Task: When was "The Picture of Dorian Gray" by Oscar Wilde published?
Action: Mouse moved to (80, 131)
Screenshot: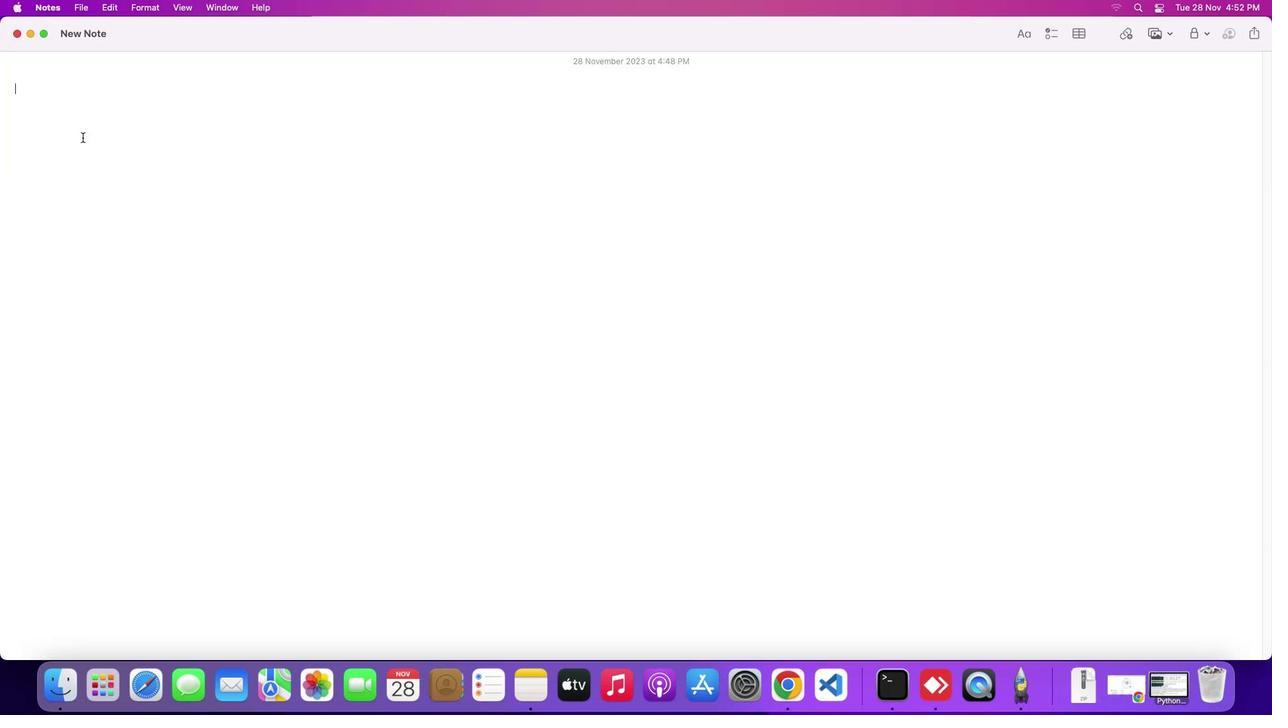 
Action: Mouse pressed left at (80, 131)
Screenshot: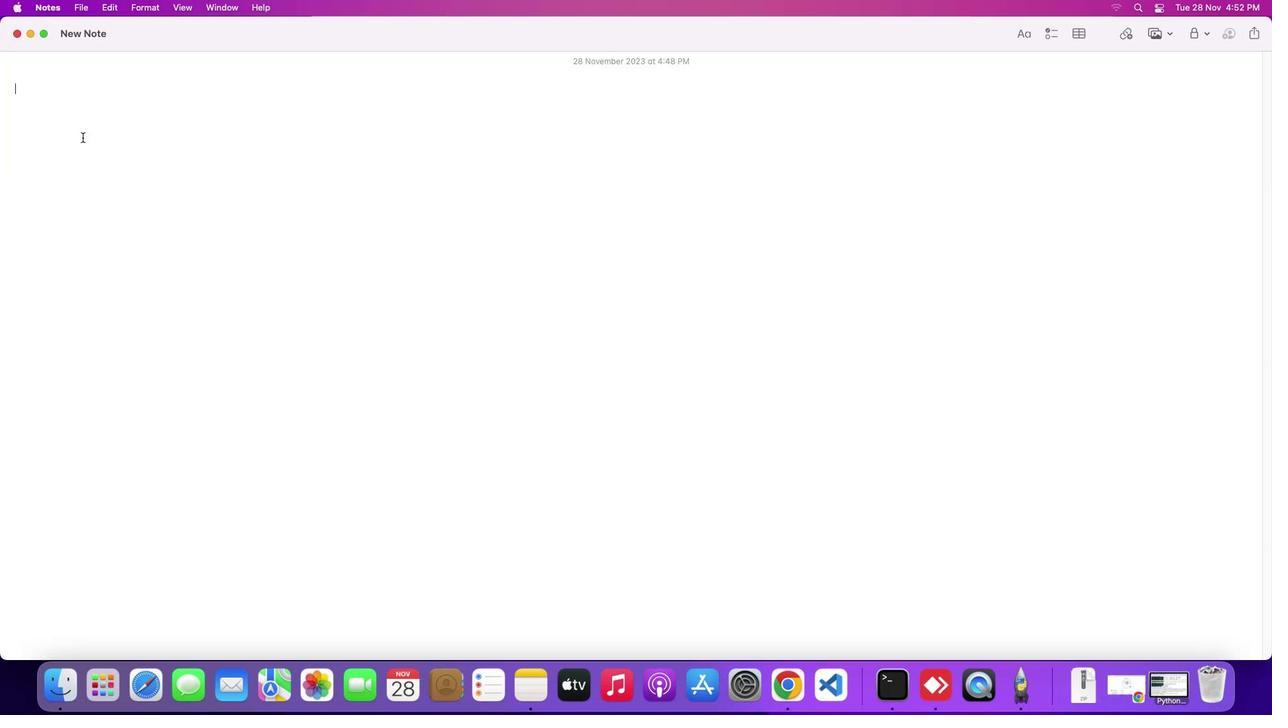 
Action: Mouse moved to (73, 130)
Screenshot: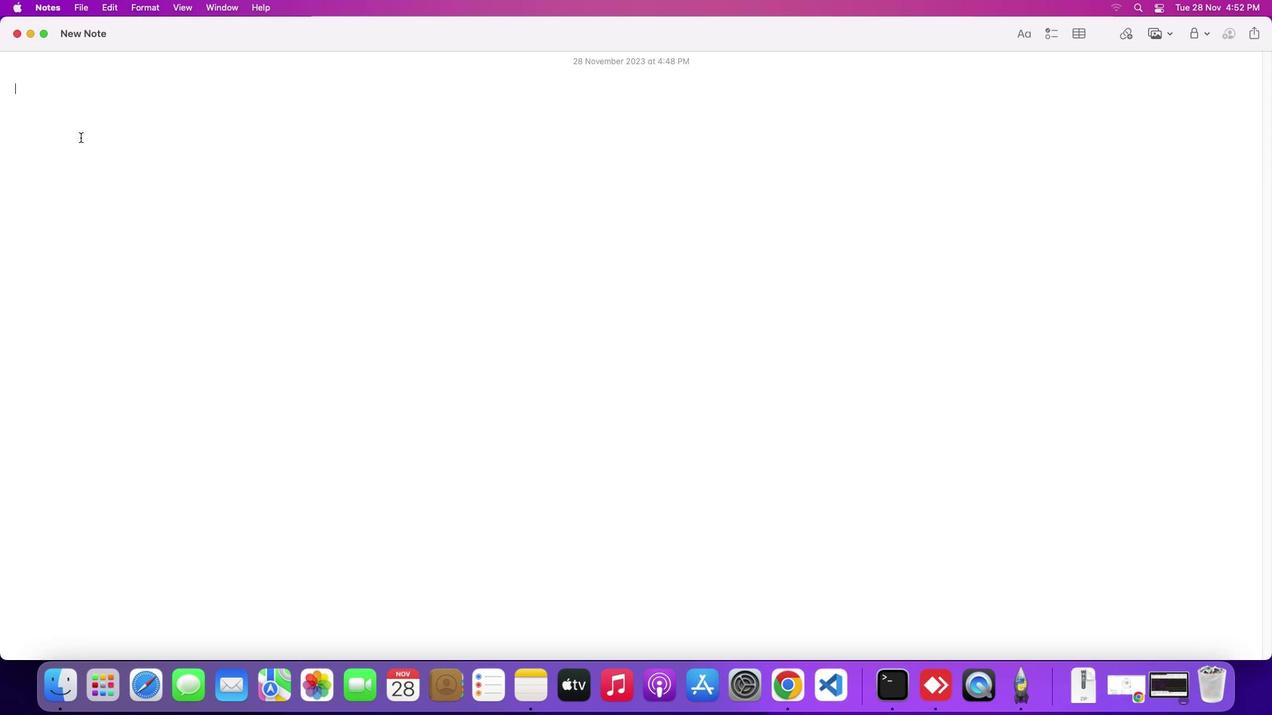 
Action: Key pressed Key.shift'W''h''e''n'Key.space'w''a''s'Key.spaceKey.shift'"'Key.shift'T''h''e'Key.spaceKey.shift'P''i''c''t''u''r''e'Key.space'o''f'Key.spaceKey.shift'D''o''r''i''a''n'Key.spaceKey.shift'G''r''a''y'Key.shift'"'Key.space'b''y'Key.spaceKey.shift'O''s''c''a''r'Key.spaceKey.shift'O'Key.backspaceKey.shift'W''i''l''d''e'Key.space'p''u''b''l''i''s''h''e''d'Key.shift_r'?'Key.enter
Screenshot: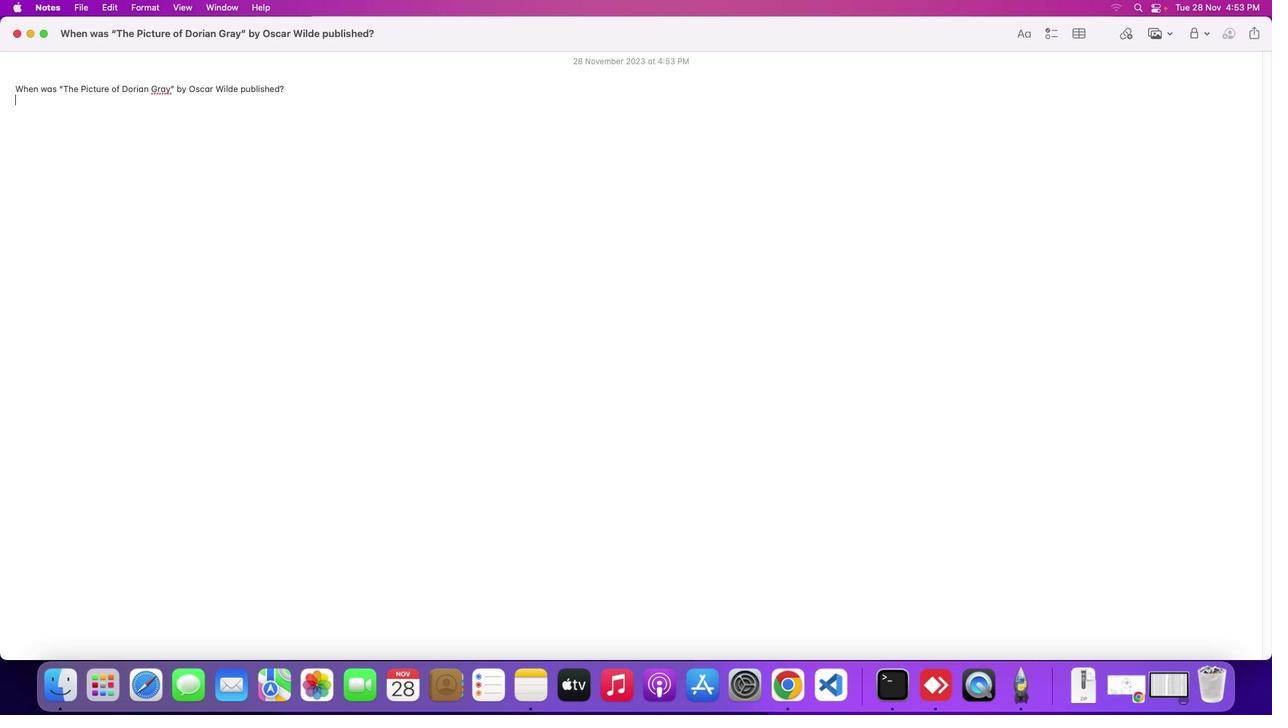 
Action: Mouse moved to (1115, 681)
Screenshot: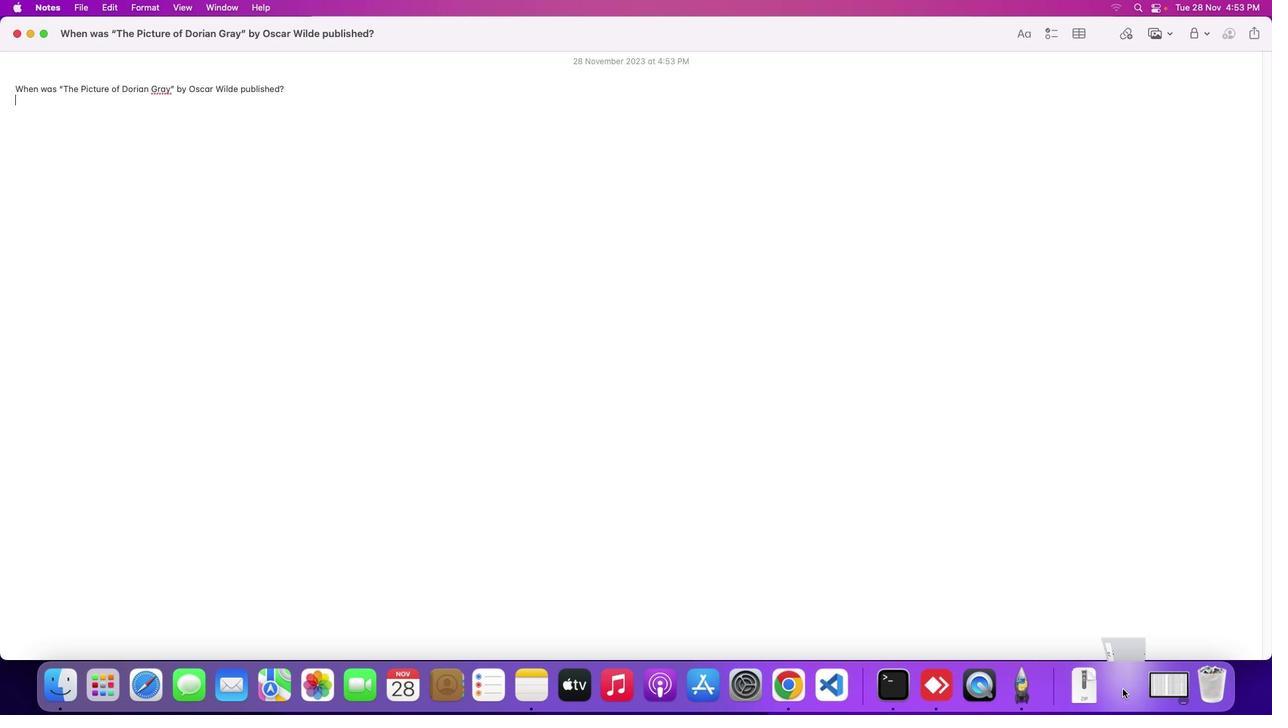 
Action: Mouse pressed left at (1115, 681)
Screenshot: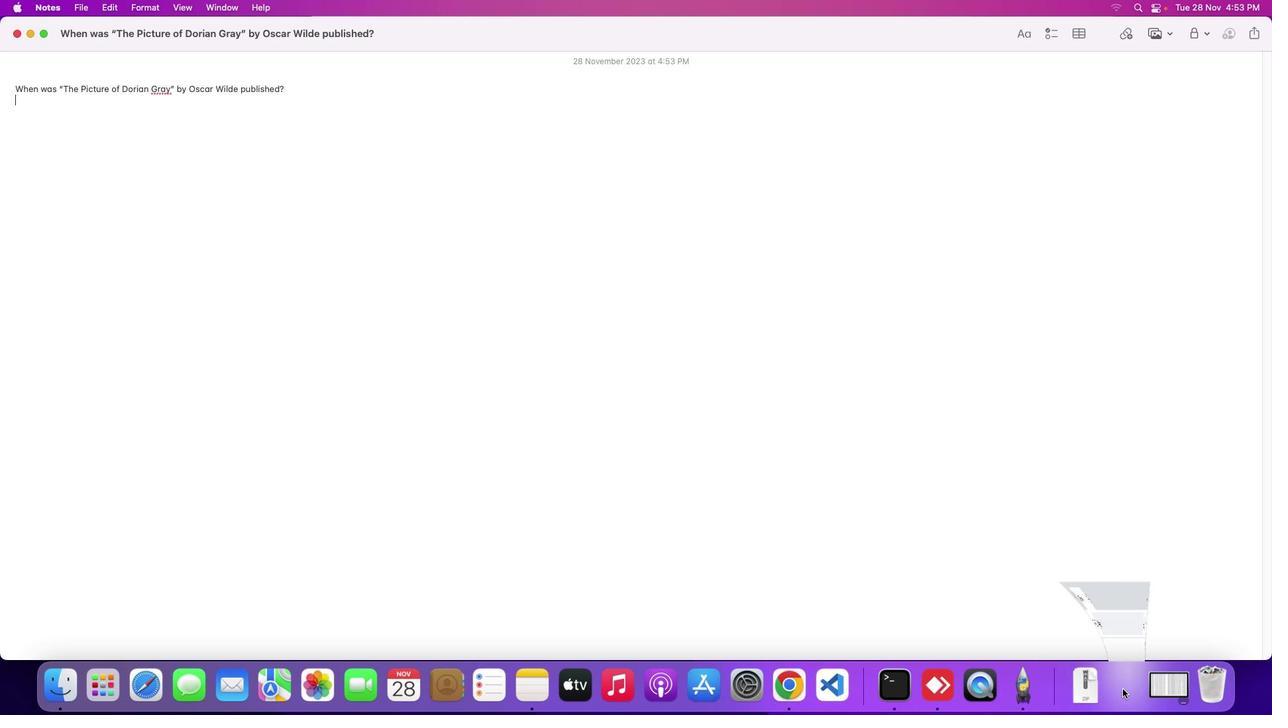 
Action: Mouse moved to (502, 391)
Screenshot: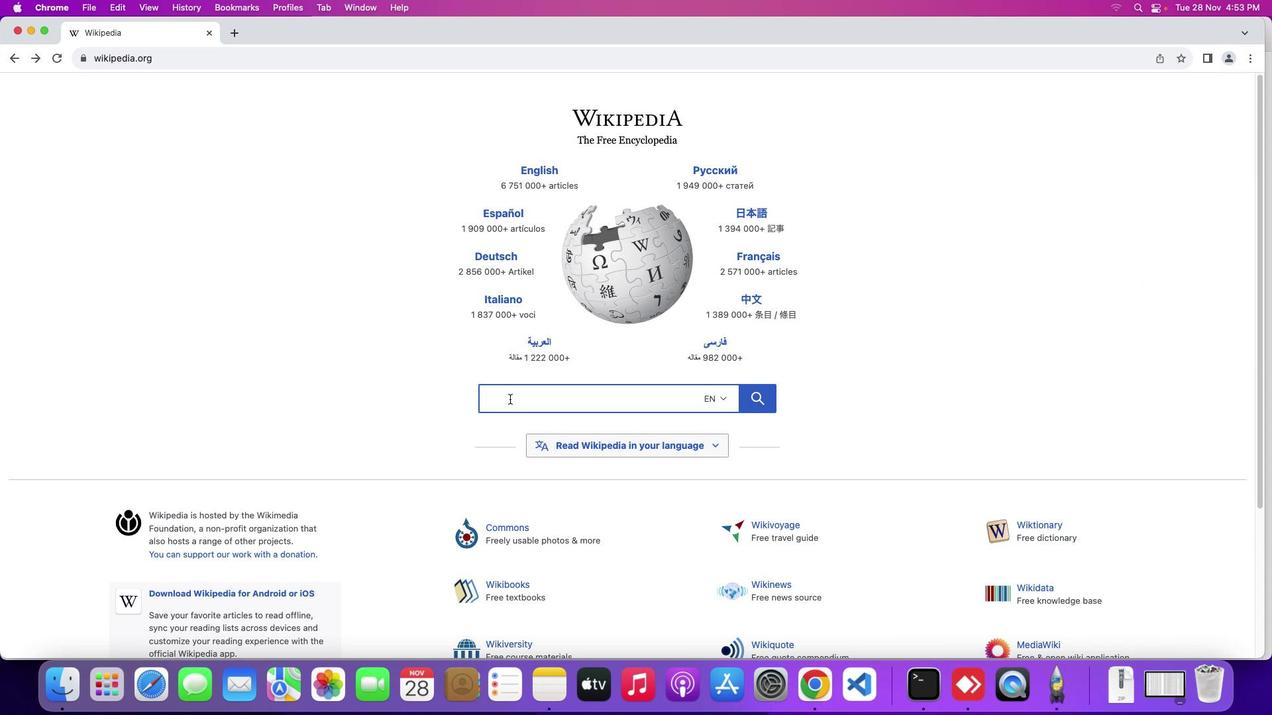 
Action: Mouse pressed left at (502, 391)
Screenshot: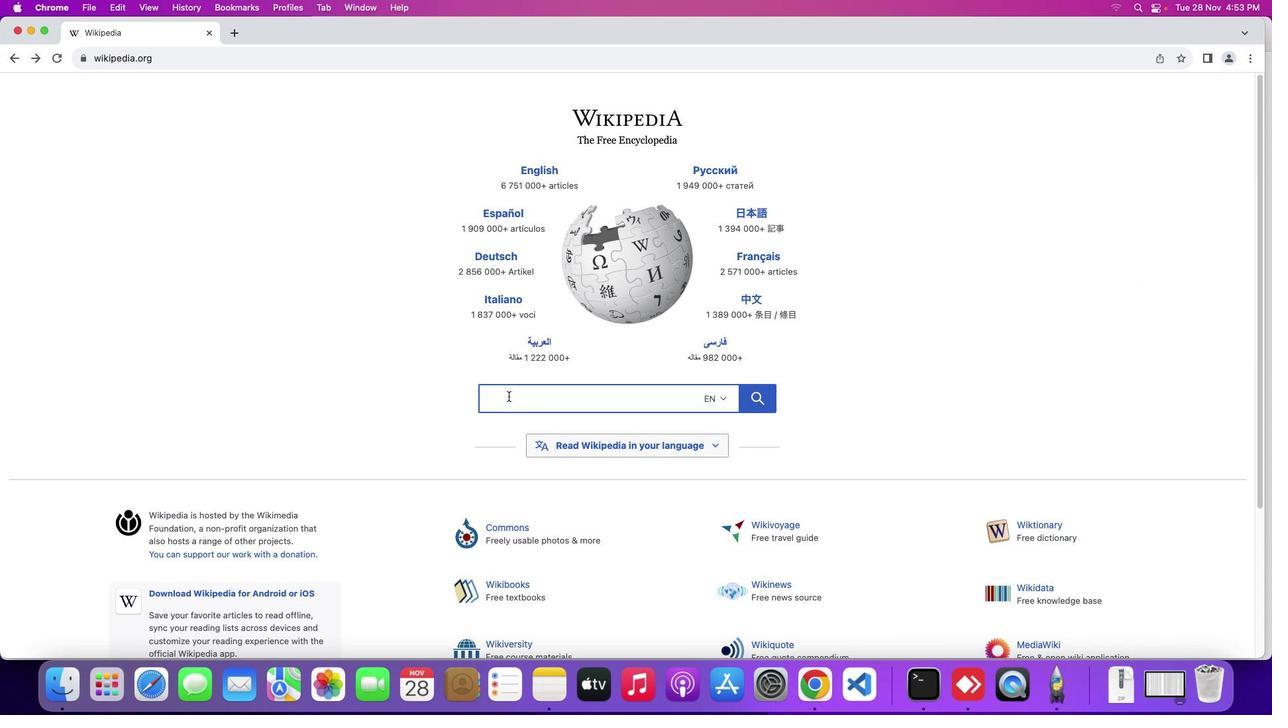 
Action: Mouse moved to (491, 388)
Screenshot: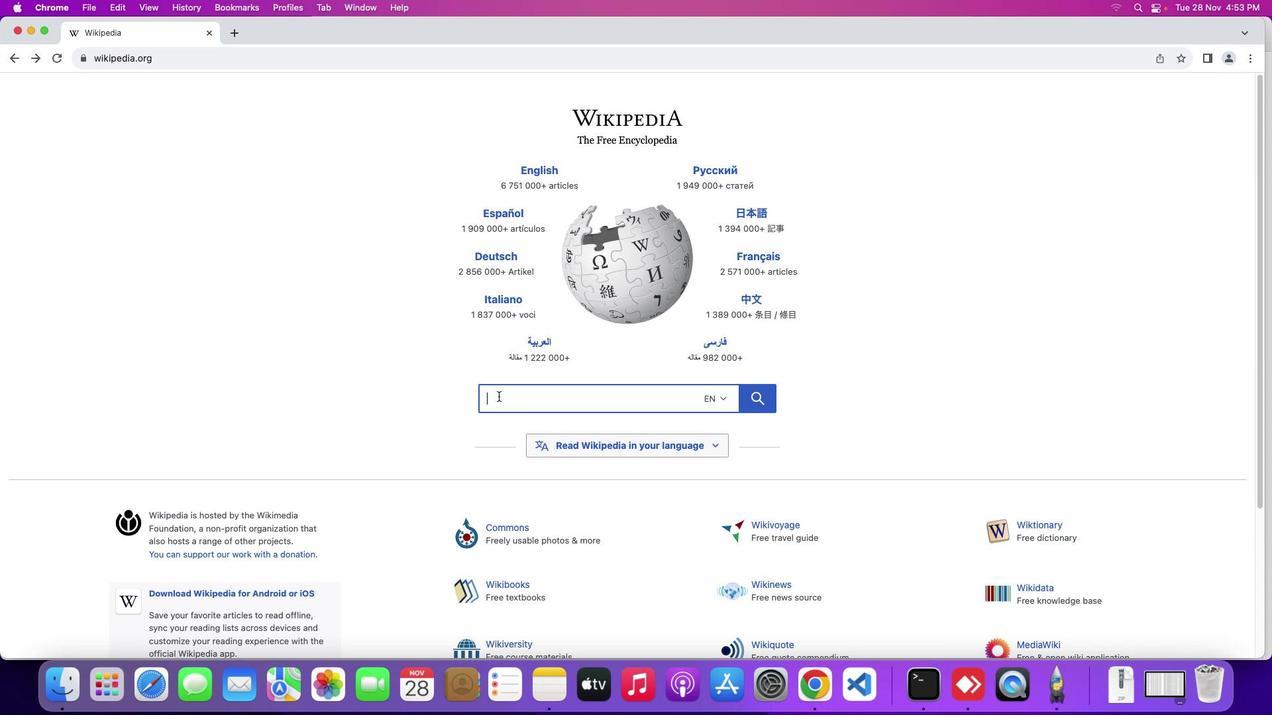 
Action: Key pressed Key.shift'T''h''e'Key.spaceKey.shift'P''i''s''t''u''r''e'Key.space'o''f'Key.spaceKey.shiftKey.leftKey.leftKey.leftKey.leftKey.leftKey.leftKey.leftKey.leftKey.backspace'c'Key.rightKey.rightKey.rightKey.rightKey.rightKey.rightKey.rightKey.rightKey.shift'D''o''r''i''a''n'Key.spaceKey.shift'G''r''a''y'Key.downKey.enter
Screenshot: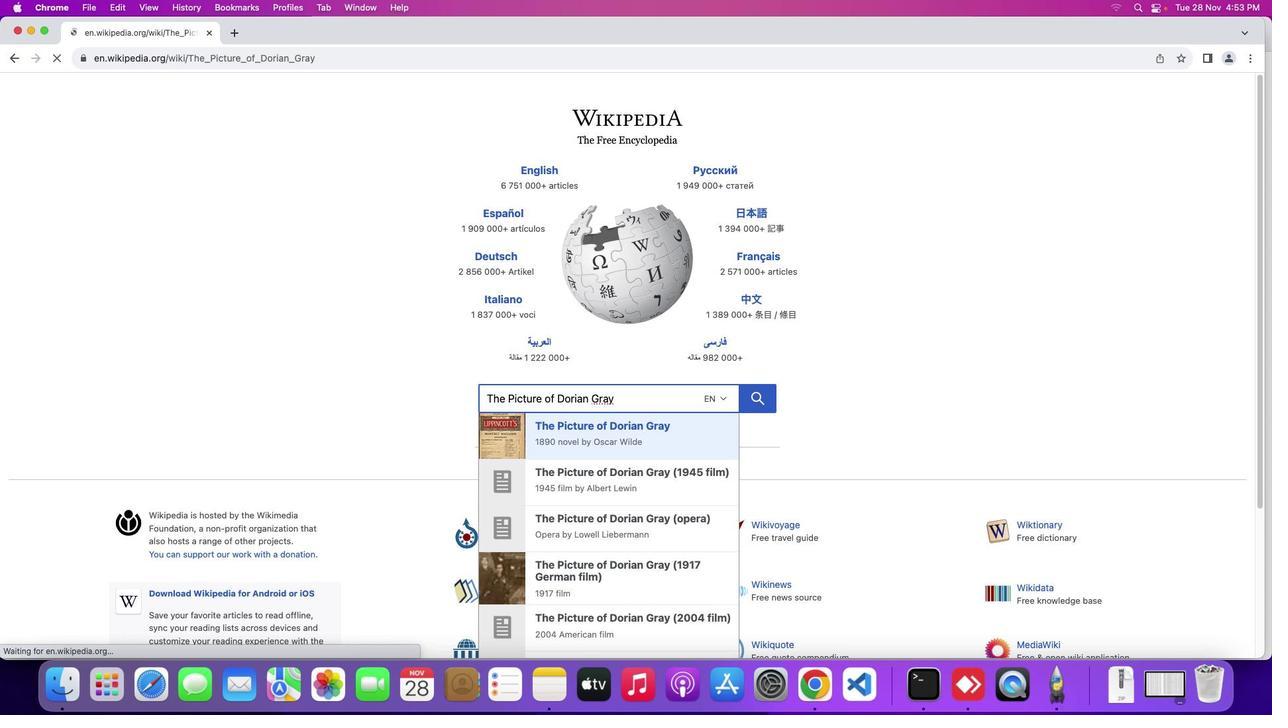 
Action: Mouse moved to (632, 393)
Screenshot: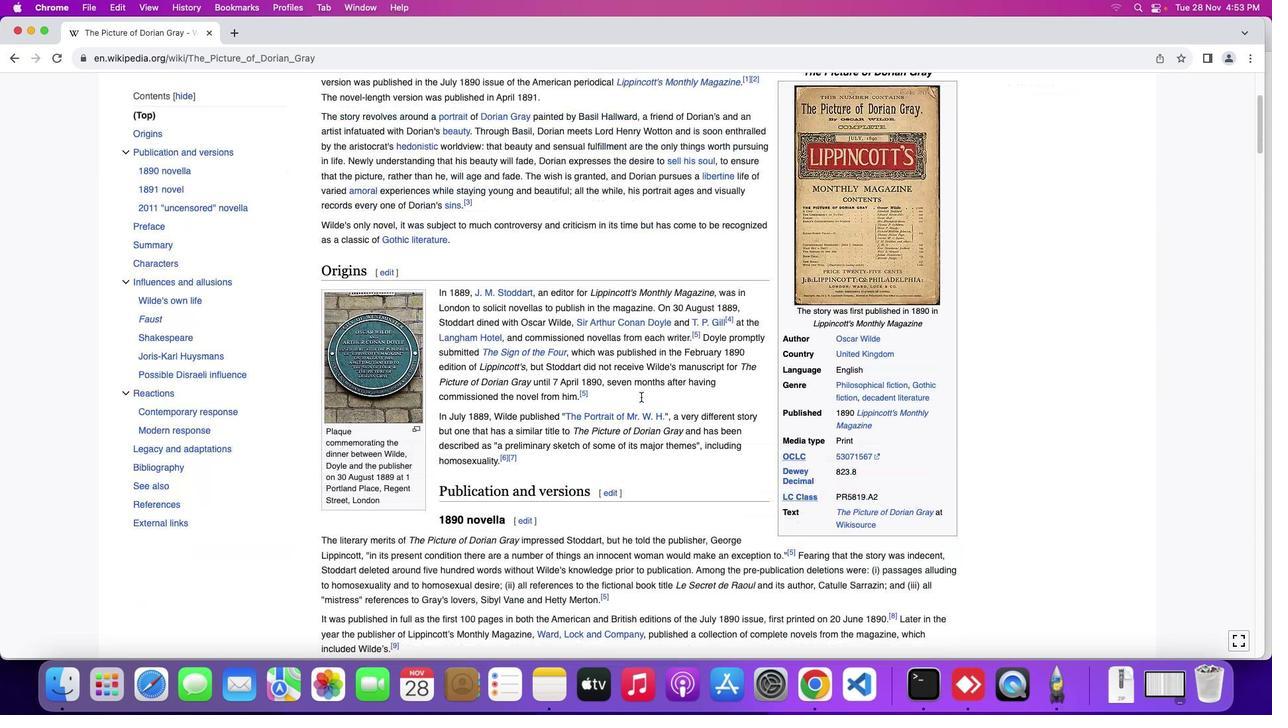 
Action: Mouse scrolled (632, 393) with delta (-6, -7)
Screenshot: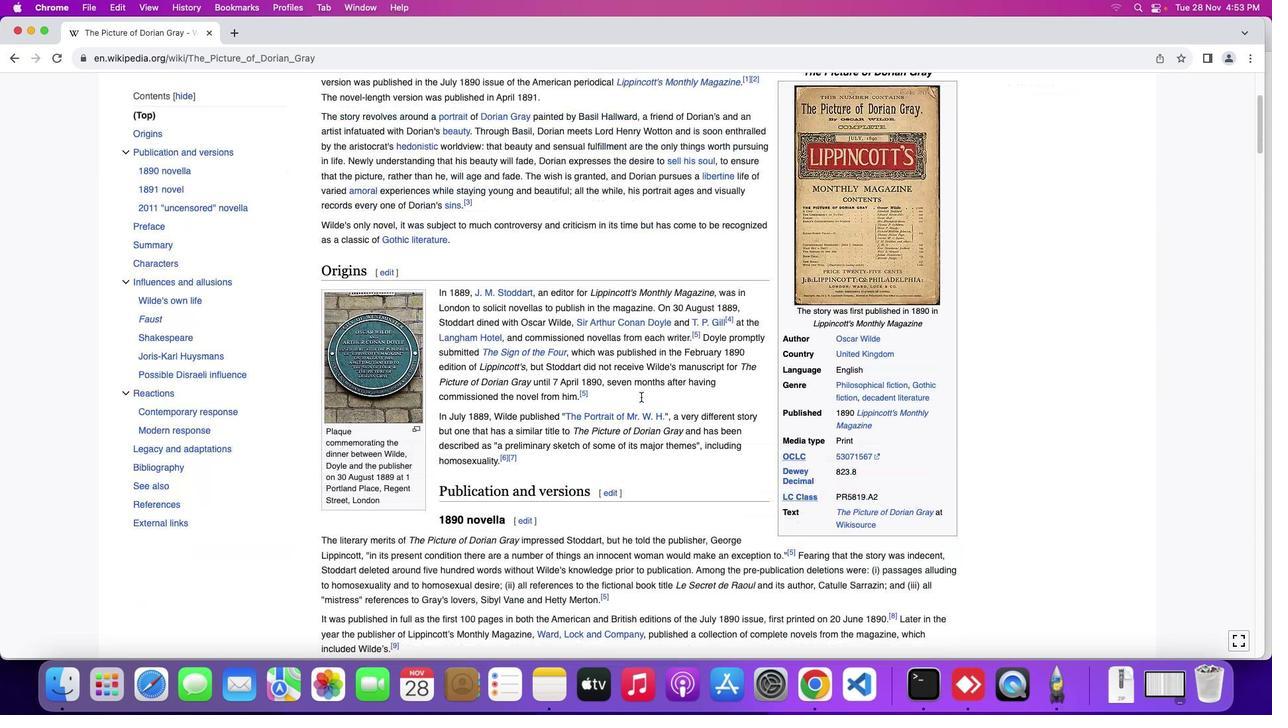 
Action: Mouse moved to (633, 391)
Screenshot: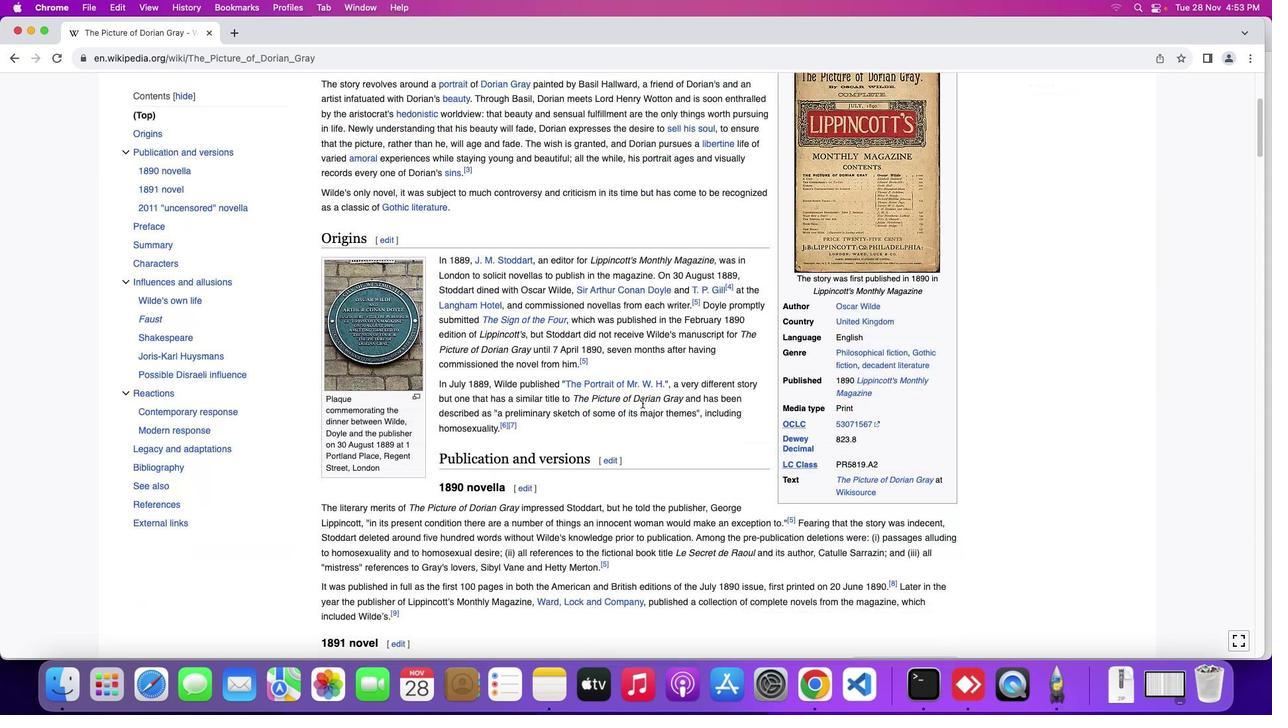 
Action: Mouse scrolled (633, 391) with delta (-6, -7)
Screenshot: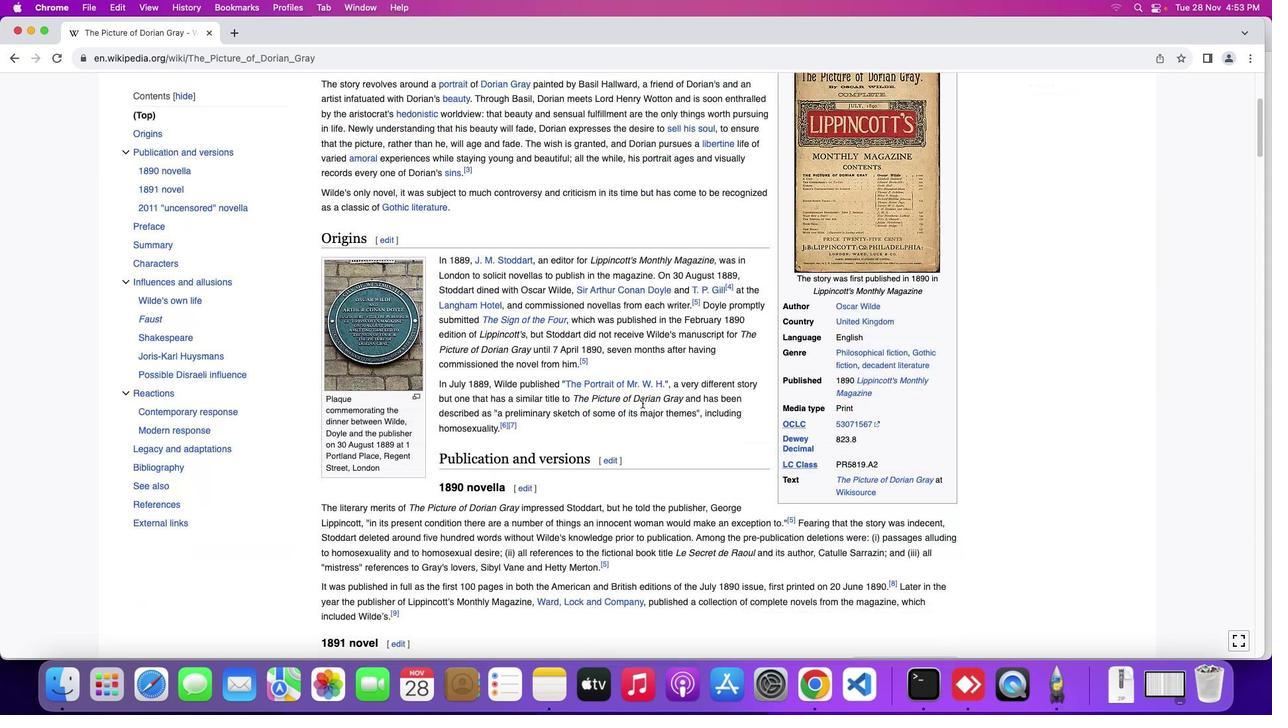 
Action: Mouse moved to (633, 391)
Screenshot: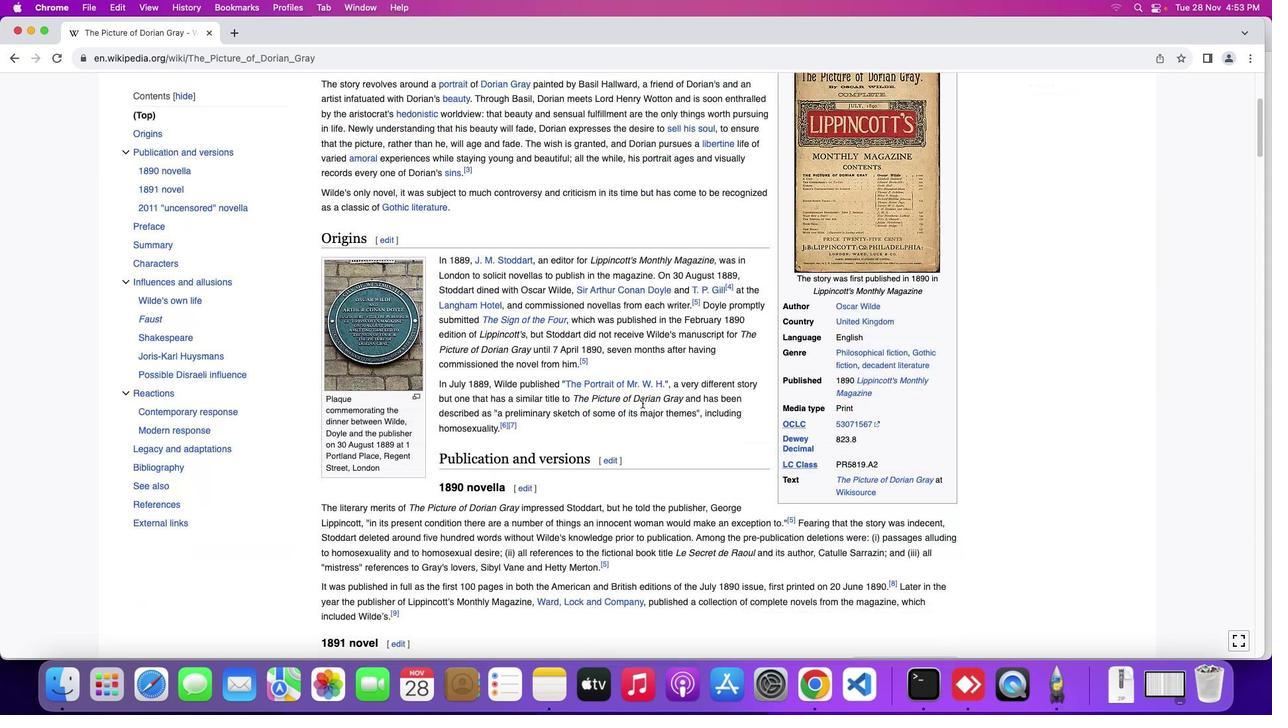 
Action: Mouse scrolled (633, 391) with delta (-6, -8)
Screenshot: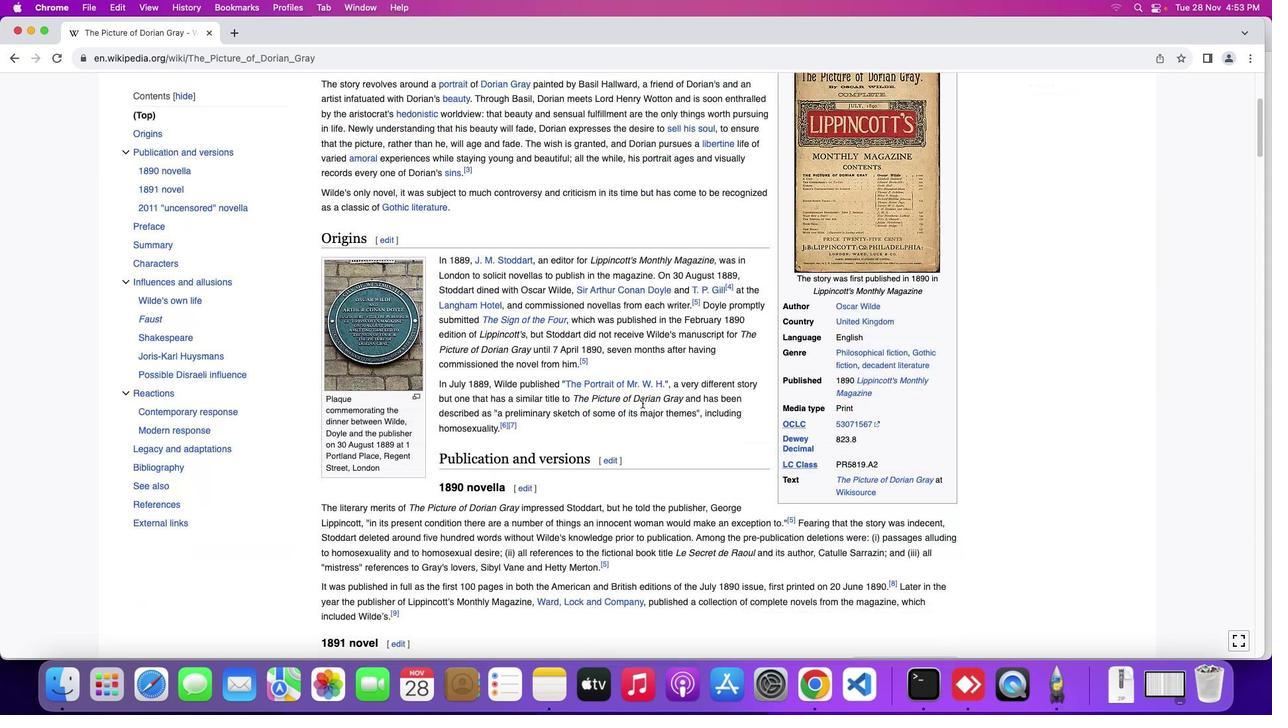 
Action: Mouse moved to (633, 390)
Screenshot: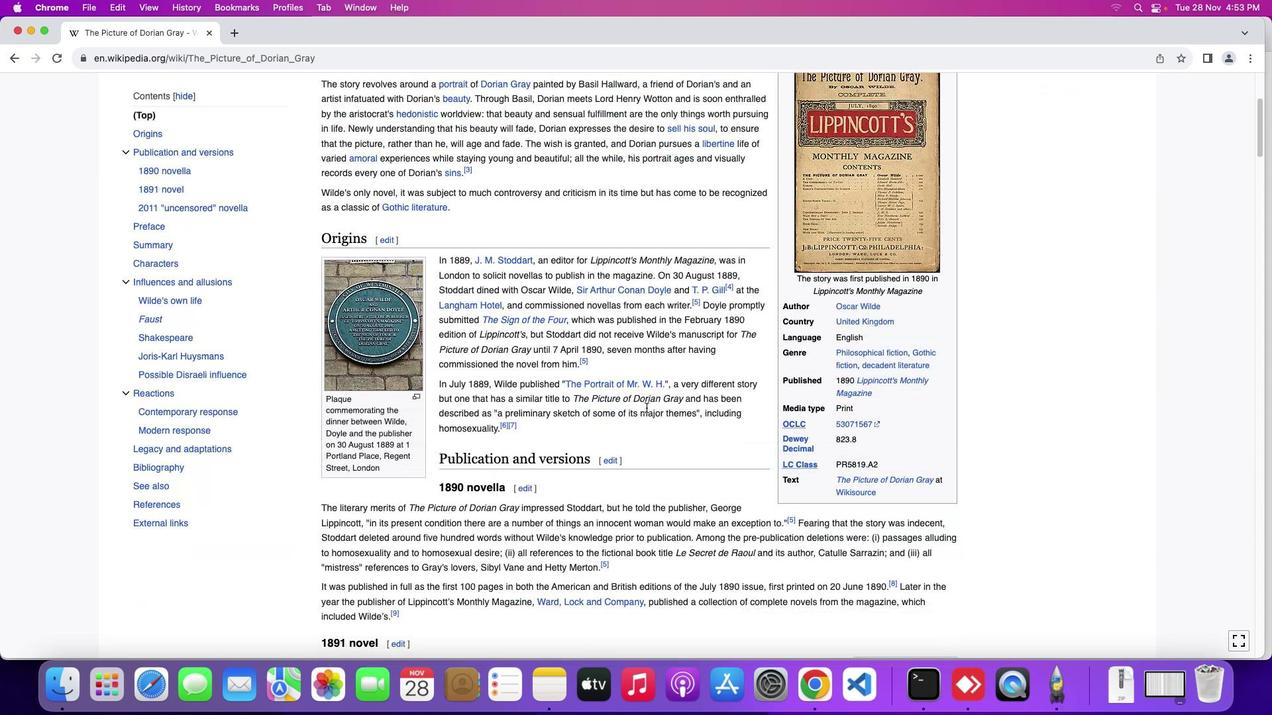 
Action: Mouse scrolled (633, 390) with delta (-6, -9)
Screenshot: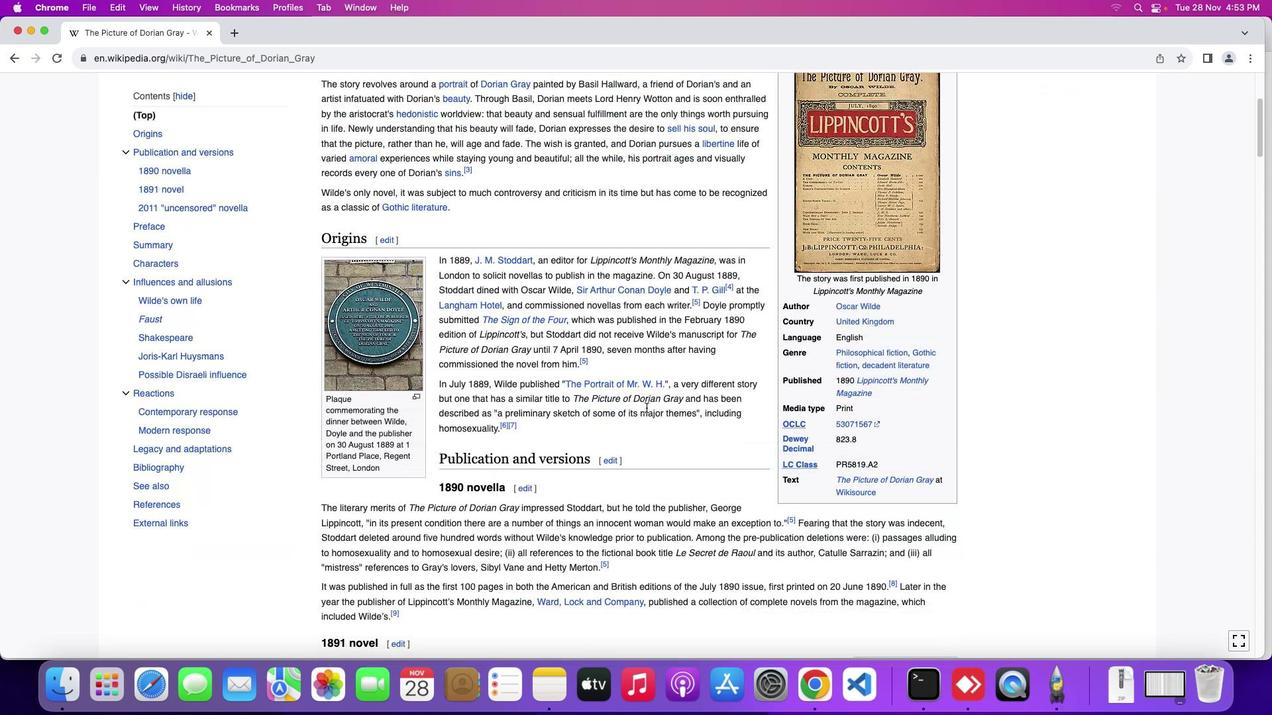 
Action: Mouse moved to (663, 412)
Screenshot: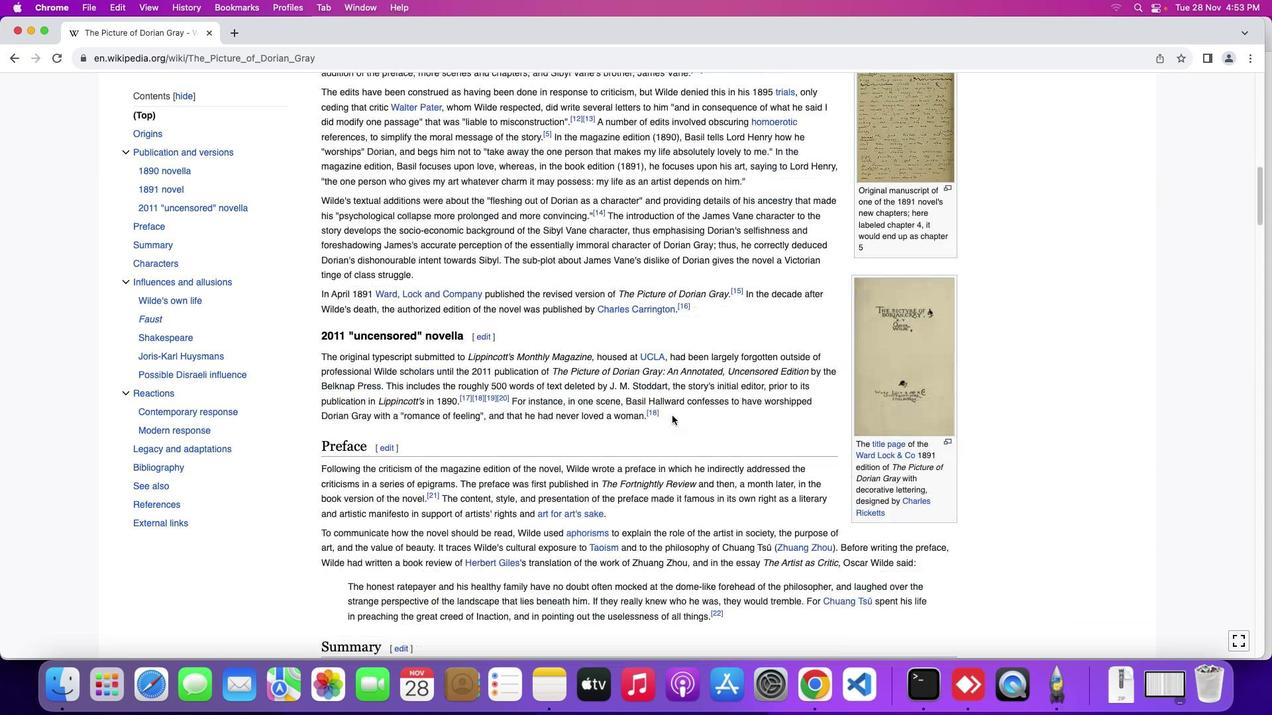 
Action: Mouse scrolled (663, 412) with delta (-6, -7)
Screenshot: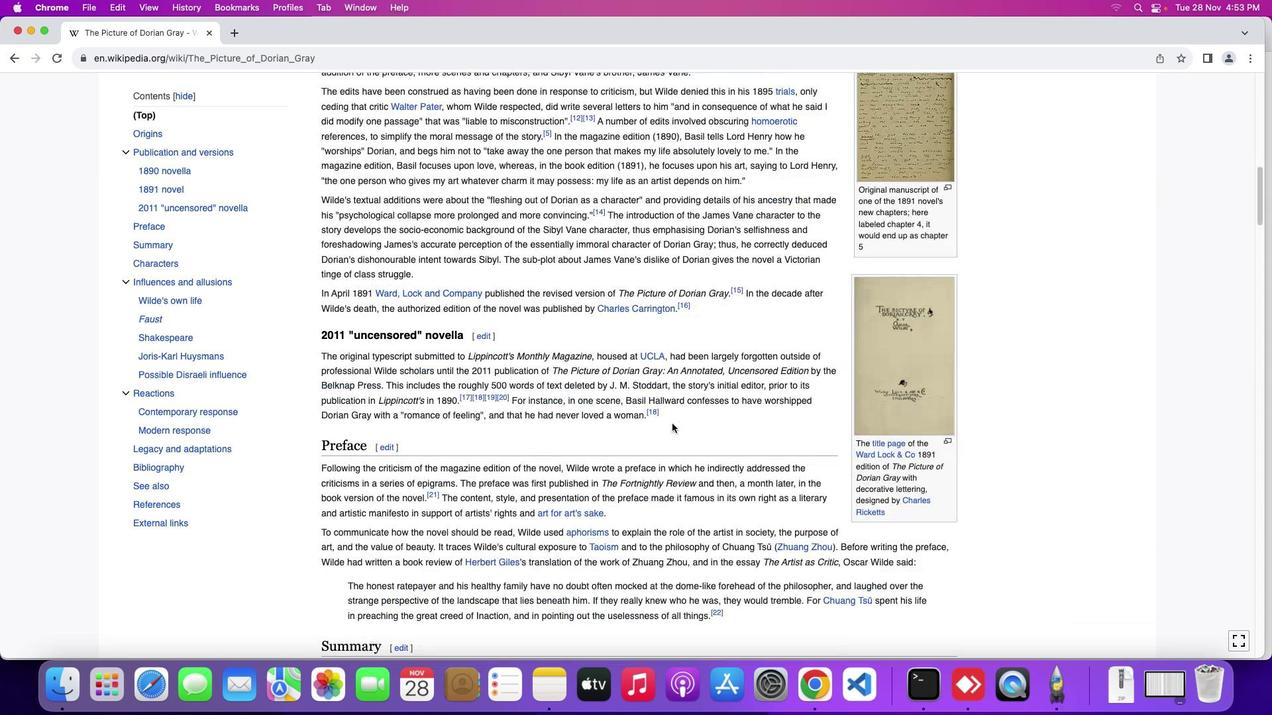 
Action: Mouse moved to (663, 411)
Screenshot: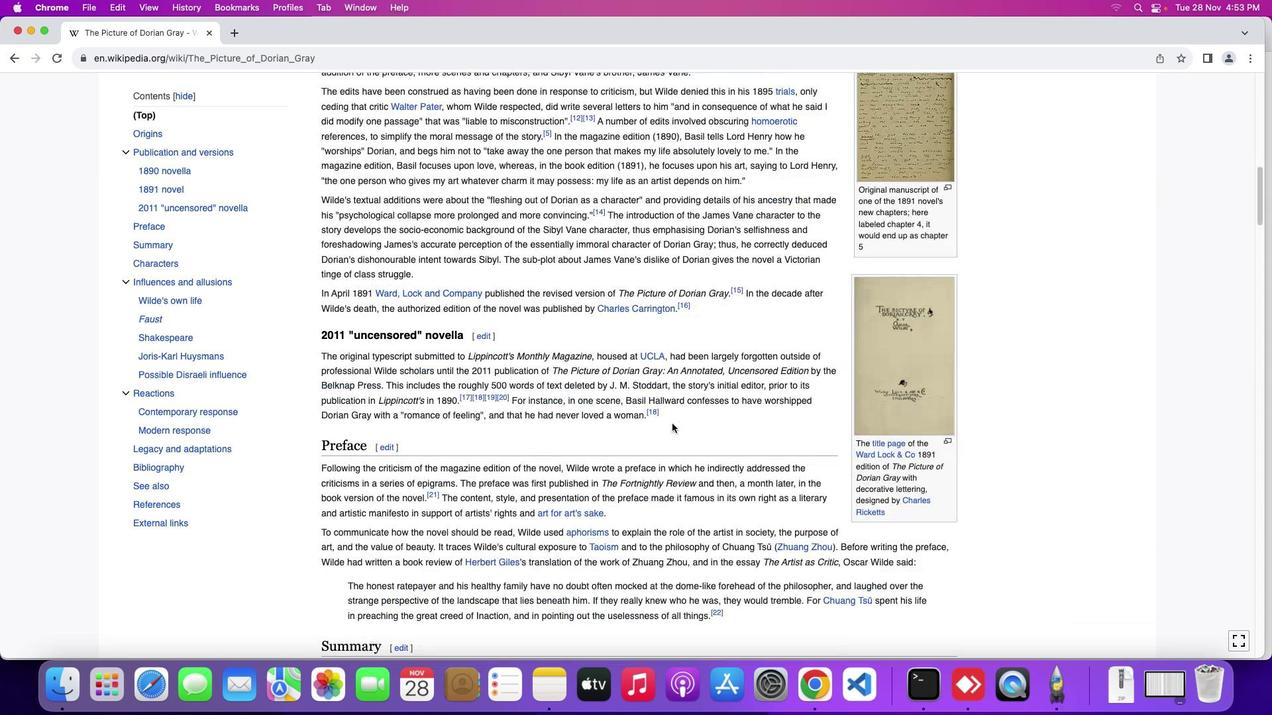 
Action: Mouse scrolled (663, 411) with delta (-6, -7)
Screenshot: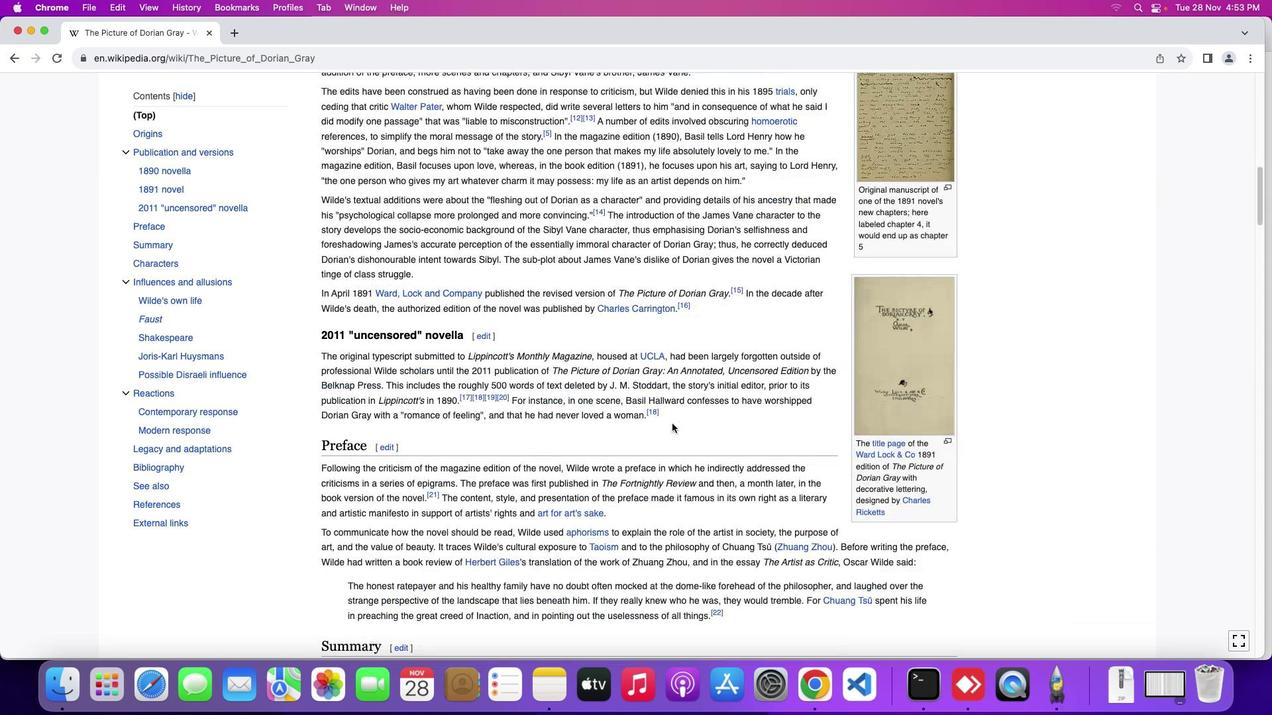 
Action: Mouse moved to (664, 410)
Screenshot: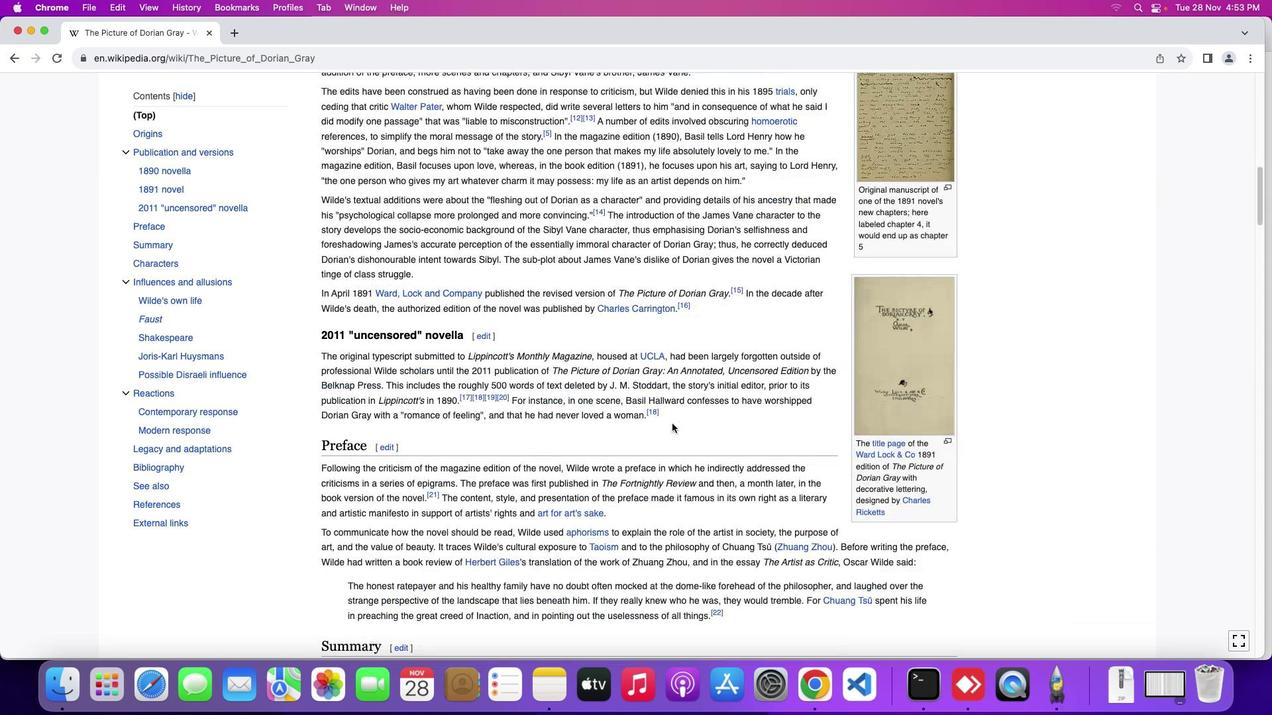 
Action: Mouse scrolled (664, 410) with delta (-6, -8)
Screenshot: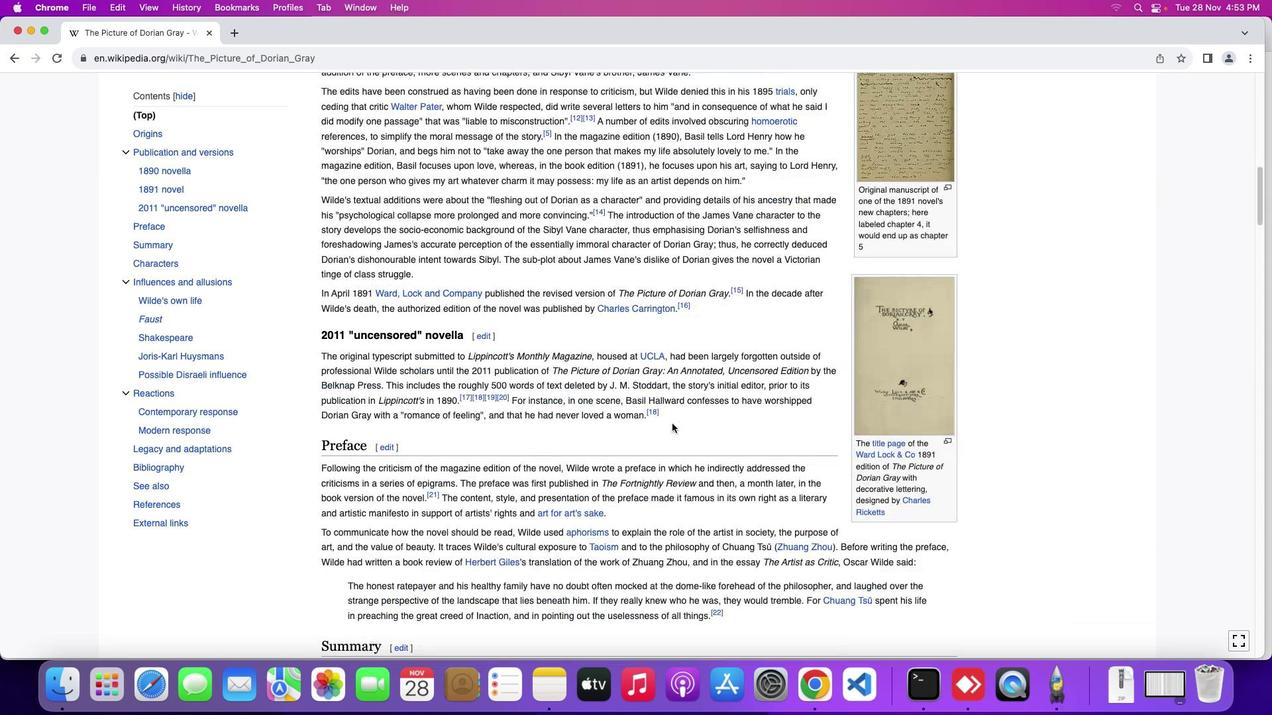 
Action: Mouse moved to (664, 410)
Screenshot: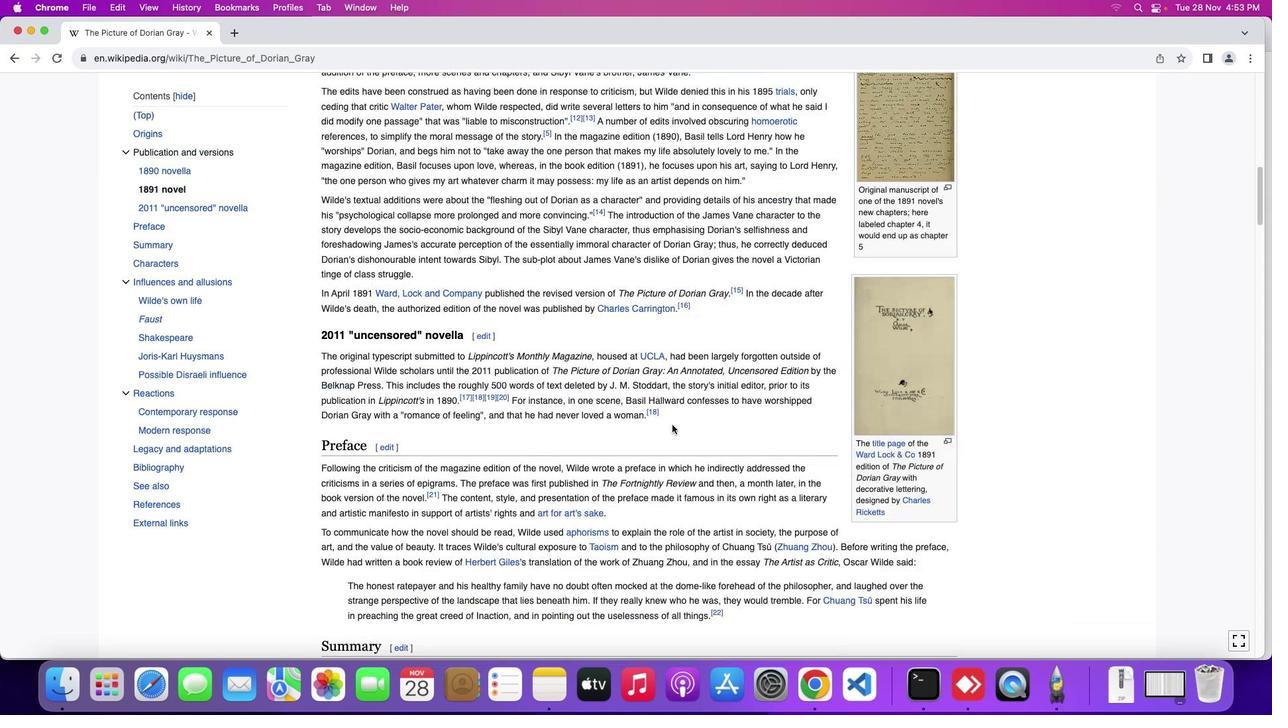 
Action: Mouse scrolled (664, 410) with delta (-6, -9)
Screenshot: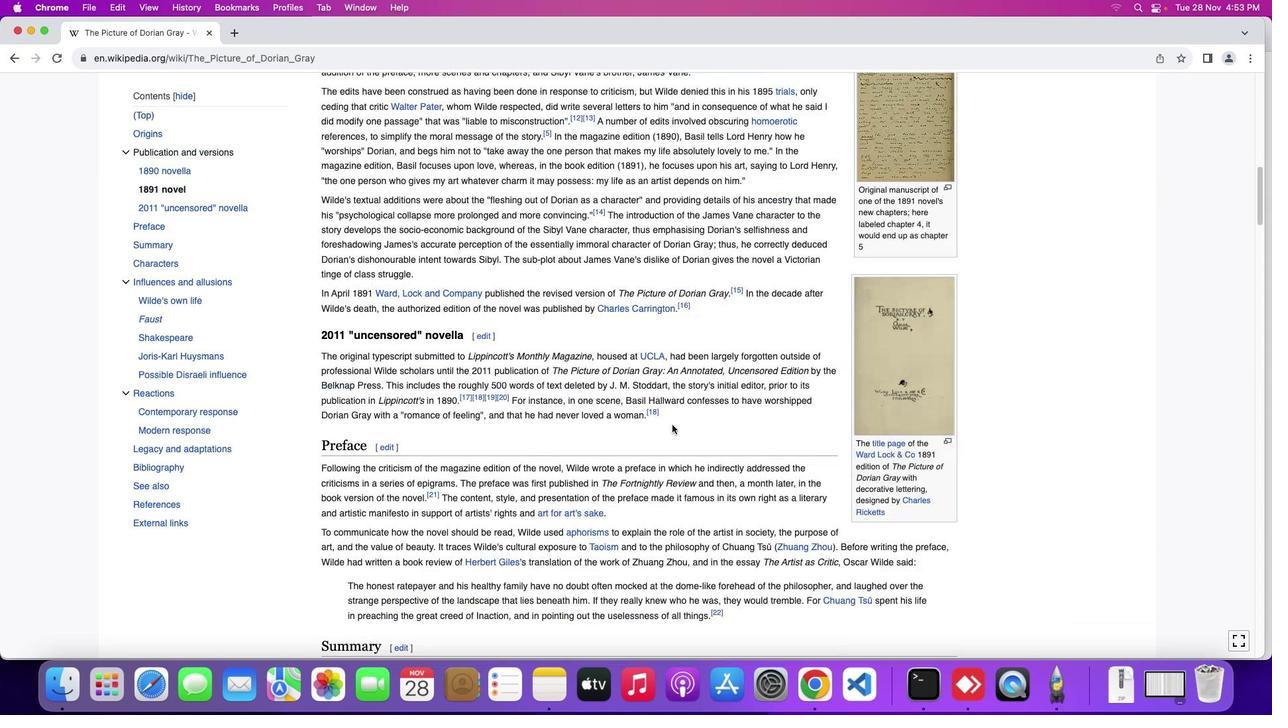 
Action: Mouse moved to (664, 409)
Screenshot: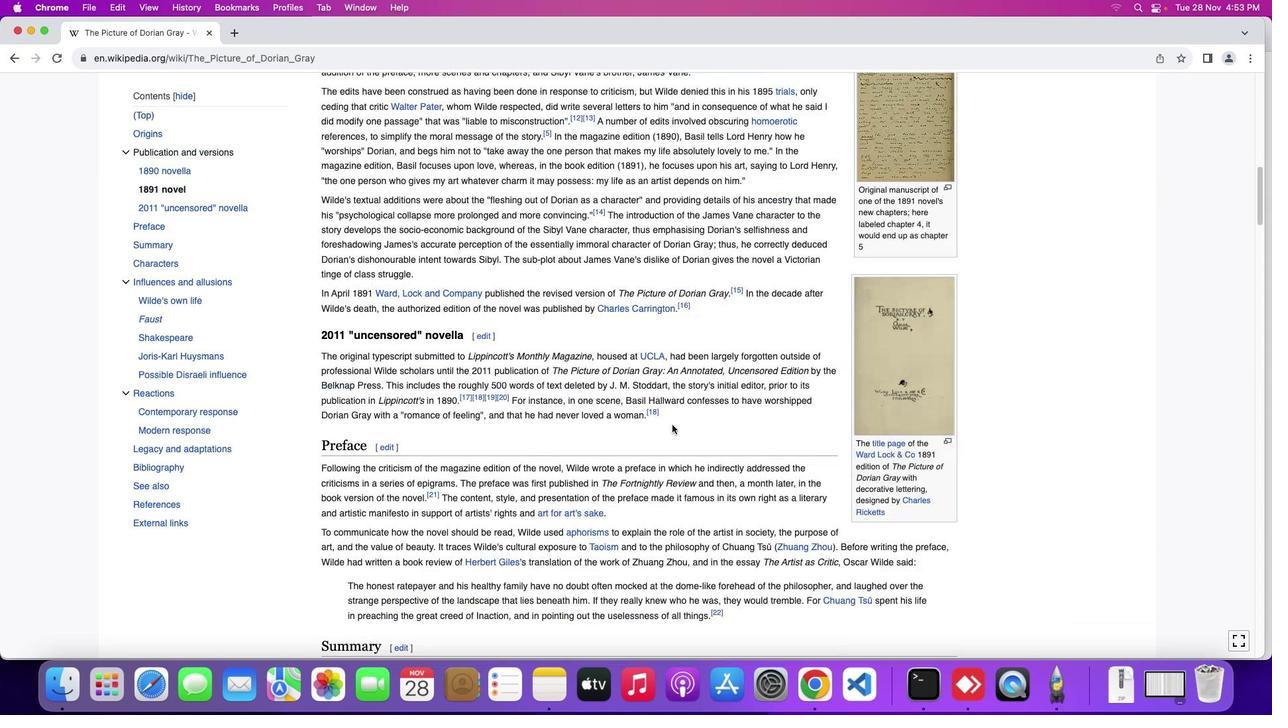 
Action: Mouse scrolled (664, 409) with delta (-6, -10)
Screenshot: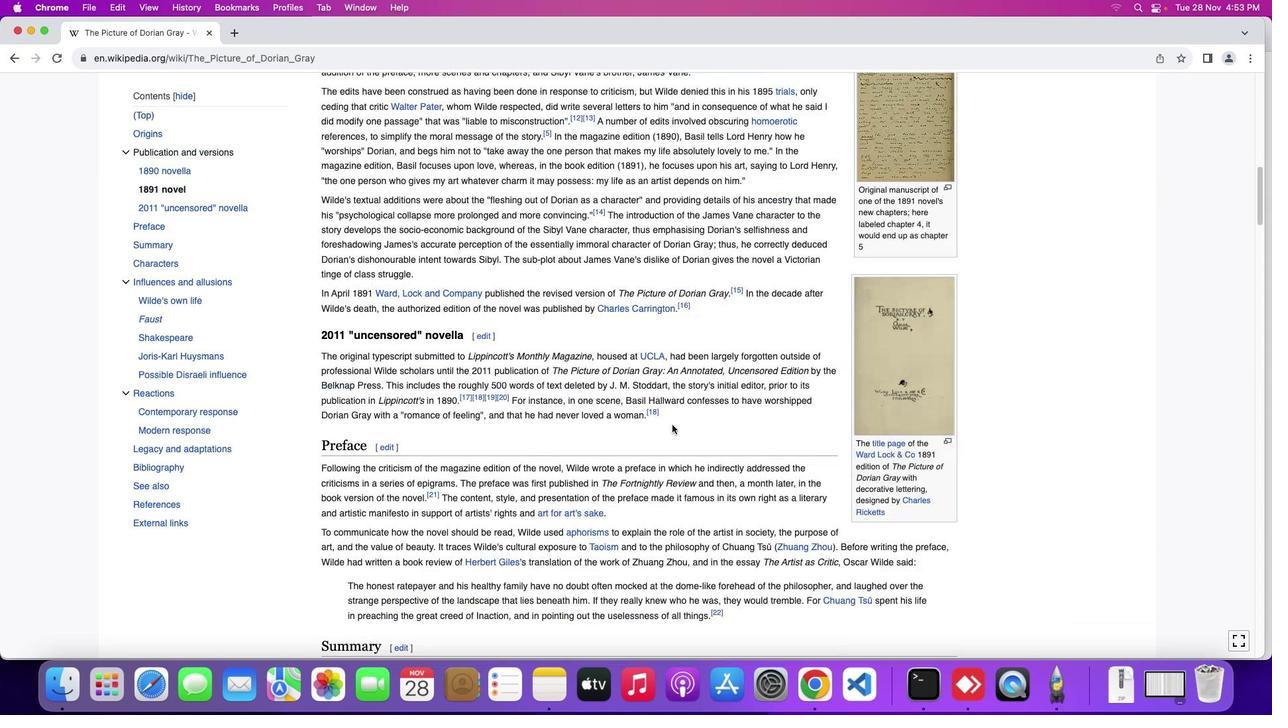 
Action: Mouse moved to (665, 406)
Screenshot: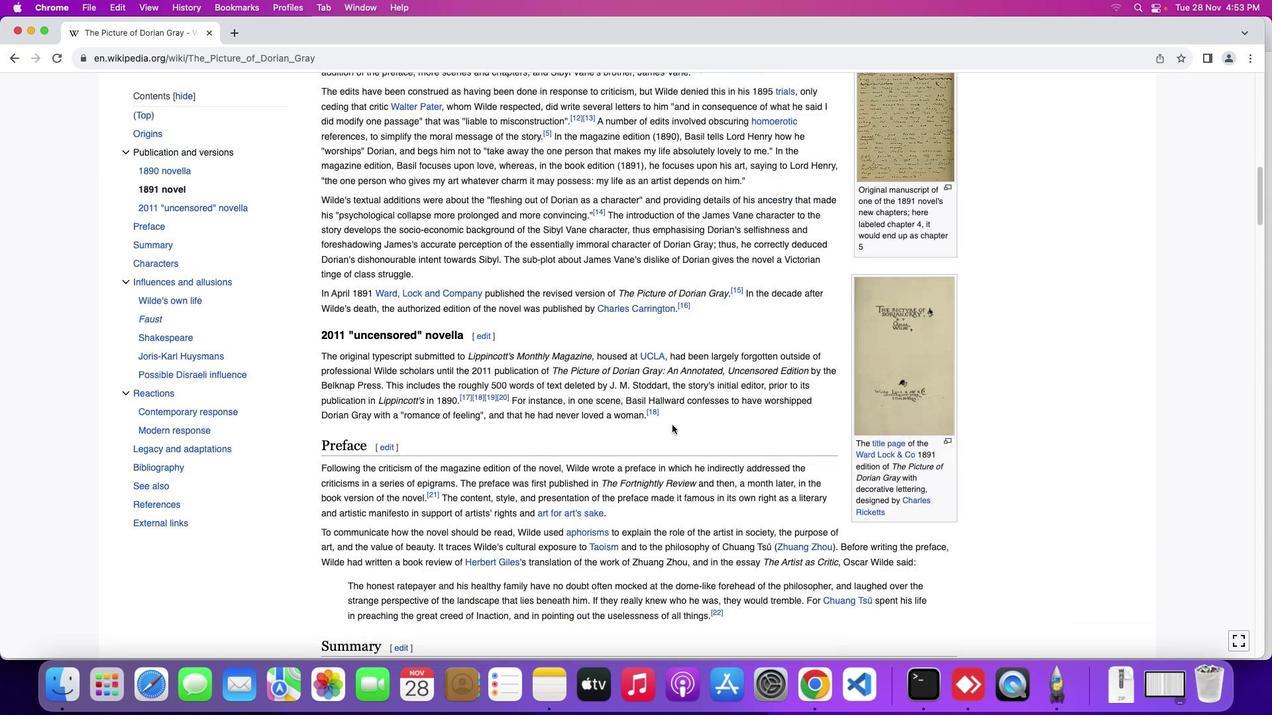 
Action: Mouse scrolled (665, 406) with delta (-6, -10)
Screenshot: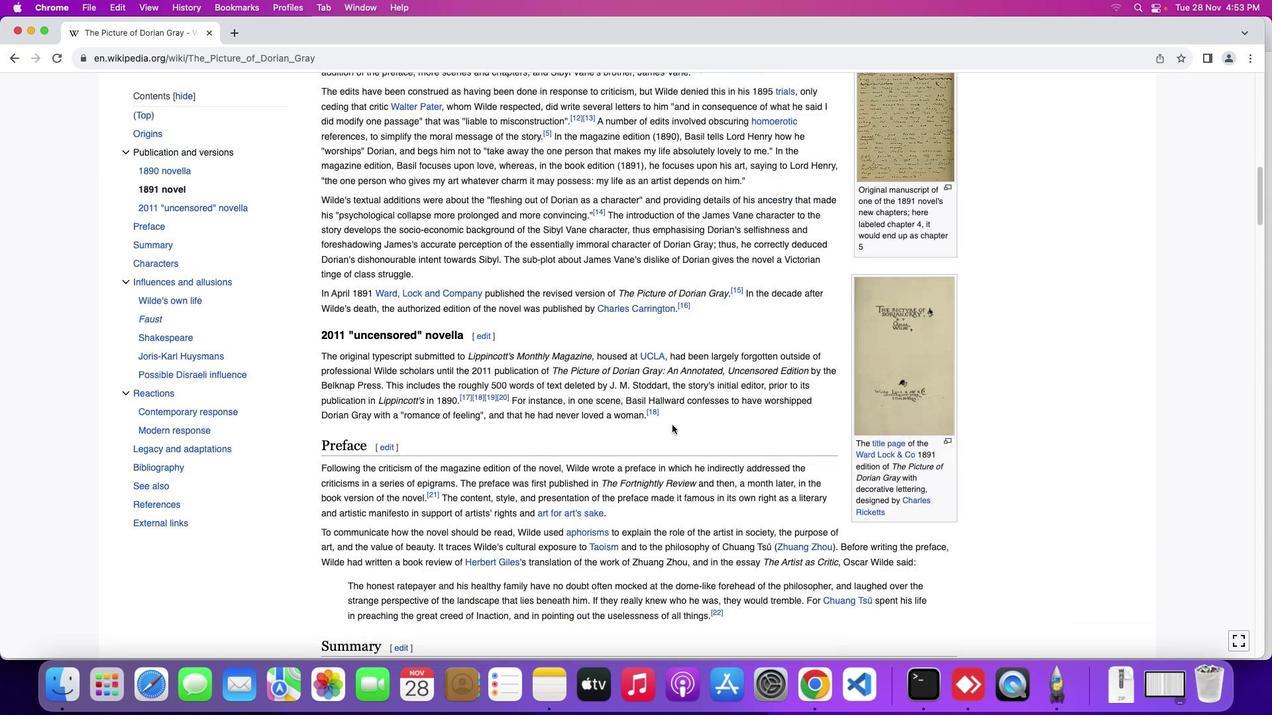
Action: Mouse moved to (665, 418)
Screenshot: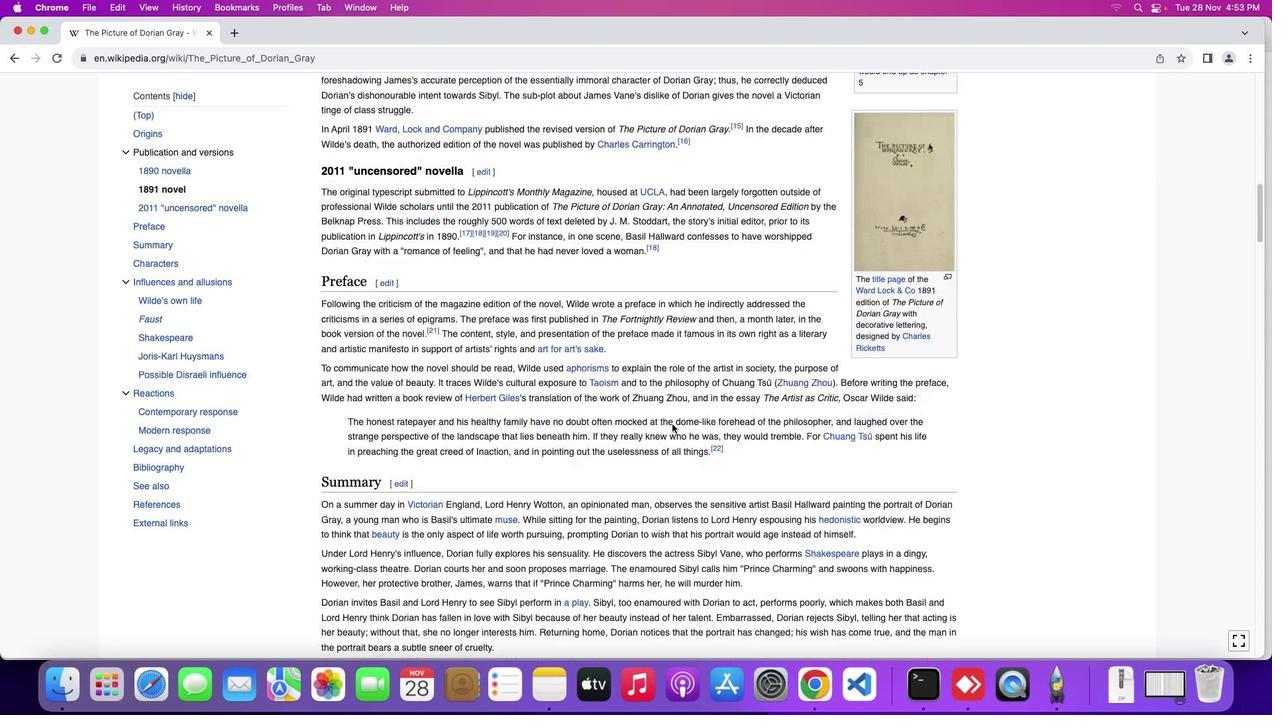 
Action: Mouse scrolled (665, 418) with delta (-6, -7)
Screenshot: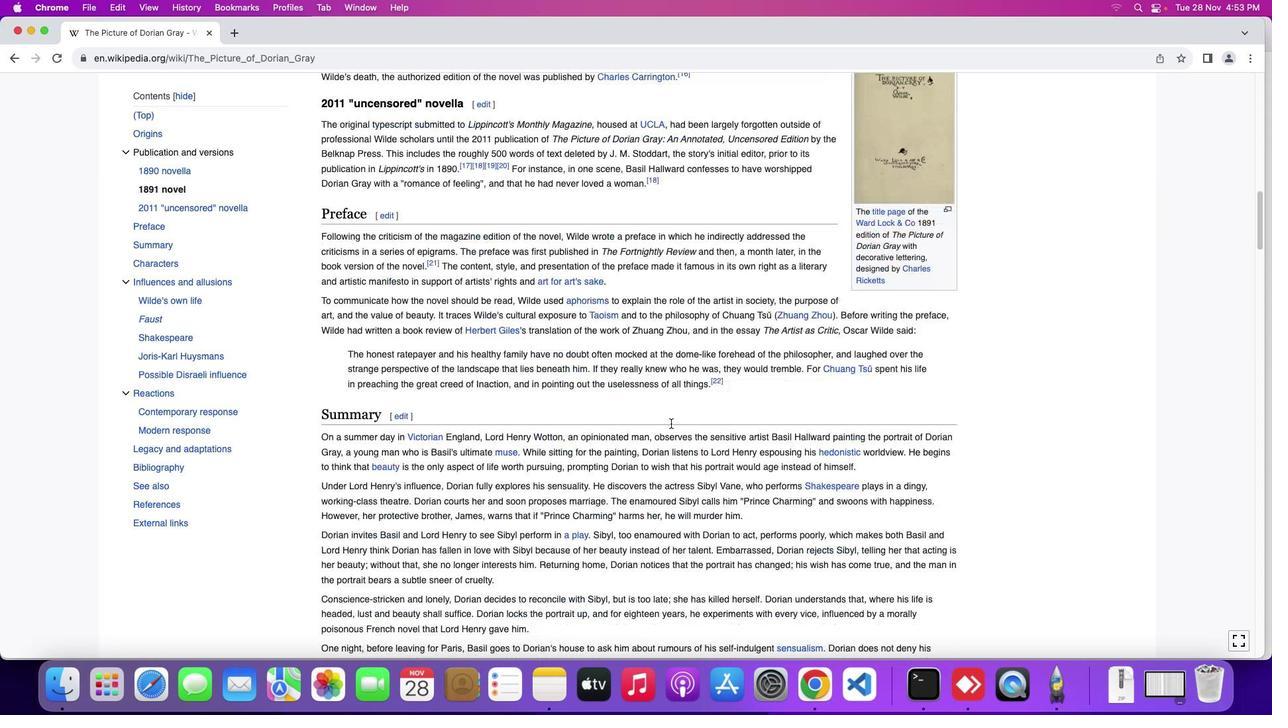
Action: Mouse moved to (665, 417)
Screenshot: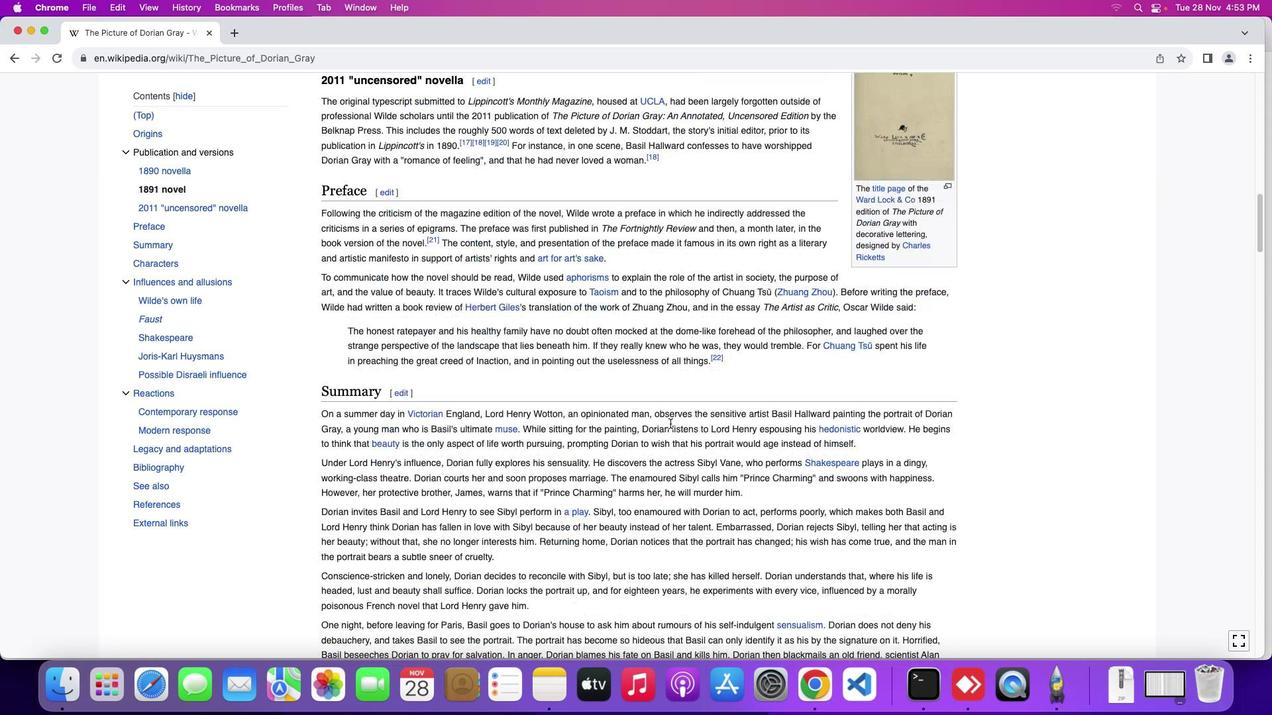 
Action: Mouse scrolled (665, 417) with delta (-6, -7)
Screenshot: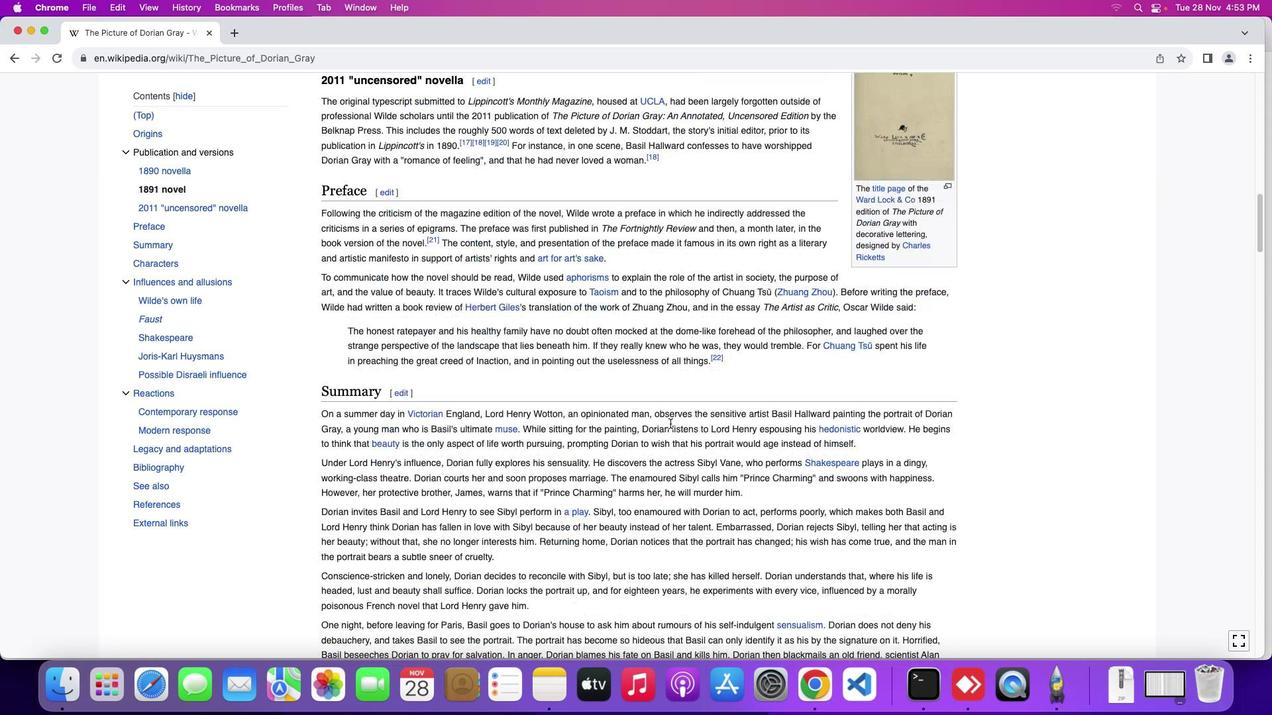 
Action: Mouse moved to (665, 417)
Screenshot: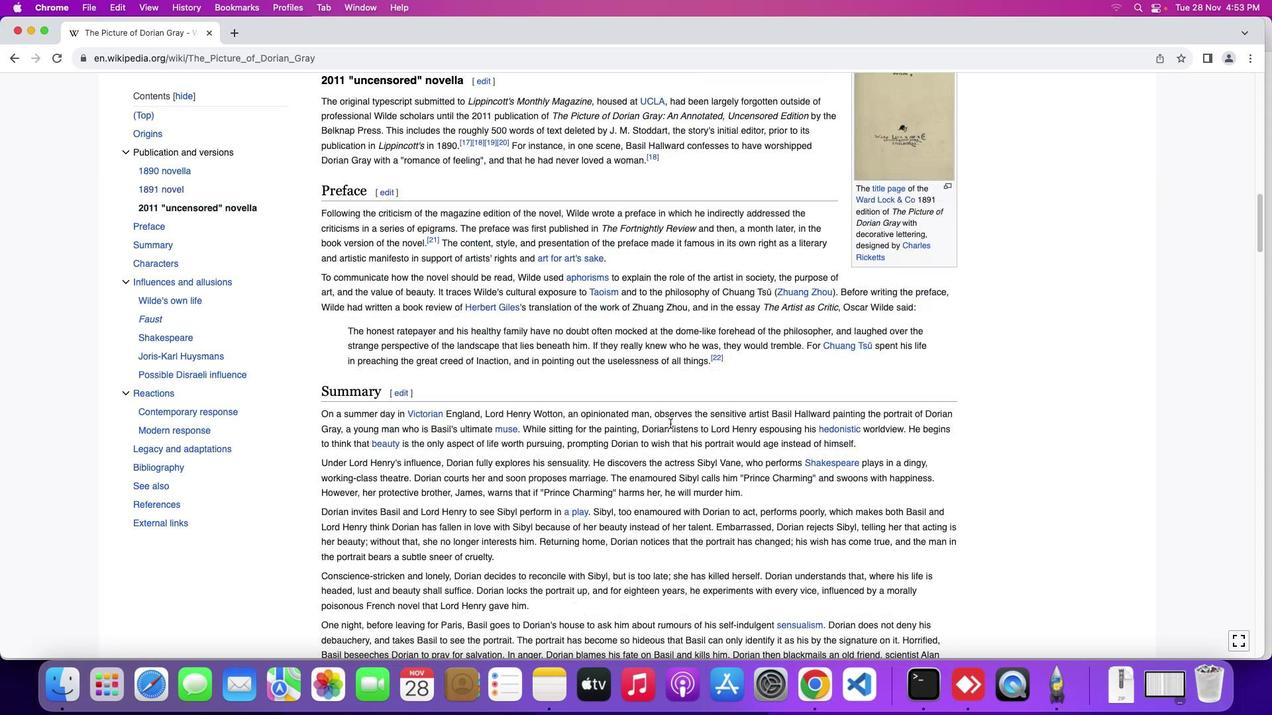 
Action: Mouse scrolled (665, 417) with delta (-6, -8)
Screenshot: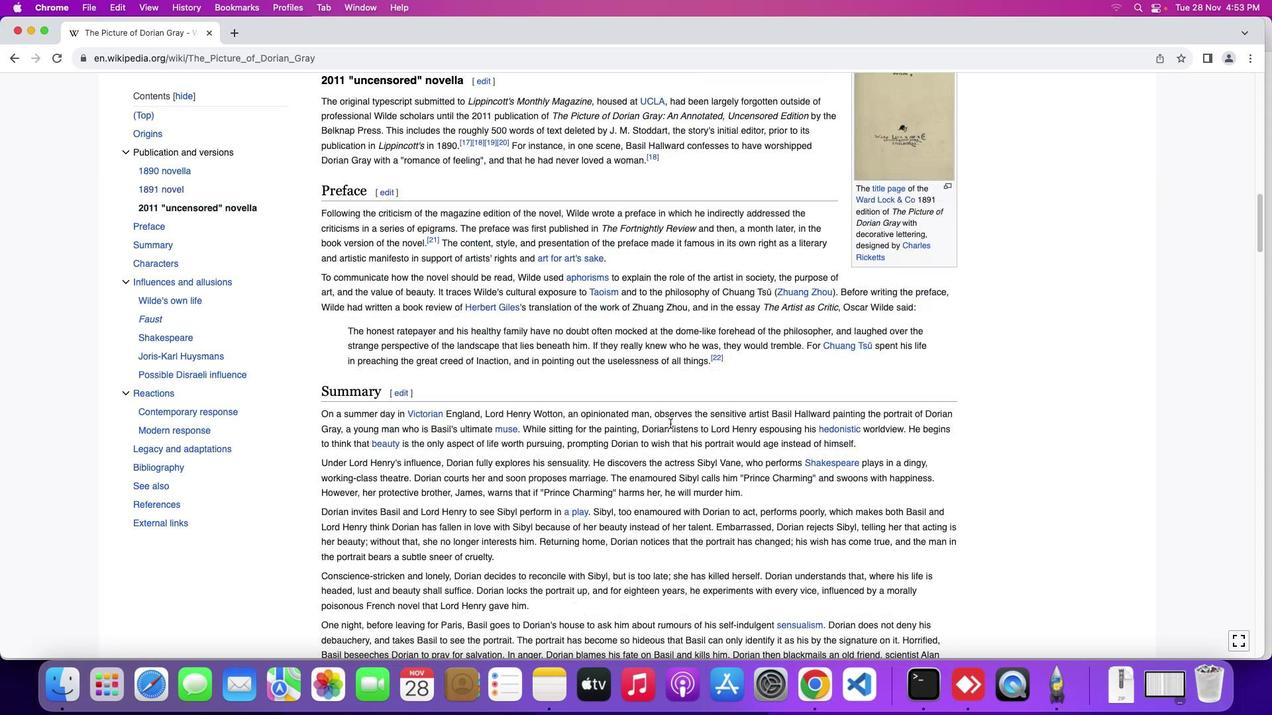 
Action: Mouse moved to (665, 417)
Screenshot: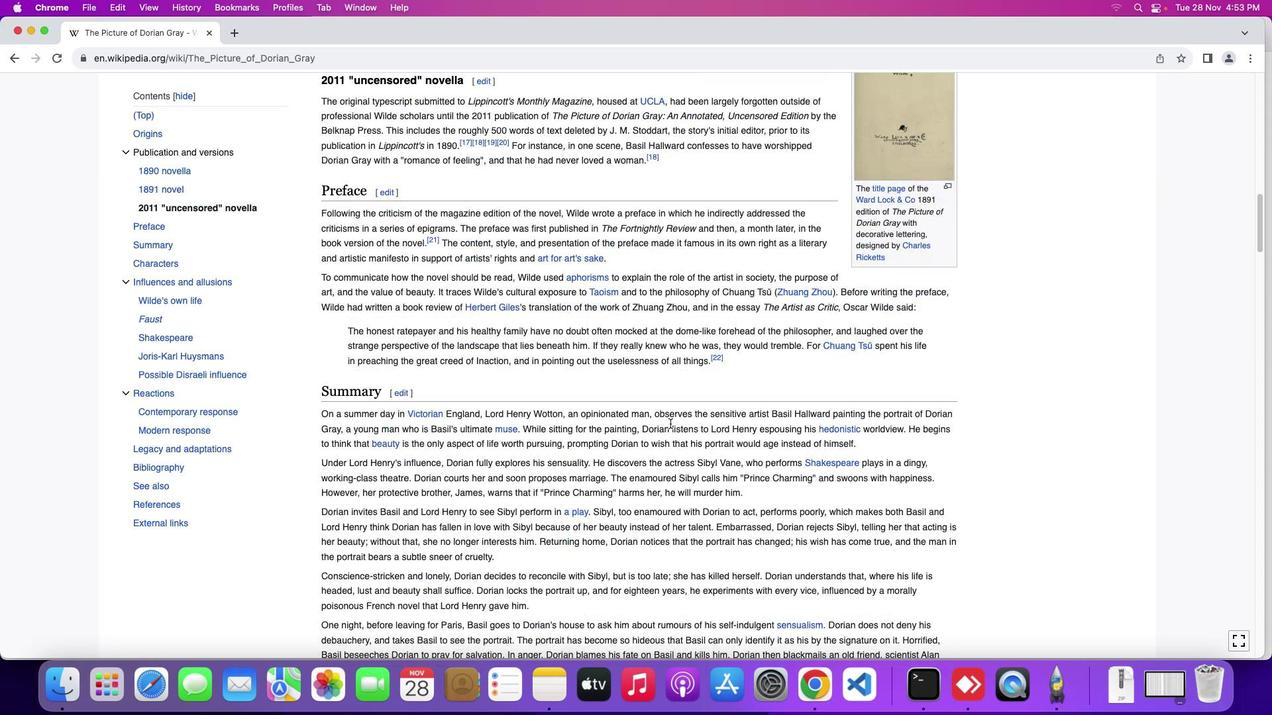 
Action: Mouse scrolled (665, 417) with delta (-6, -9)
Screenshot: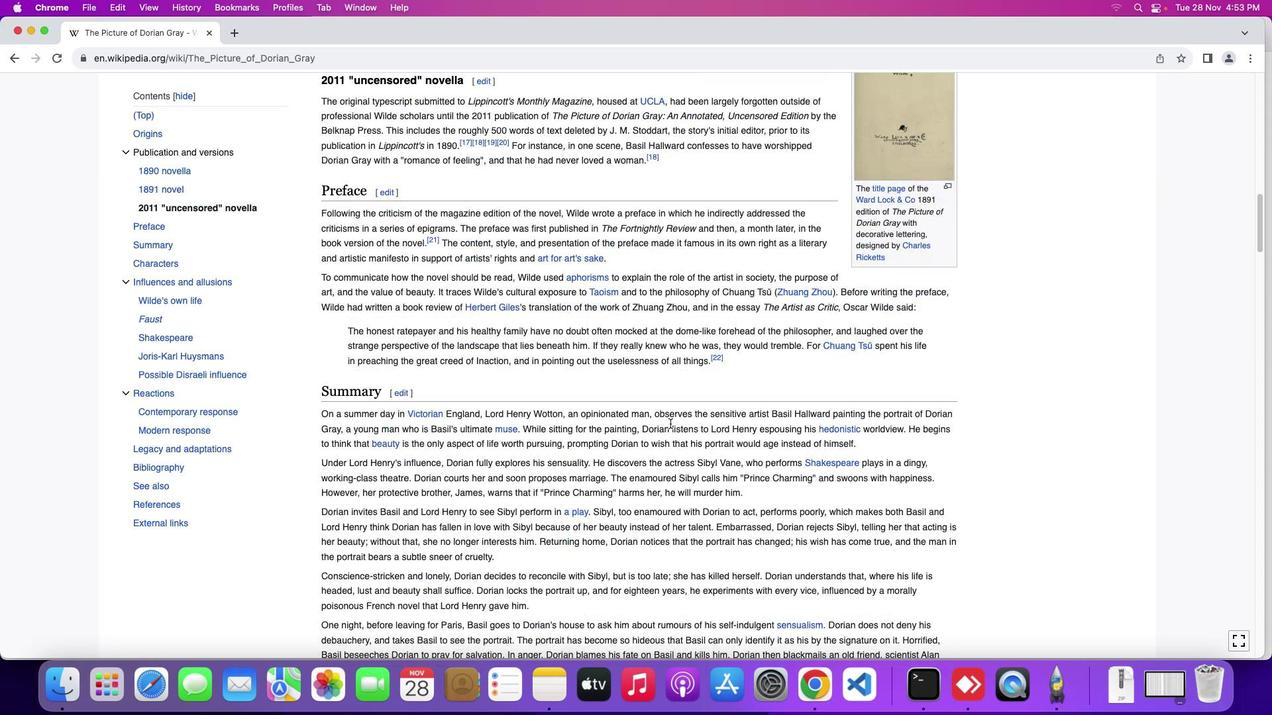 
Action: Mouse moved to (663, 416)
Screenshot: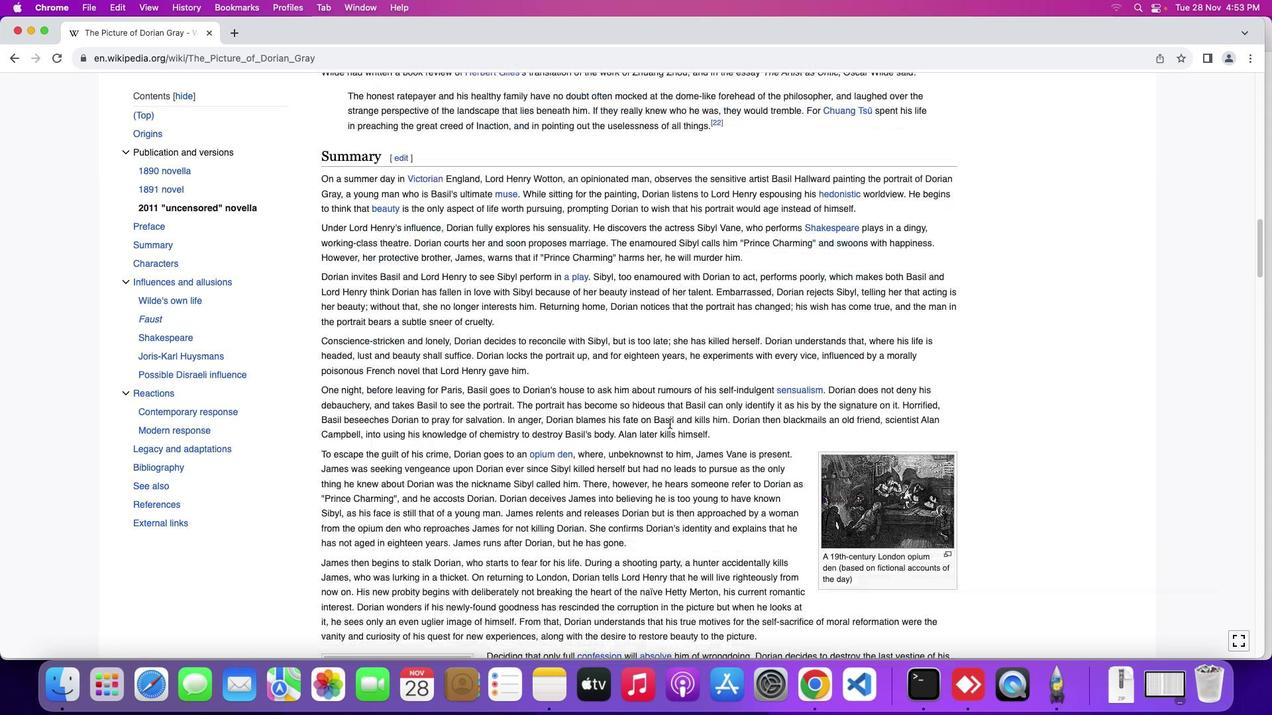 
Action: Mouse scrolled (663, 416) with delta (-6, -7)
Screenshot: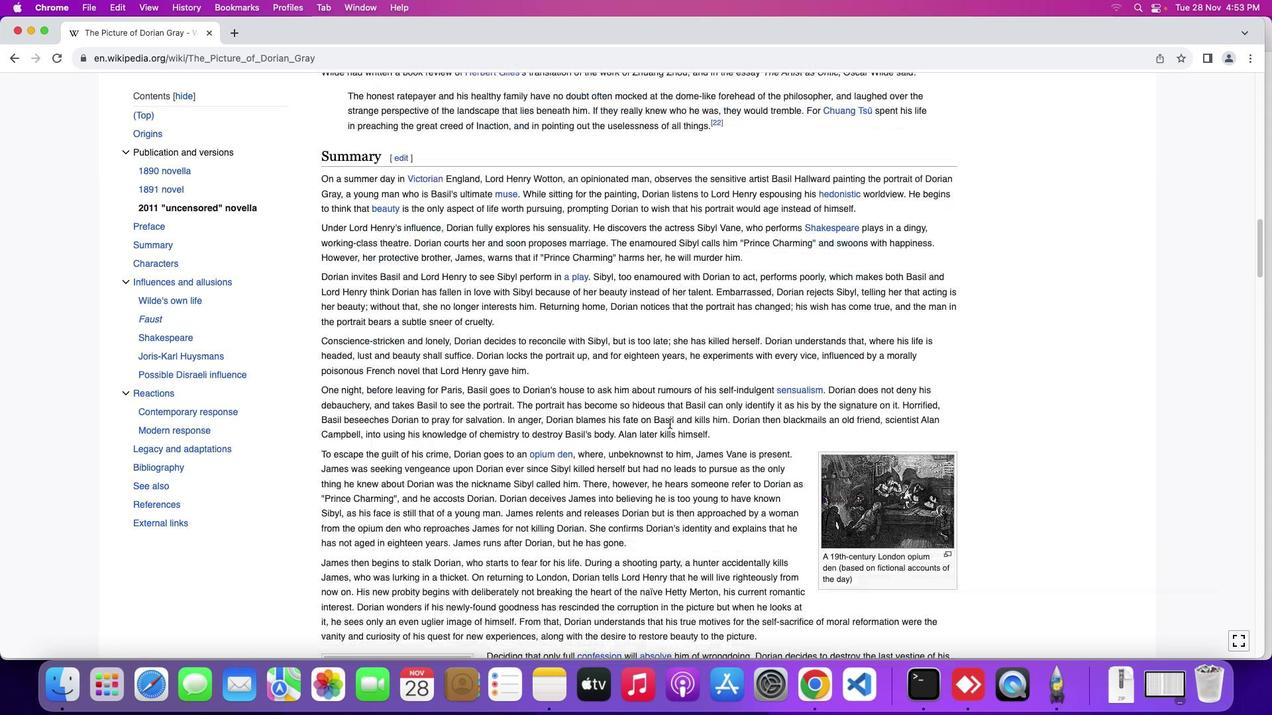 
Action: Mouse moved to (661, 416)
Screenshot: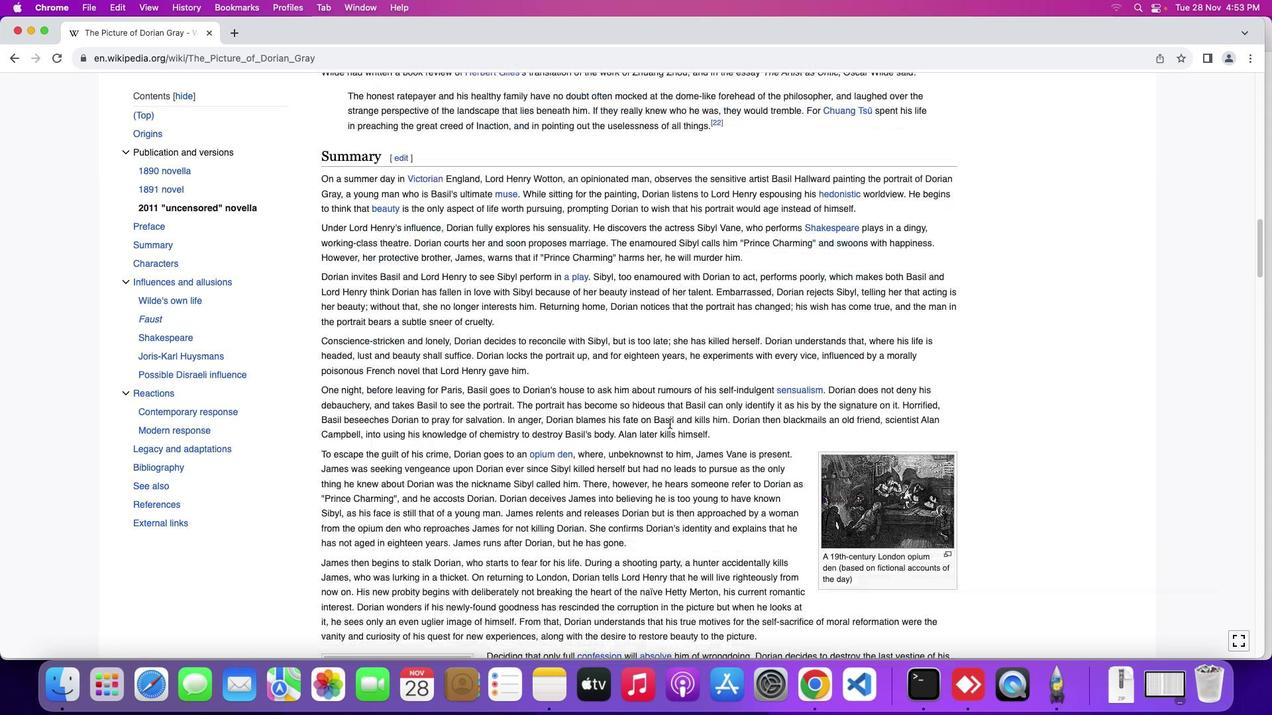 
Action: Mouse scrolled (661, 416) with delta (-6, -7)
Screenshot: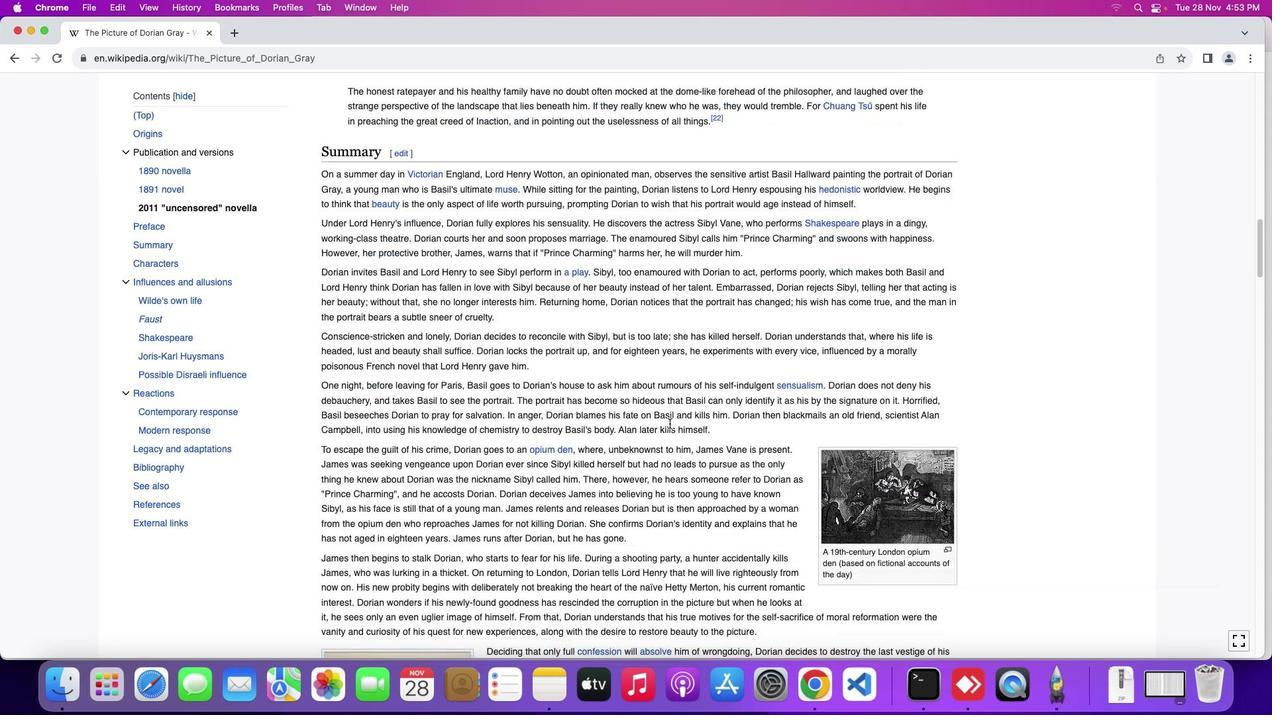
Action: Mouse scrolled (661, 416) with delta (-6, -8)
Screenshot: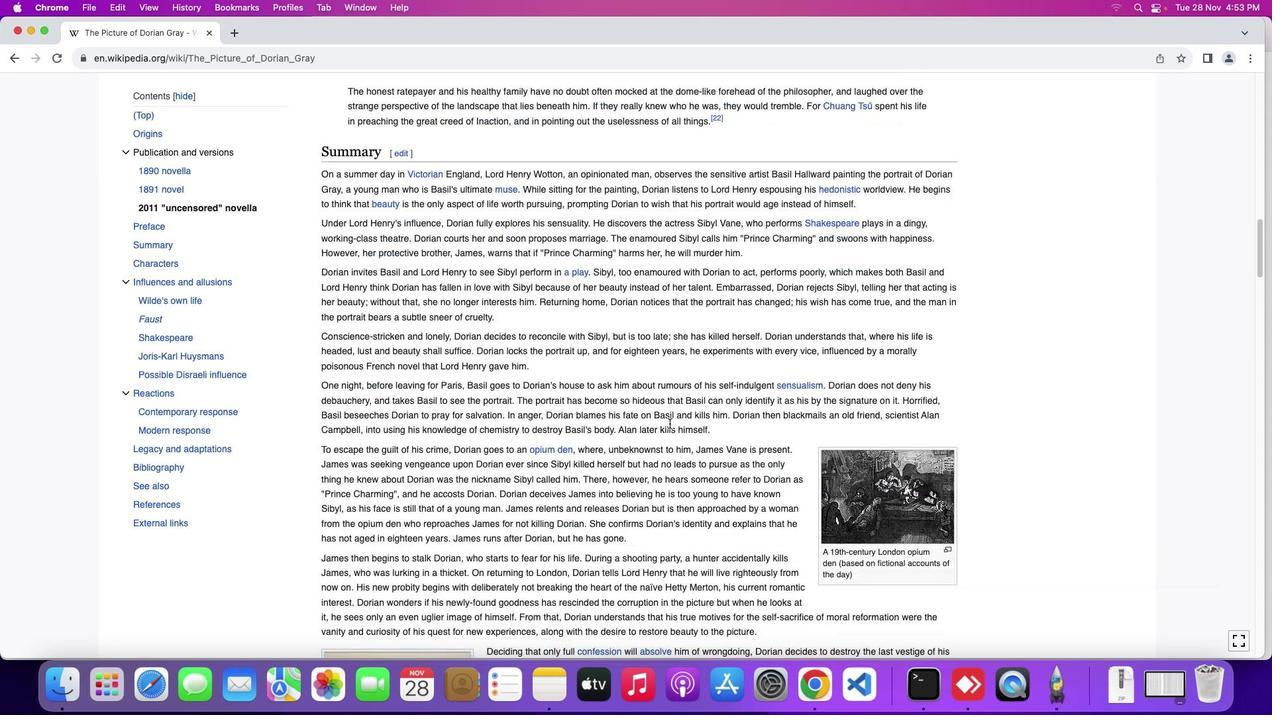 
Action: Mouse scrolled (661, 416) with delta (-6, -9)
Screenshot: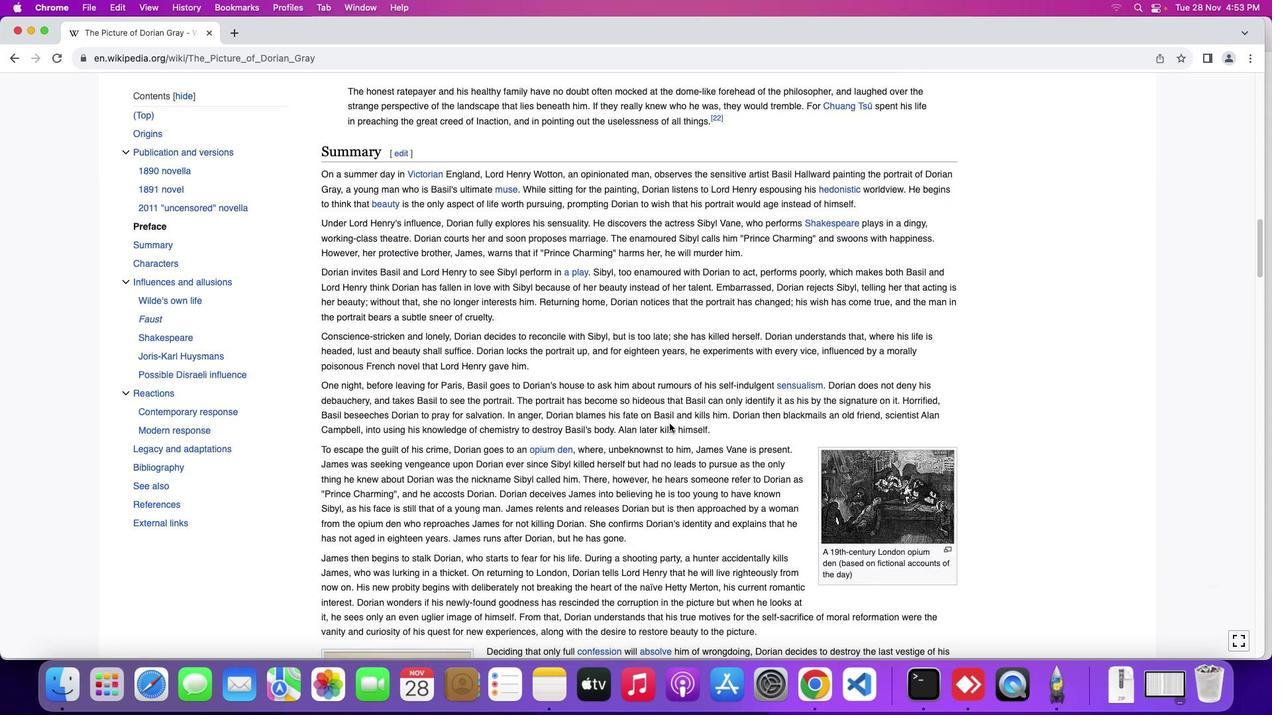 
Action: Mouse moved to (661, 416)
Screenshot: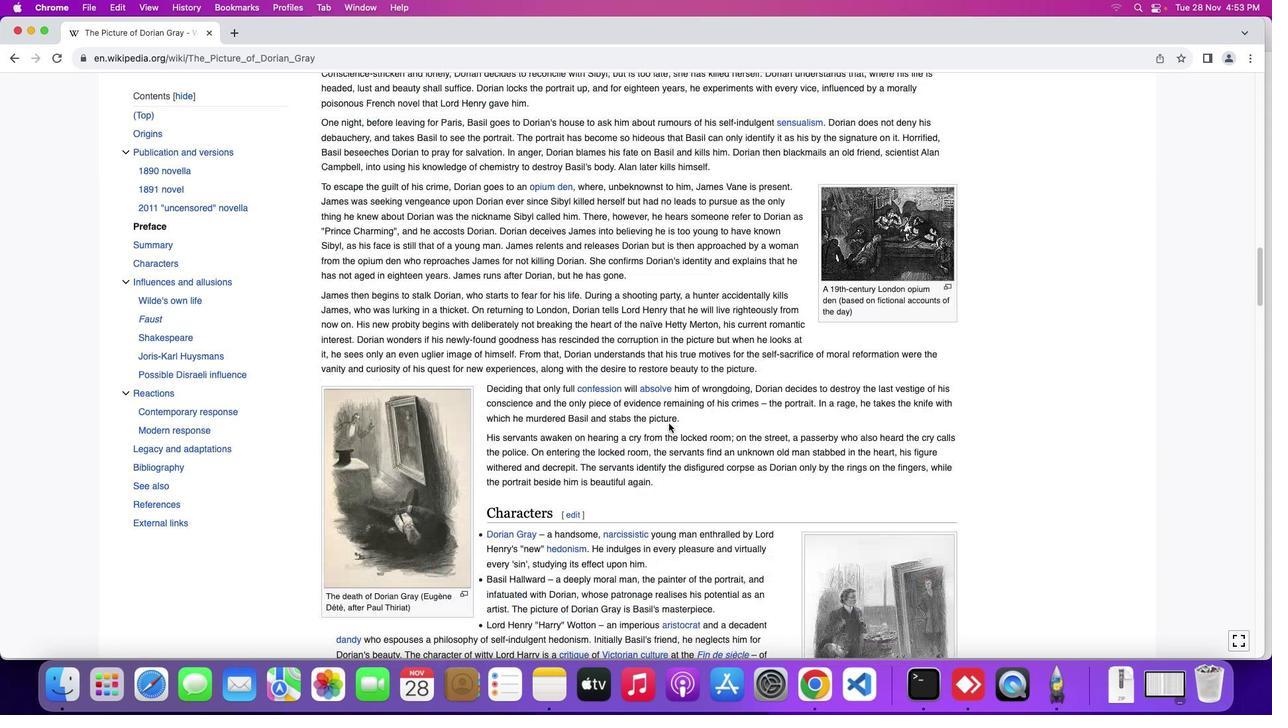 
Action: Mouse scrolled (661, 416) with delta (-6, -7)
Screenshot: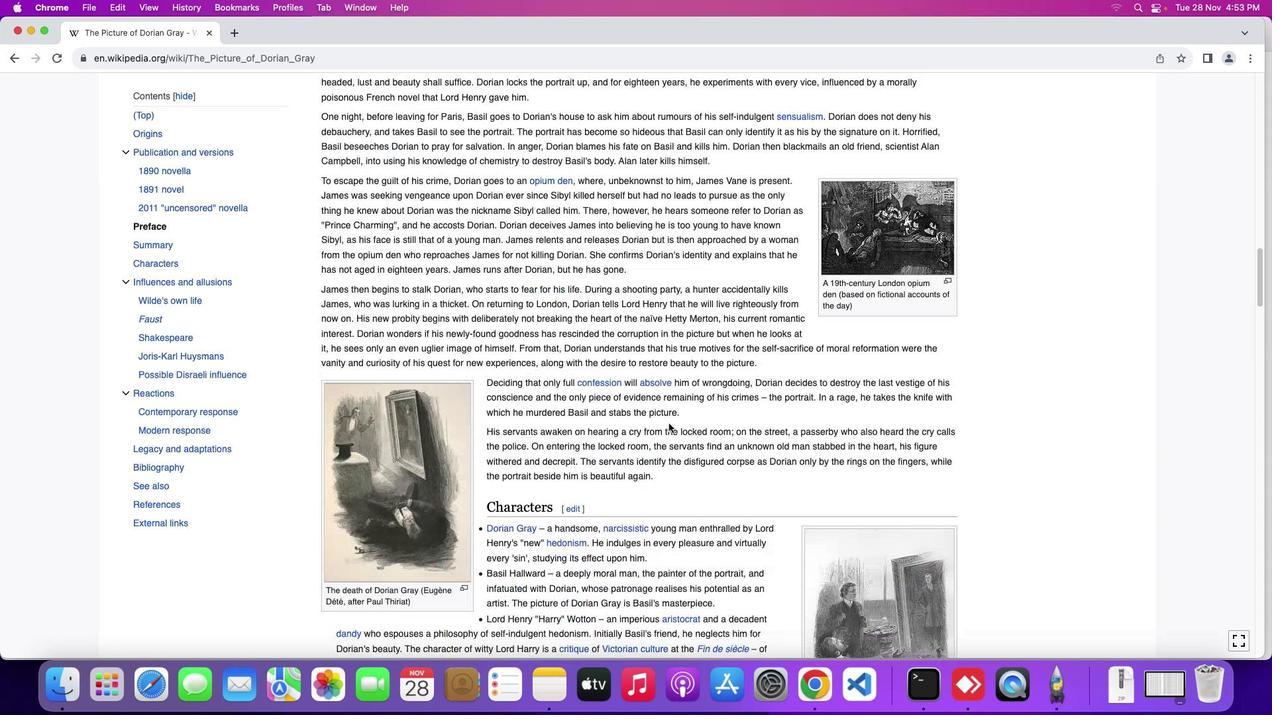 
Action: Mouse scrolled (661, 416) with delta (-6, -7)
Screenshot: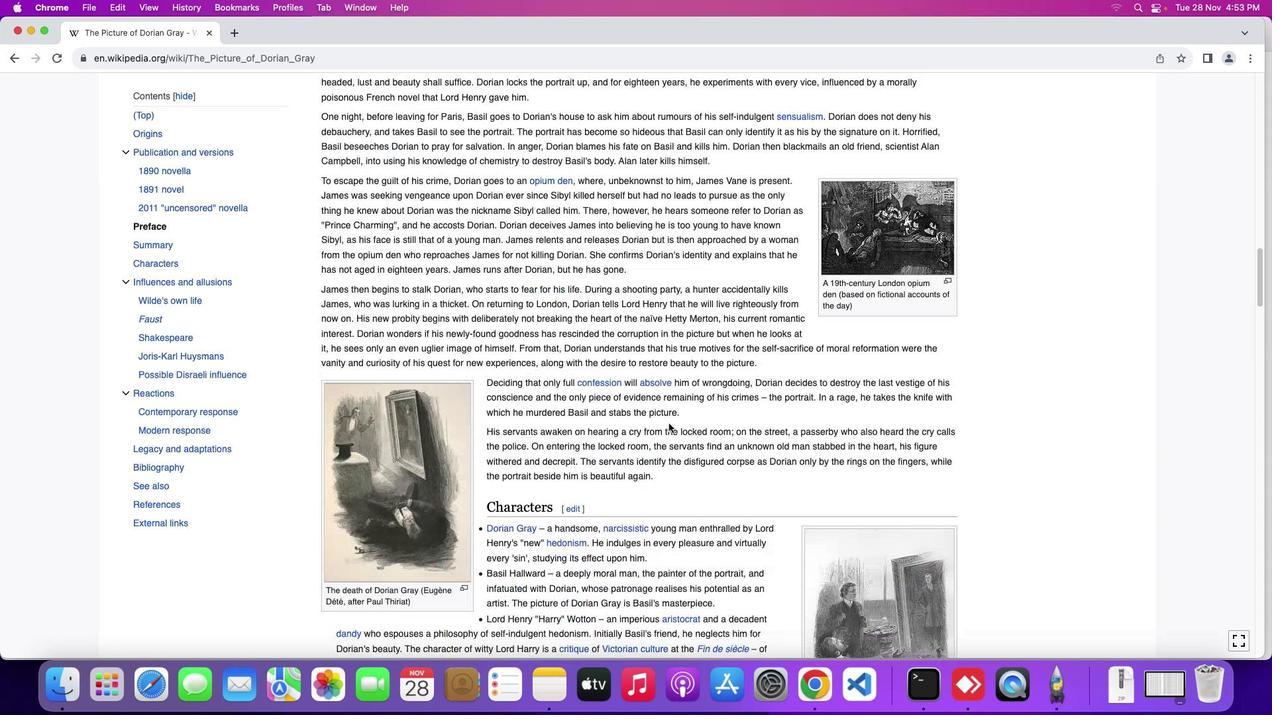 
Action: Mouse scrolled (661, 416) with delta (-6, -8)
Screenshot: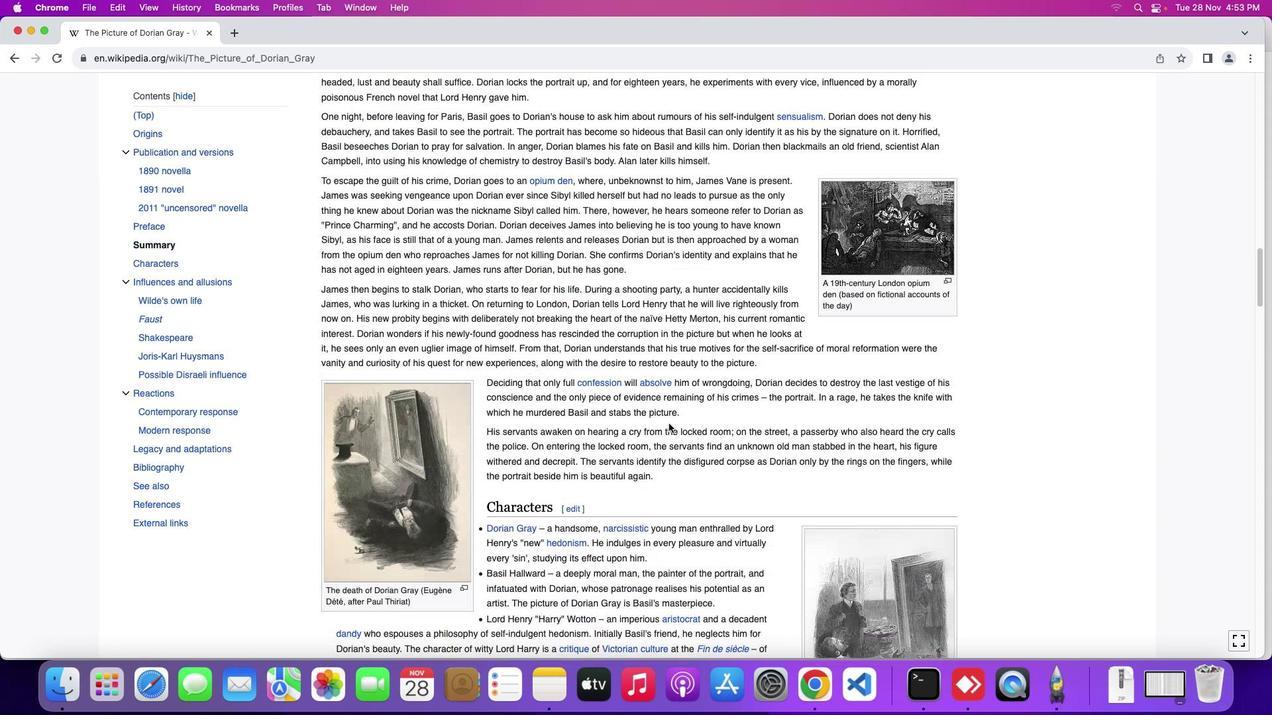 
Action: Mouse scrolled (661, 416) with delta (-6, -9)
Screenshot: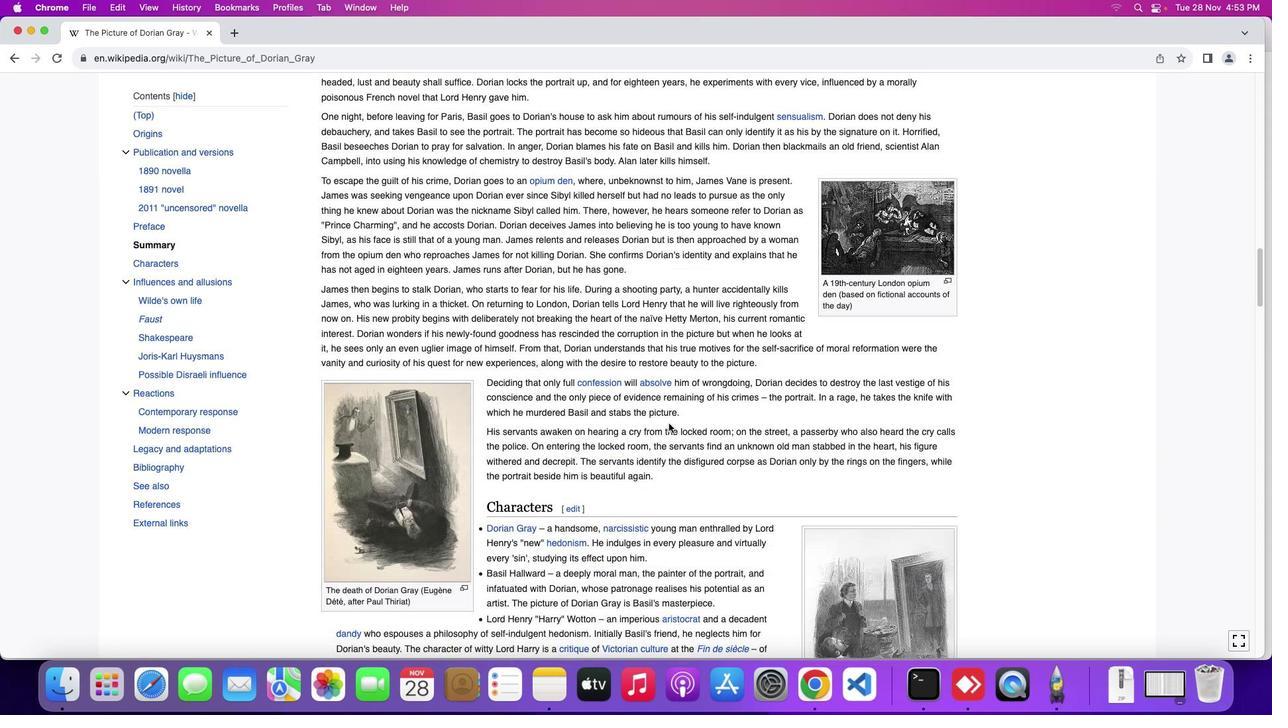
Action: Mouse moved to (661, 416)
Screenshot: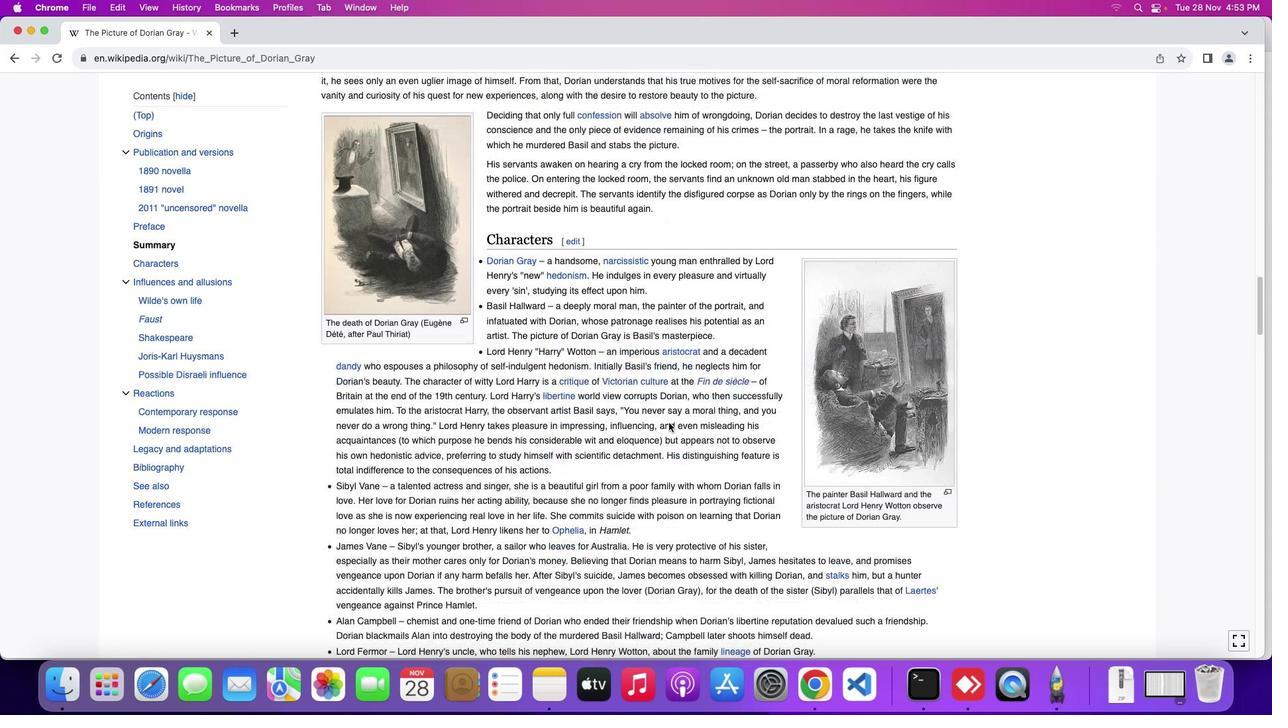 
Action: Mouse scrolled (661, 416) with delta (-6, -7)
Screenshot: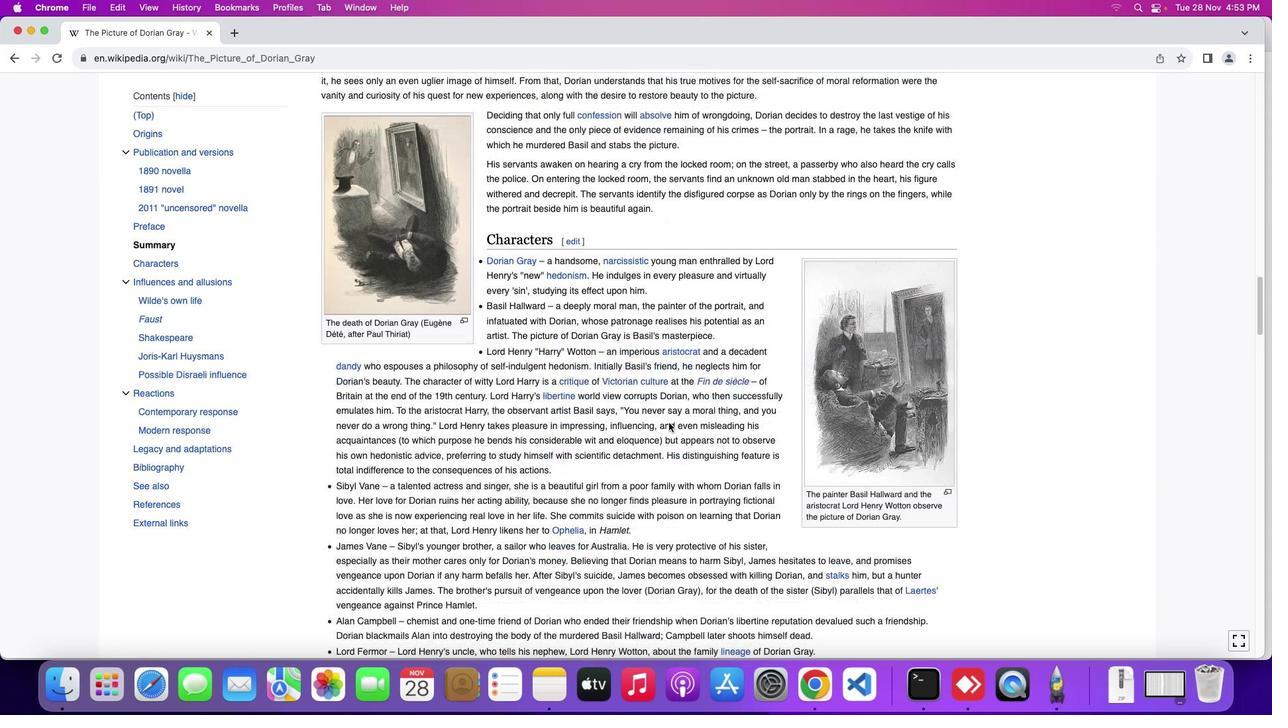 
Action: Mouse scrolled (661, 416) with delta (-6, -7)
Screenshot: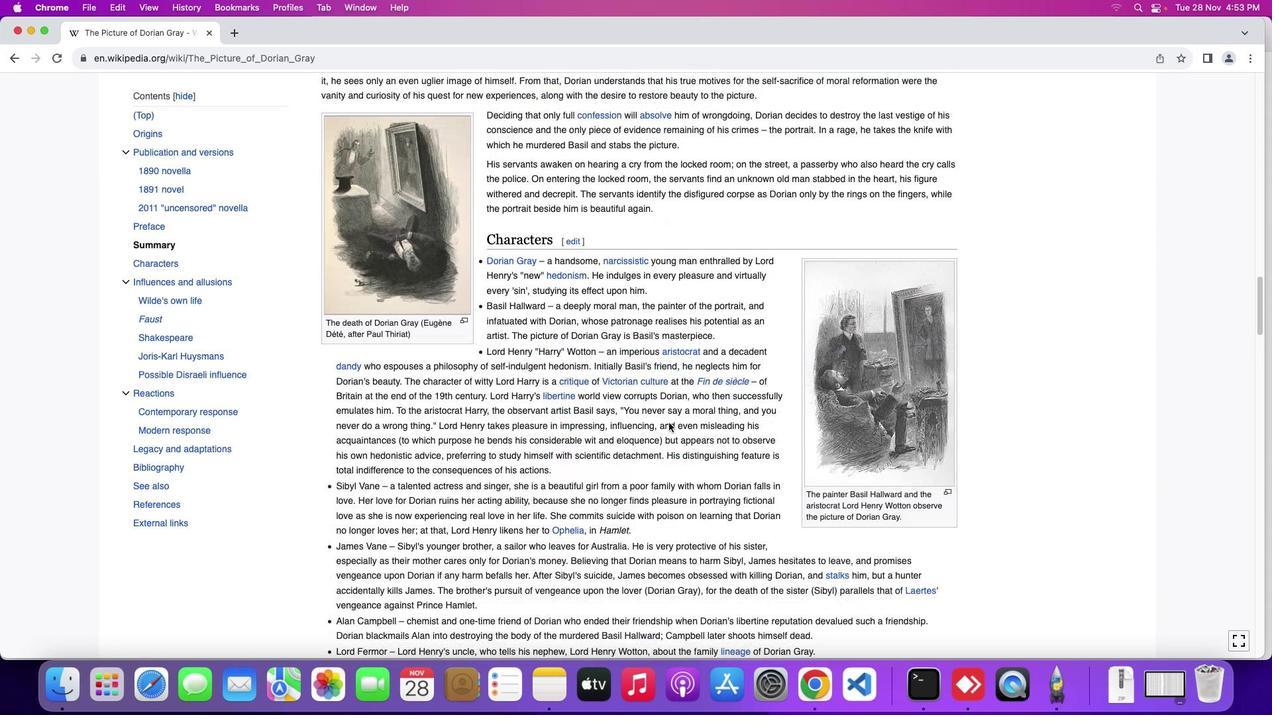 
Action: Mouse scrolled (661, 416) with delta (-6, -8)
Screenshot: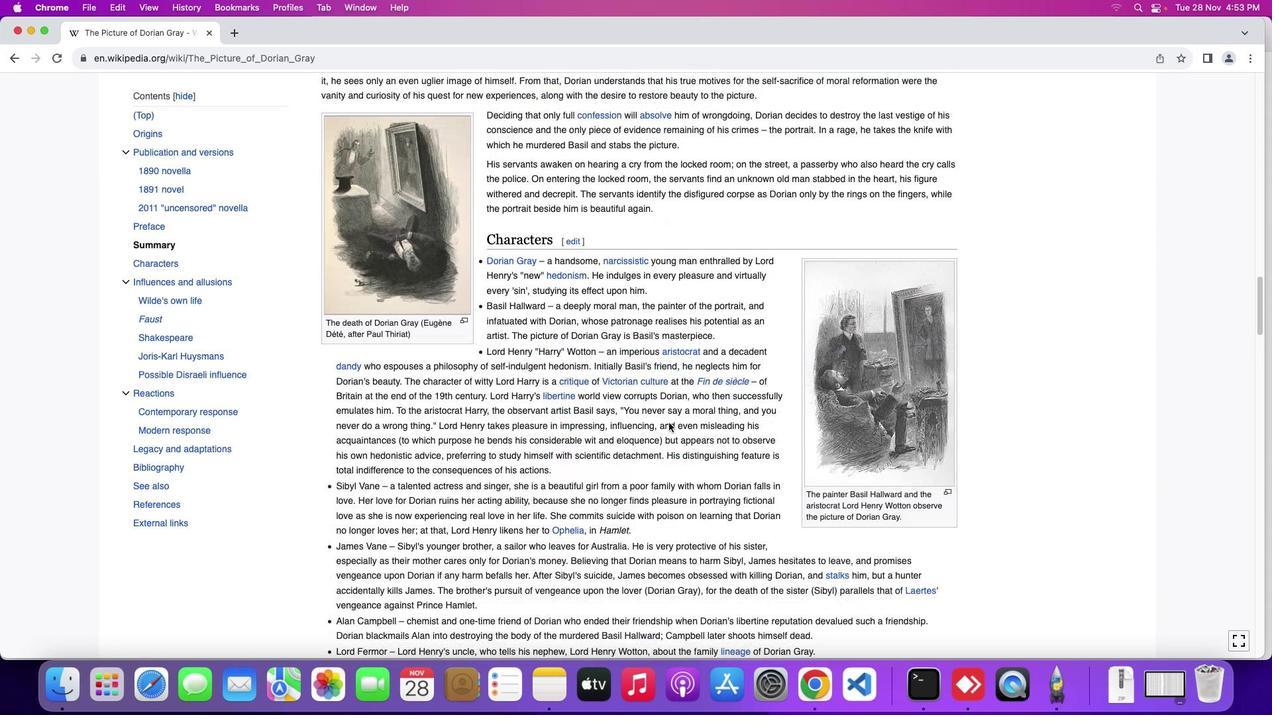 
Action: Mouse scrolled (661, 416) with delta (-6, -9)
Screenshot: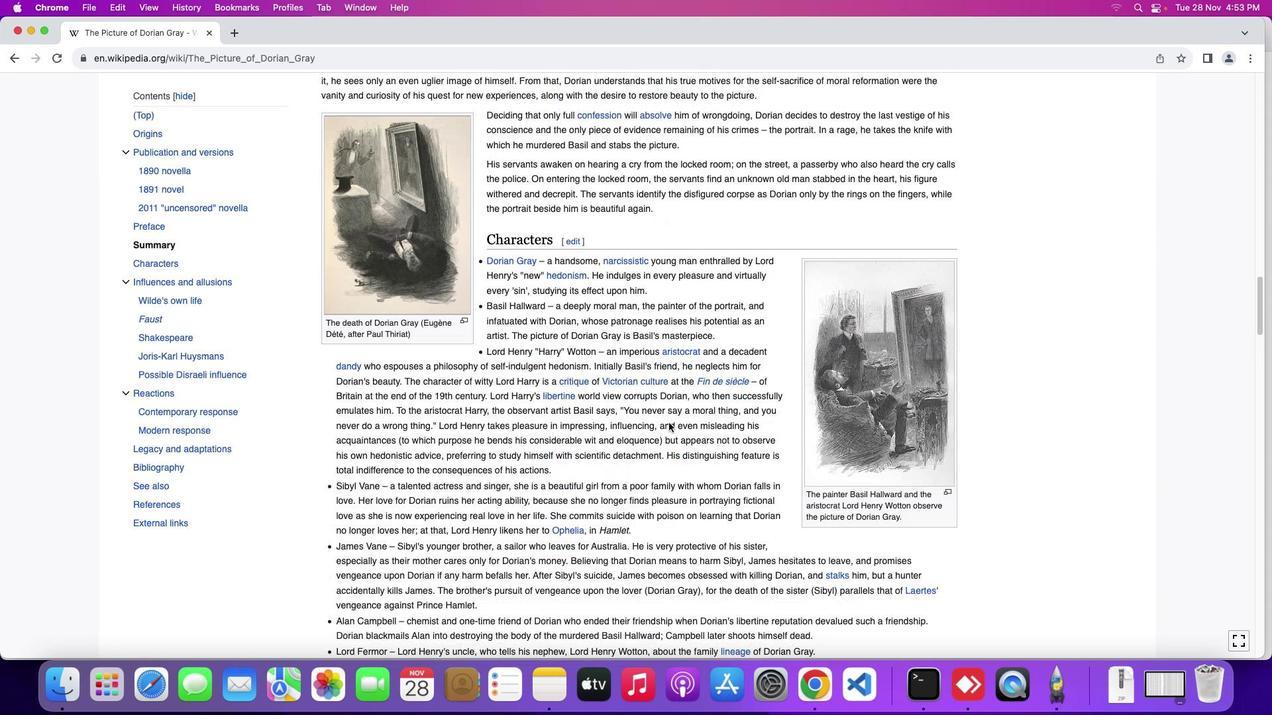 
Action: Mouse moved to (661, 416)
Screenshot: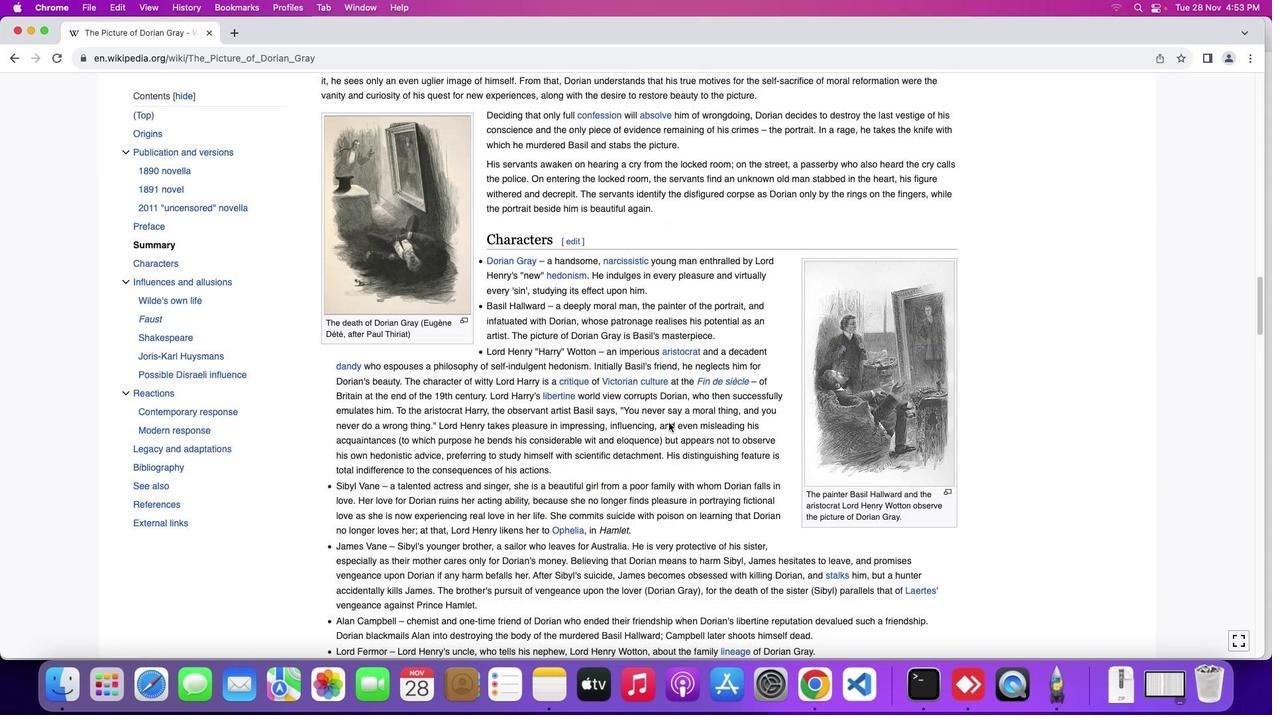 
Action: Mouse scrolled (661, 416) with delta (-6, -7)
Screenshot: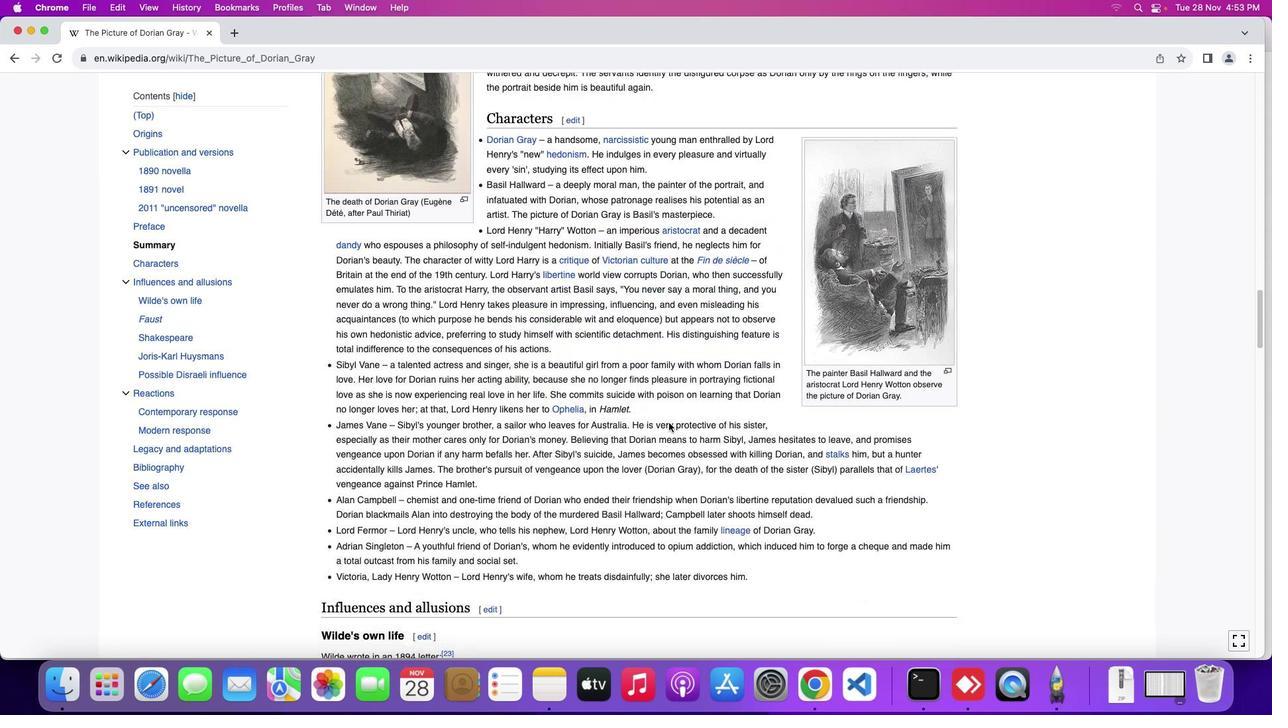 
Action: Mouse scrolled (661, 416) with delta (-6, -7)
Screenshot: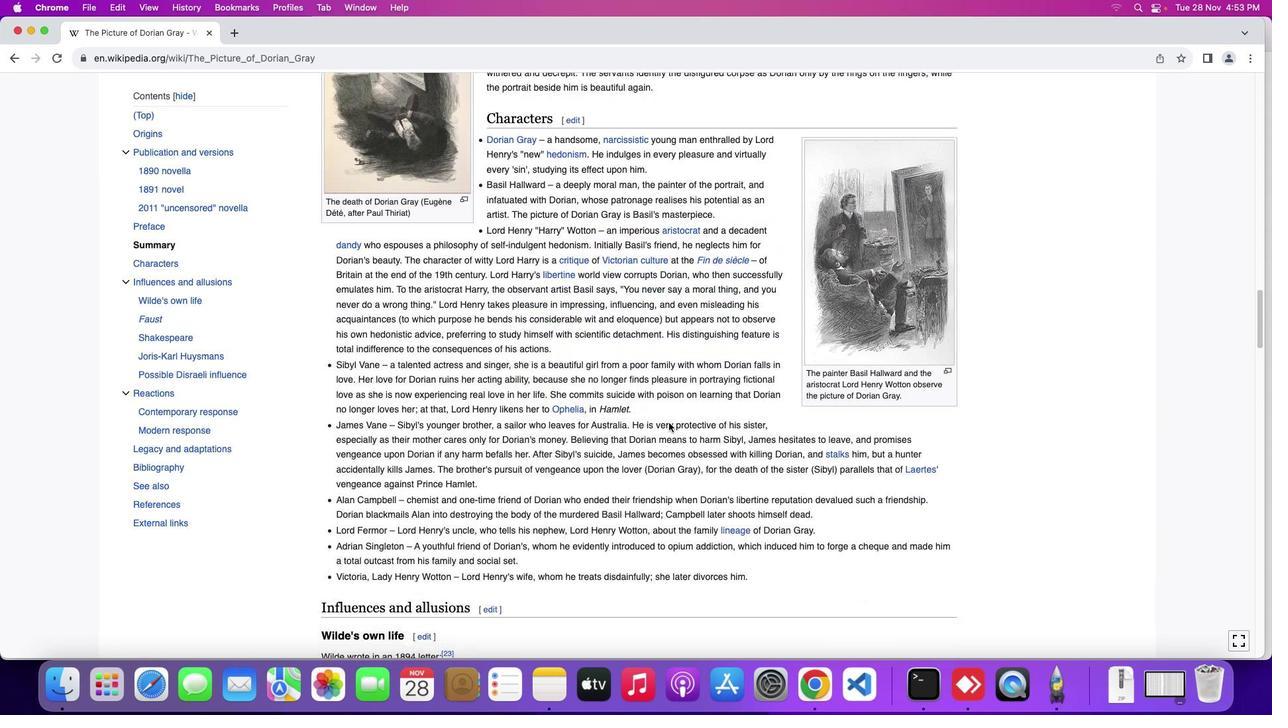 
Action: Mouse scrolled (661, 416) with delta (-6, -8)
Screenshot: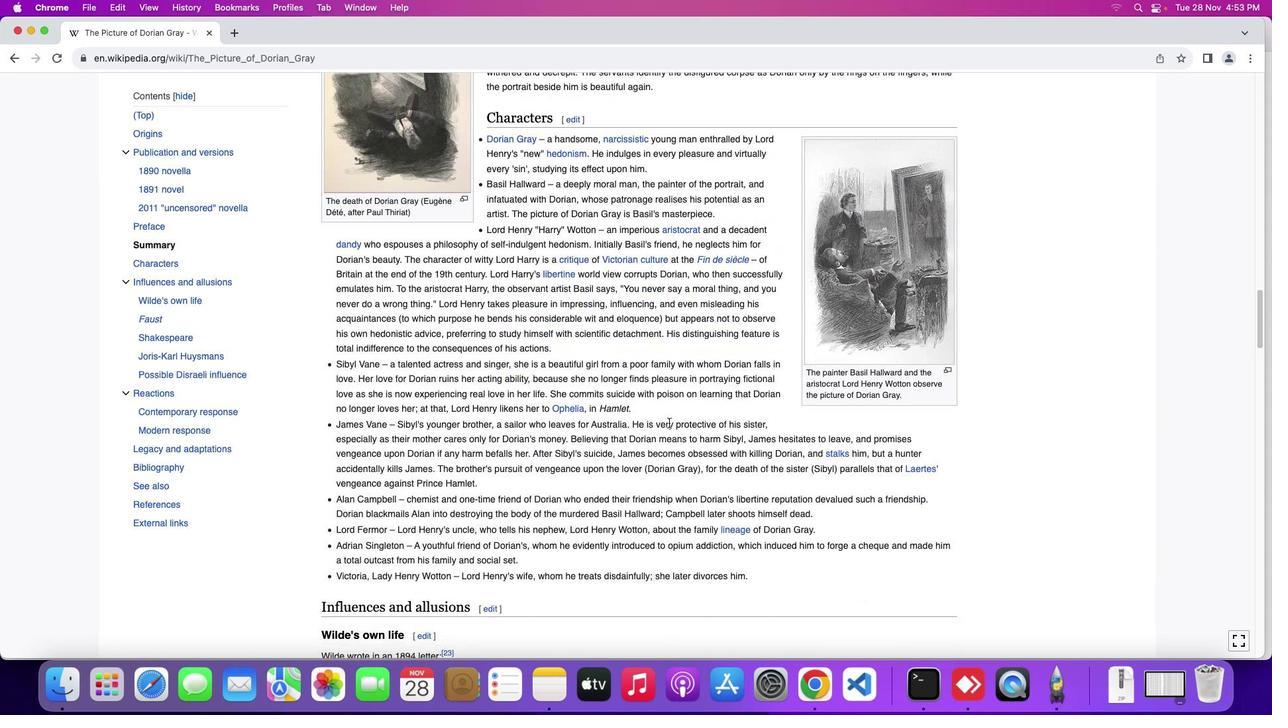 
Action: Mouse moved to (661, 414)
Screenshot: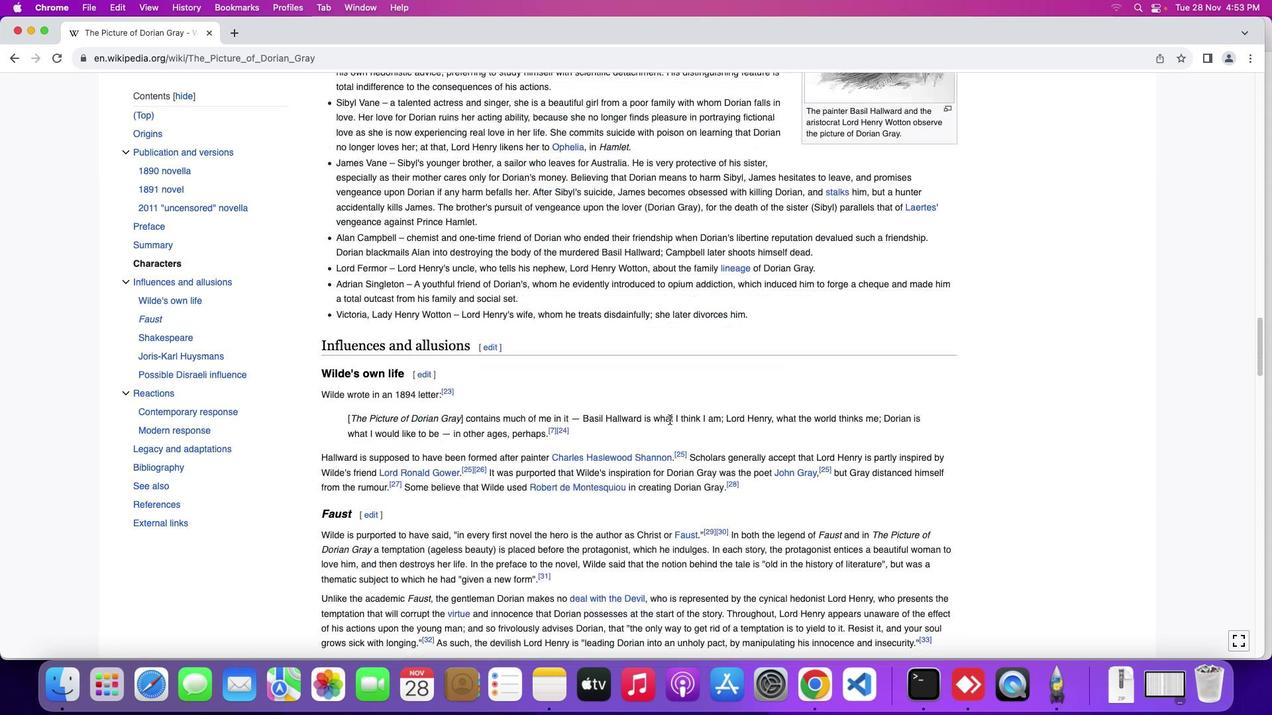 
Action: Mouse scrolled (661, 414) with delta (-6, -7)
Screenshot: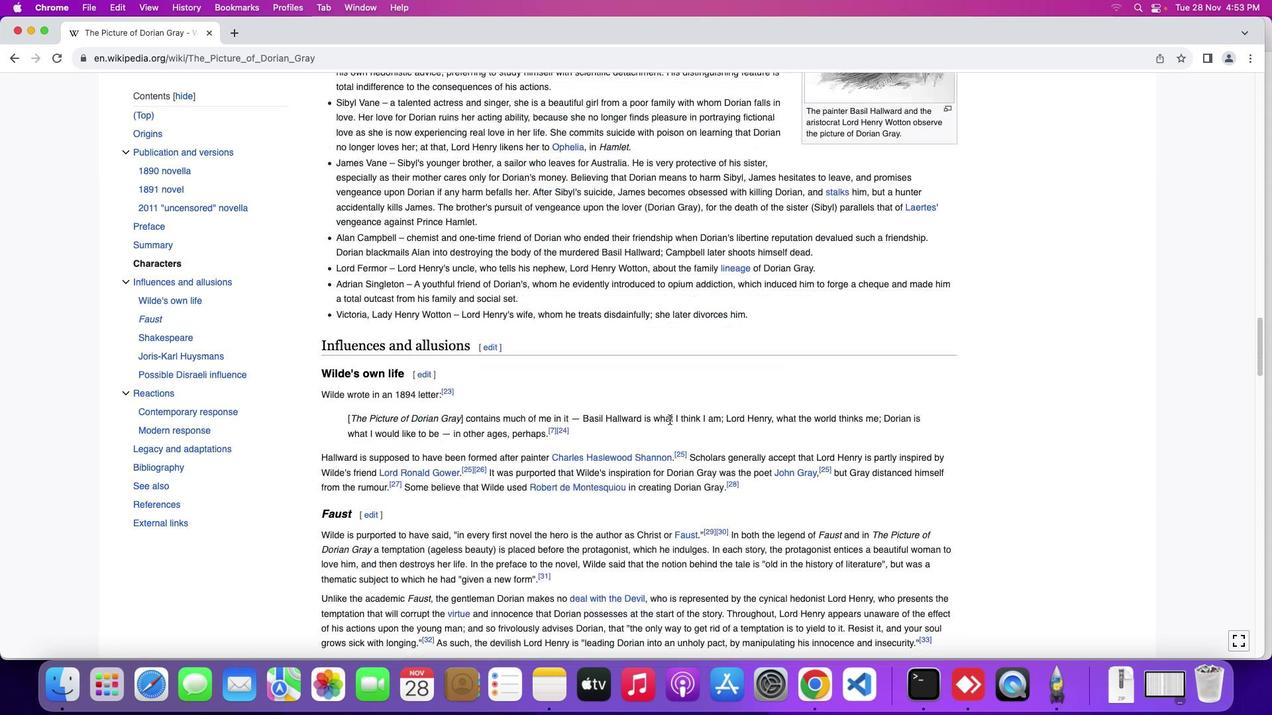 
Action: Mouse moved to (661, 412)
Screenshot: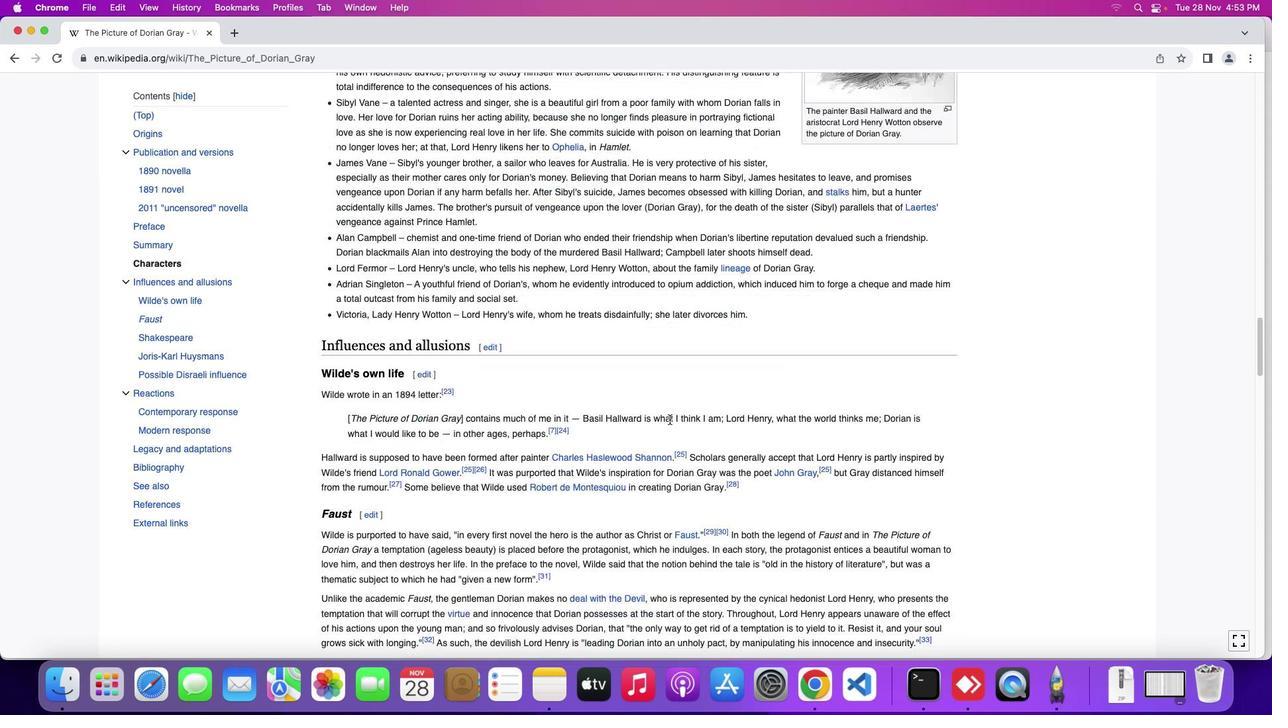 
Action: Mouse scrolled (661, 412) with delta (-6, -7)
Screenshot: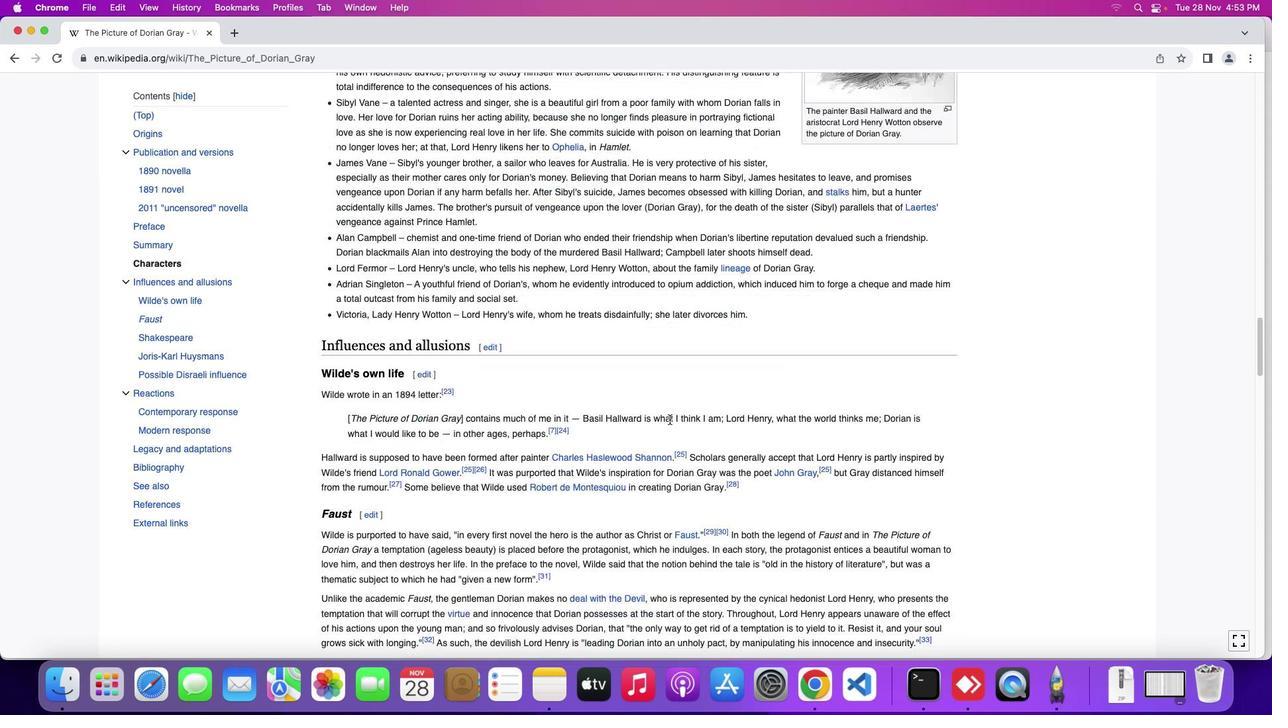 
Action: Mouse scrolled (661, 412) with delta (-6, -8)
Screenshot: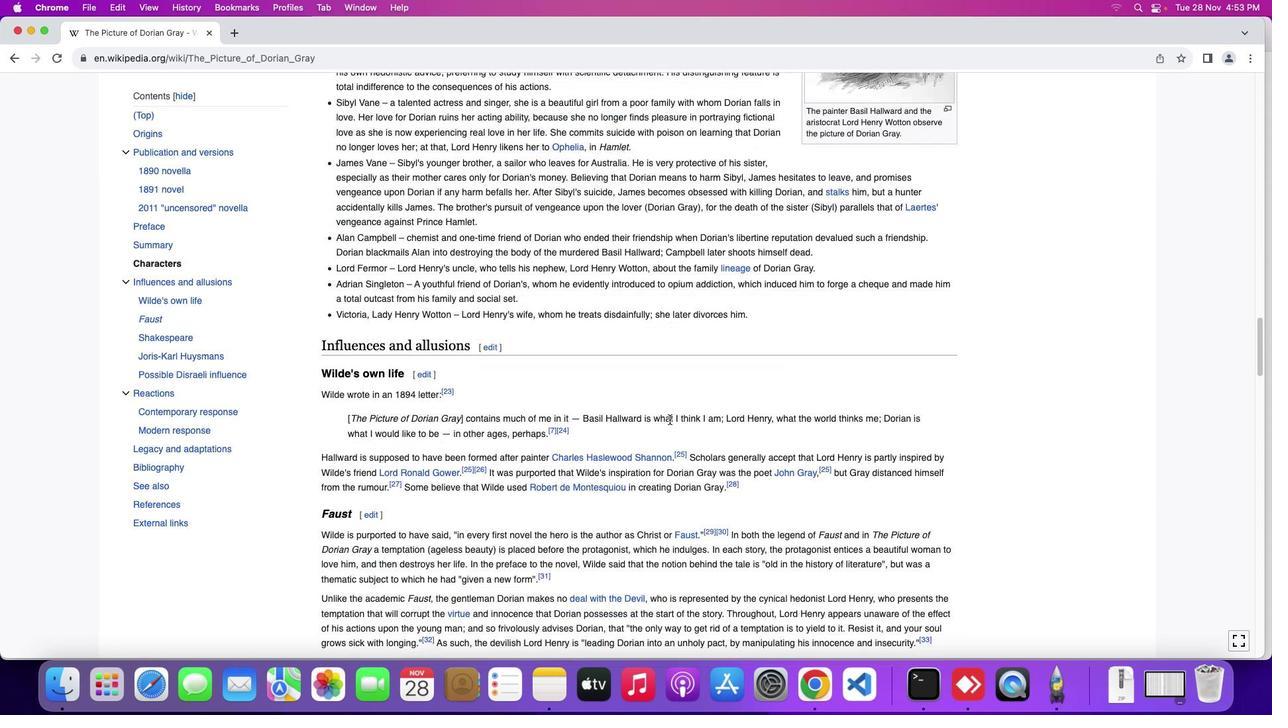 
Action: Mouse scrolled (661, 412) with delta (-6, -9)
Screenshot: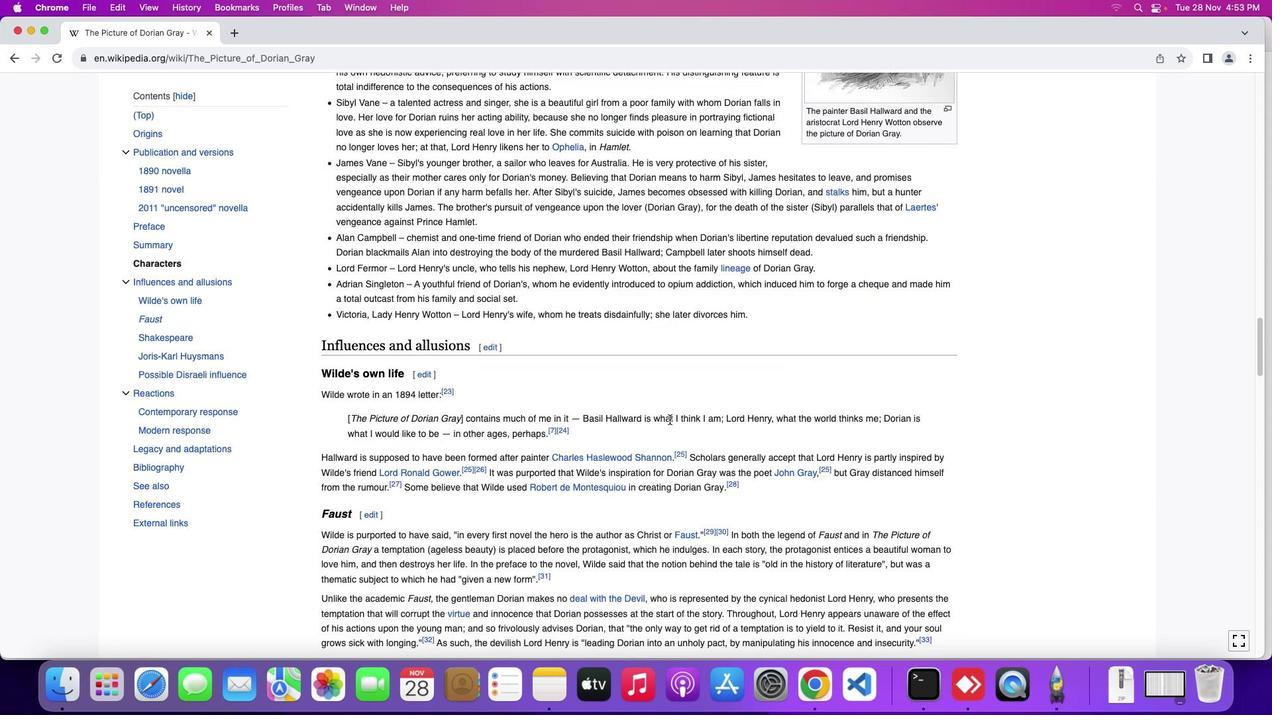 
Action: Mouse moved to (661, 412)
Screenshot: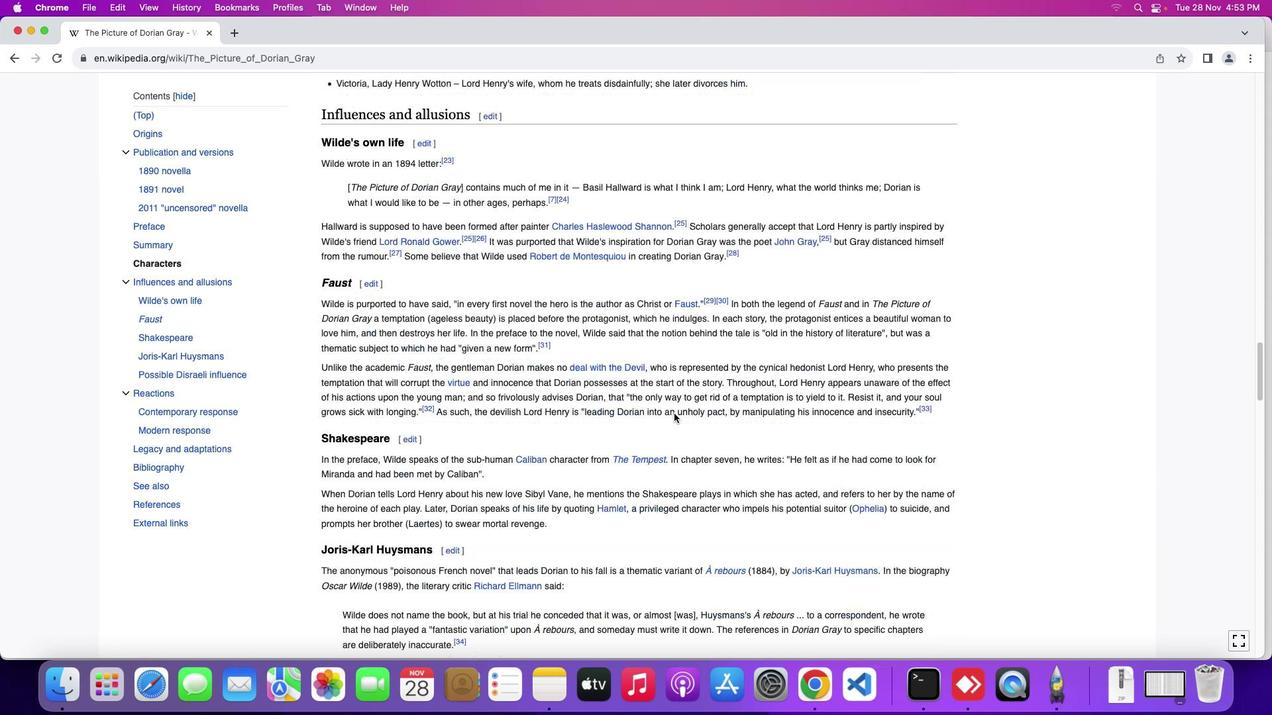 
Action: Mouse scrolled (661, 412) with delta (-6, -7)
Screenshot: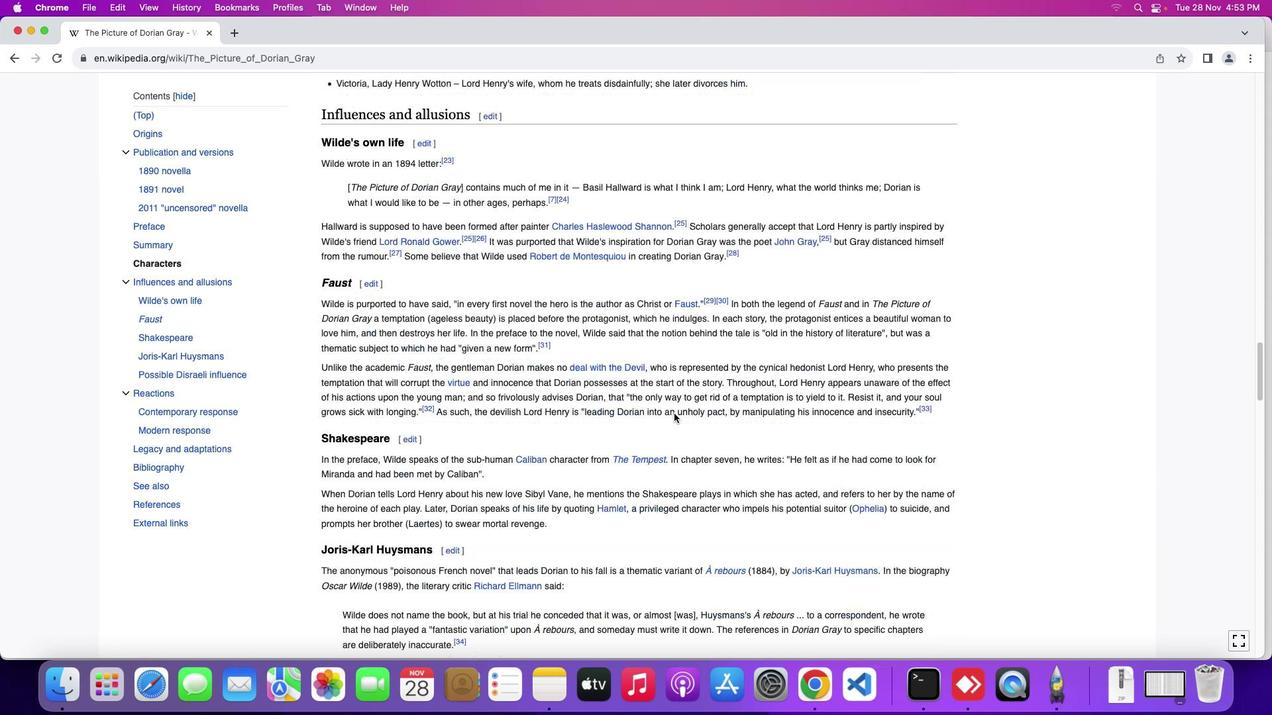 
Action: Mouse moved to (663, 409)
Screenshot: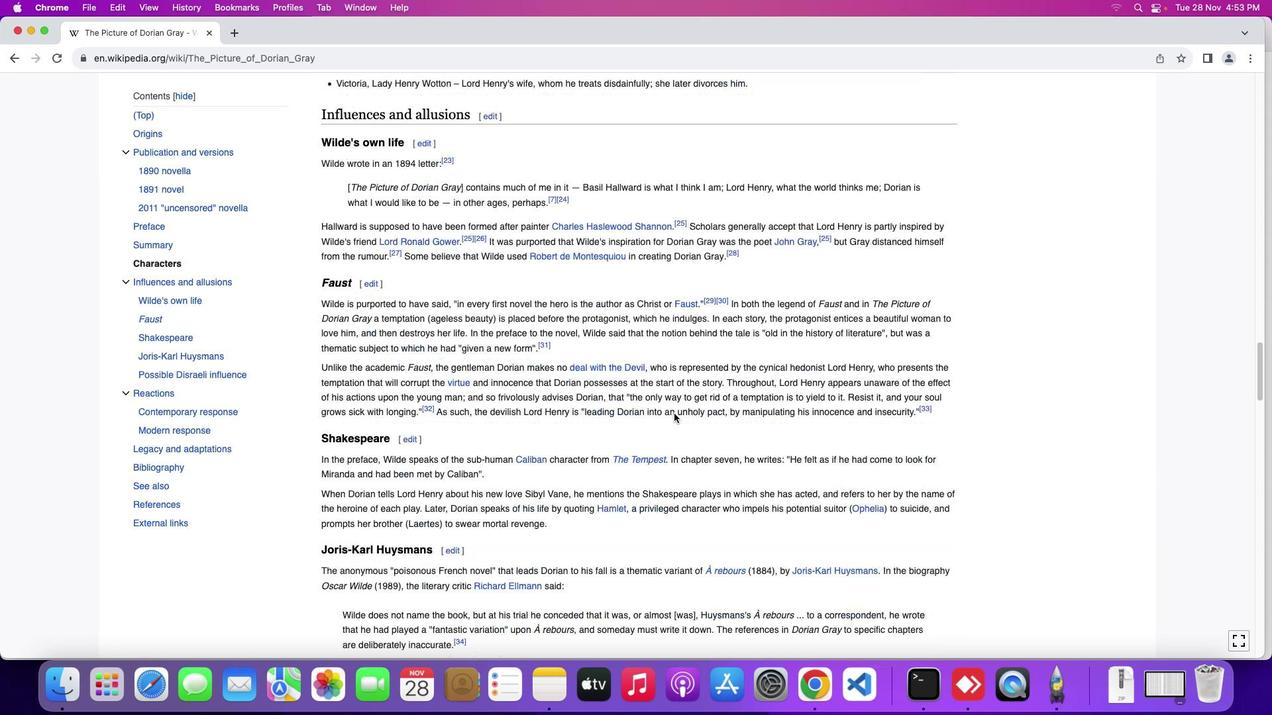 
Action: Mouse scrolled (663, 409) with delta (-6, -7)
Screenshot: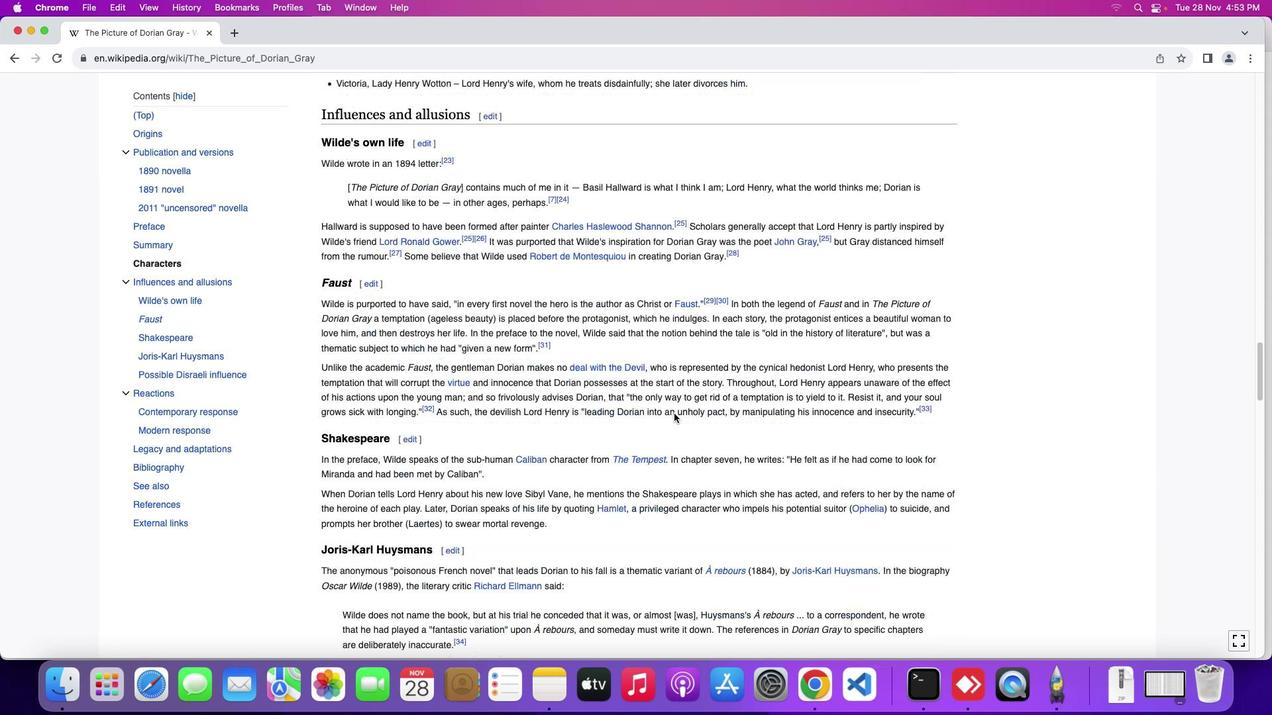 
Action: Mouse moved to (666, 406)
Screenshot: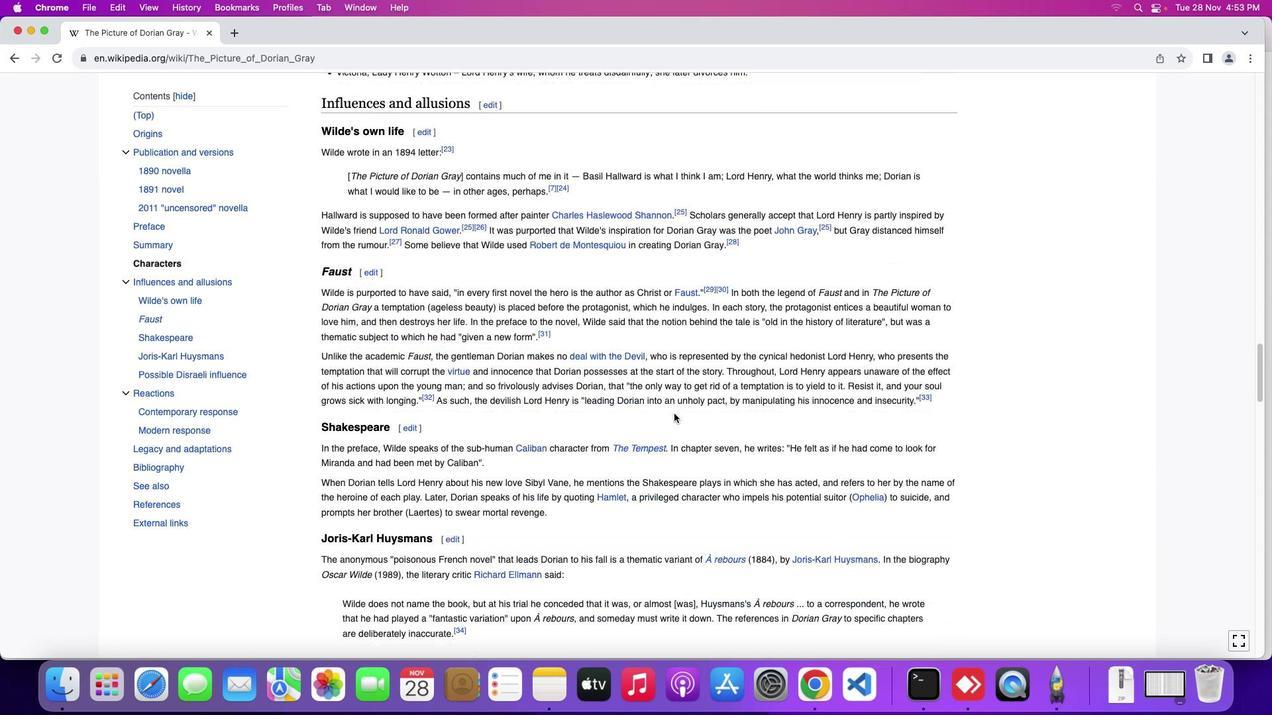 
Action: Mouse scrolled (666, 406) with delta (-6, -8)
Screenshot: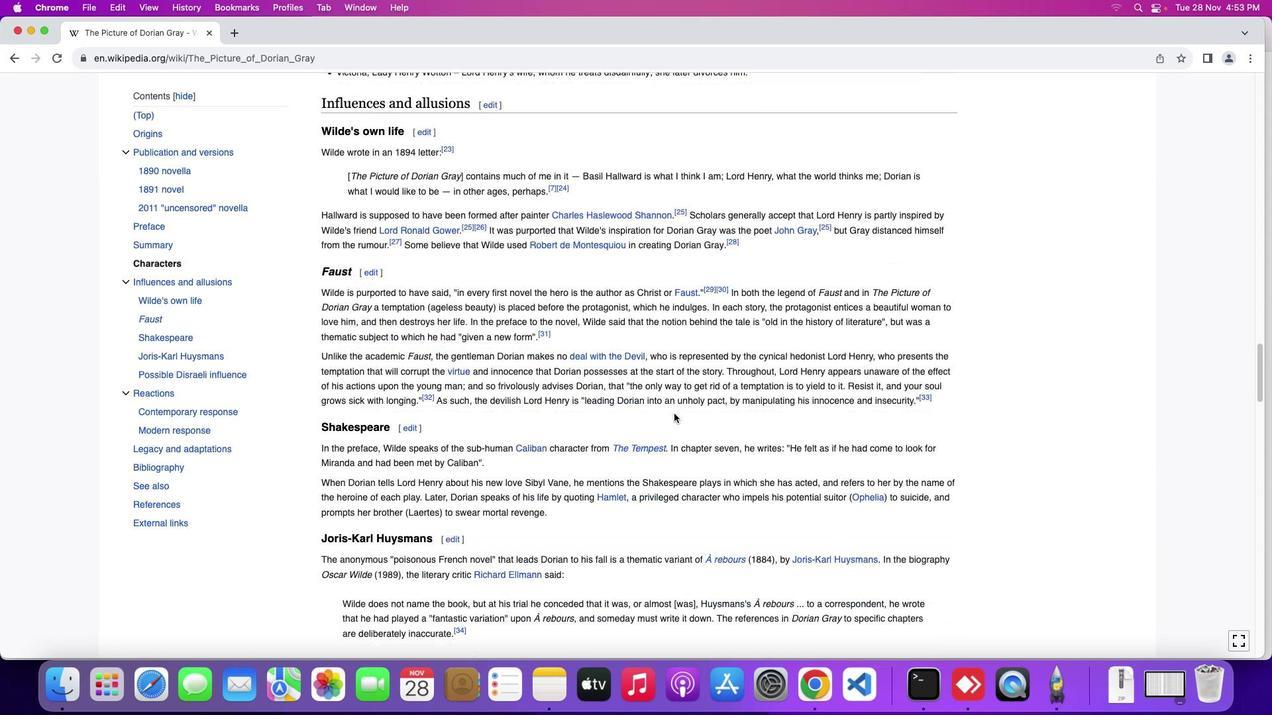 
Action: Mouse moved to (667, 406)
Screenshot: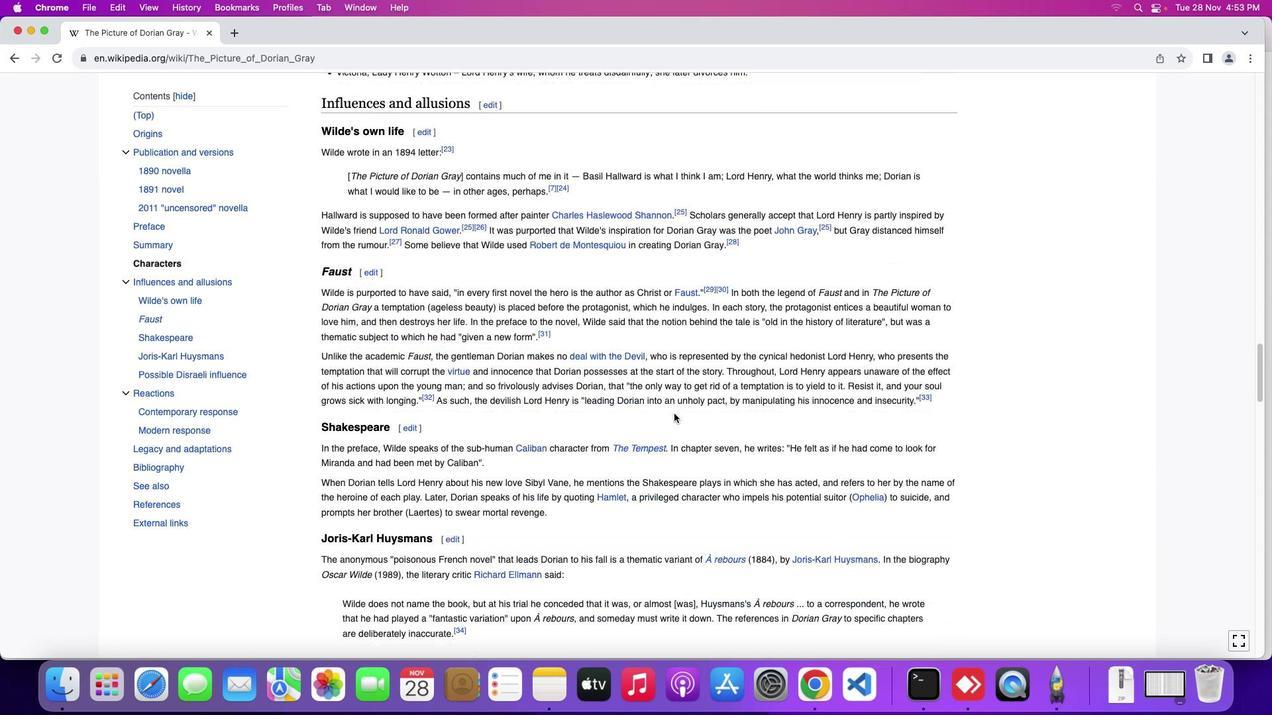 
Action: Mouse scrolled (667, 406) with delta (-6, -9)
Screenshot: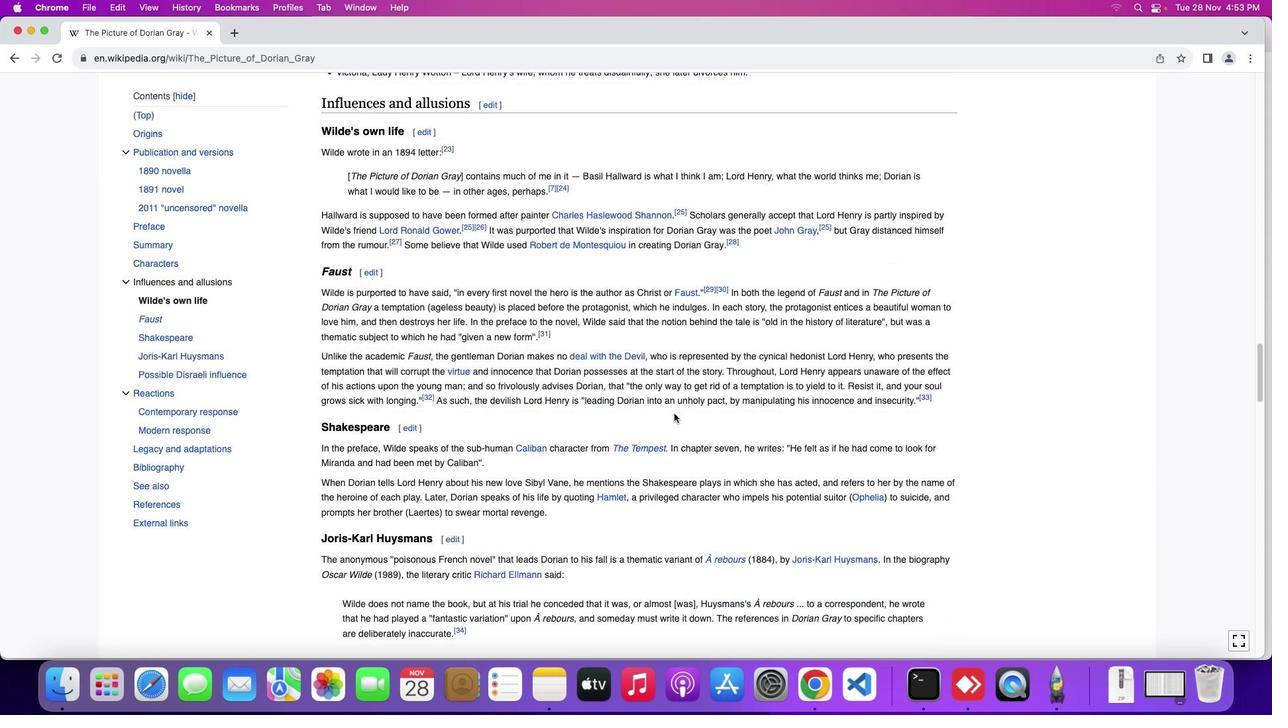 
Action: Mouse scrolled (667, 406) with delta (-6, -7)
Screenshot: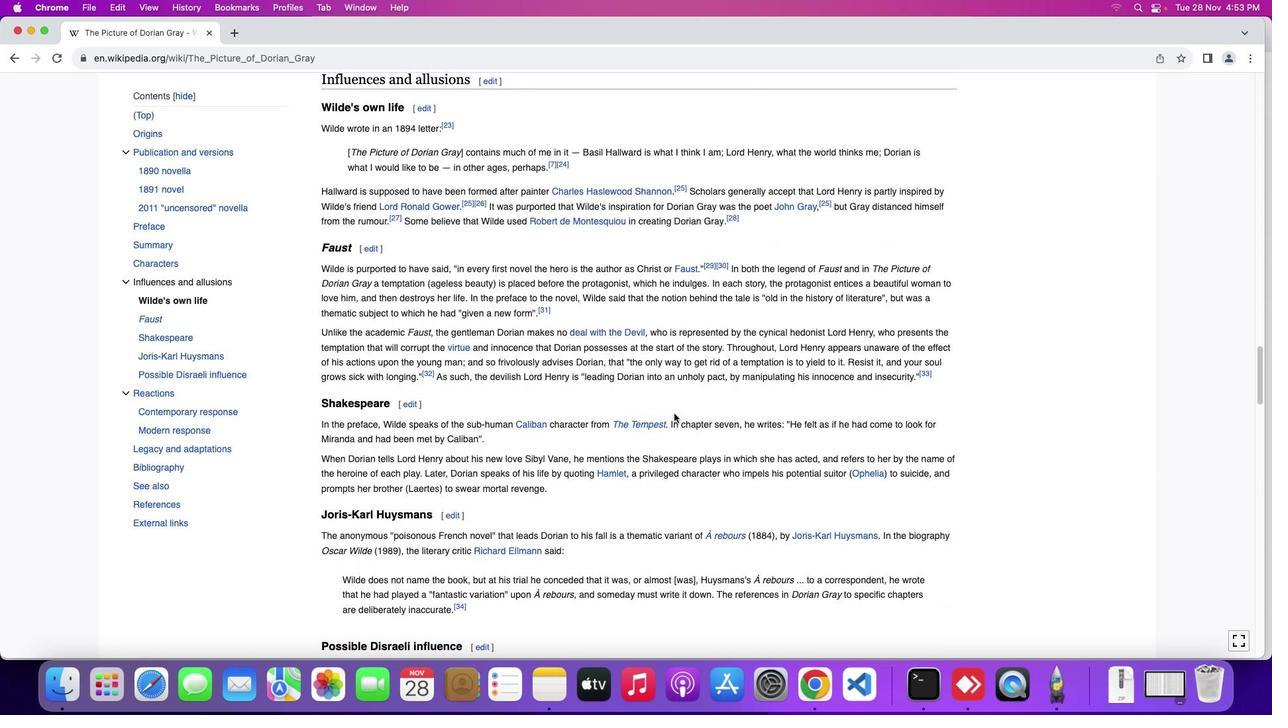 
Action: Mouse scrolled (667, 406) with delta (-6, -7)
Screenshot: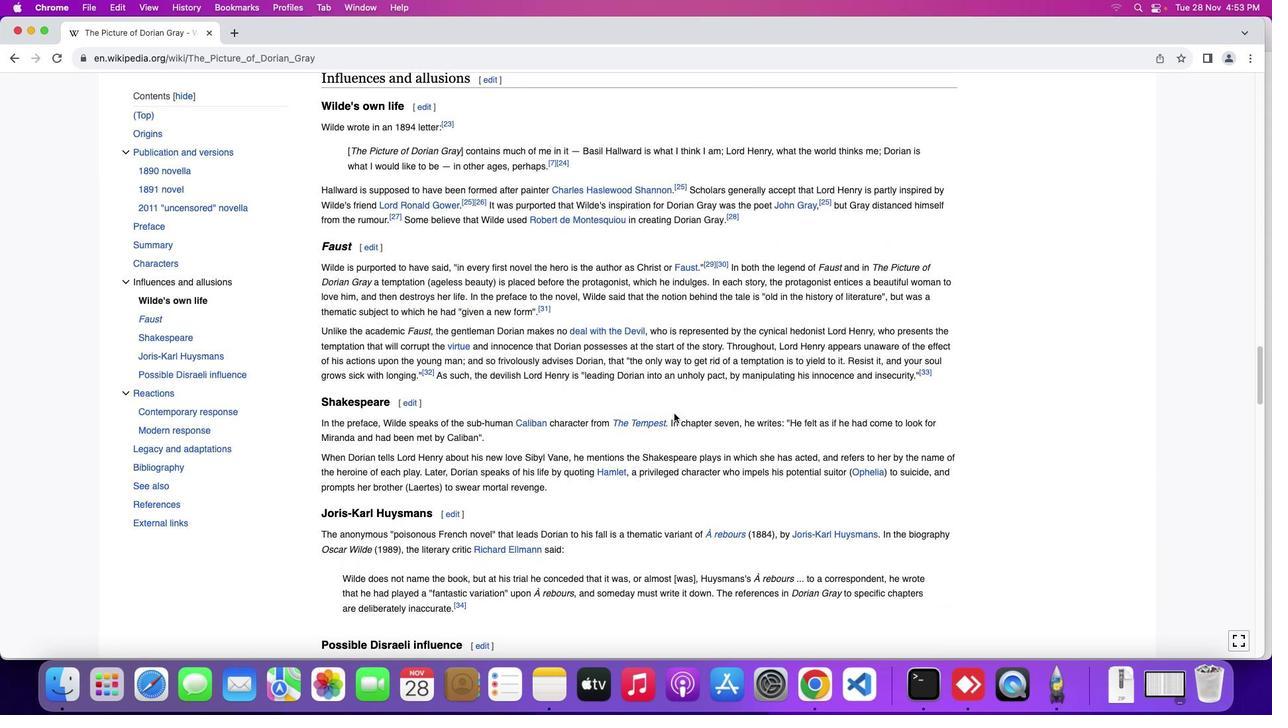 
Action: Mouse scrolled (667, 406) with delta (-6, -7)
Screenshot: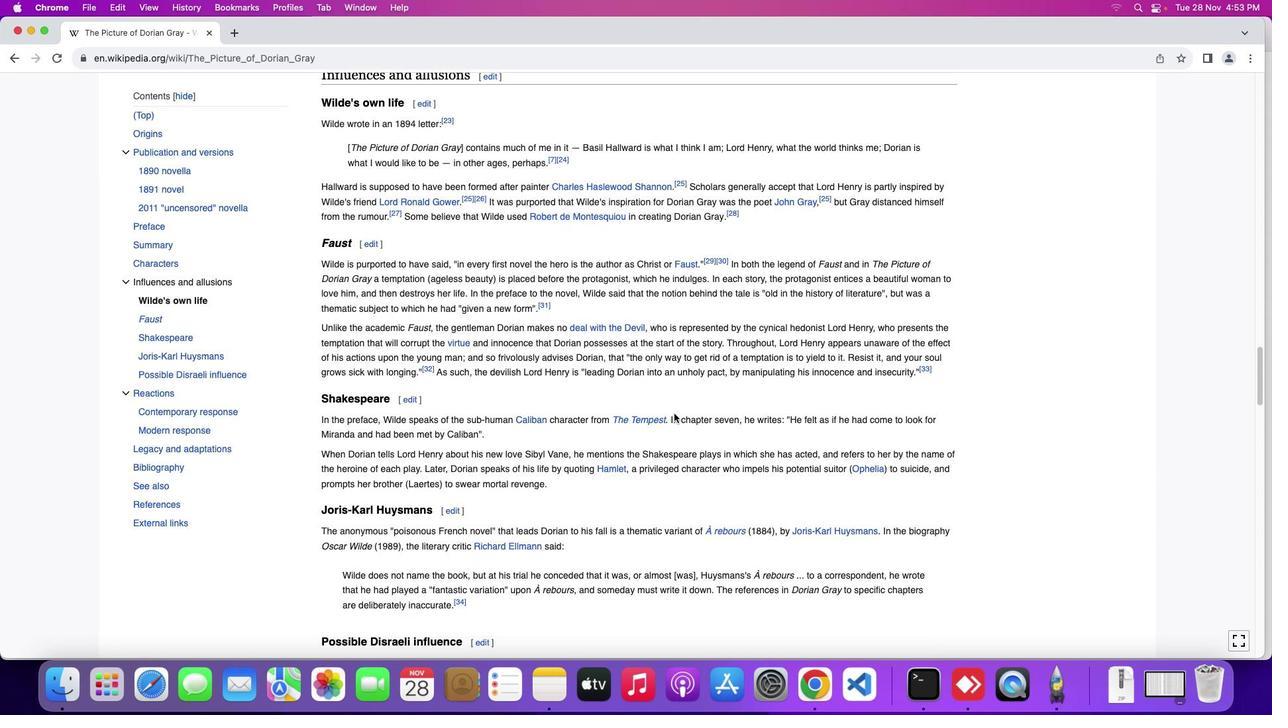 
Action: Mouse scrolled (667, 406) with delta (-6, -7)
Screenshot: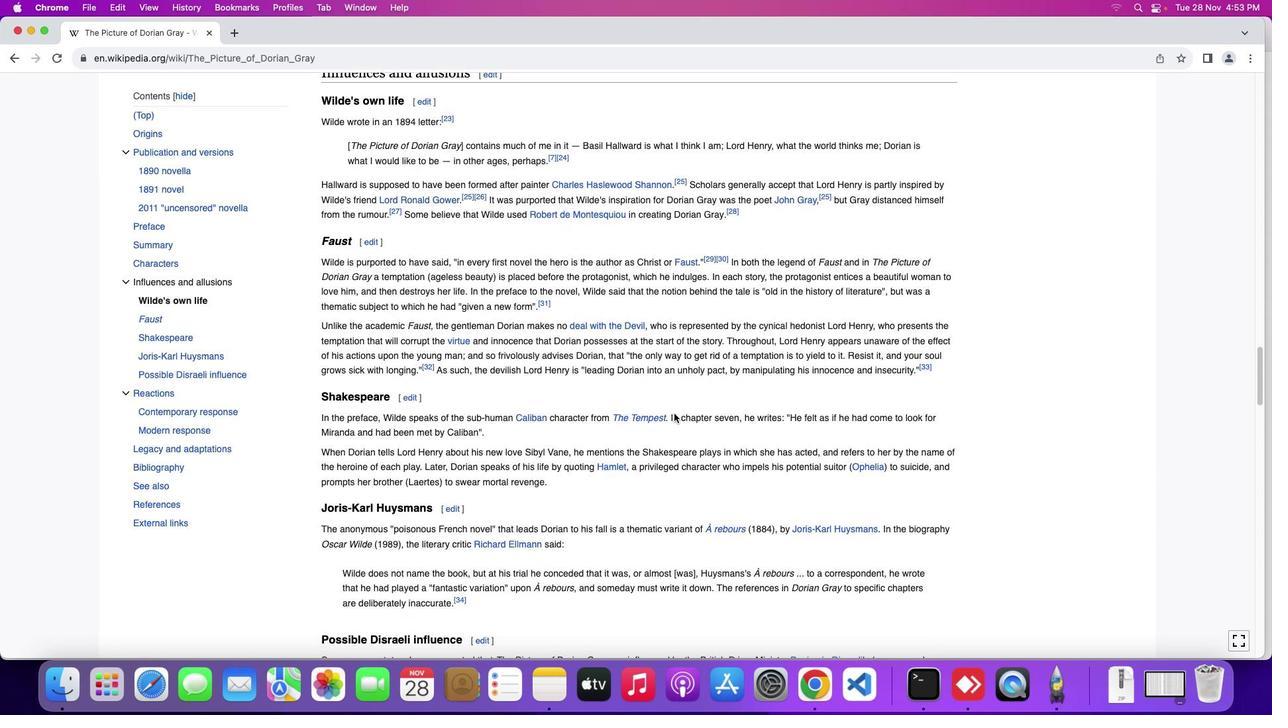 
Action: Mouse scrolled (667, 406) with delta (-6, -7)
Screenshot: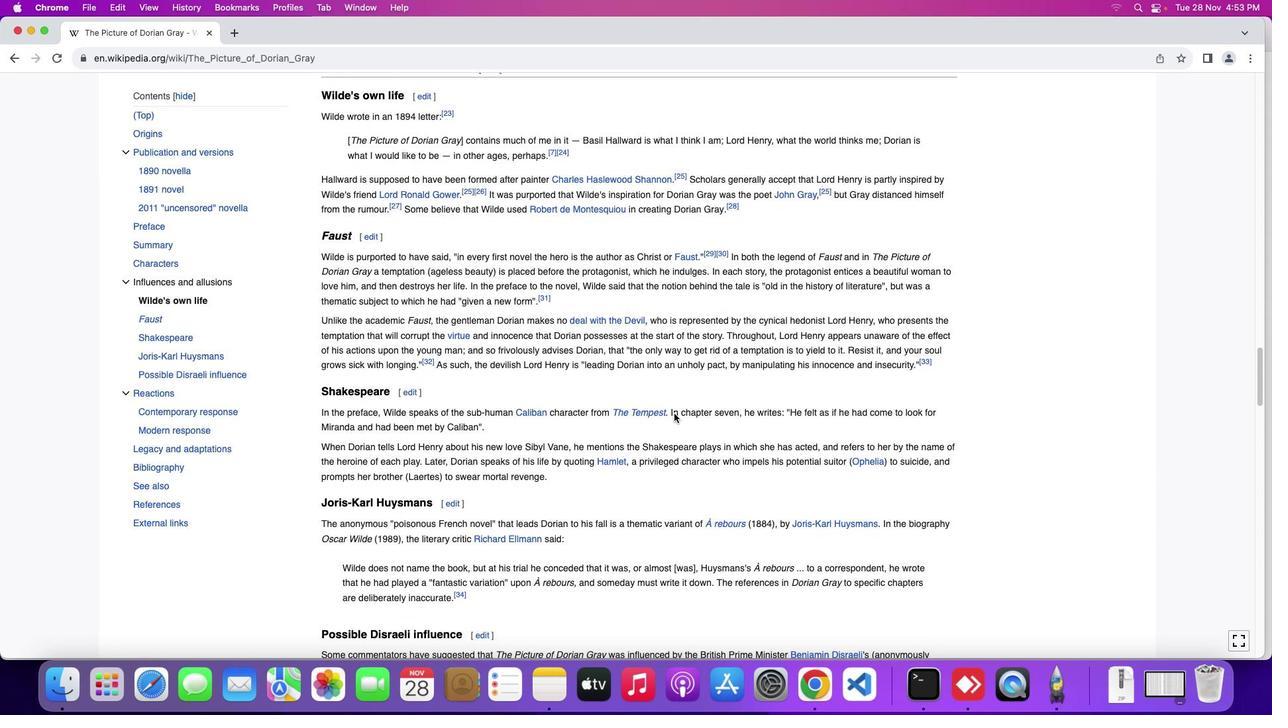
Action: Mouse scrolled (667, 406) with delta (-6, -7)
Screenshot: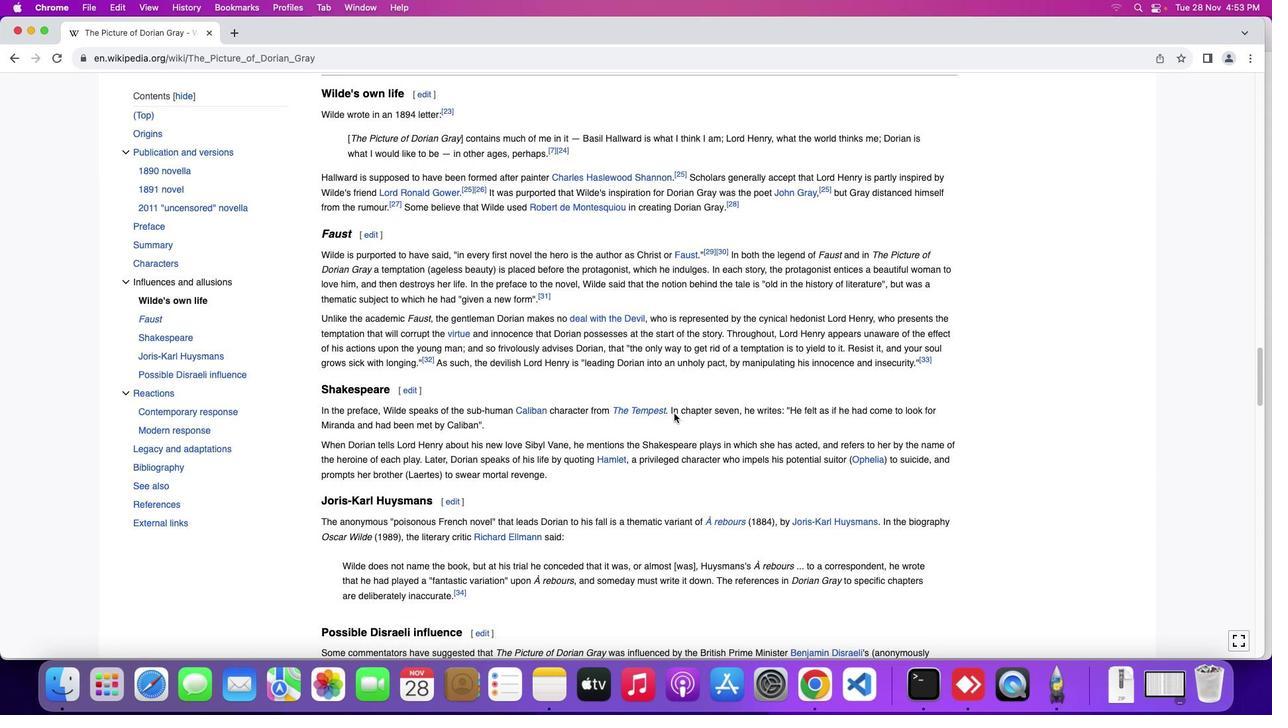
Action: Mouse scrolled (667, 406) with delta (-6, -7)
Screenshot: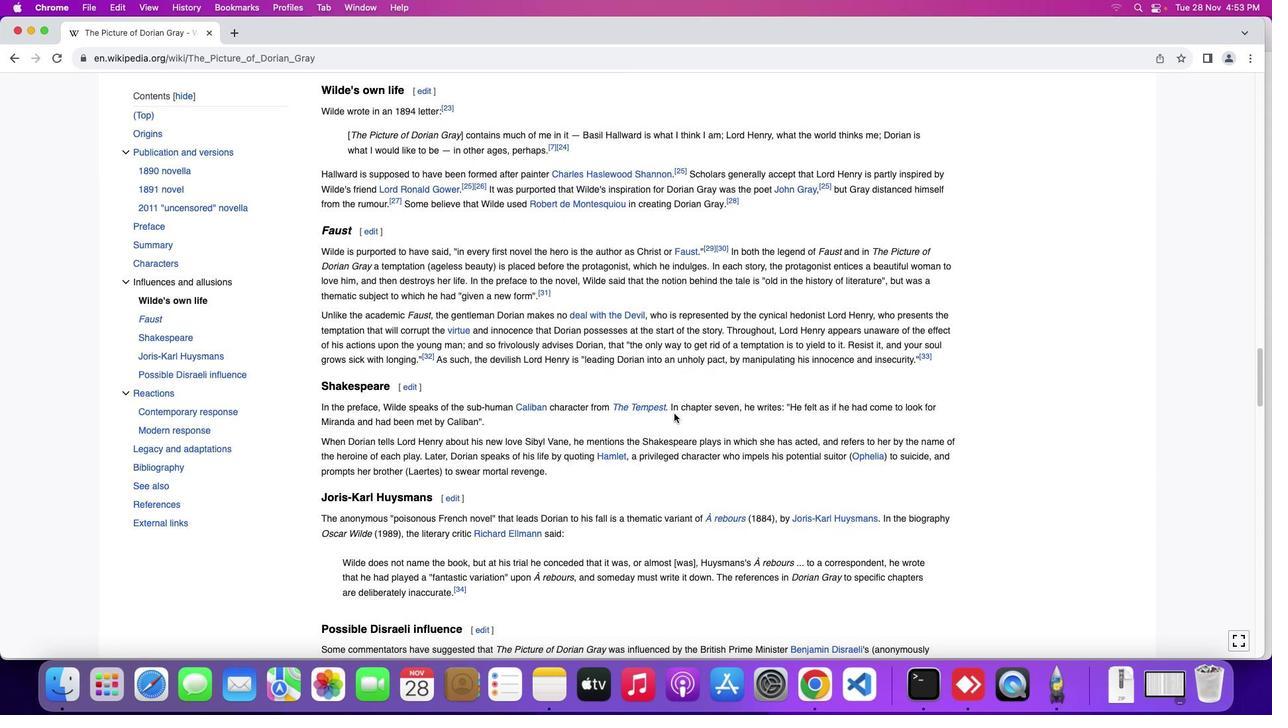 
Action: Mouse scrolled (667, 406) with delta (-6, -7)
Screenshot: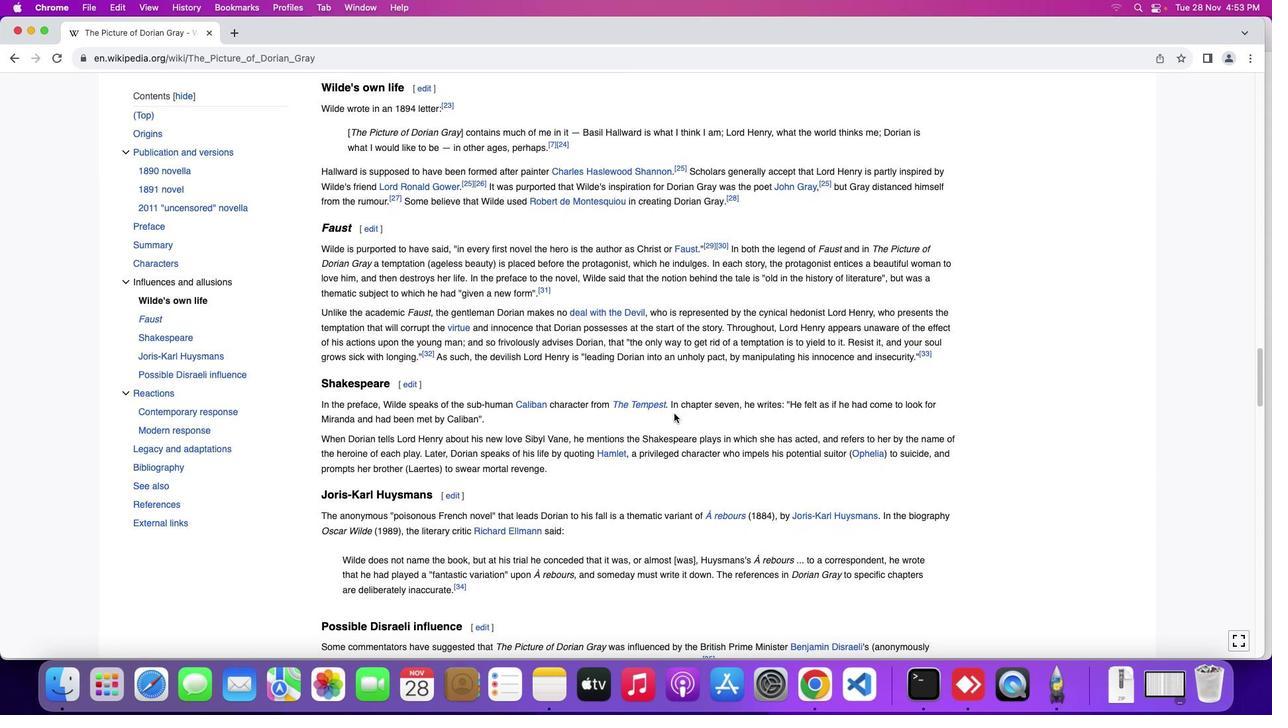 
Action: Mouse scrolled (667, 406) with delta (-6, -7)
Screenshot: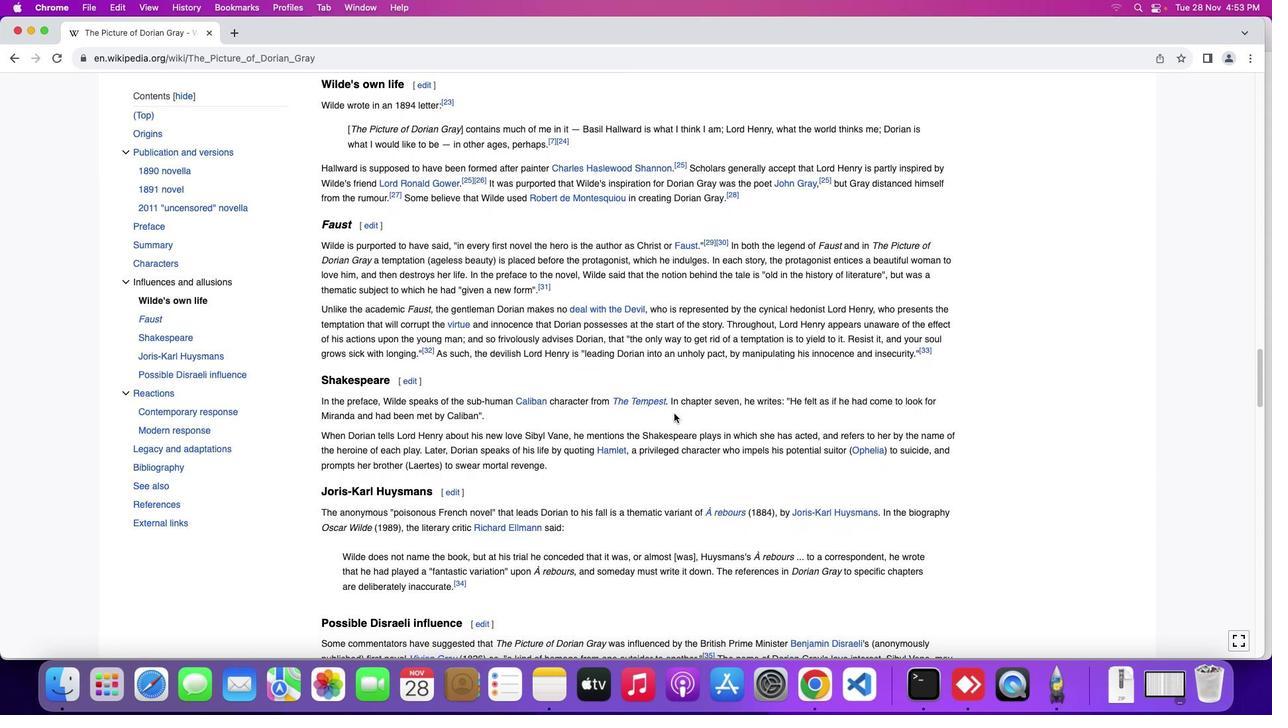 
Action: Mouse scrolled (667, 406) with delta (-6, -7)
Screenshot: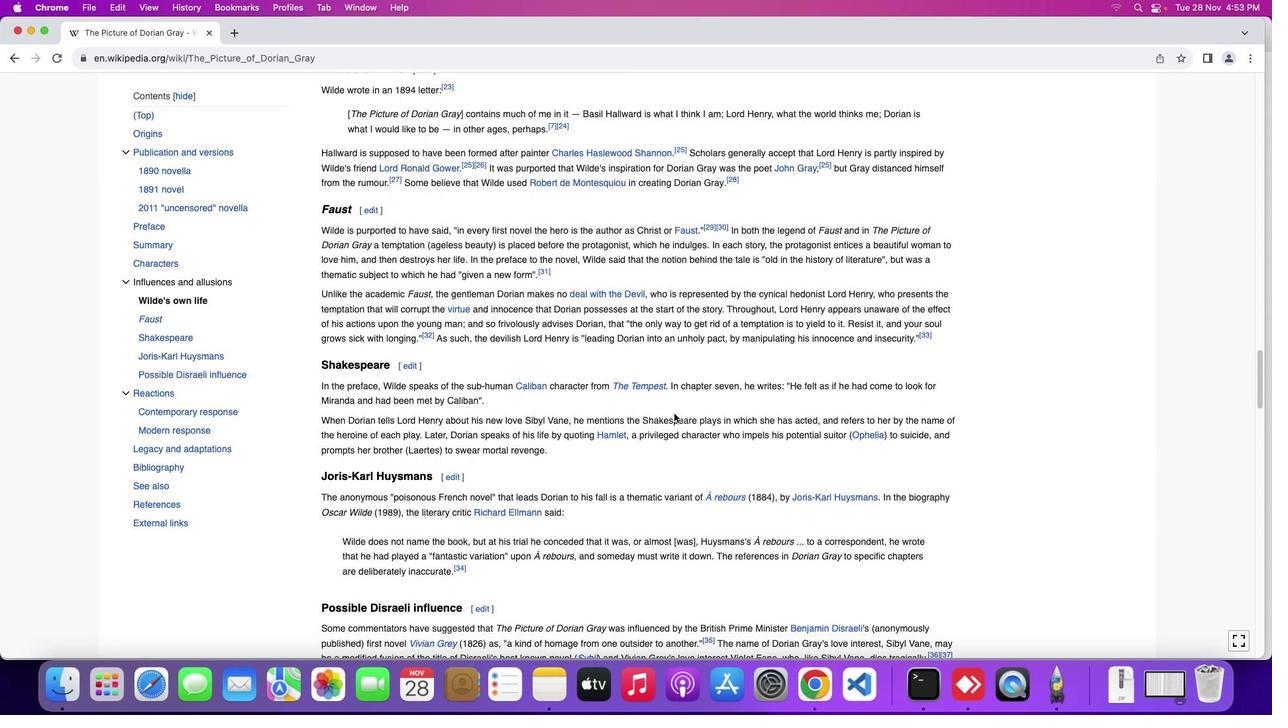 
Action: Mouse scrolled (667, 406) with delta (-6, -7)
Screenshot: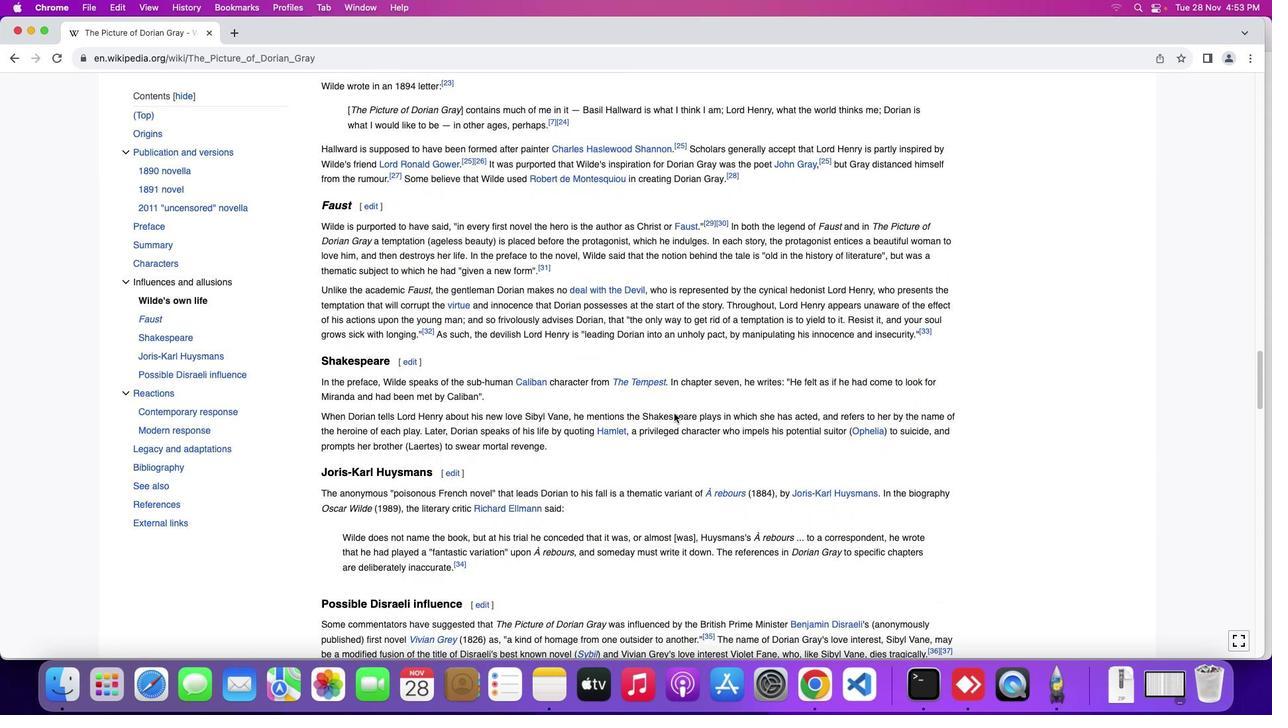 
Action: Mouse moved to (605, 419)
Screenshot: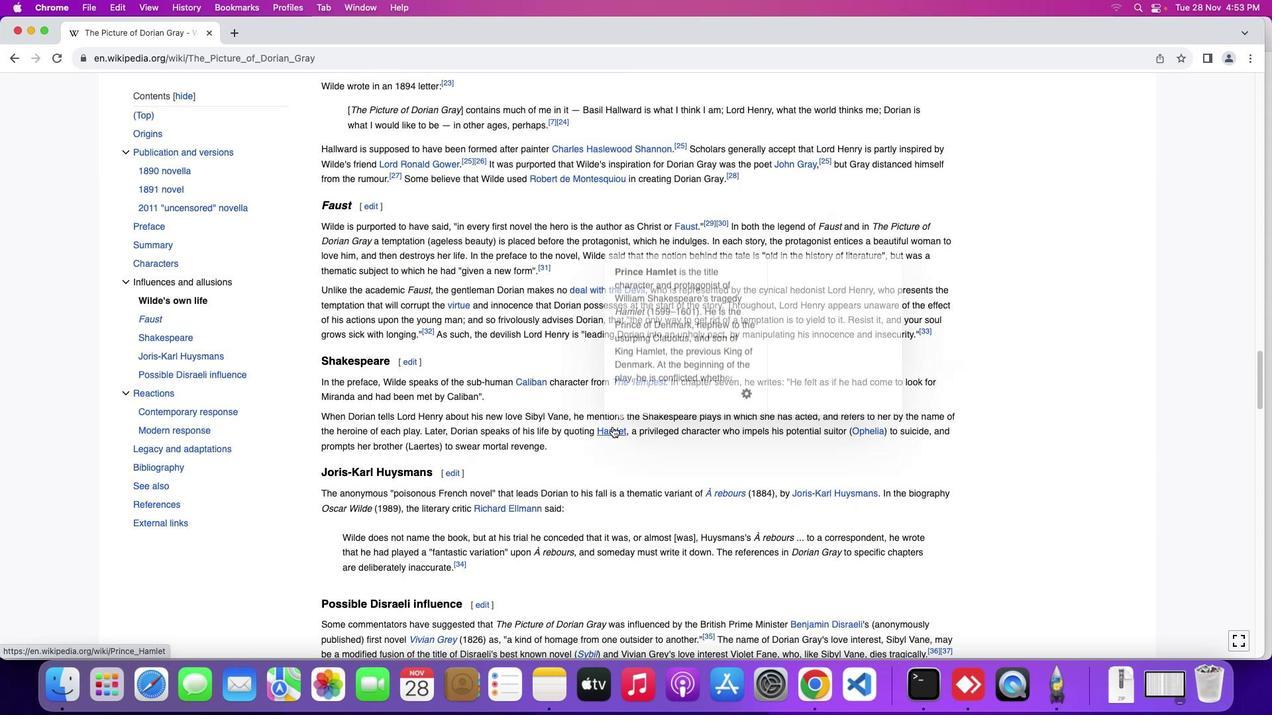 
Action: Mouse scrolled (605, 419) with delta (-6, -7)
Screenshot: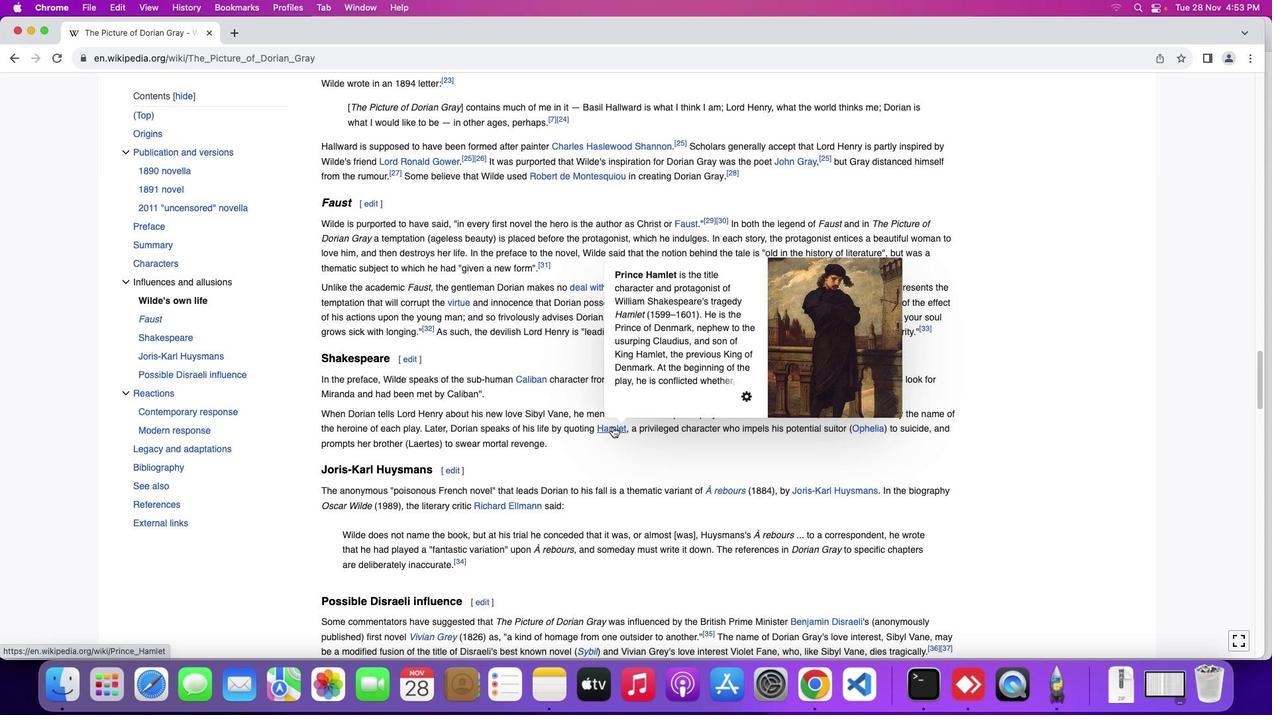 
Action: Mouse scrolled (605, 419) with delta (-6, -7)
Screenshot: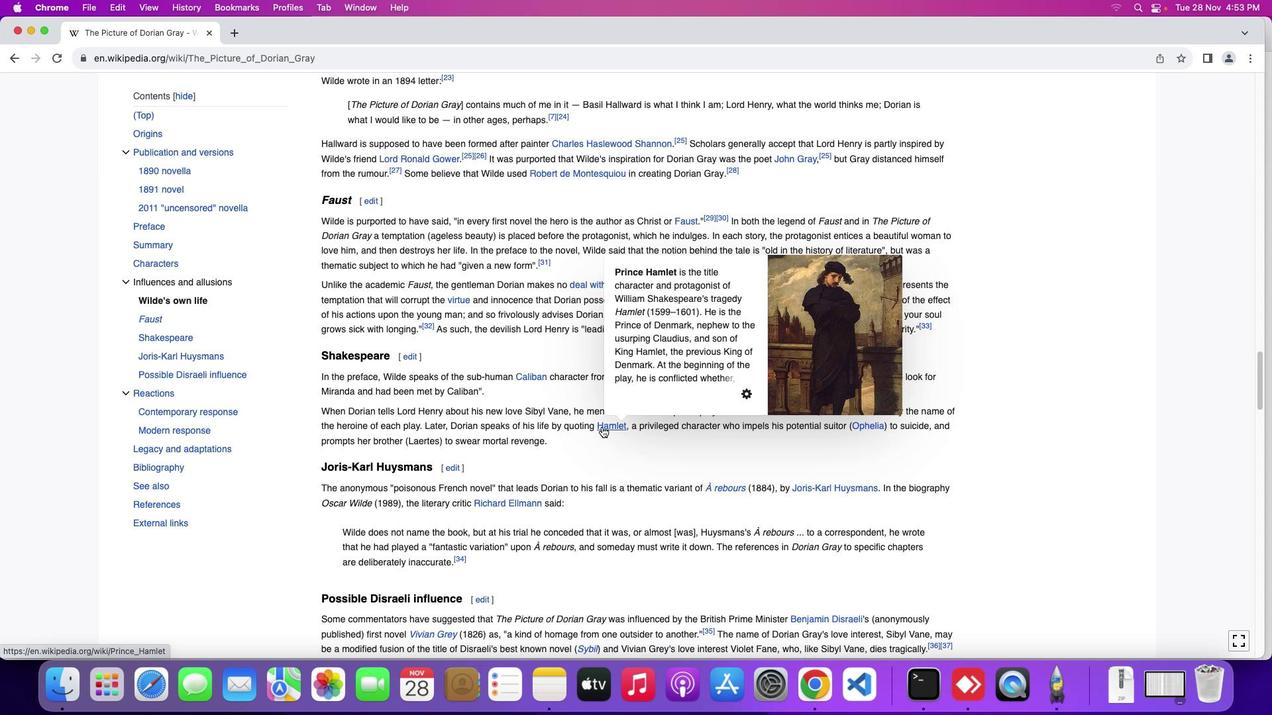
Action: Mouse moved to (487, 405)
Screenshot: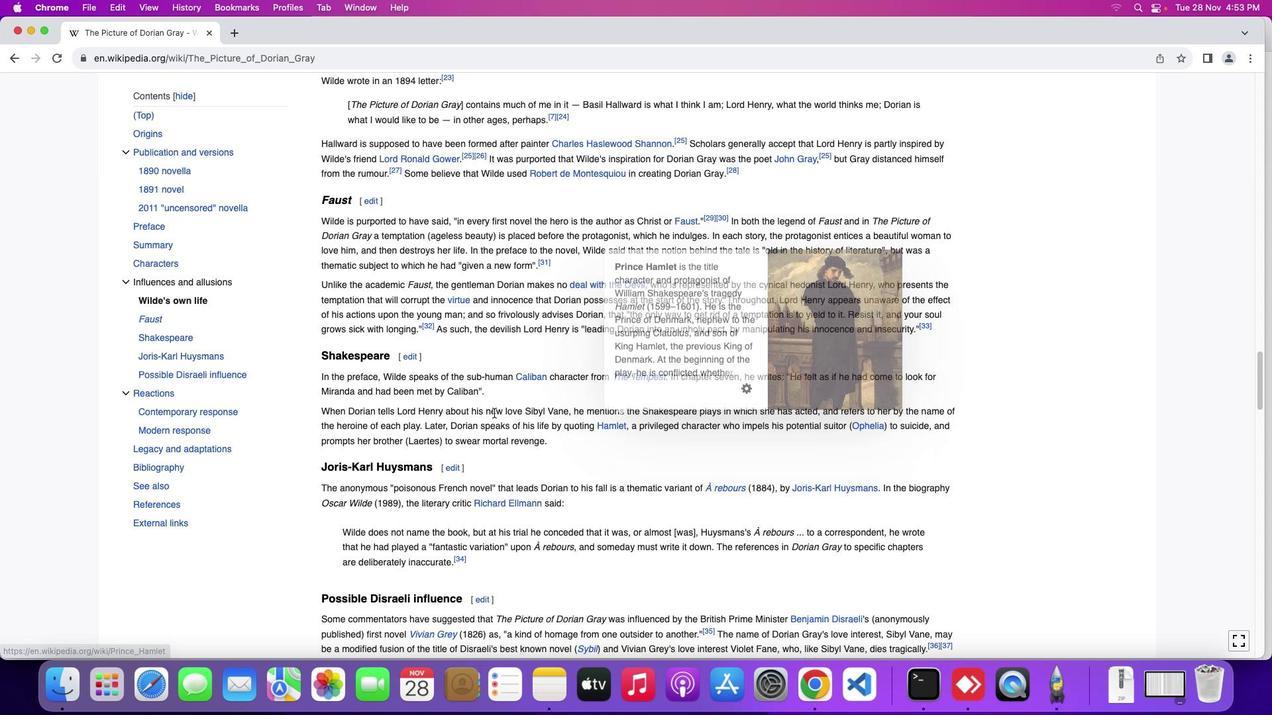 
Action: Mouse scrolled (487, 405) with delta (-6, -7)
Screenshot: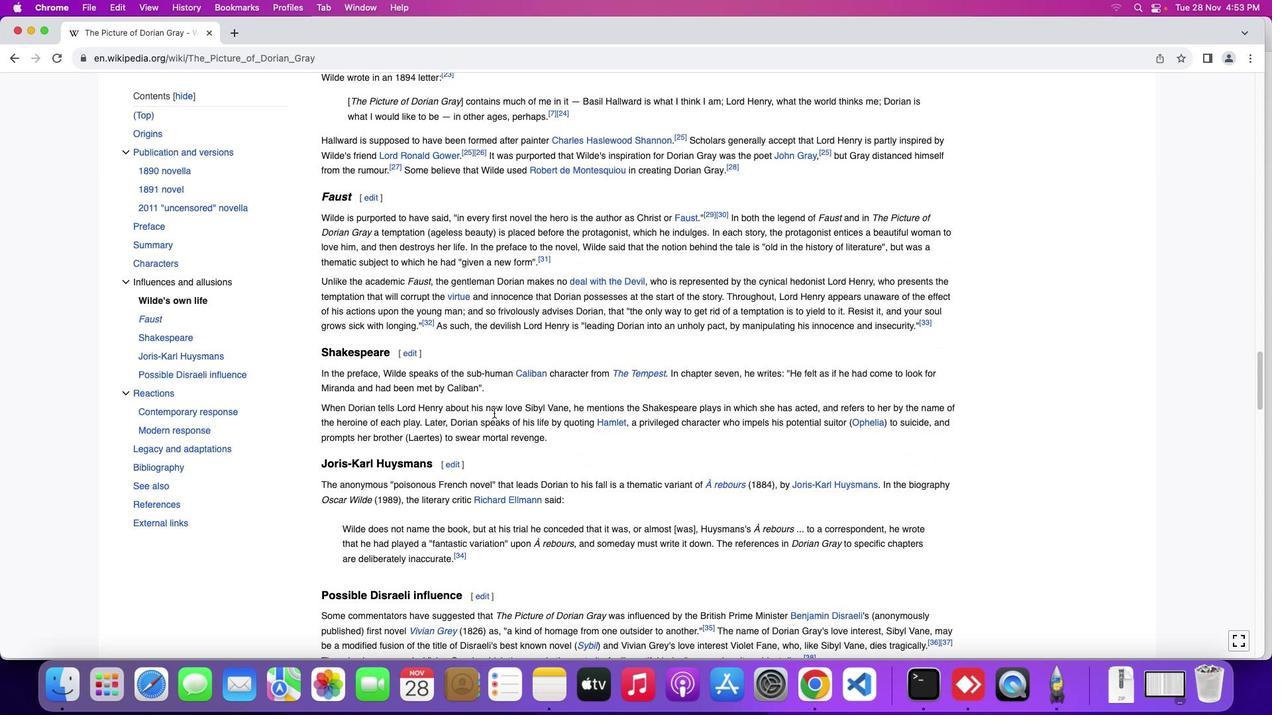 
Action: Mouse moved to (487, 405)
Screenshot: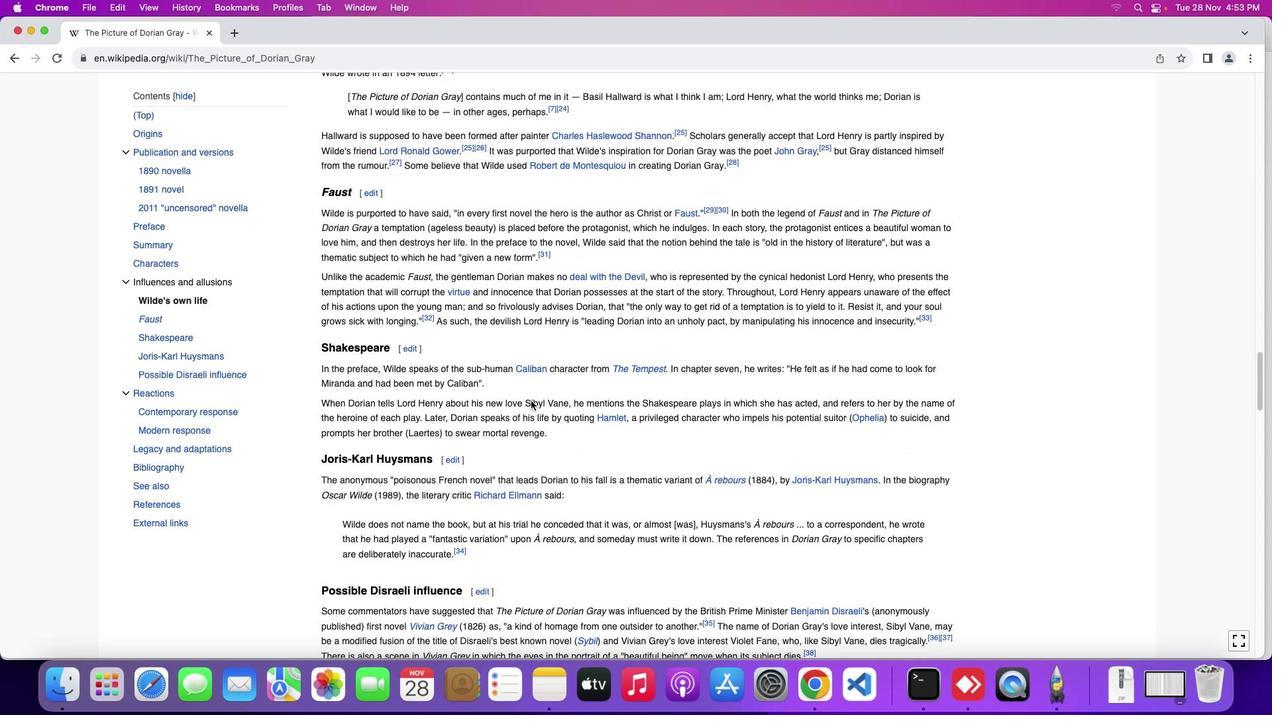 
Action: Mouse scrolled (487, 405) with delta (-6, -7)
Screenshot: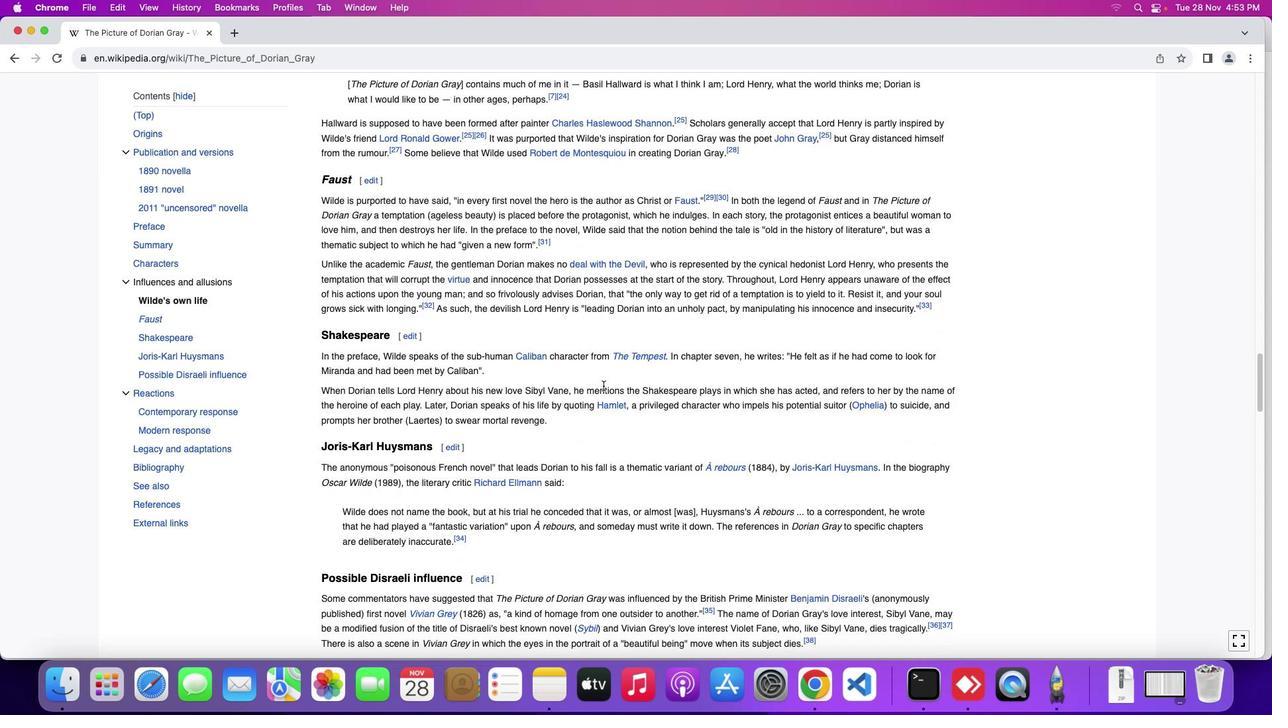 
Action: Mouse scrolled (487, 405) with delta (-6, -7)
Screenshot: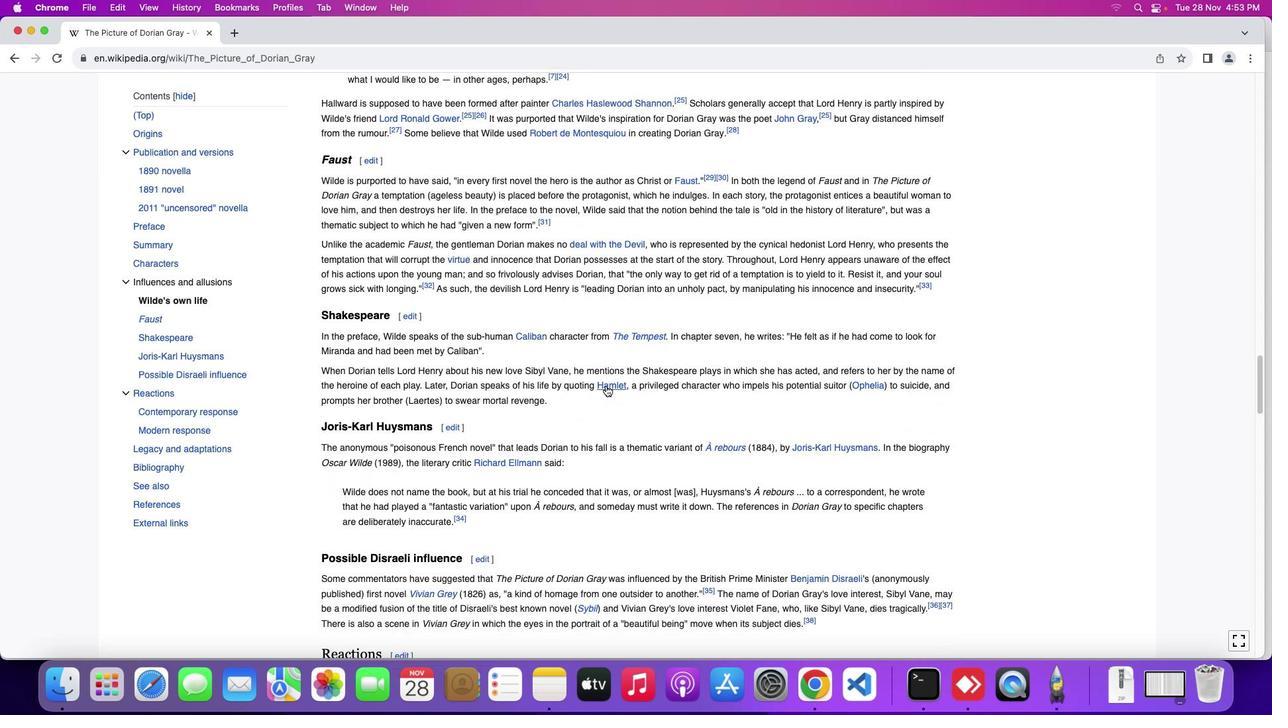 
Action: Mouse moved to (493, 401)
Screenshot: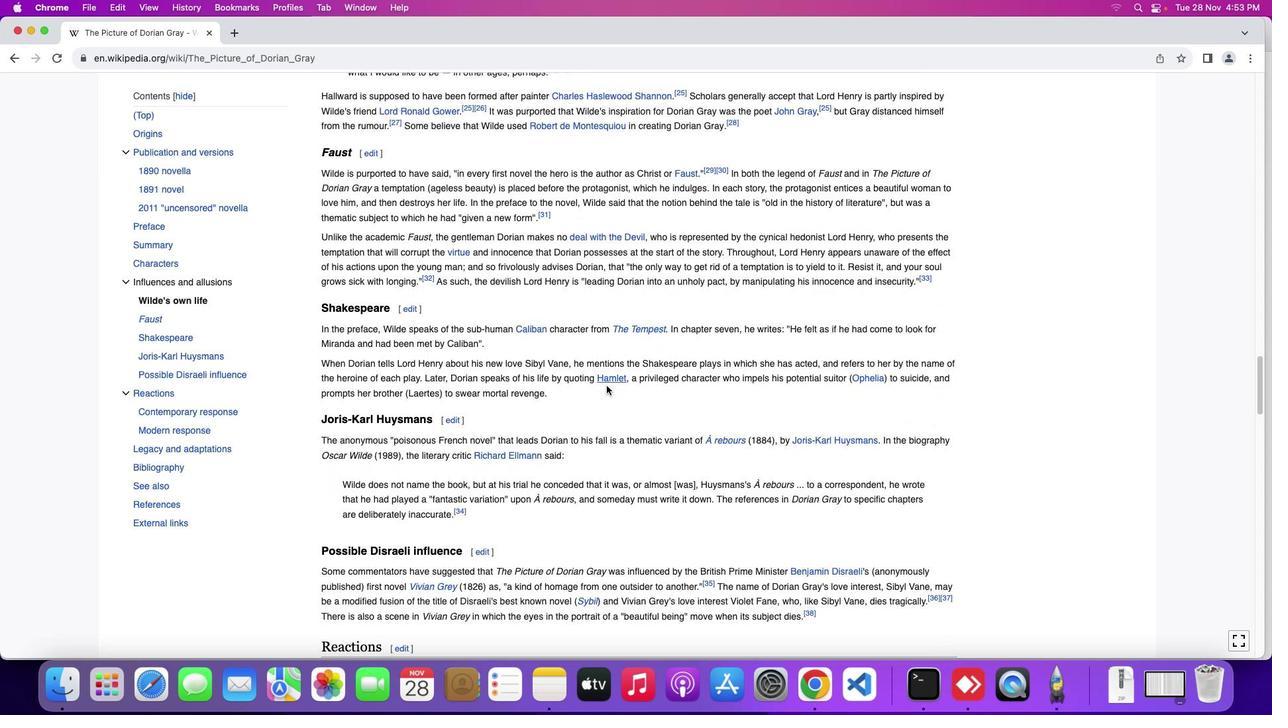
Action: Mouse scrolled (493, 401) with delta (-6, -7)
Screenshot: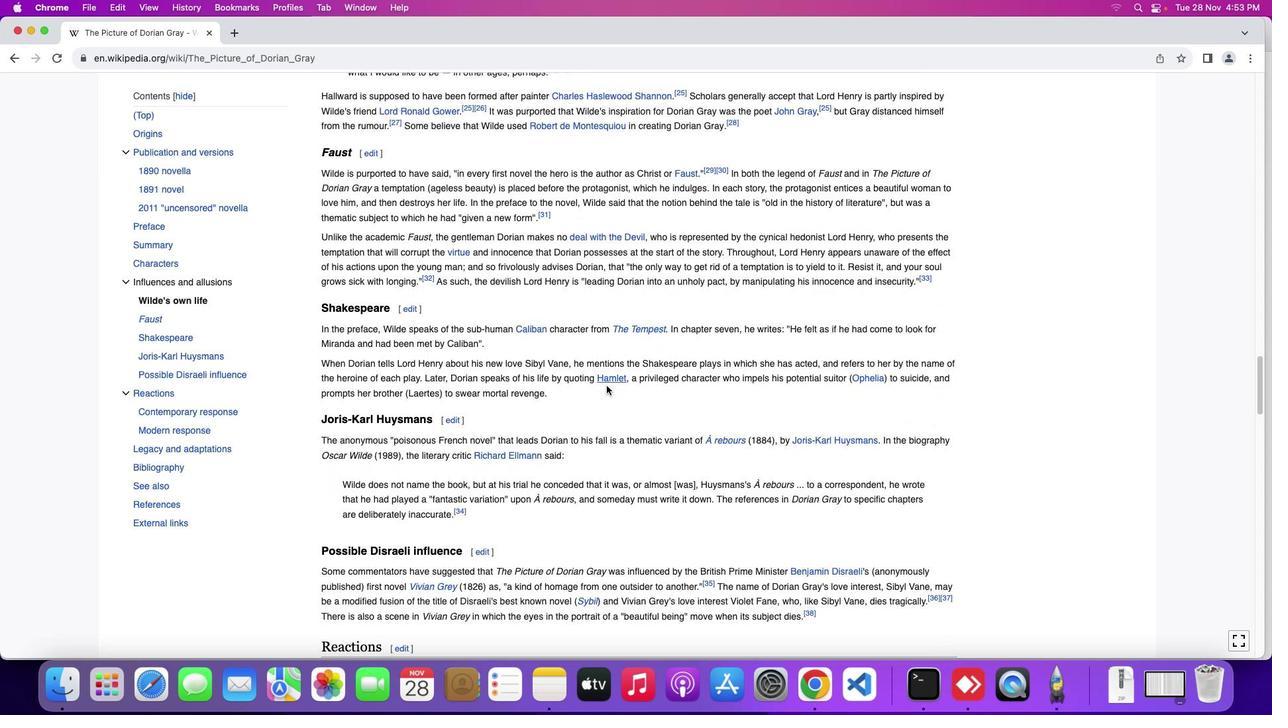 
Action: Mouse moved to (616, 386)
Screenshot: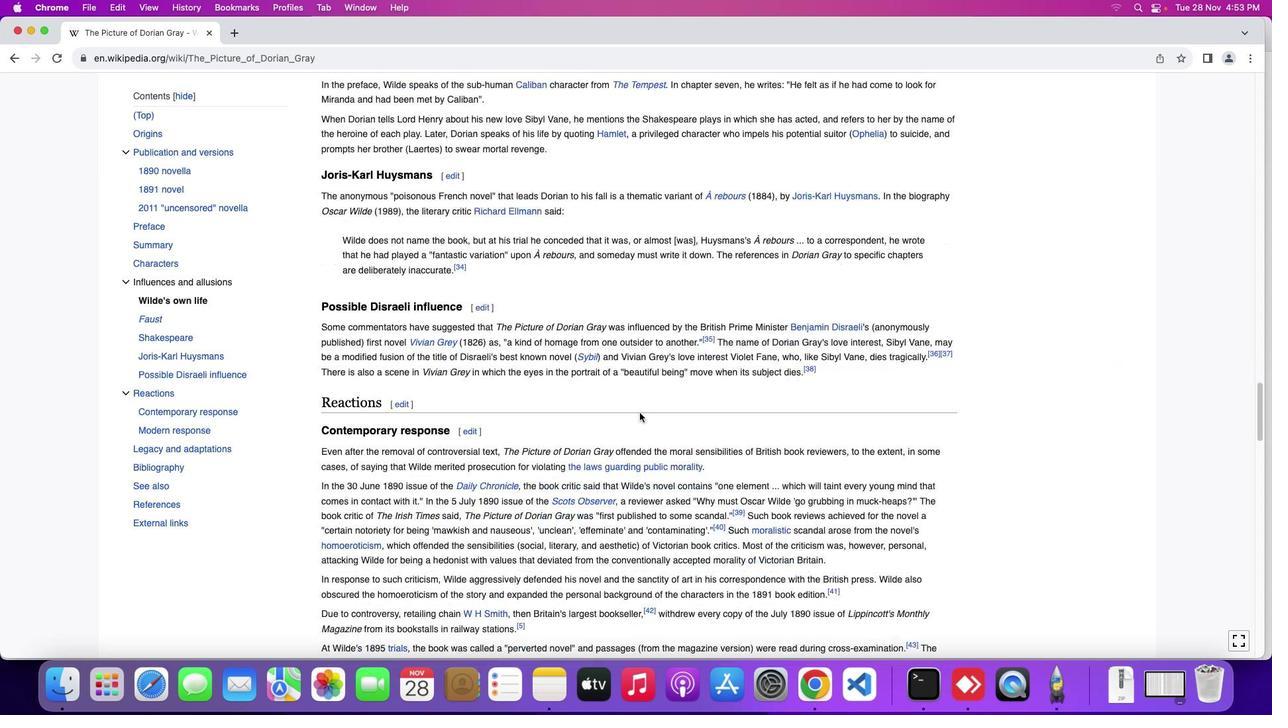 
Action: Mouse scrolled (616, 386) with delta (-6, -7)
Screenshot: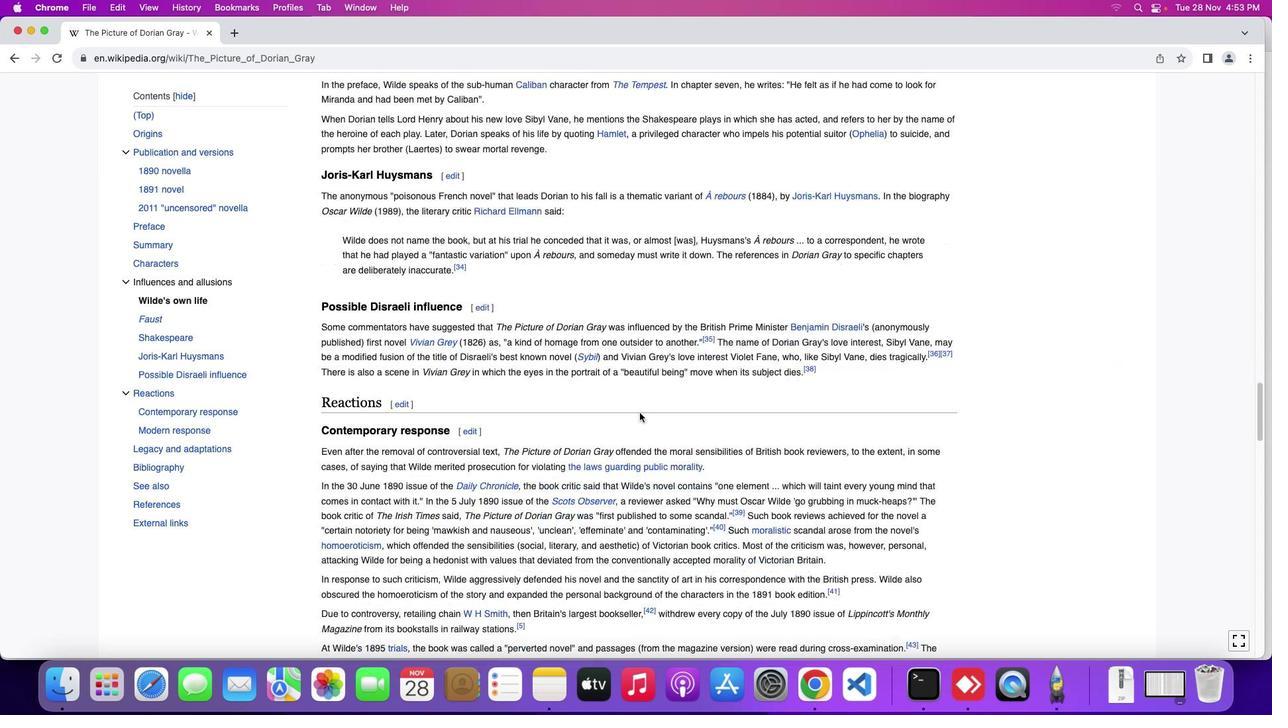
Action: Mouse moved to (617, 386)
Screenshot: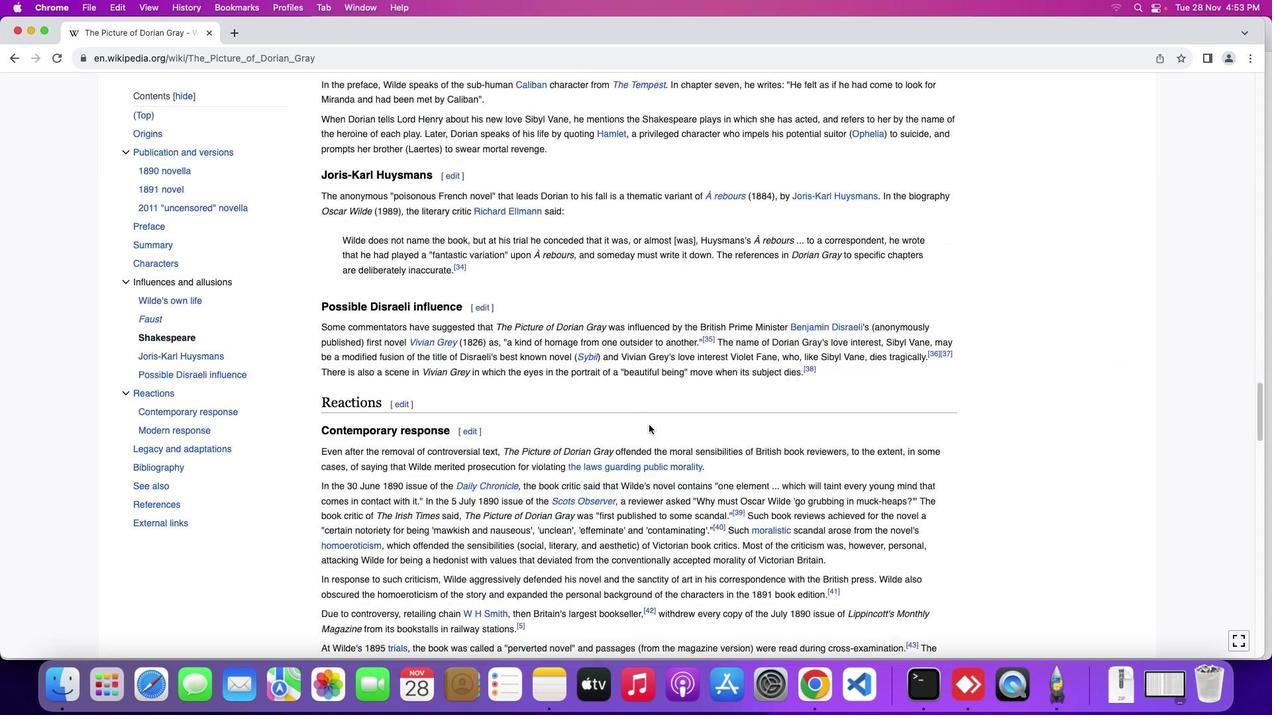 
Action: Mouse scrolled (617, 386) with delta (-6, -7)
Screenshot: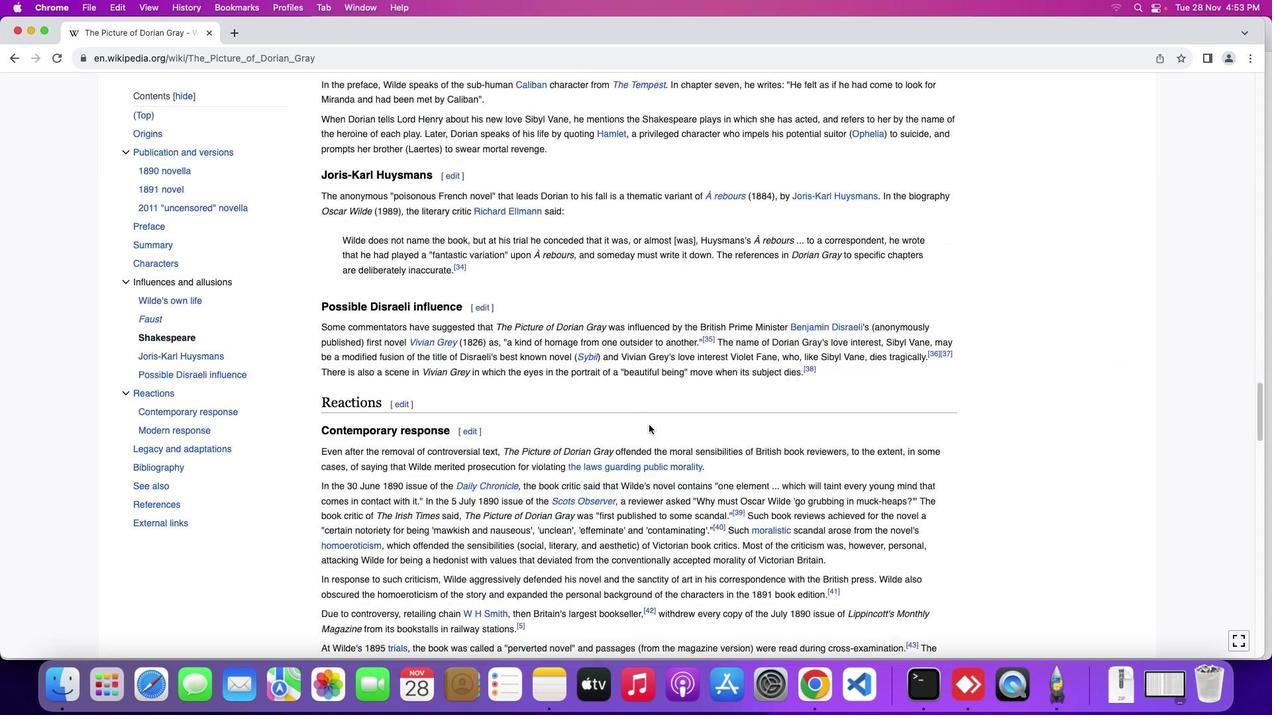 
Action: Mouse moved to (618, 386)
Screenshot: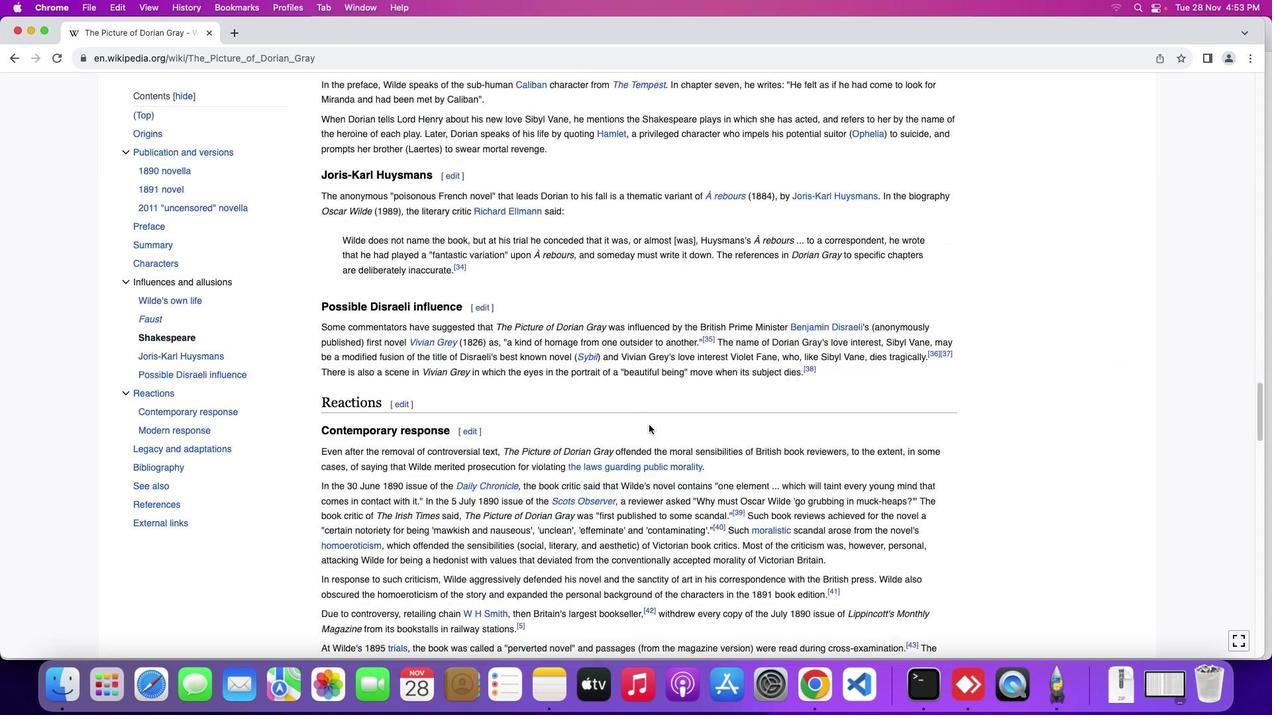 
Action: Mouse scrolled (618, 386) with delta (-6, -8)
Screenshot: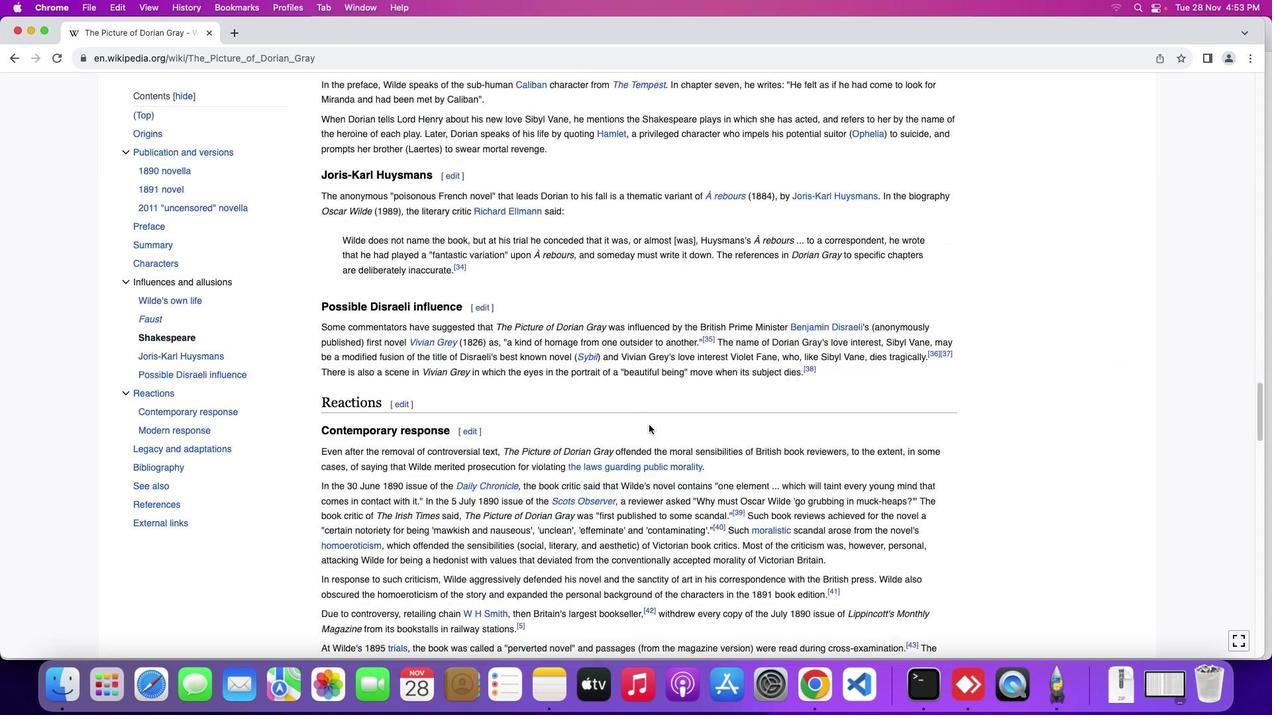 
Action: Mouse moved to (618, 386)
Screenshot: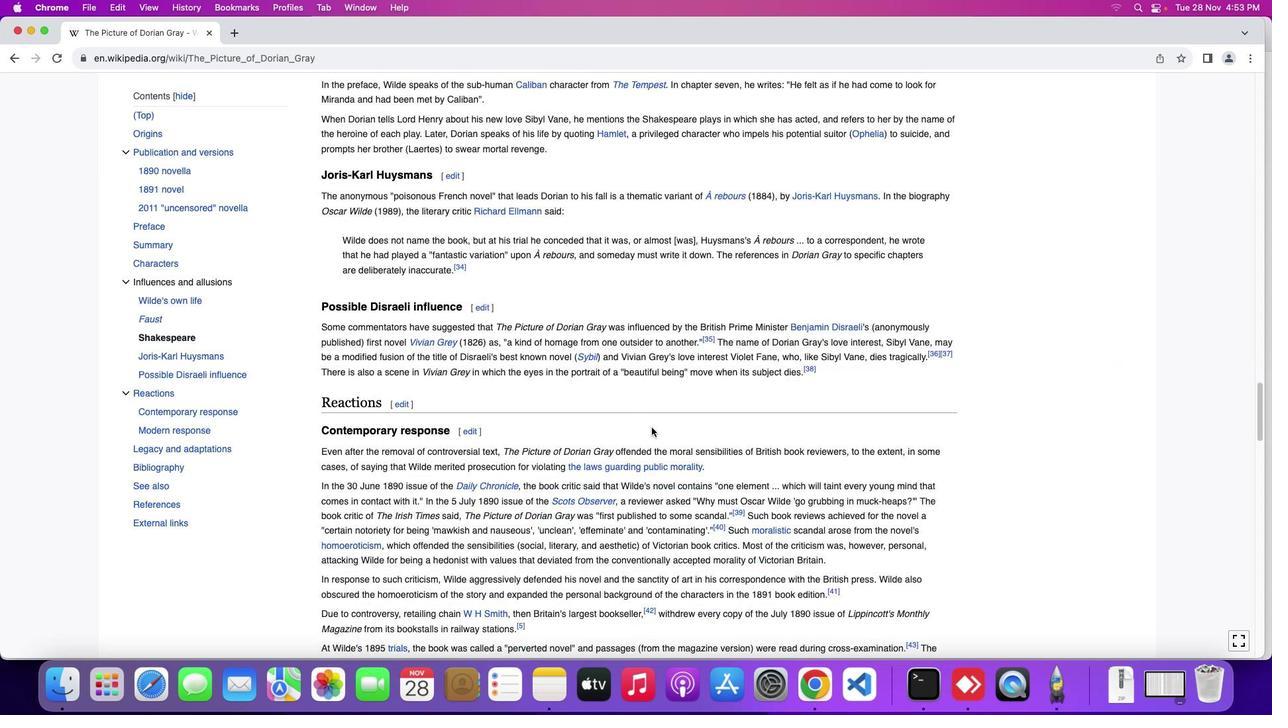 
Action: Mouse scrolled (618, 386) with delta (-6, -9)
Screenshot: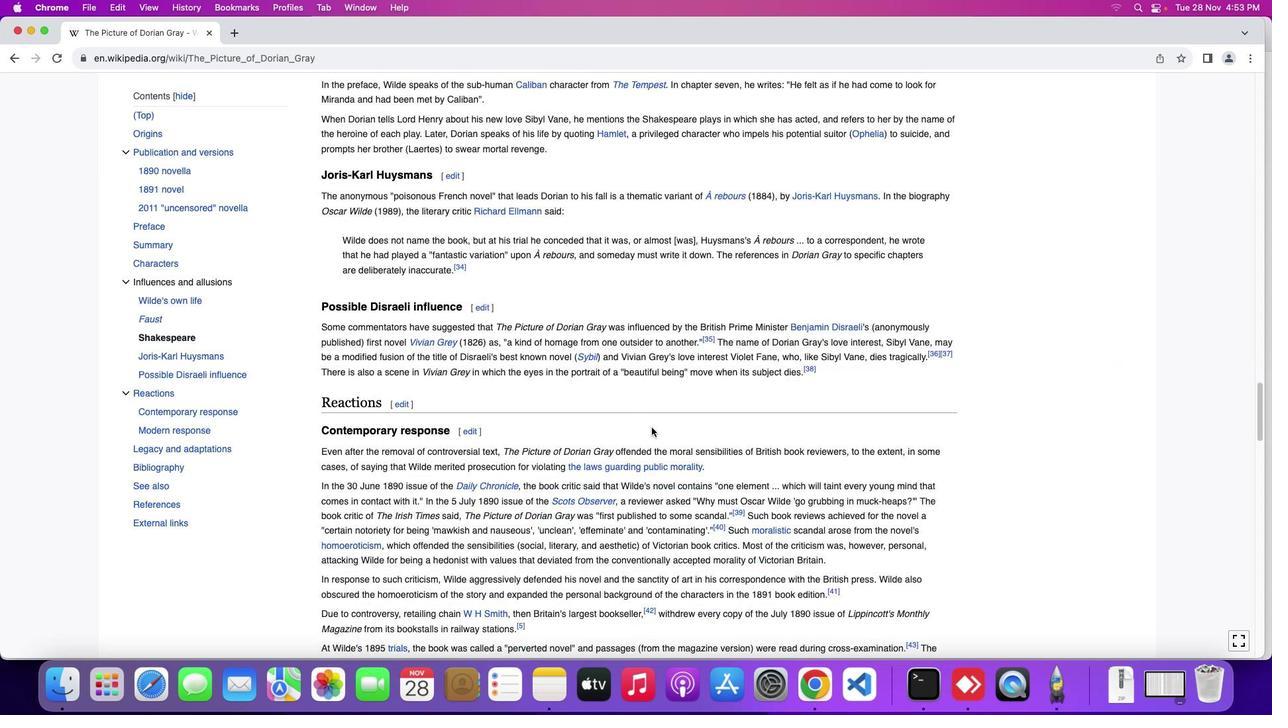 
Action: Mouse moved to (644, 420)
Screenshot: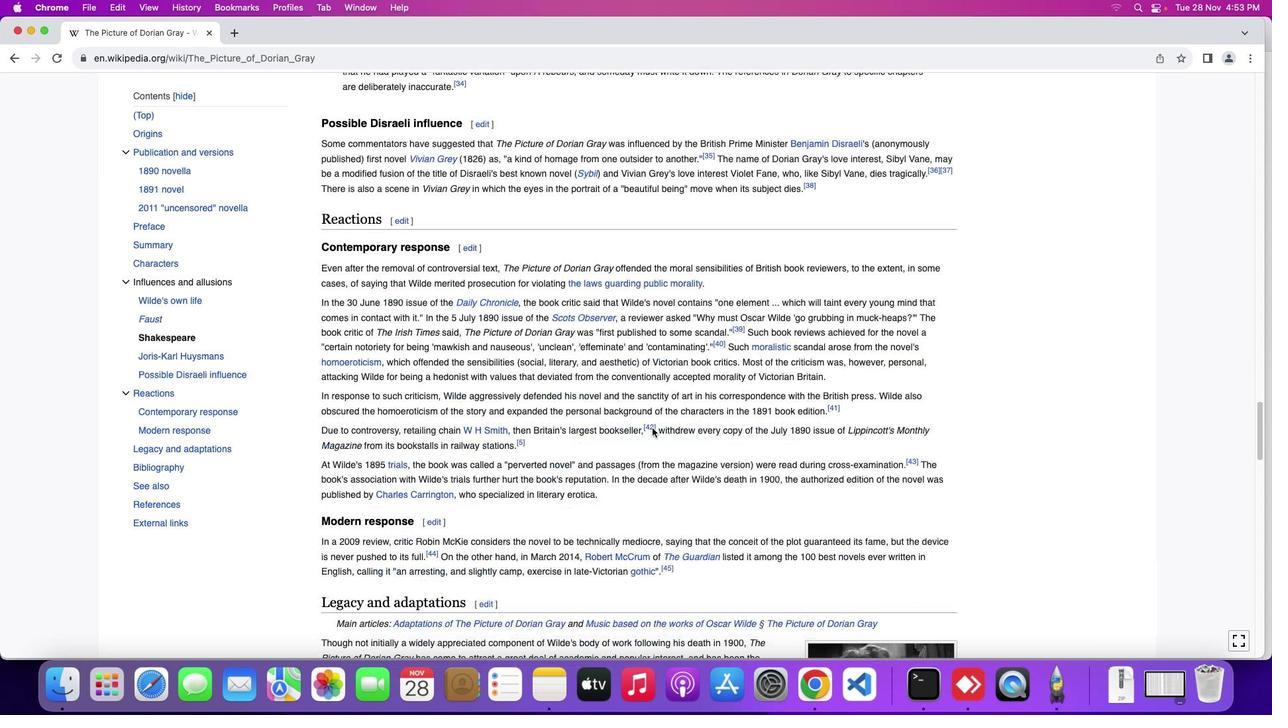 
Action: Mouse scrolled (644, 420) with delta (-6, -7)
Screenshot: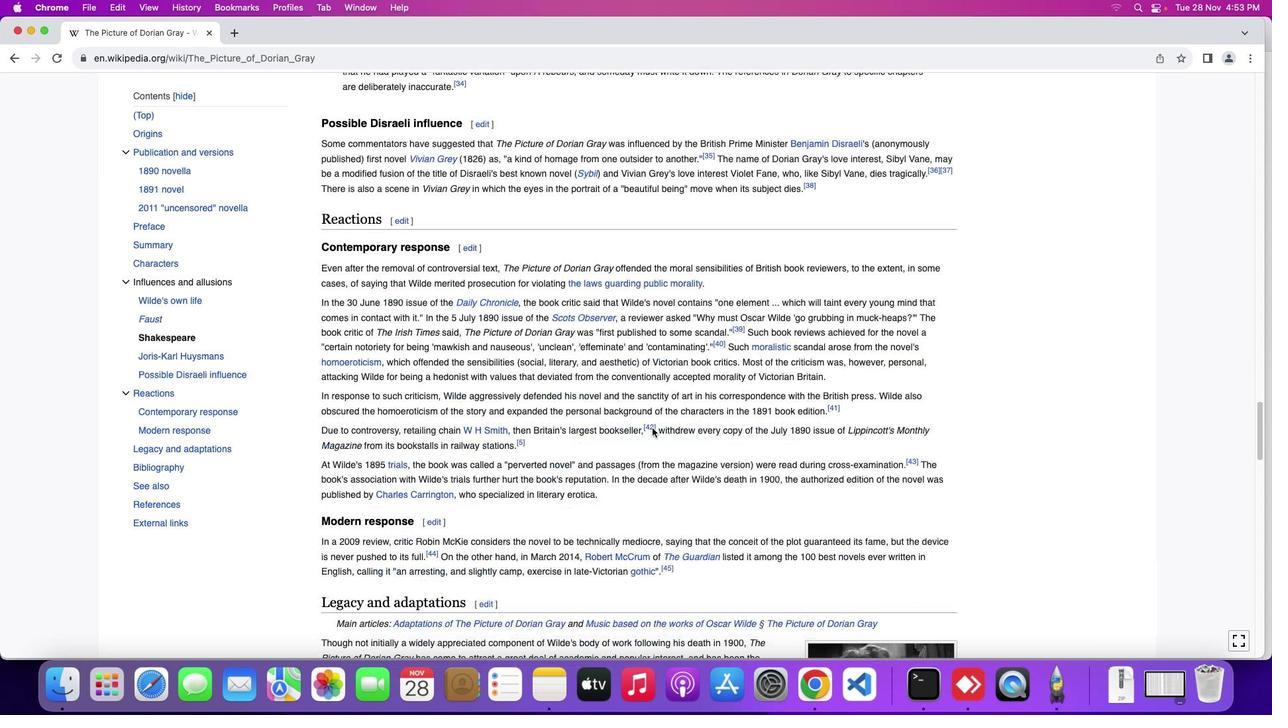 
Action: Mouse moved to (645, 420)
Screenshot: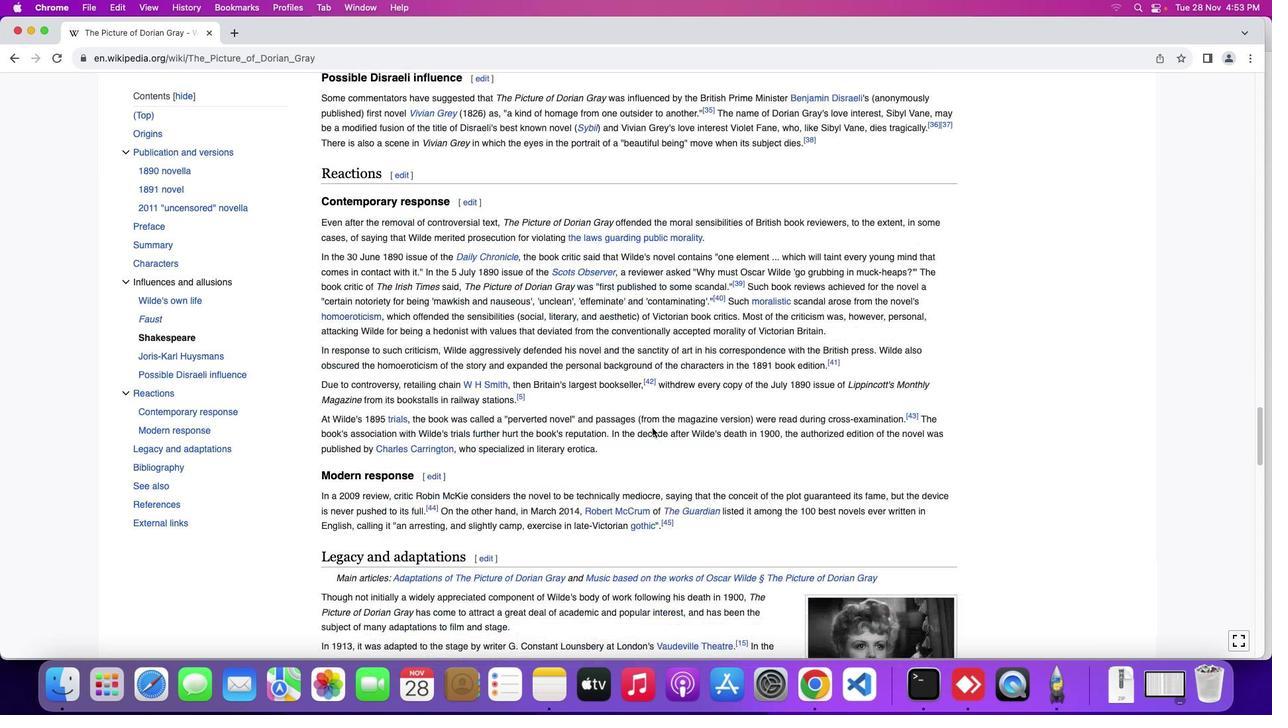 
Action: Mouse scrolled (645, 420) with delta (-6, -7)
Screenshot: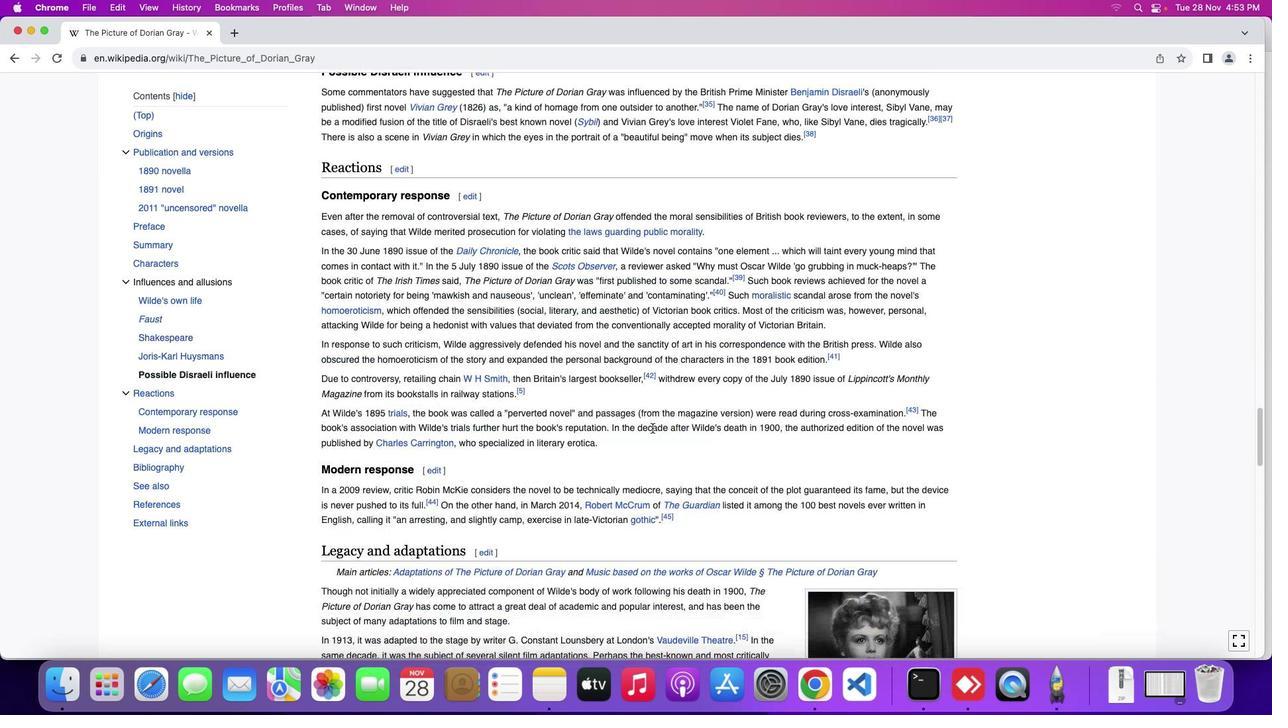 
Action: Mouse scrolled (645, 420) with delta (-6, -8)
Screenshot: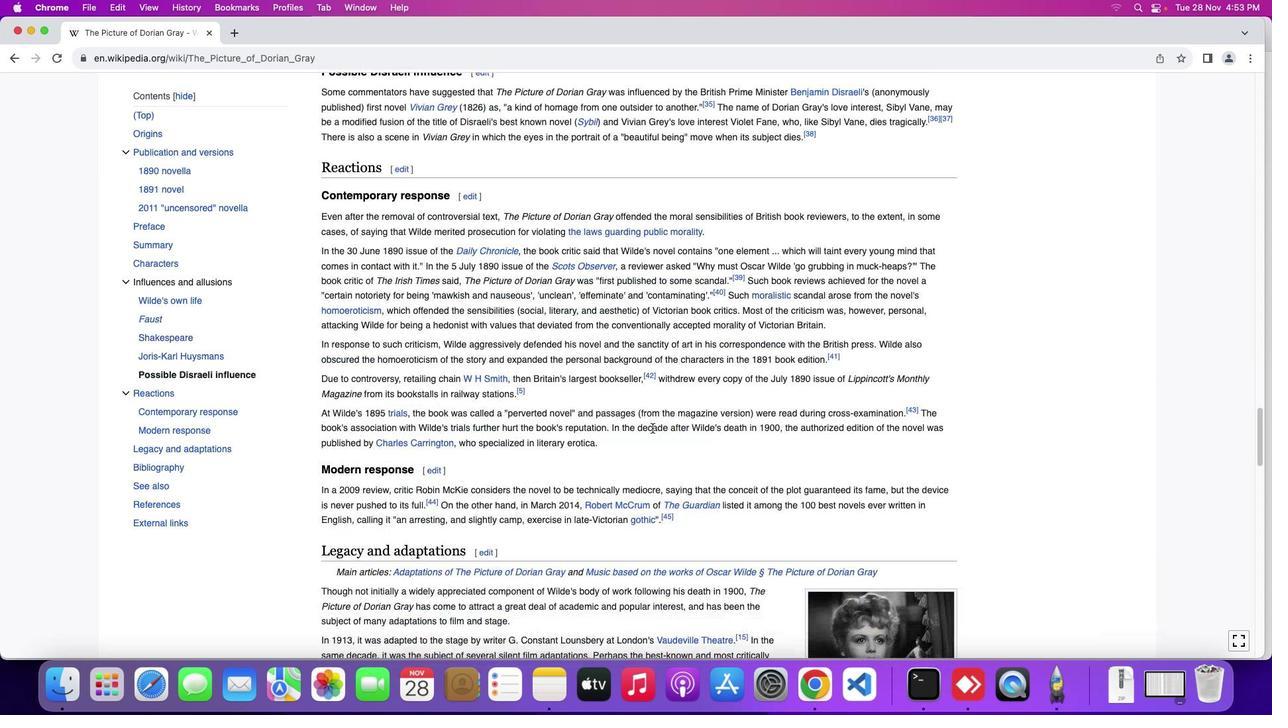 
Action: Mouse scrolled (645, 420) with delta (-6, -9)
Screenshot: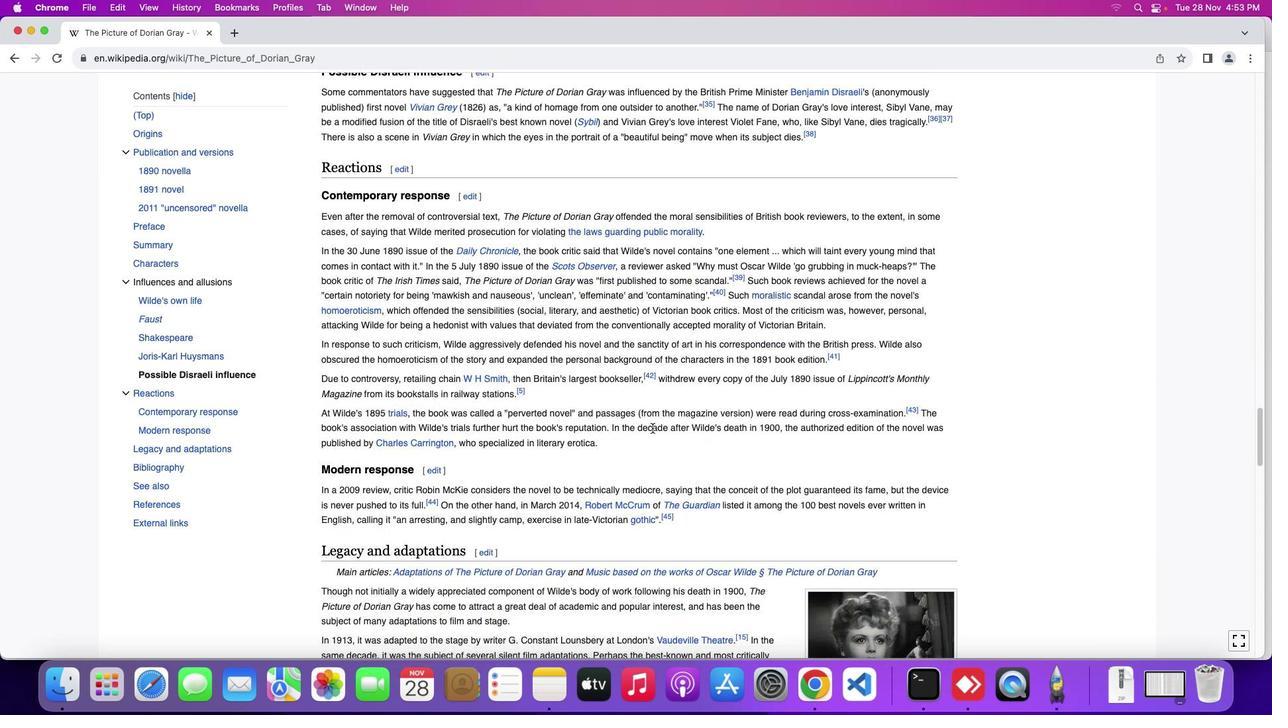 
Action: Mouse scrolled (645, 420) with delta (-6, -7)
Screenshot: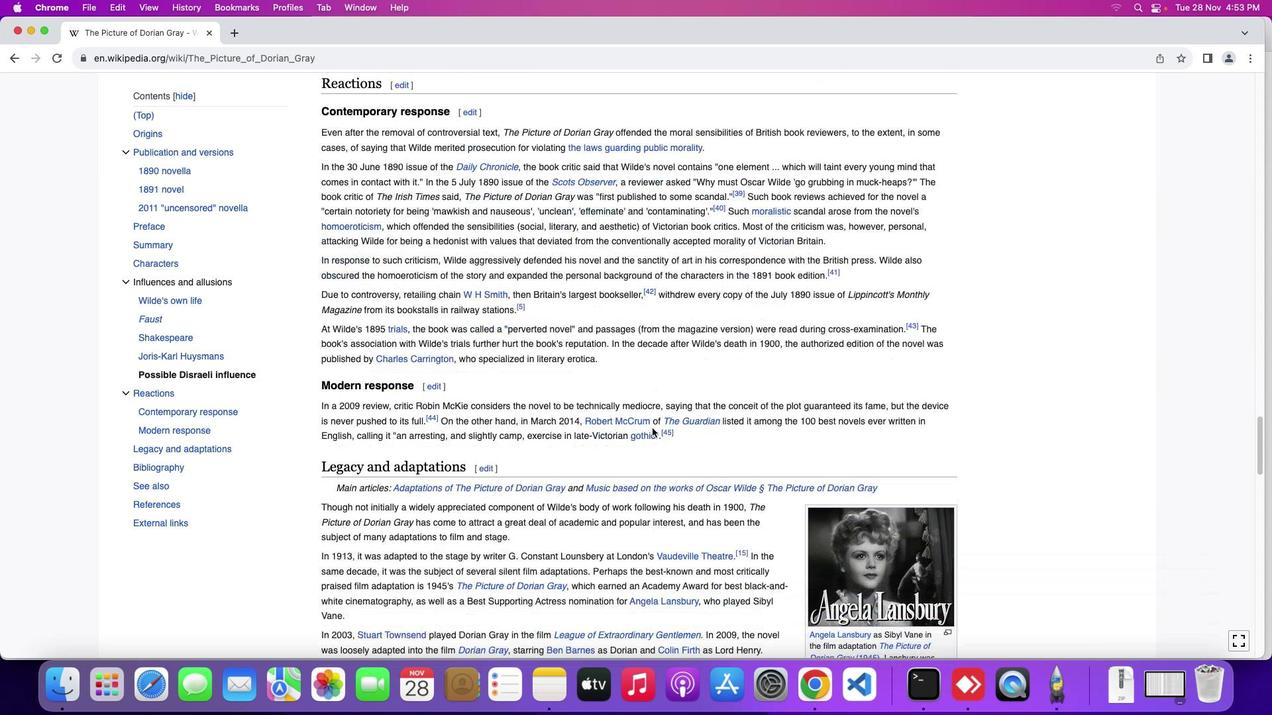 
Action: Mouse scrolled (645, 420) with delta (-6, -7)
Screenshot: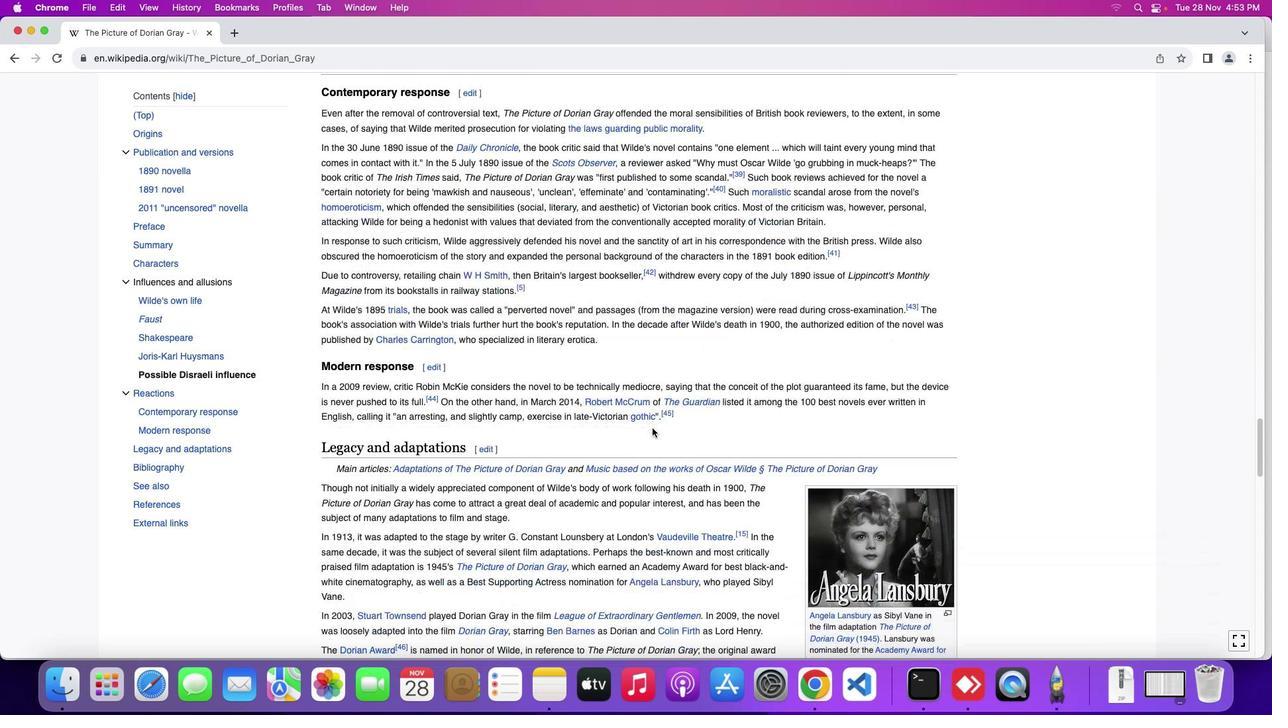 
Action: Mouse scrolled (645, 420) with delta (-6, -8)
Screenshot: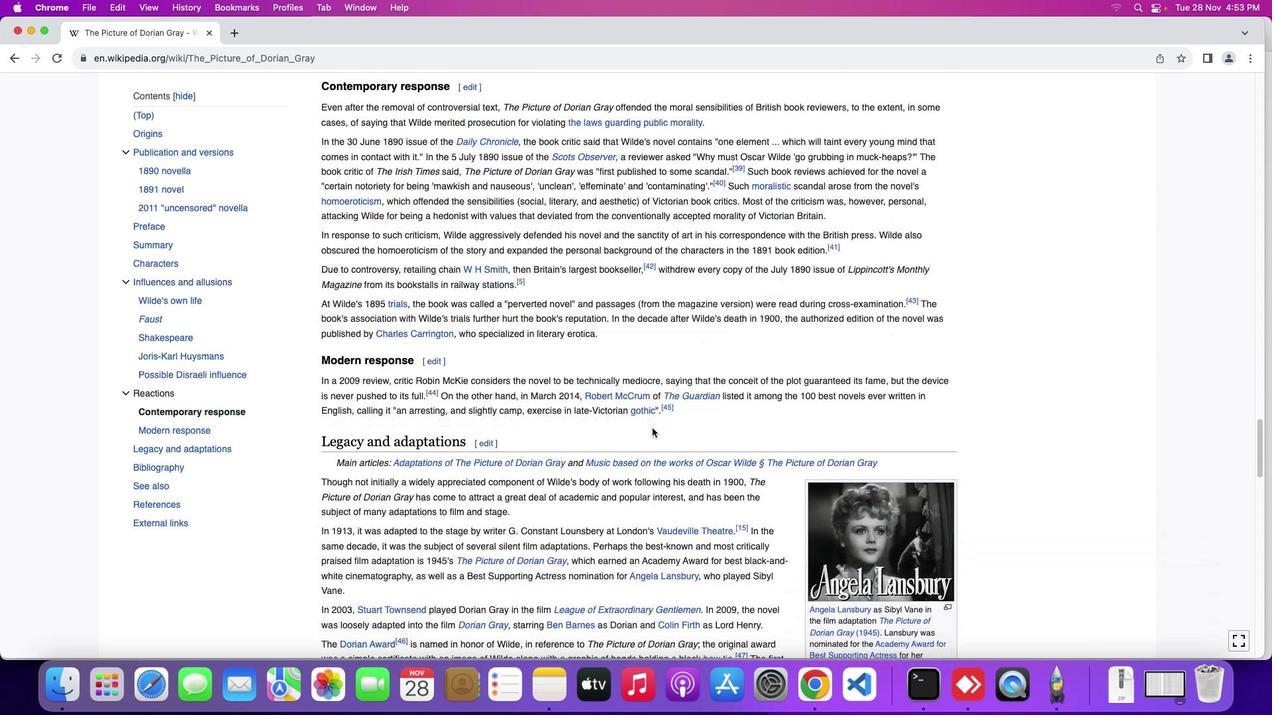 
Action: Mouse moved to (644, 420)
Screenshot: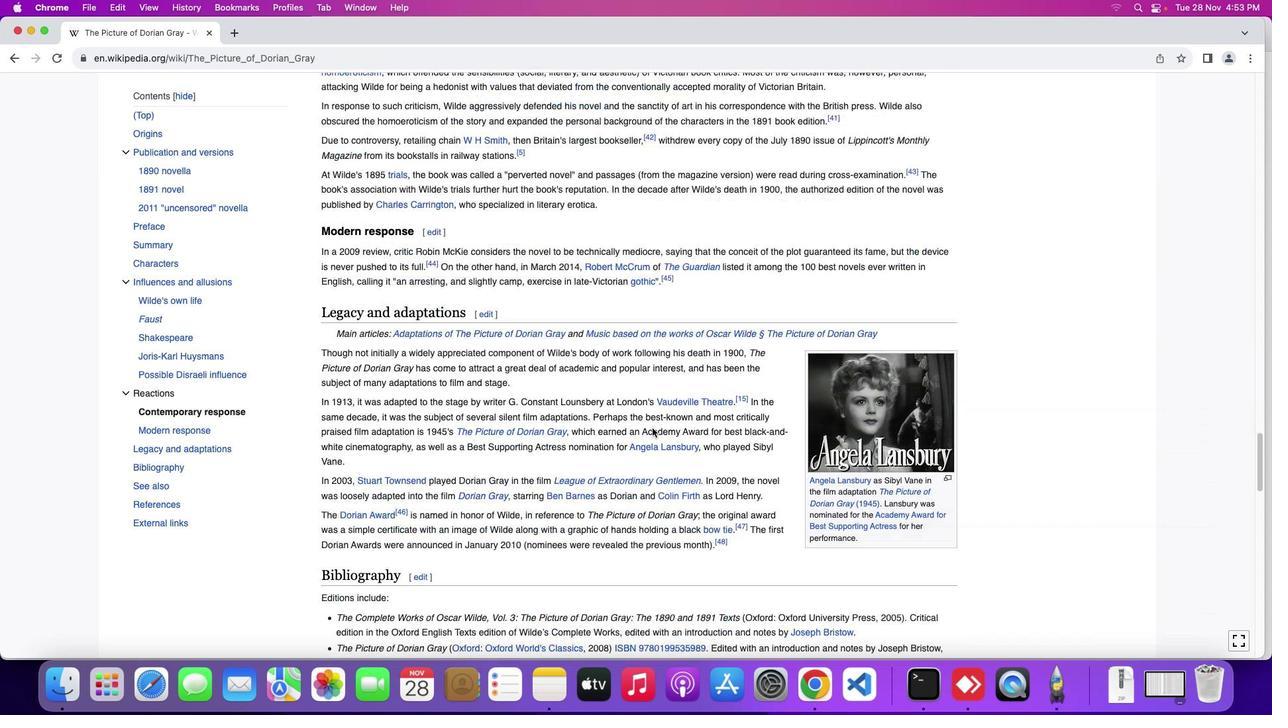 
Action: Mouse scrolled (644, 420) with delta (-6, -7)
Screenshot: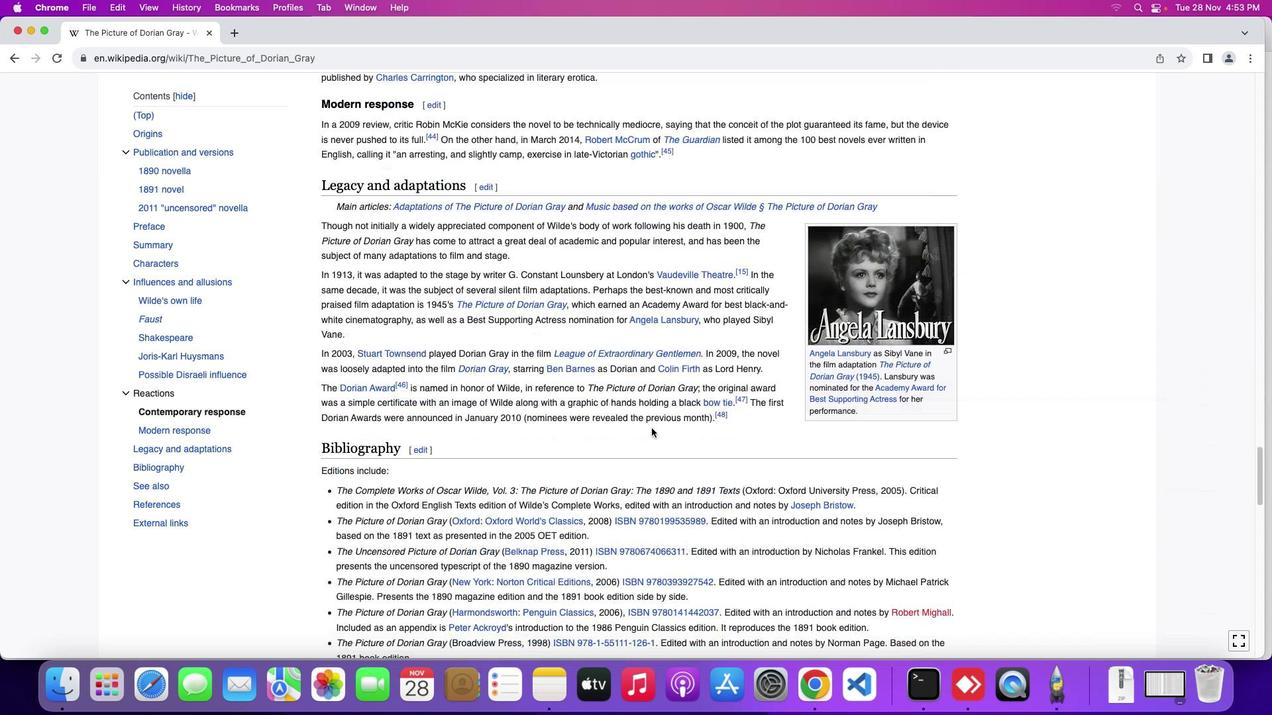 
Action: Mouse scrolled (644, 420) with delta (-6, -7)
Screenshot: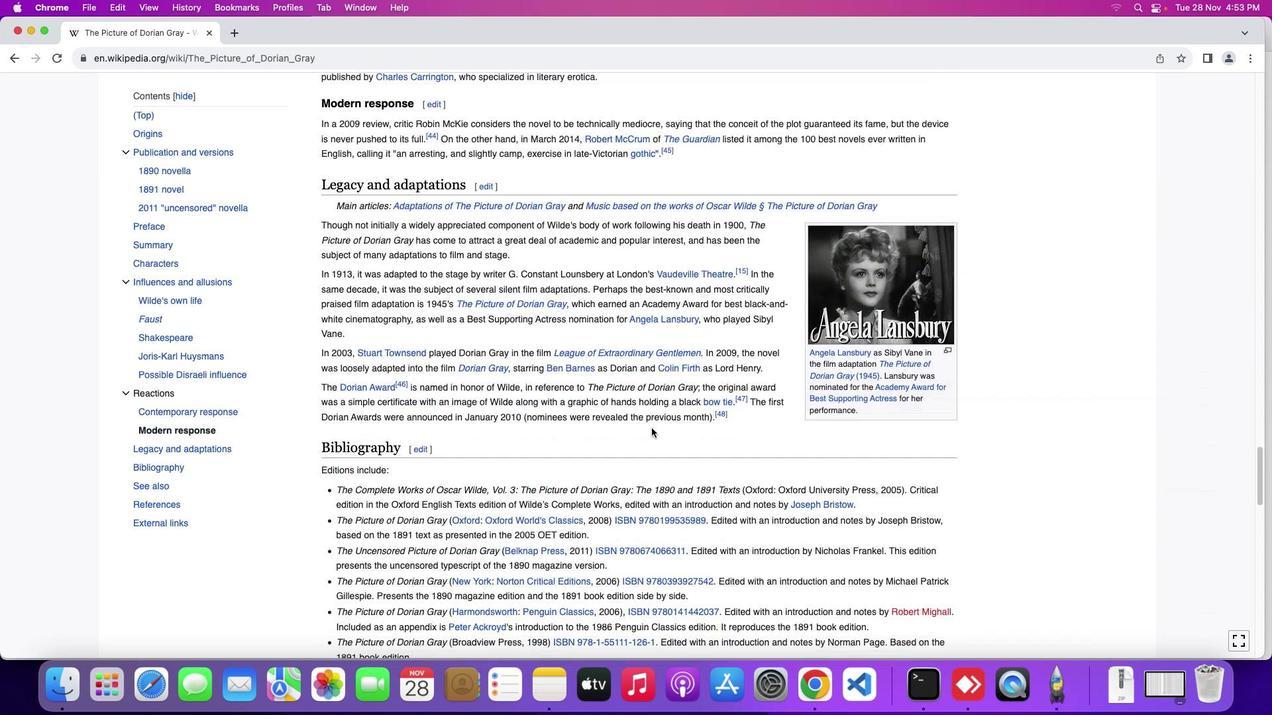 
Action: Mouse scrolled (644, 420) with delta (-6, -8)
Screenshot: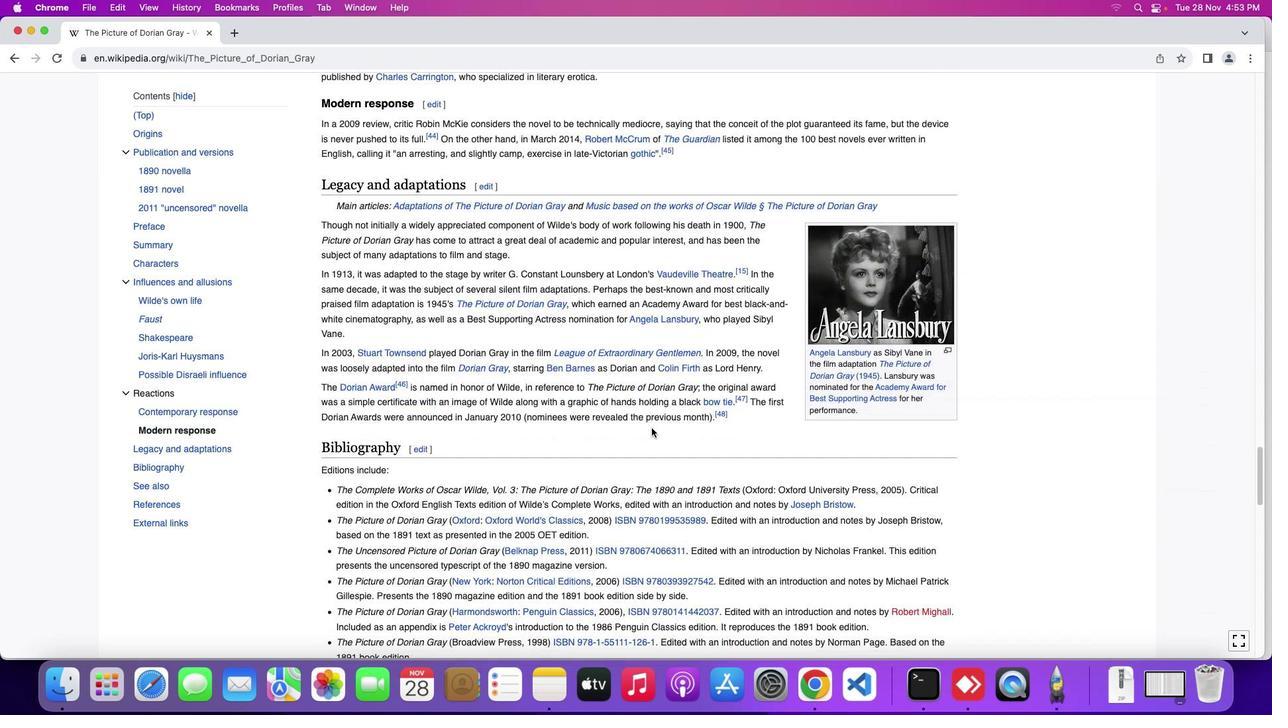 
Action: Mouse scrolled (644, 420) with delta (-6, -9)
Screenshot: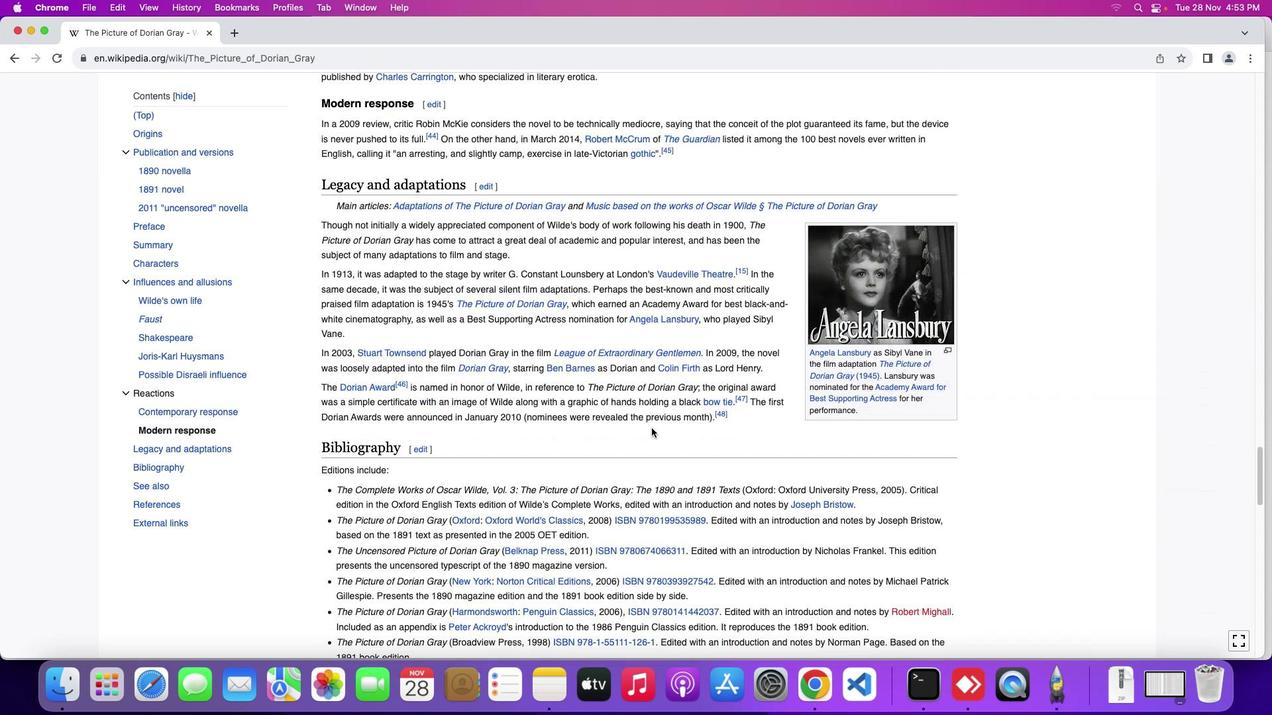 
Action: Mouse moved to (644, 420)
Screenshot: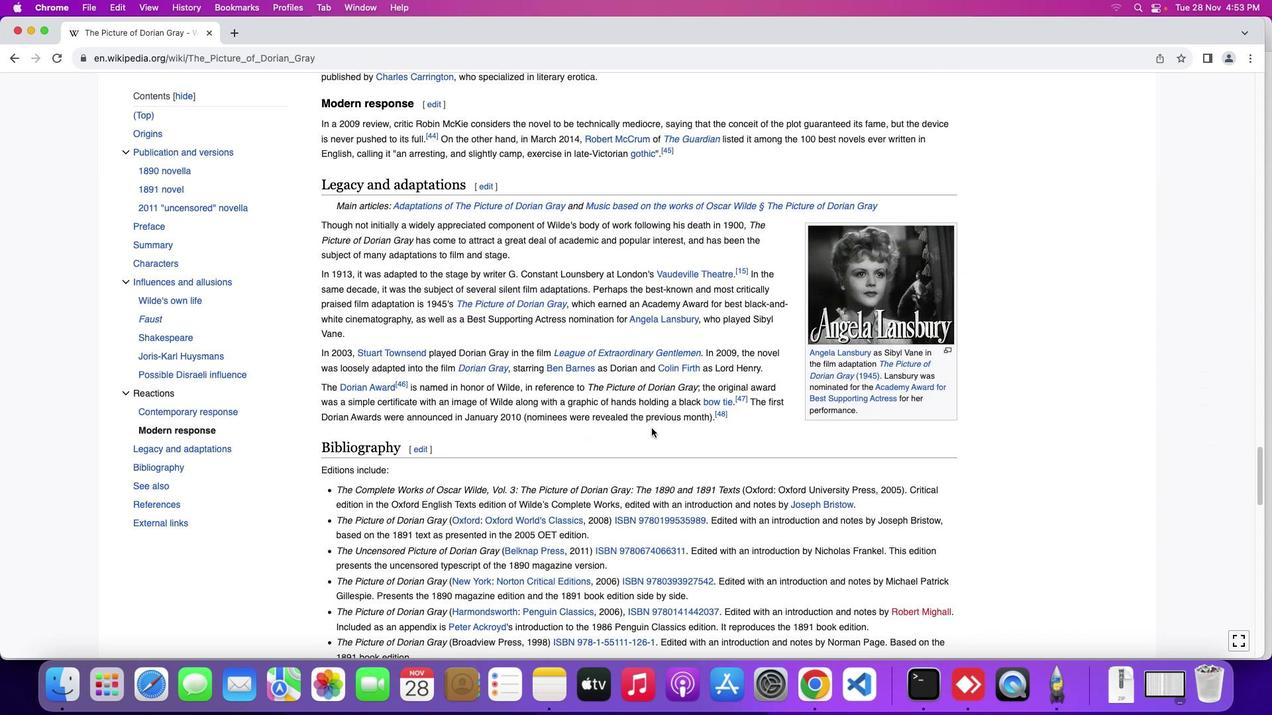 
Action: Mouse scrolled (644, 420) with delta (-6, -7)
Screenshot: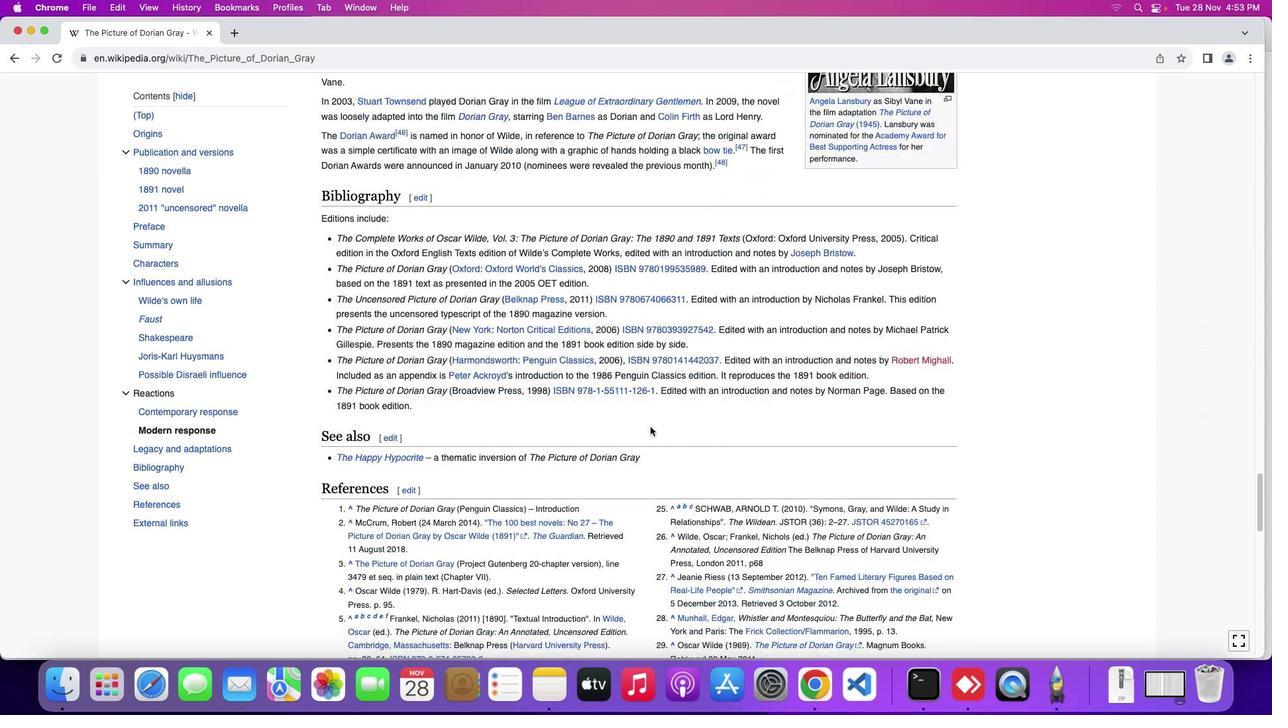 
Action: Mouse scrolled (644, 420) with delta (-6, -7)
Screenshot: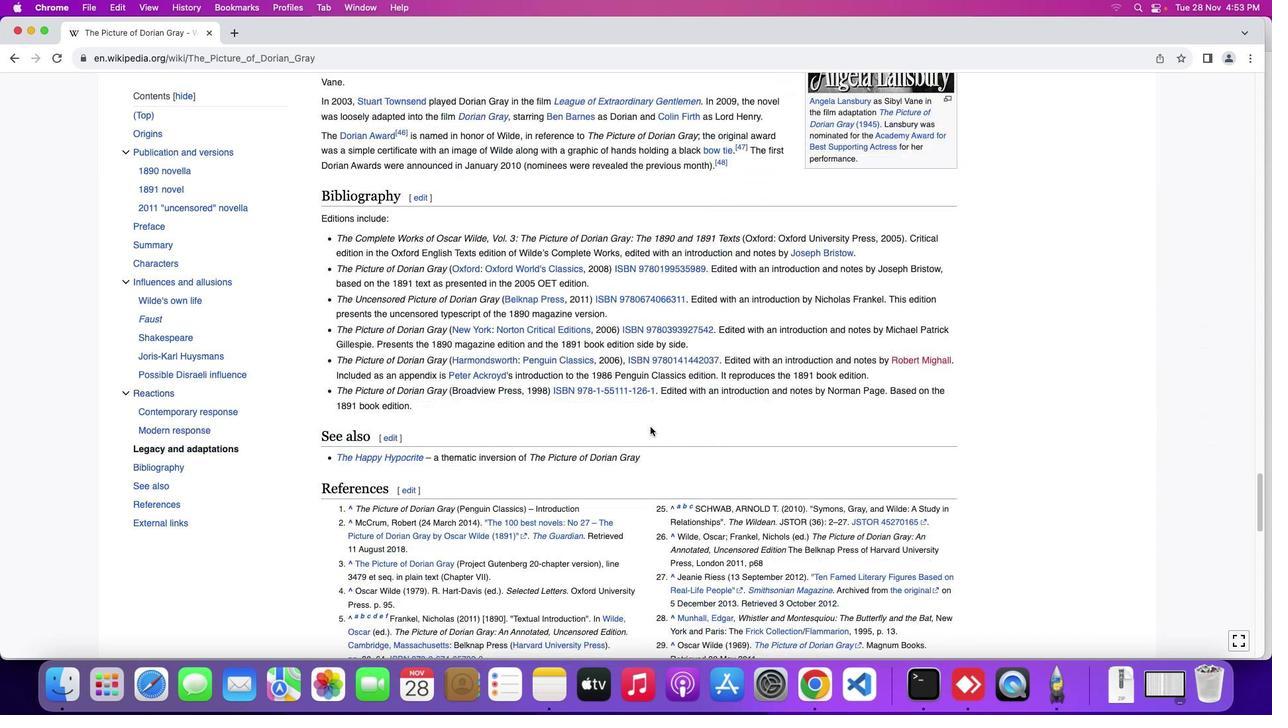 
Action: Mouse scrolled (644, 420) with delta (-6, -8)
Screenshot: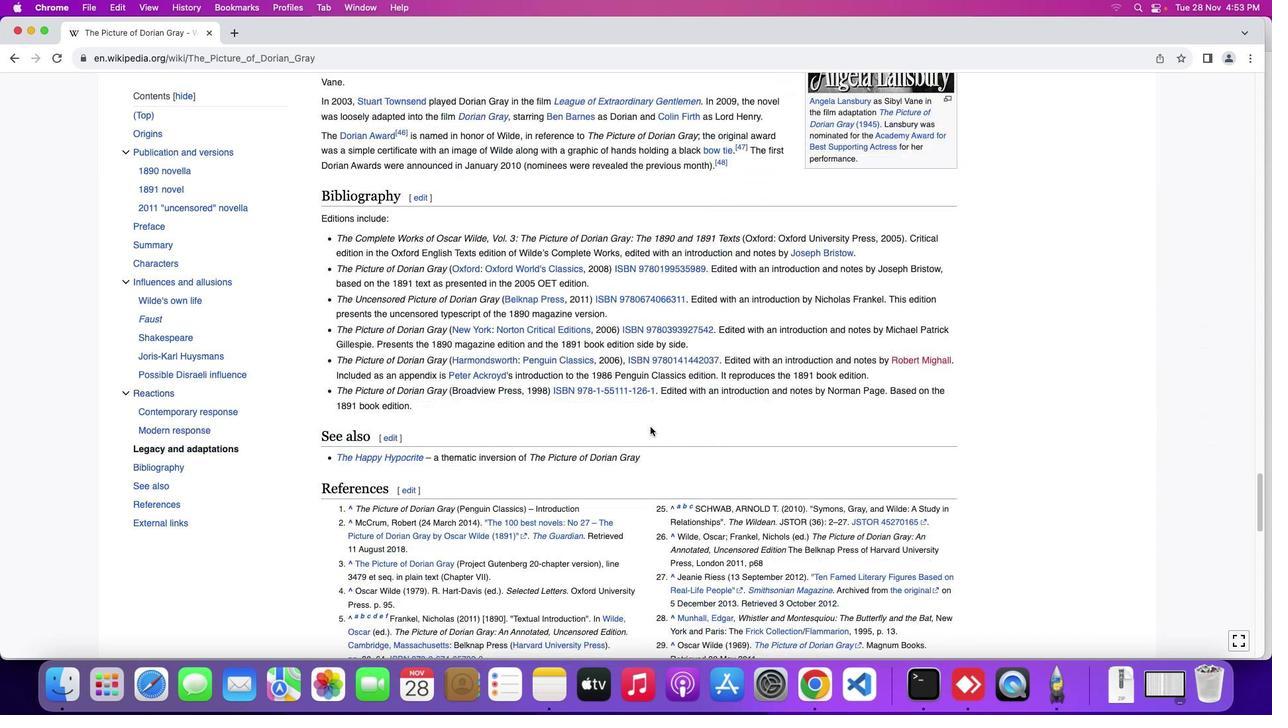 
Action: Mouse scrolled (644, 420) with delta (-6, -9)
Screenshot: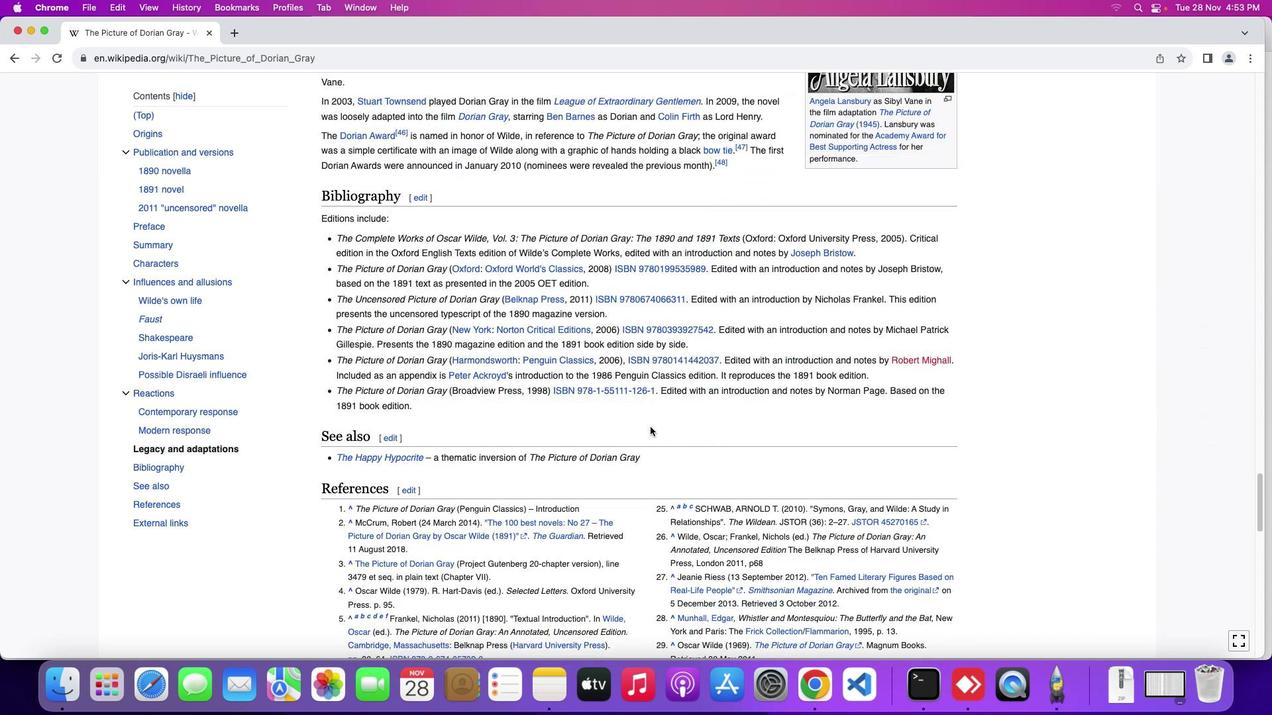 
Action: Mouse moved to (640, 416)
Screenshot: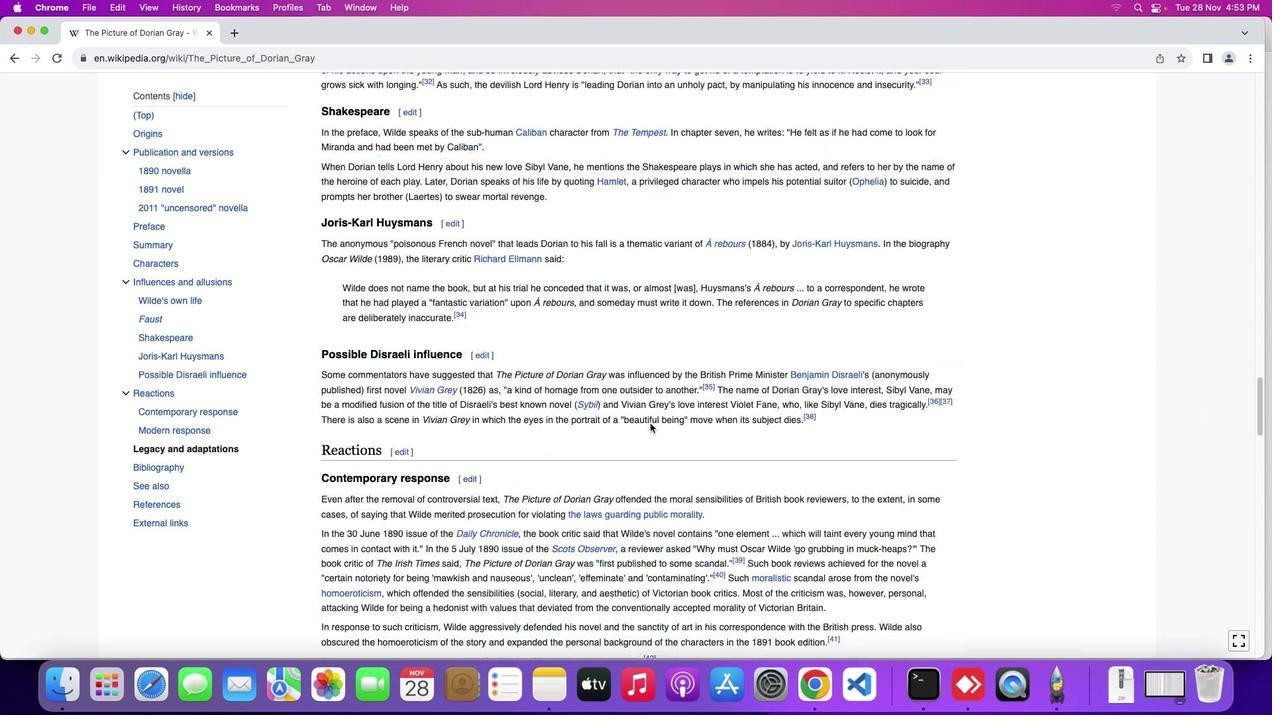 
Action: Mouse scrolled (640, 416) with delta (-6, -5)
Screenshot: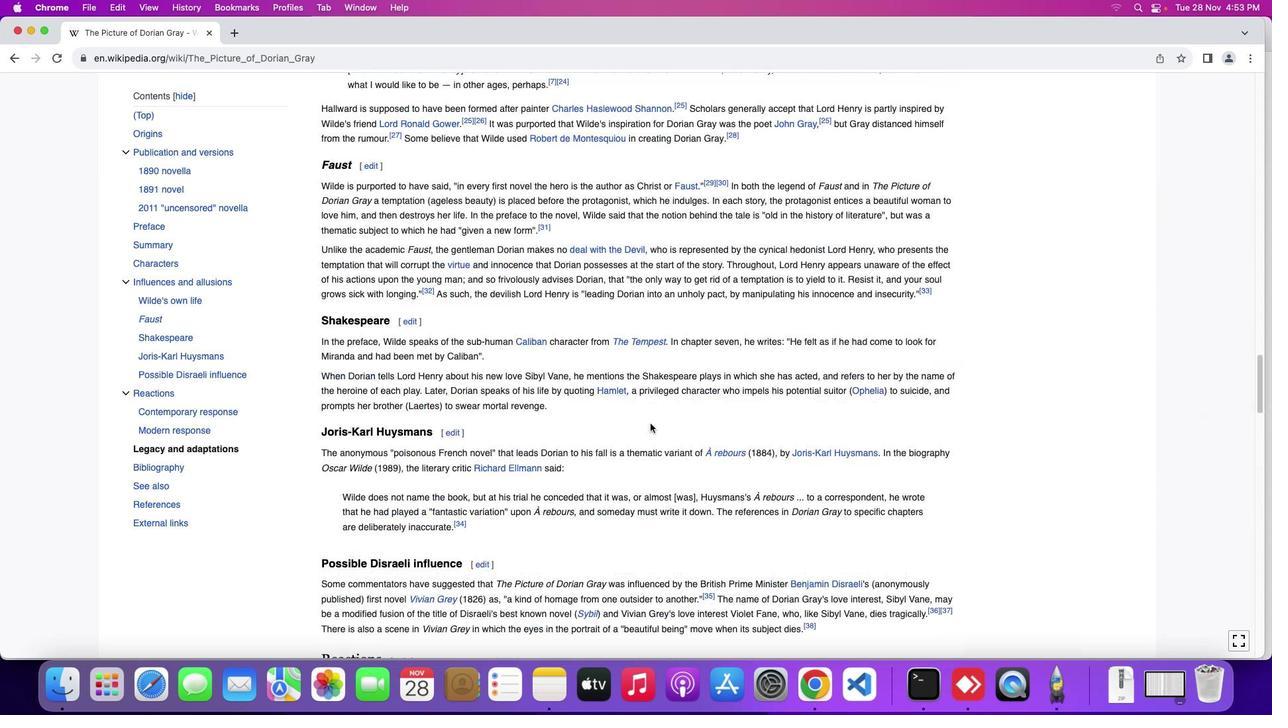 
Action: Mouse scrolled (640, 416) with delta (-6, -5)
Screenshot: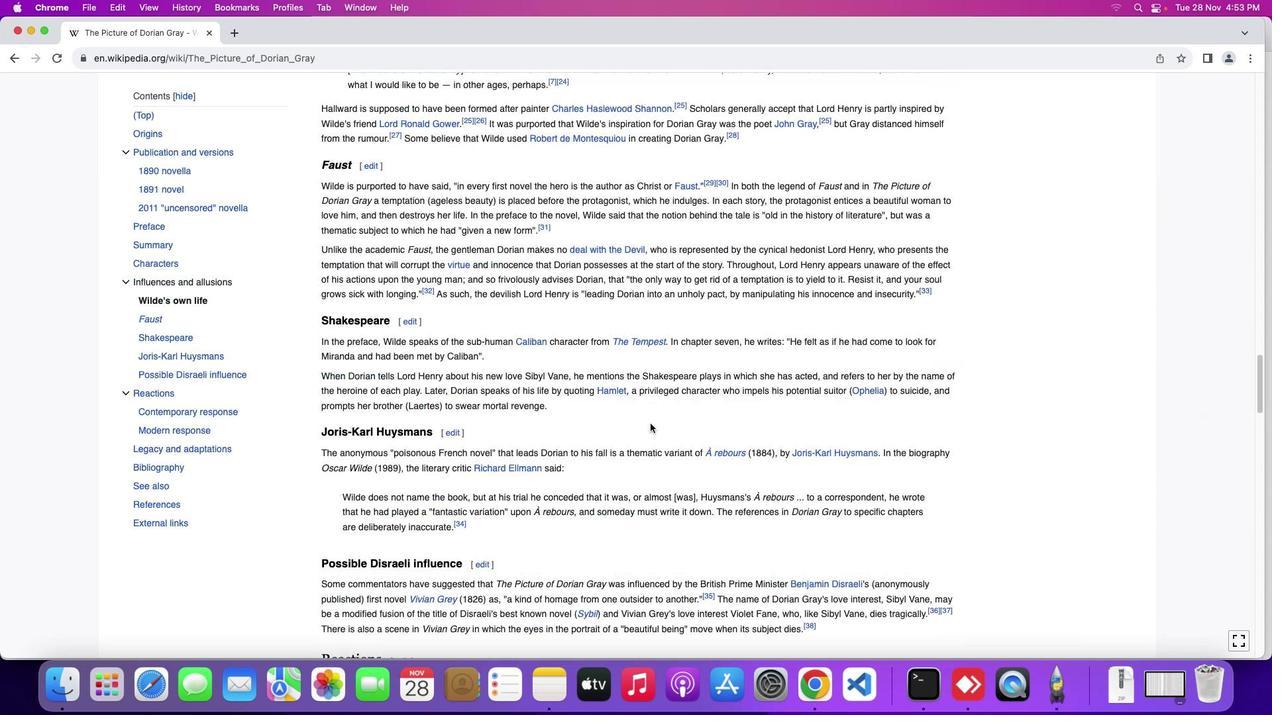 
Action: Mouse scrolled (640, 416) with delta (-6, -3)
Screenshot: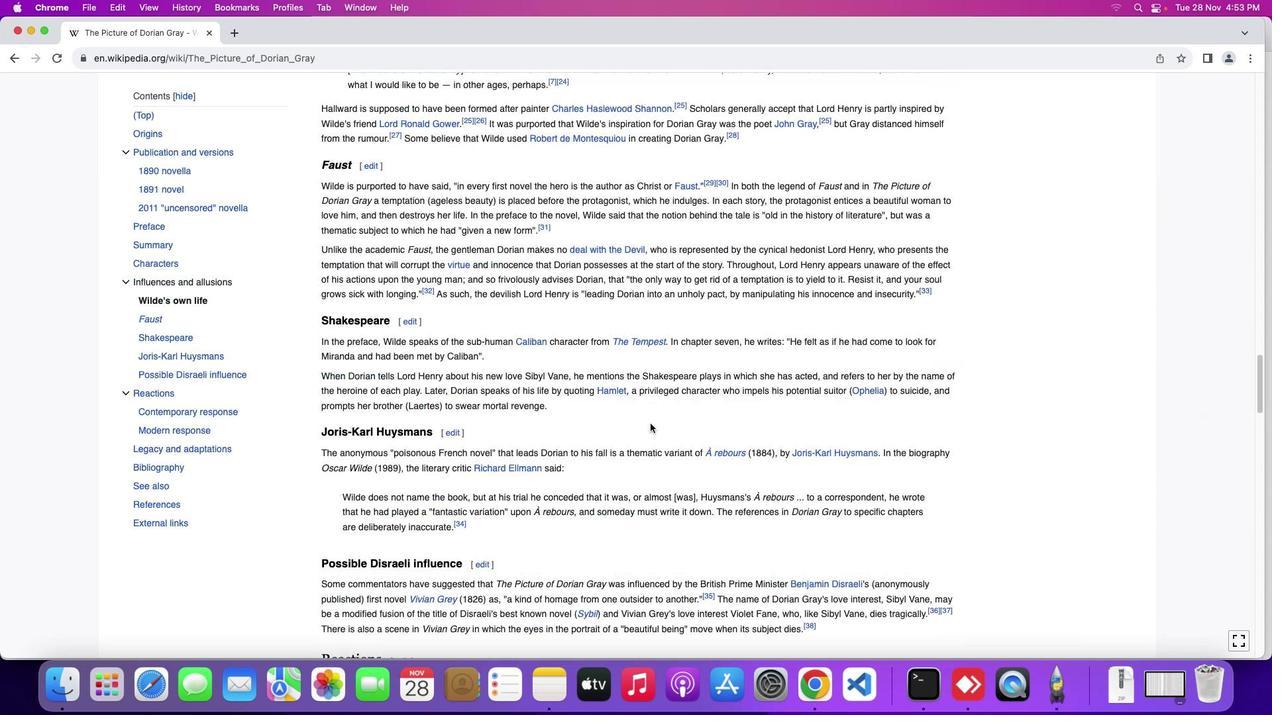
Action: Mouse scrolled (640, 416) with delta (-6, -3)
Screenshot: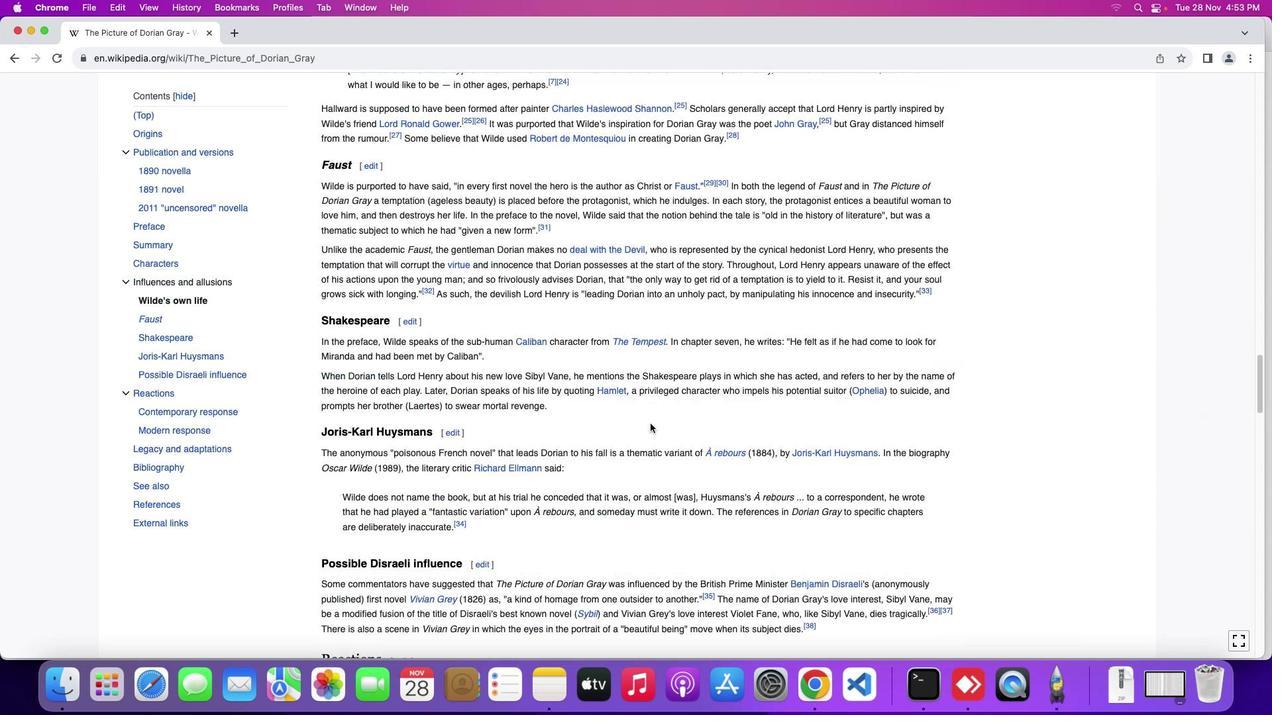
Action: Mouse scrolled (640, 416) with delta (-6, -2)
Screenshot: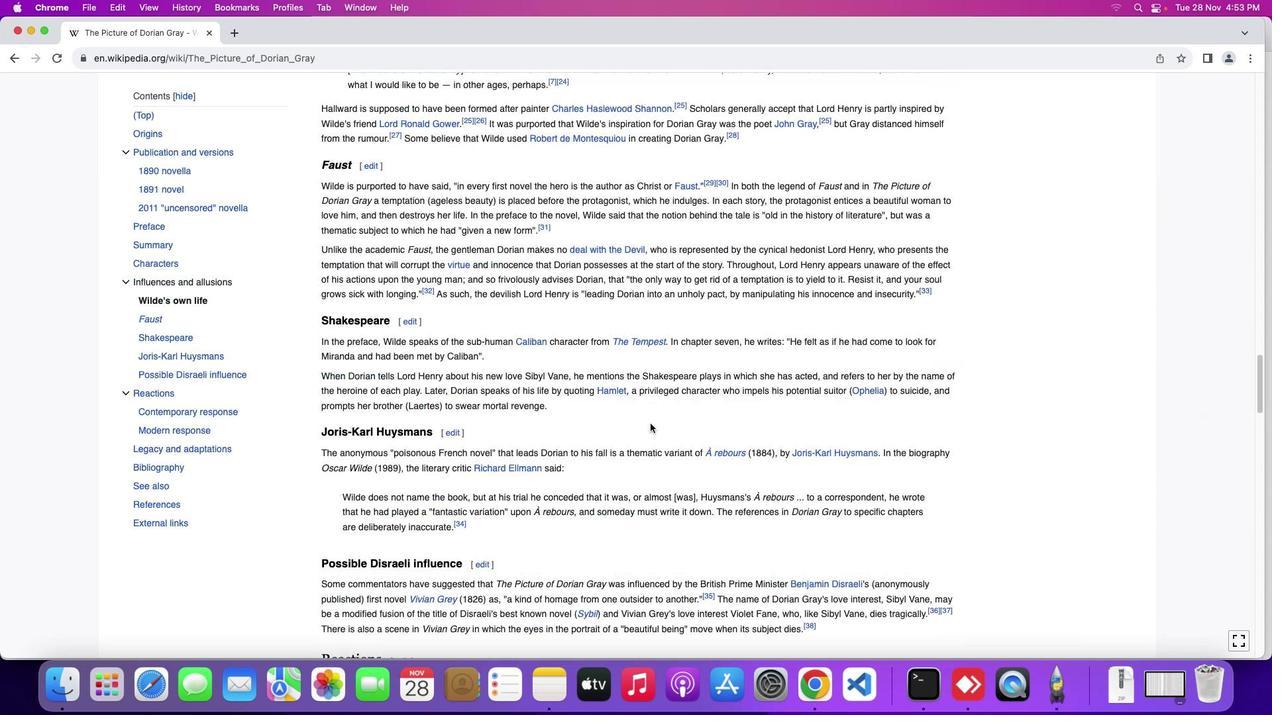
Action: Mouse scrolled (640, 416) with delta (-6, -1)
Screenshot: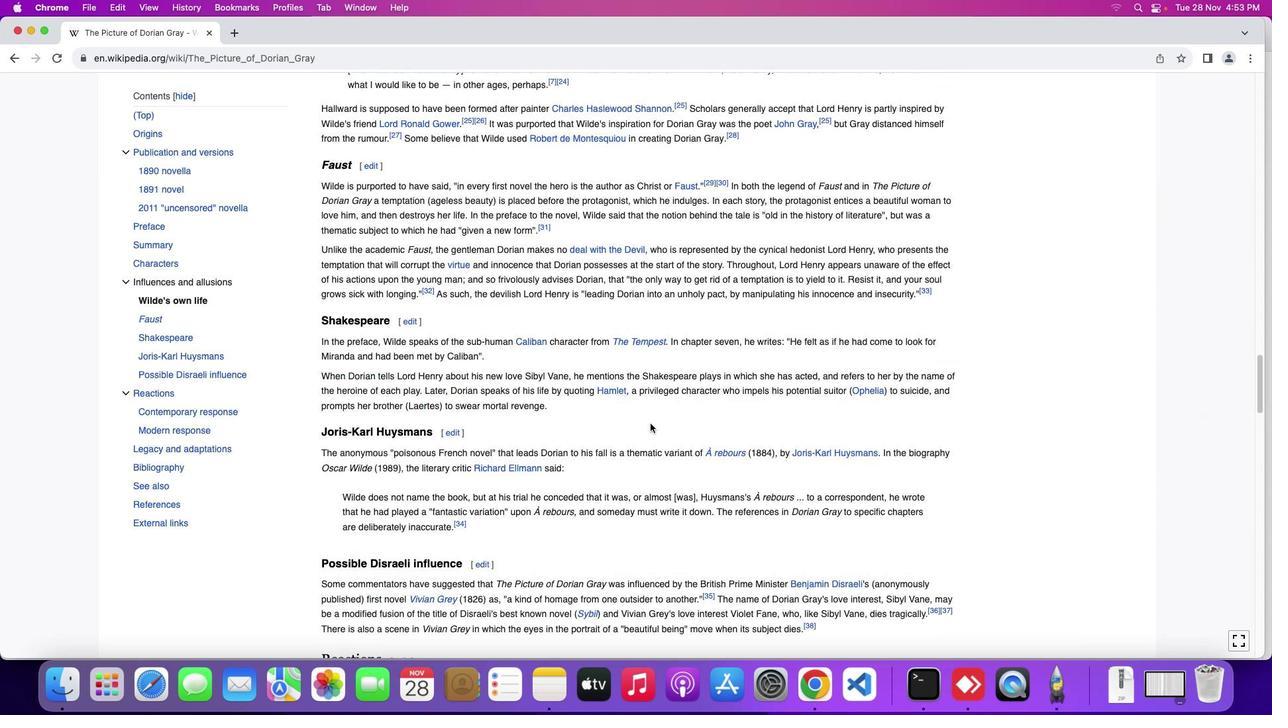 
Action: Mouse scrolled (640, 416) with delta (-6, -1)
Screenshot: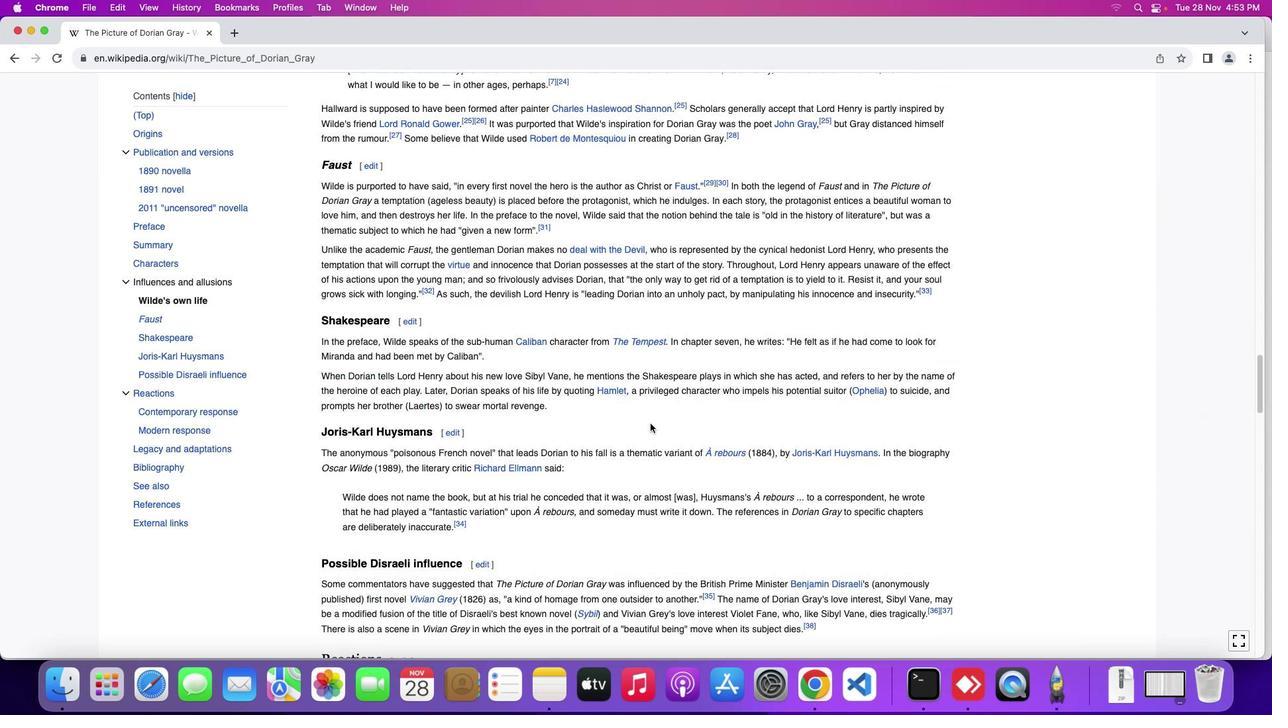 
Action: Mouse scrolled (640, 416) with delta (-6, -1)
Screenshot: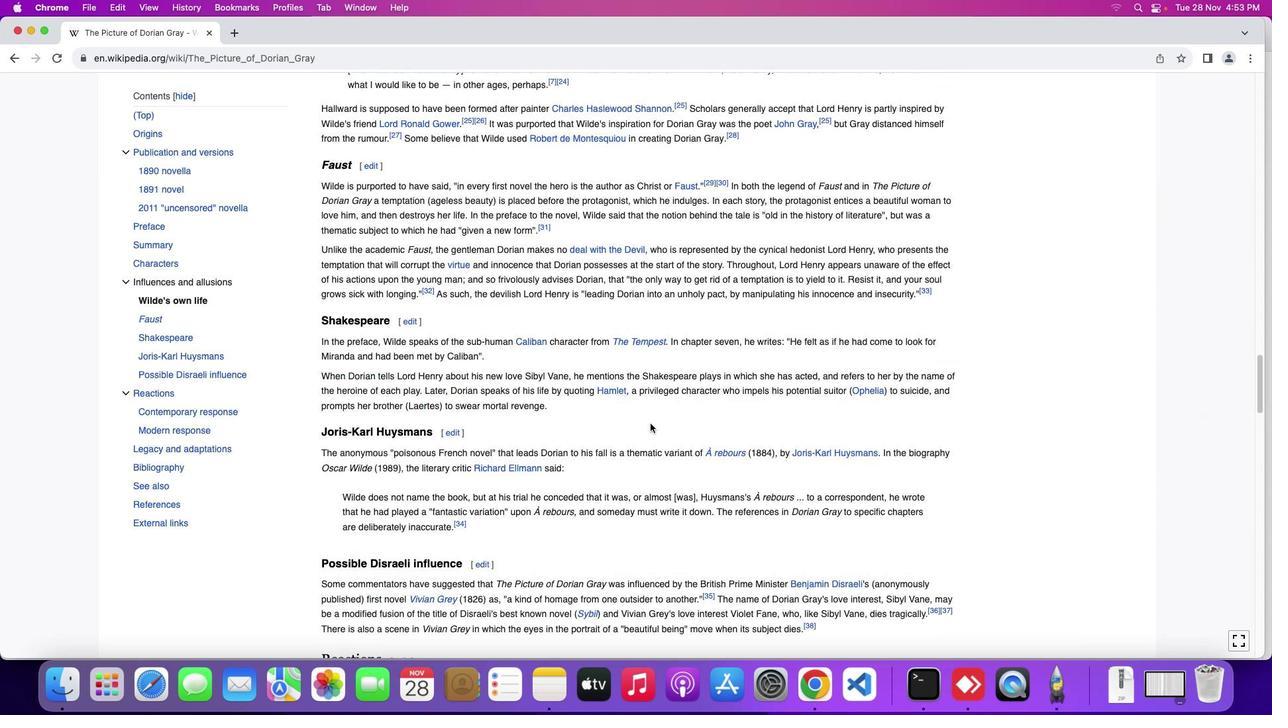 
Action: Mouse moved to (643, 416)
Screenshot: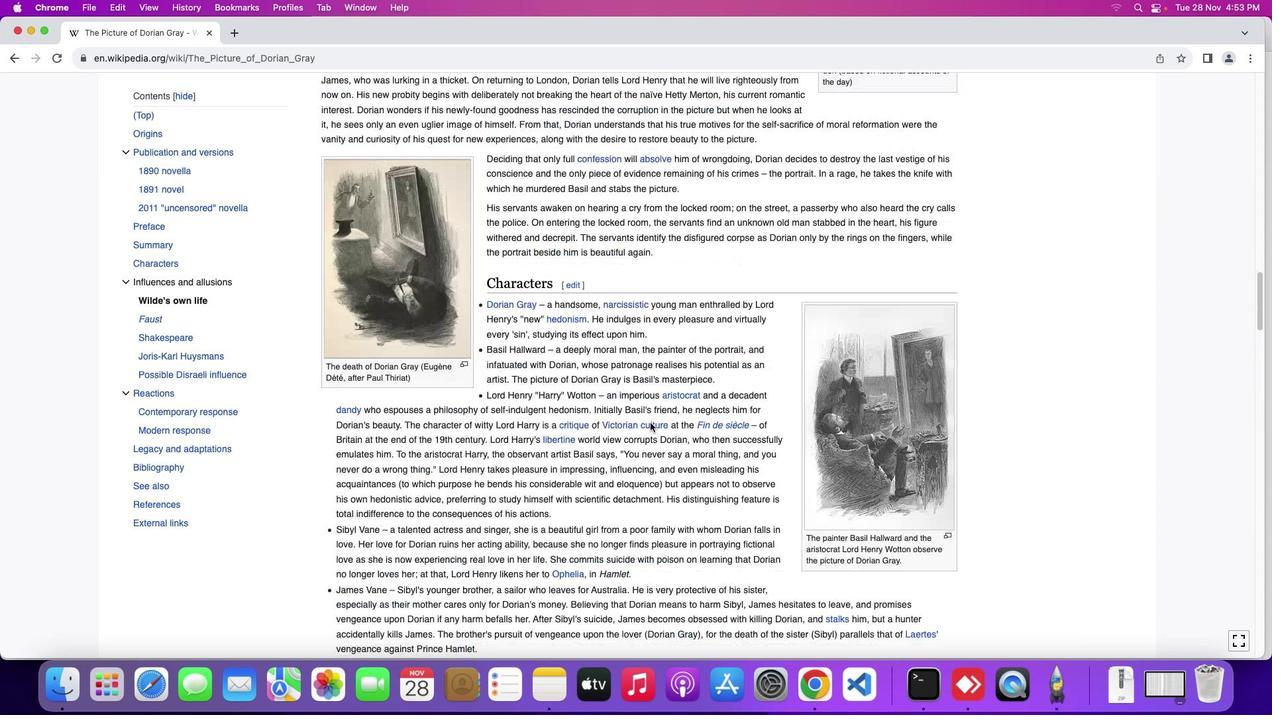 
Action: Mouse scrolled (643, 416) with delta (-6, -5)
Screenshot: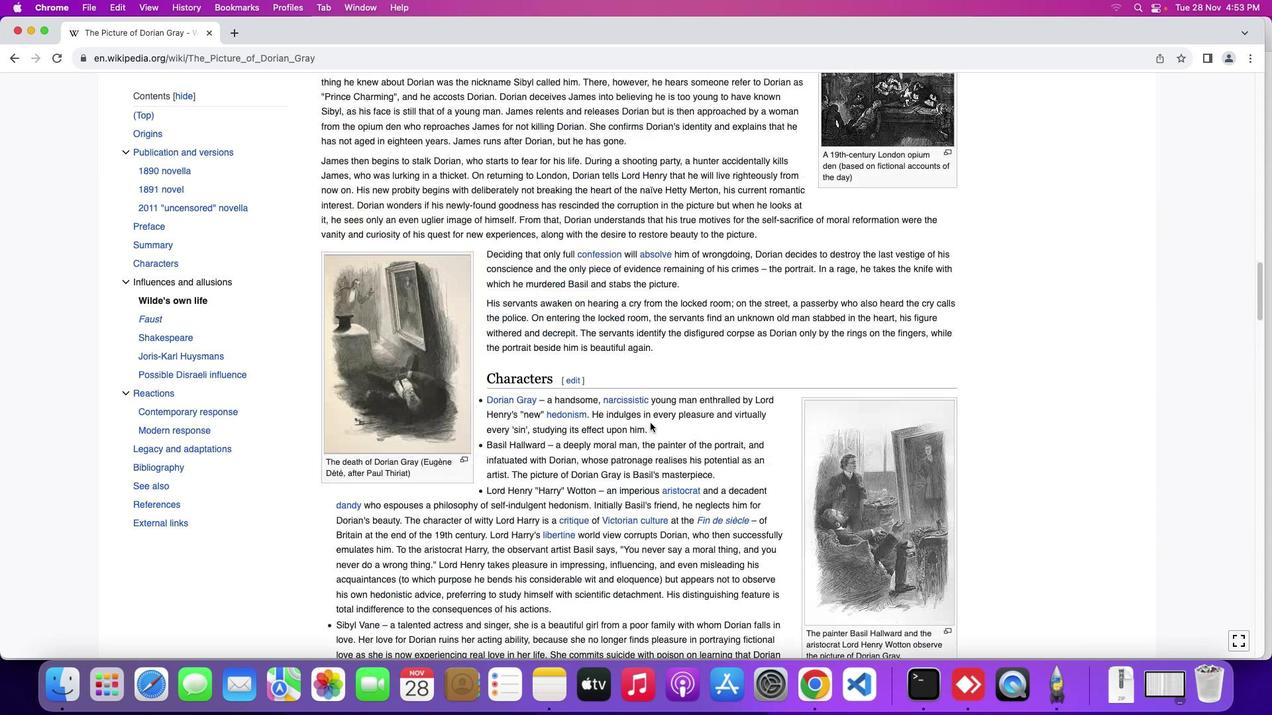
Action: Mouse scrolled (643, 416) with delta (-6, -5)
Screenshot: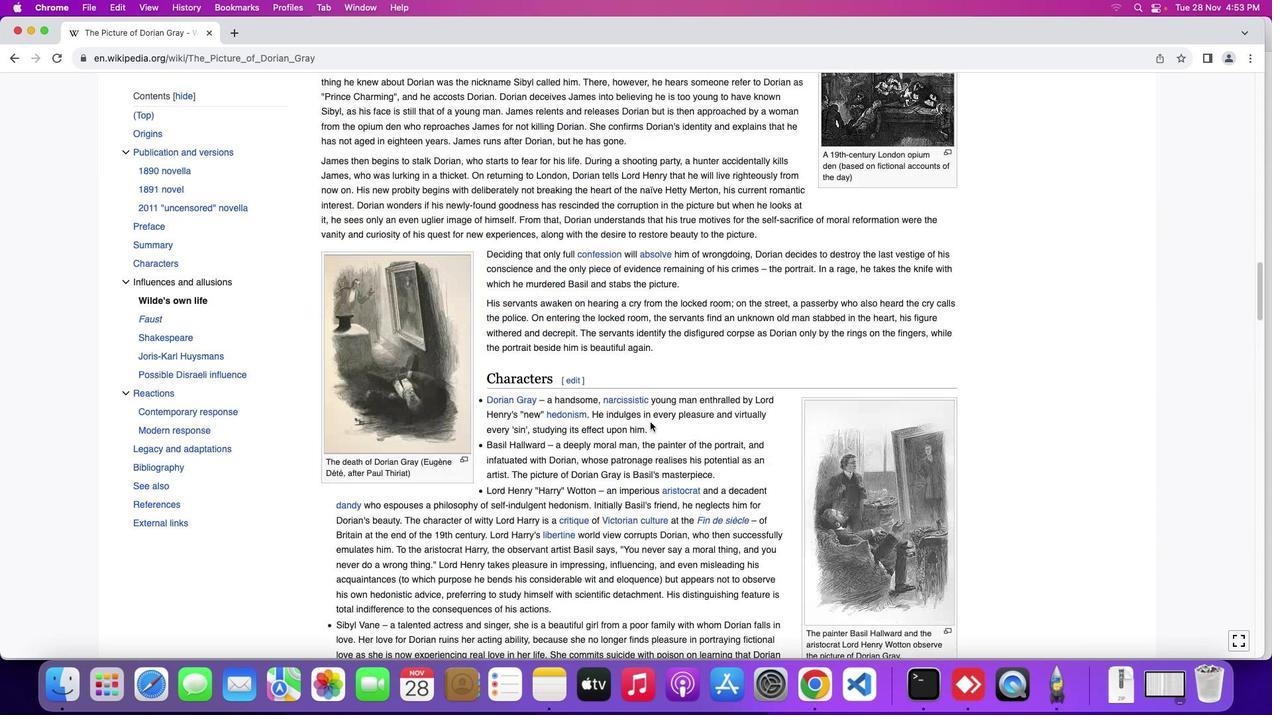 
Action: Mouse scrolled (643, 416) with delta (-6, -3)
Screenshot: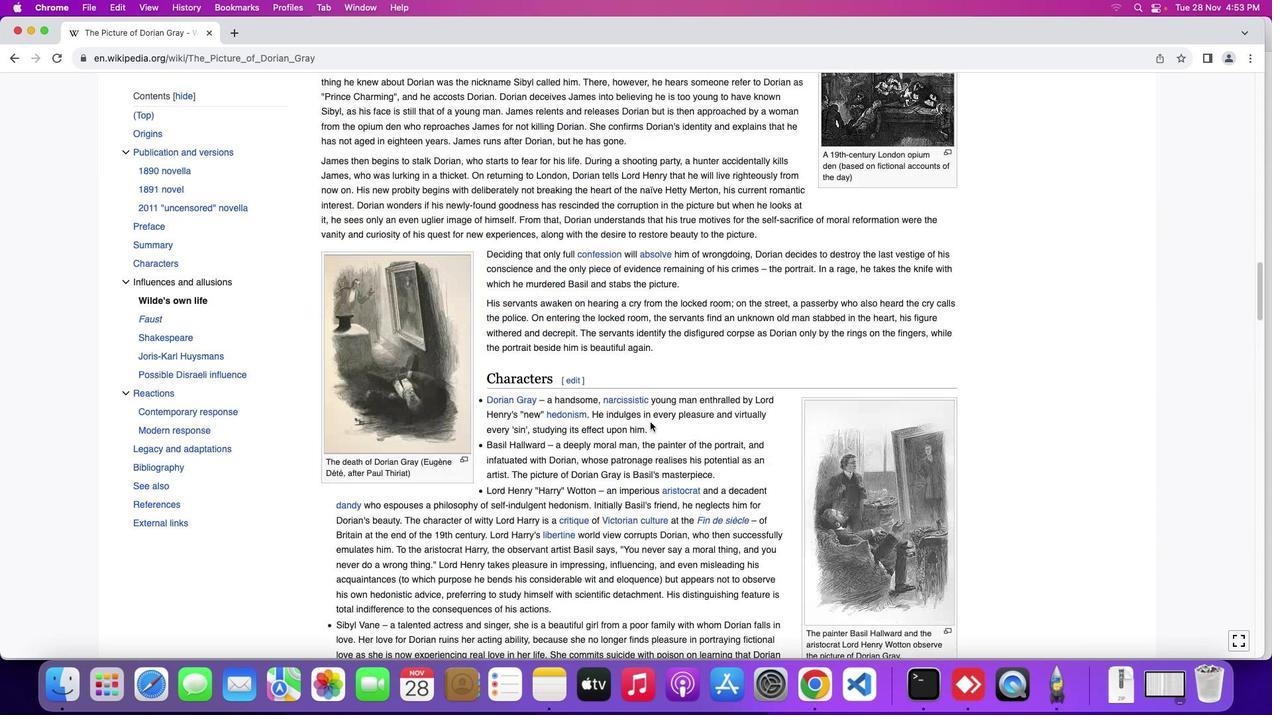 
Action: Mouse scrolled (643, 416) with delta (-6, -3)
Screenshot: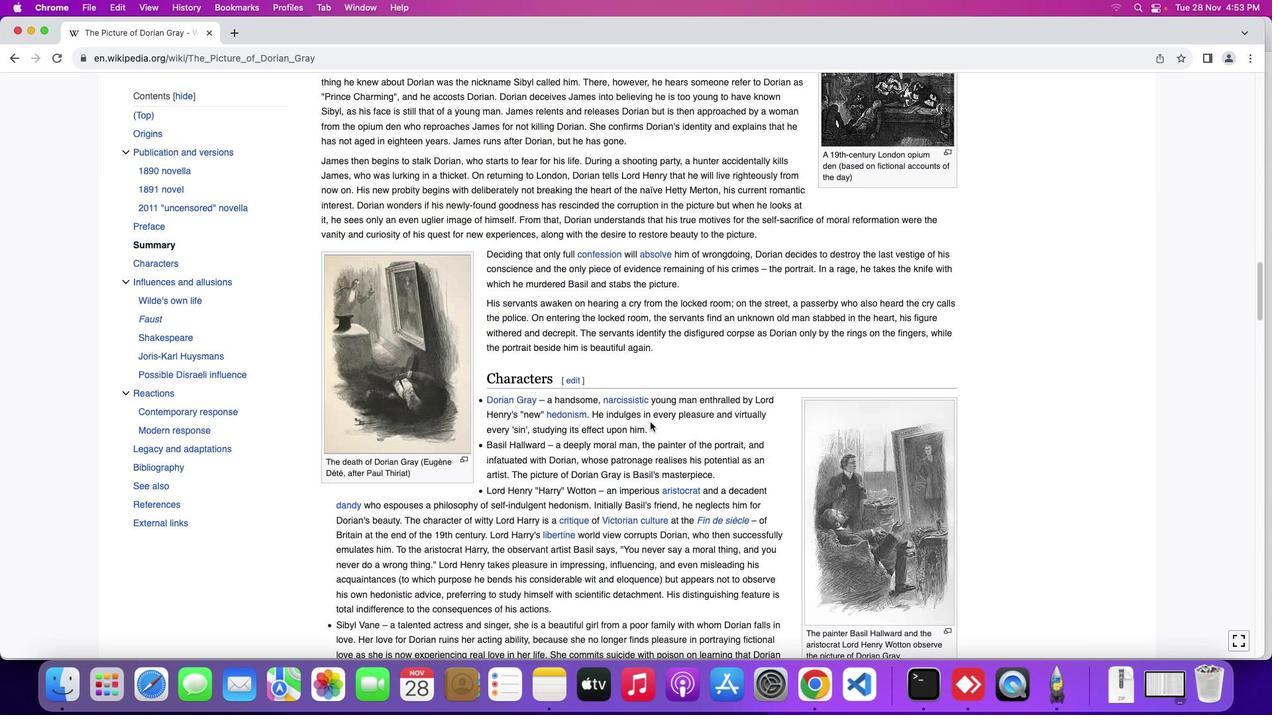 
Action: Mouse scrolled (643, 416) with delta (-6, -2)
Screenshot: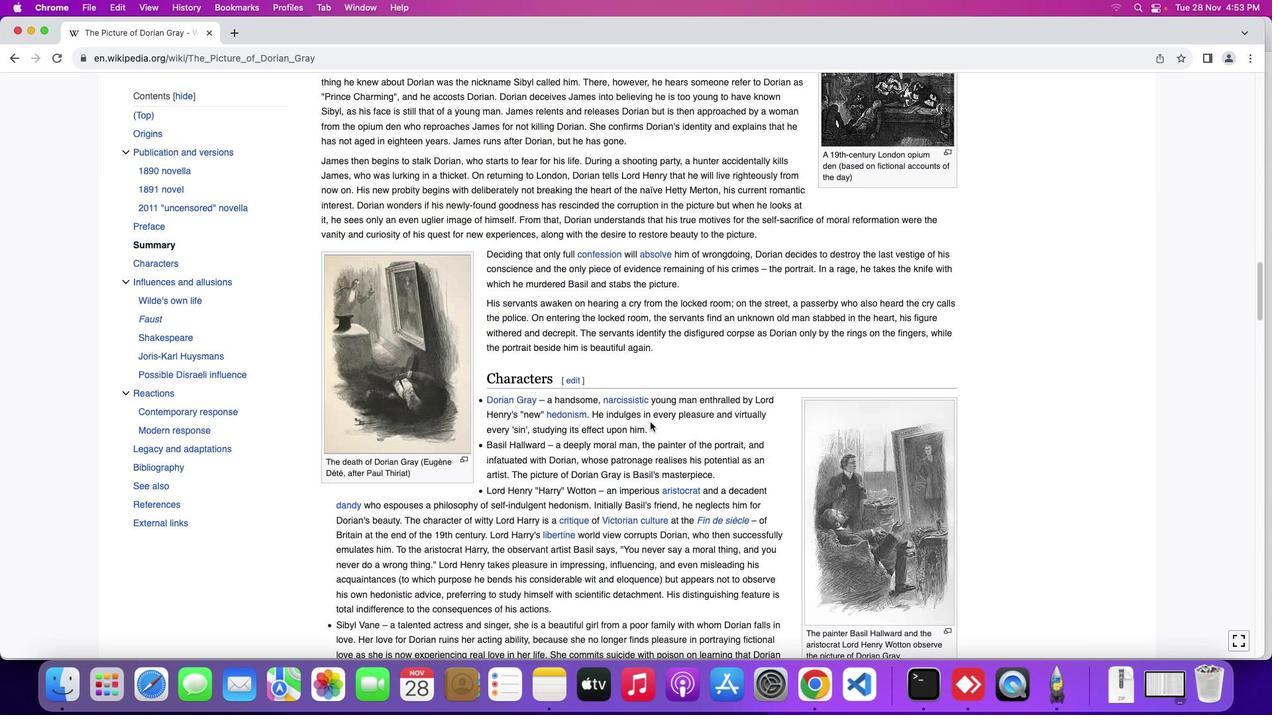 
Action: Mouse scrolled (643, 416) with delta (-6, -1)
Screenshot: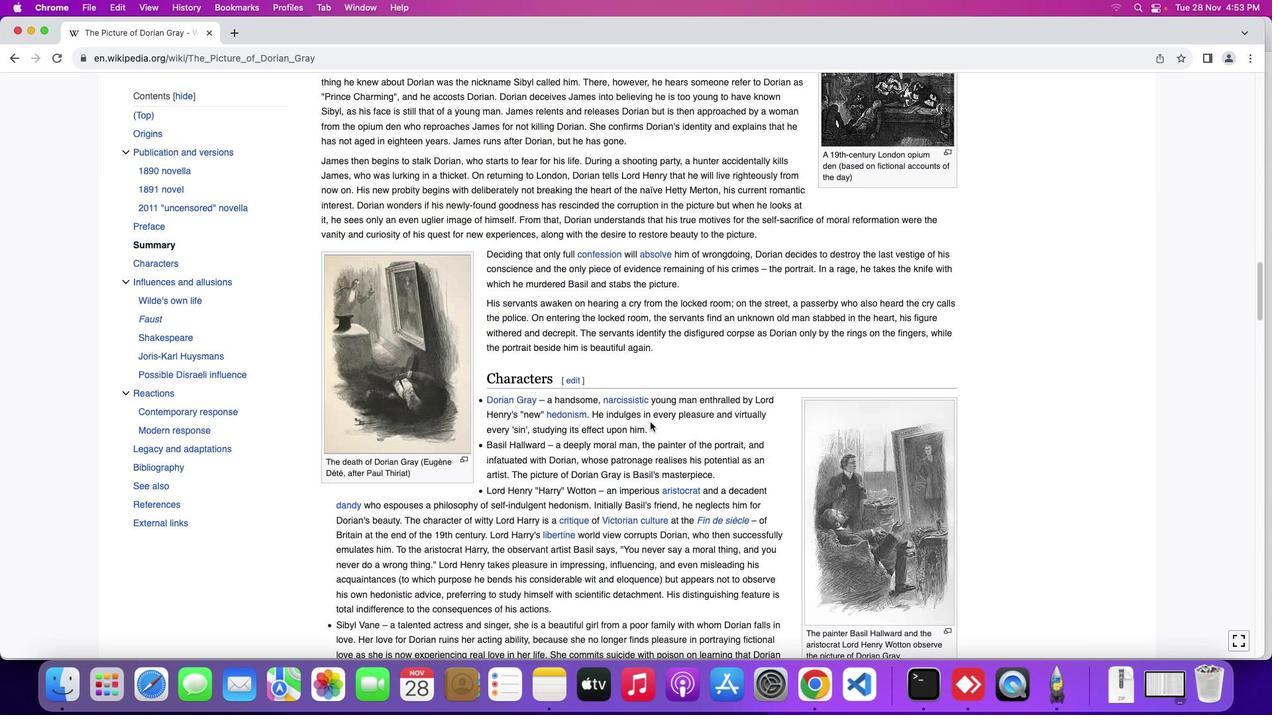 
Action: Mouse scrolled (643, 416) with delta (-6, -1)
Screenshot: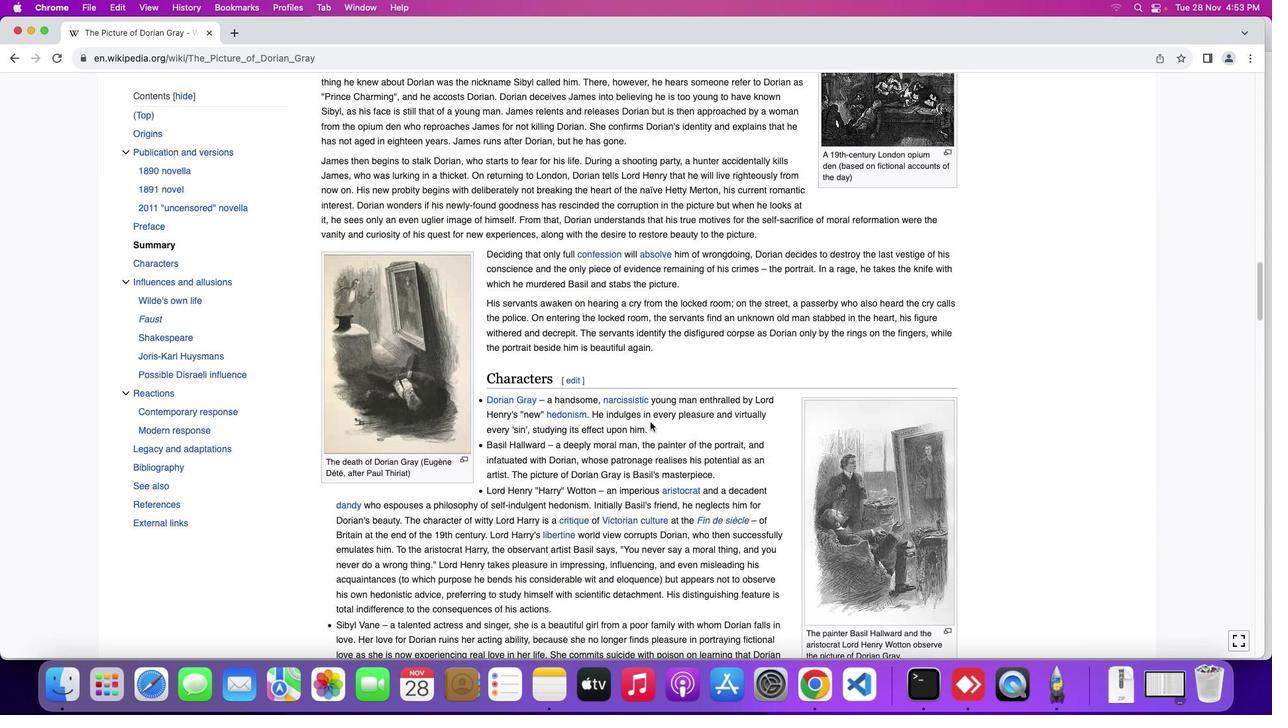 
Action: Mouse moved to (643, 414)
Screenshot: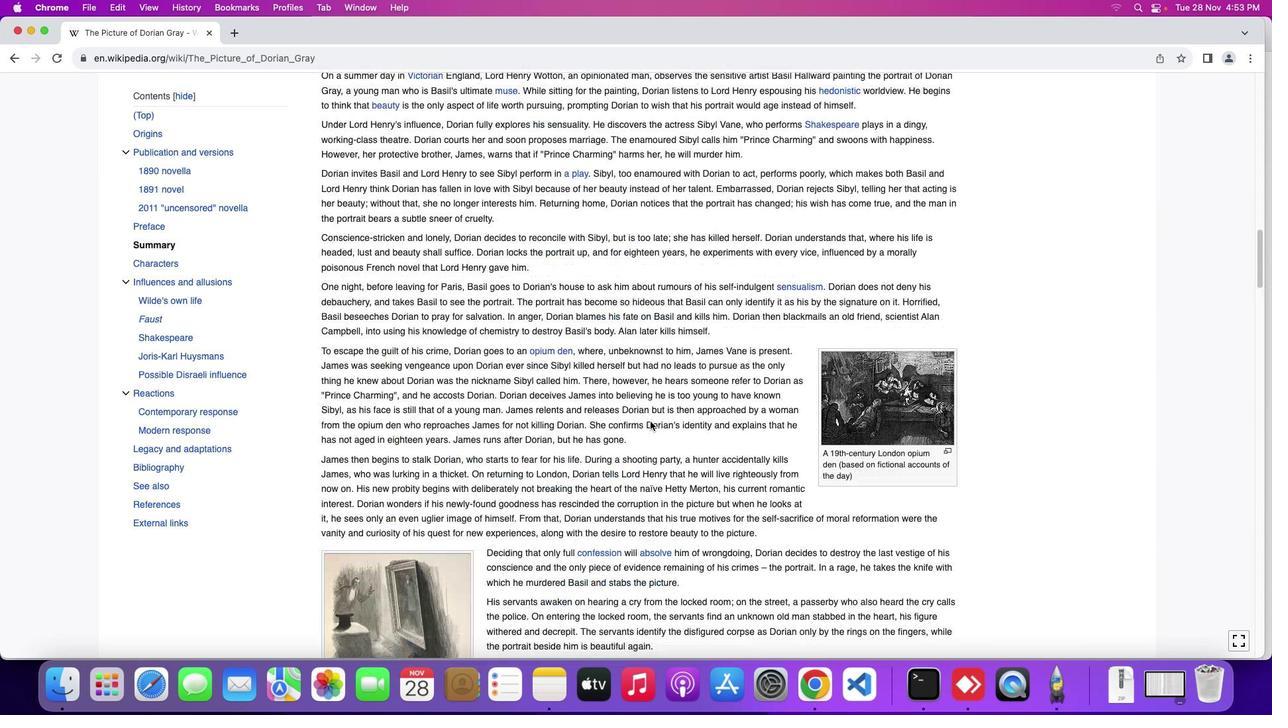
Action: Mouse scrolled (643, 414) with delta (-6, -5)
Screenshot: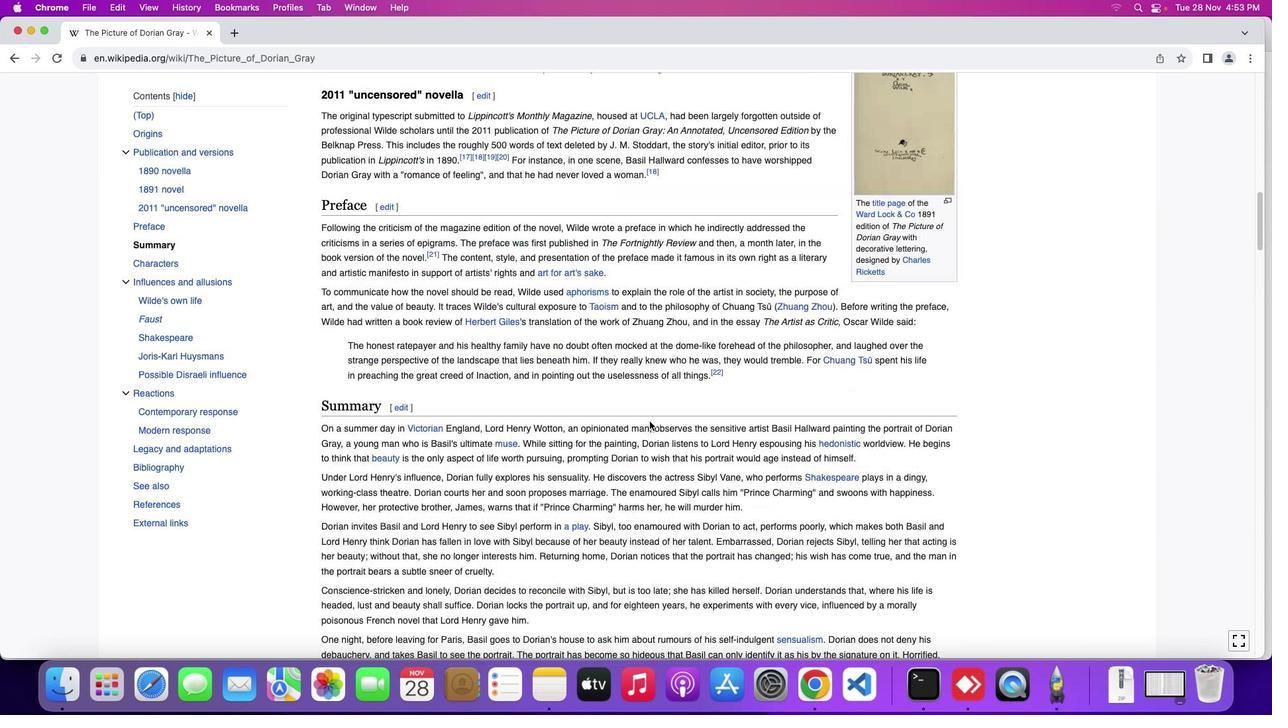 
Action: Mouse scrolled (643, 414) with delta (-6, -5)
Screenshot: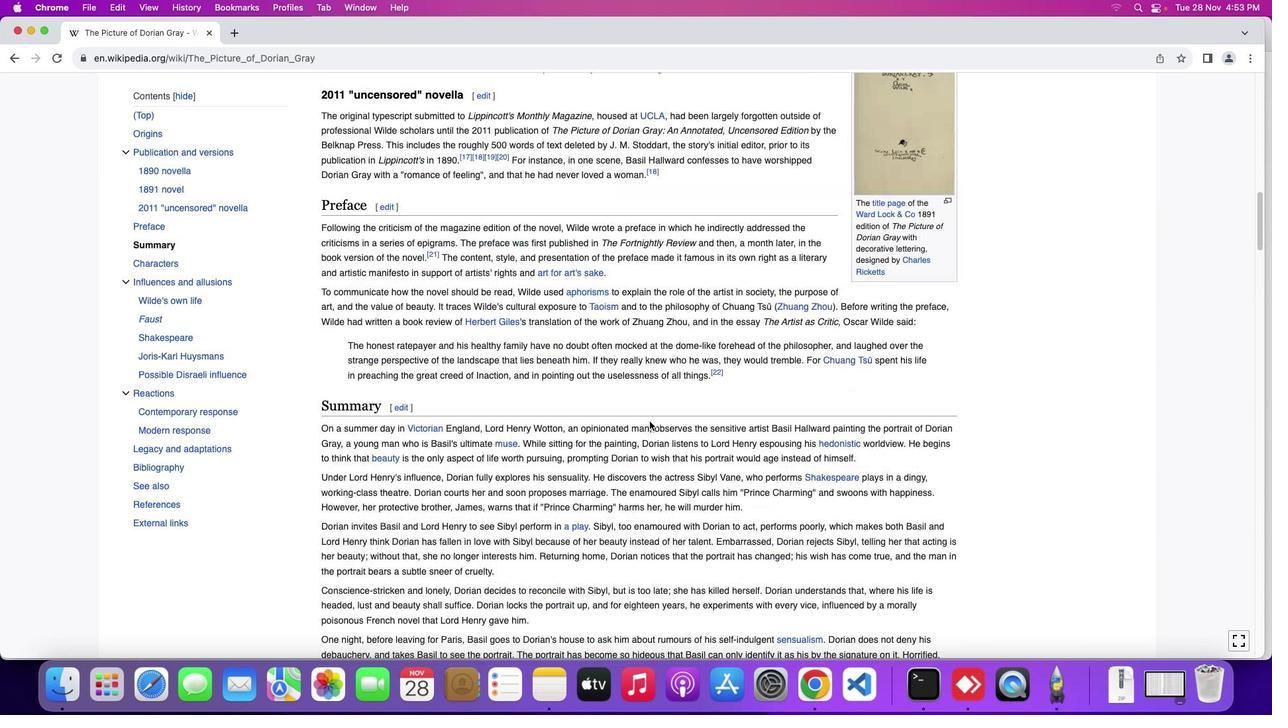 
Action: Mouse scrolled (643, 414) with delta (-6, -4)
Screenshot: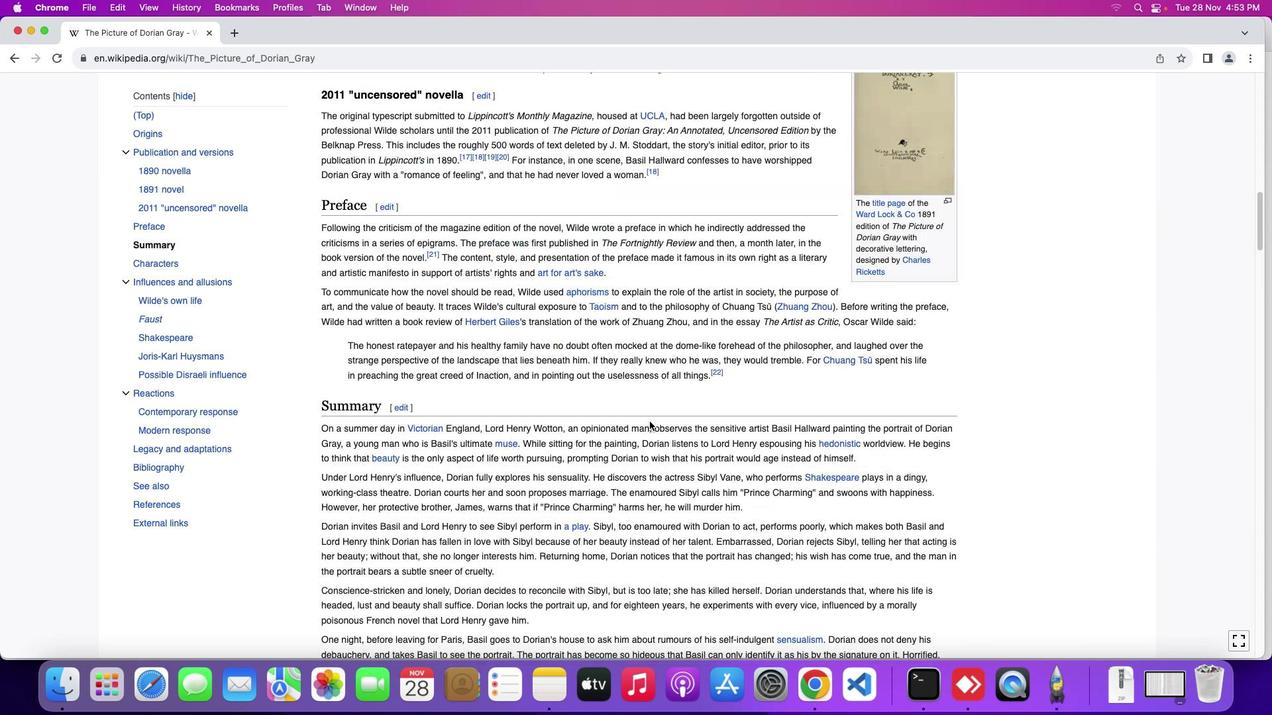 
Action: Mouse scrolled (643, 414) with delta (-6, -3)
Screenshot: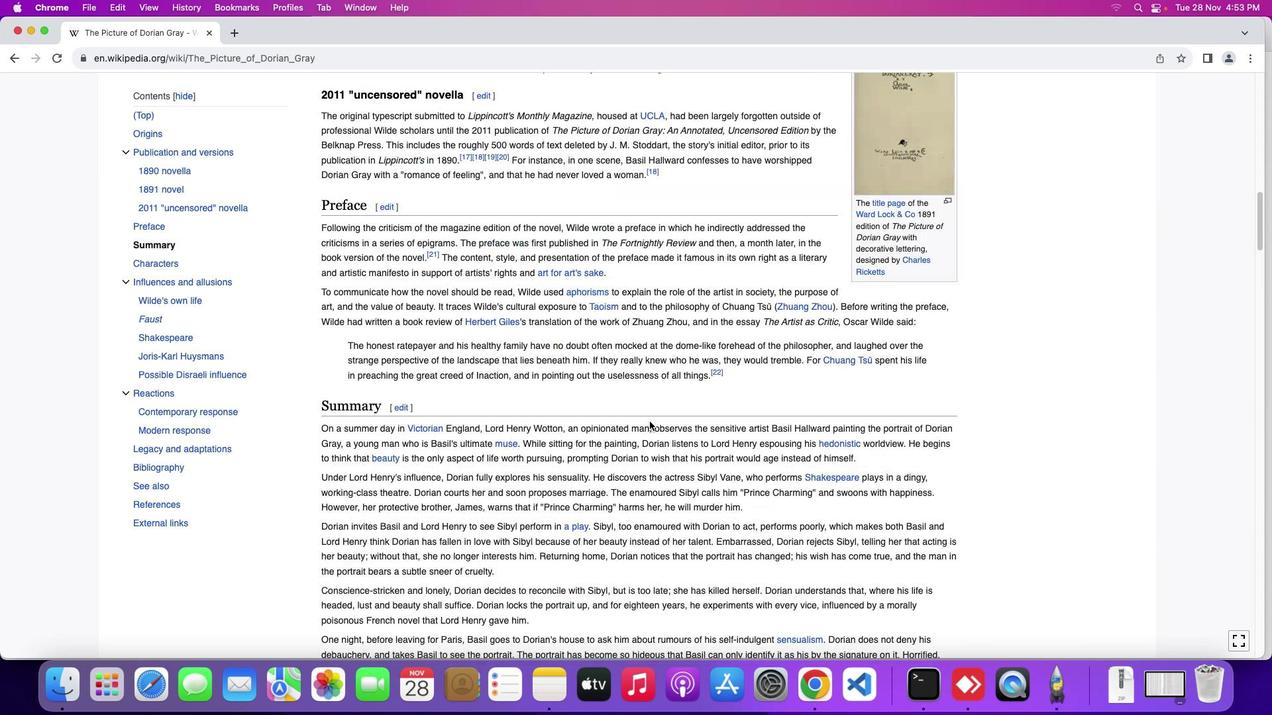 
Action: Mouse scrolled (643, 414) with delta (-6, -2)
Screenshot: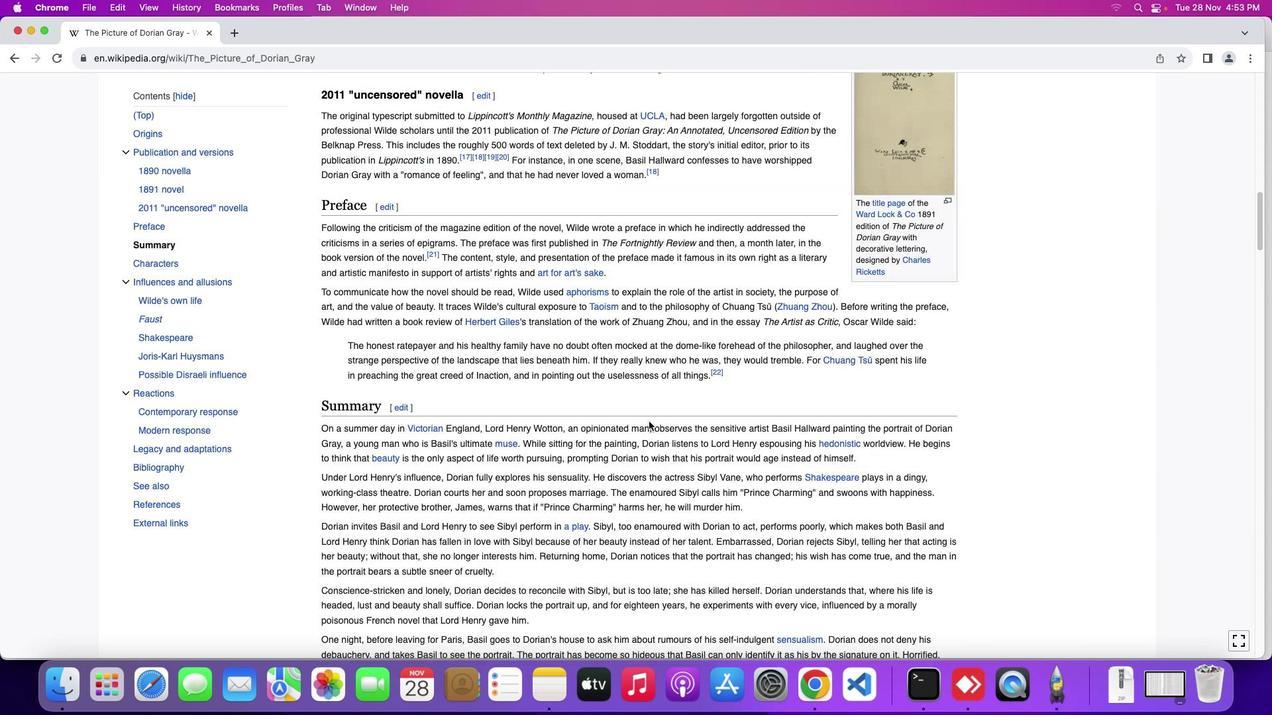 
Action: Mouse scrolled (643, 414) with delta (-6, -1)
Screenshot: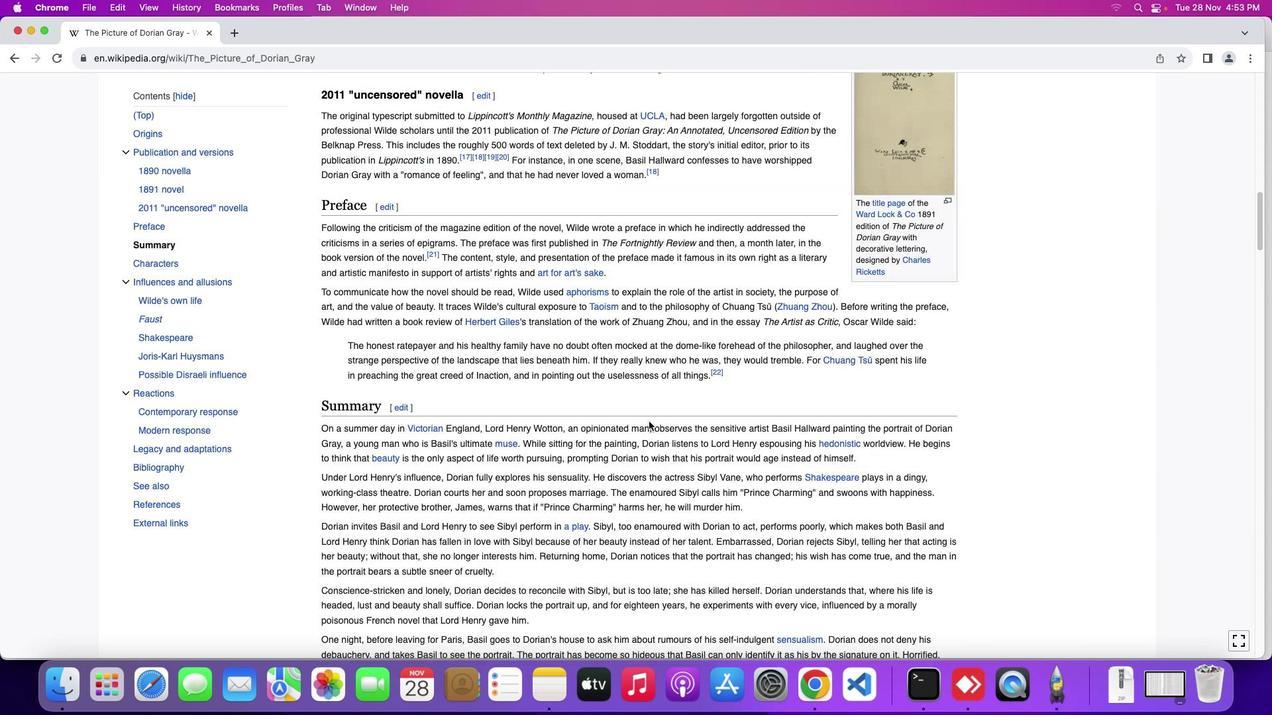
Action: Mouse moved to (641, 414)
Screenshot: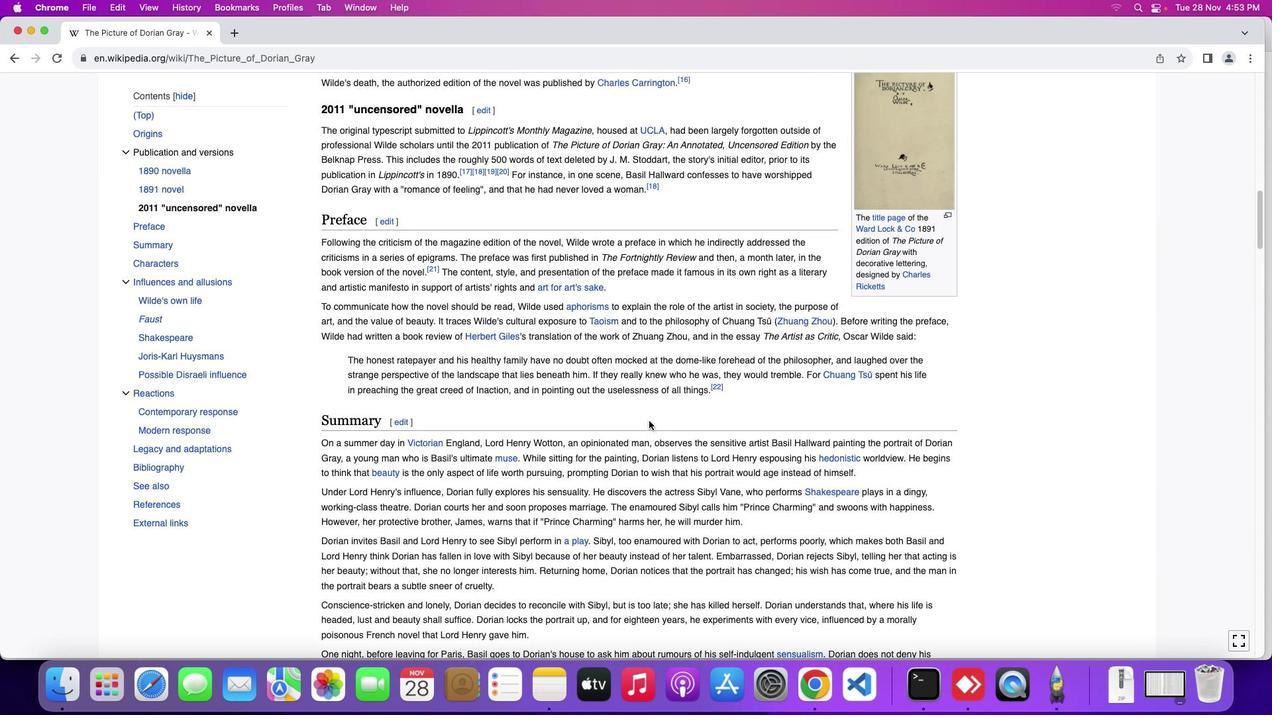 
Action: Mouse scrolled (641, 414) with delta (-6, -5)
Screenshot: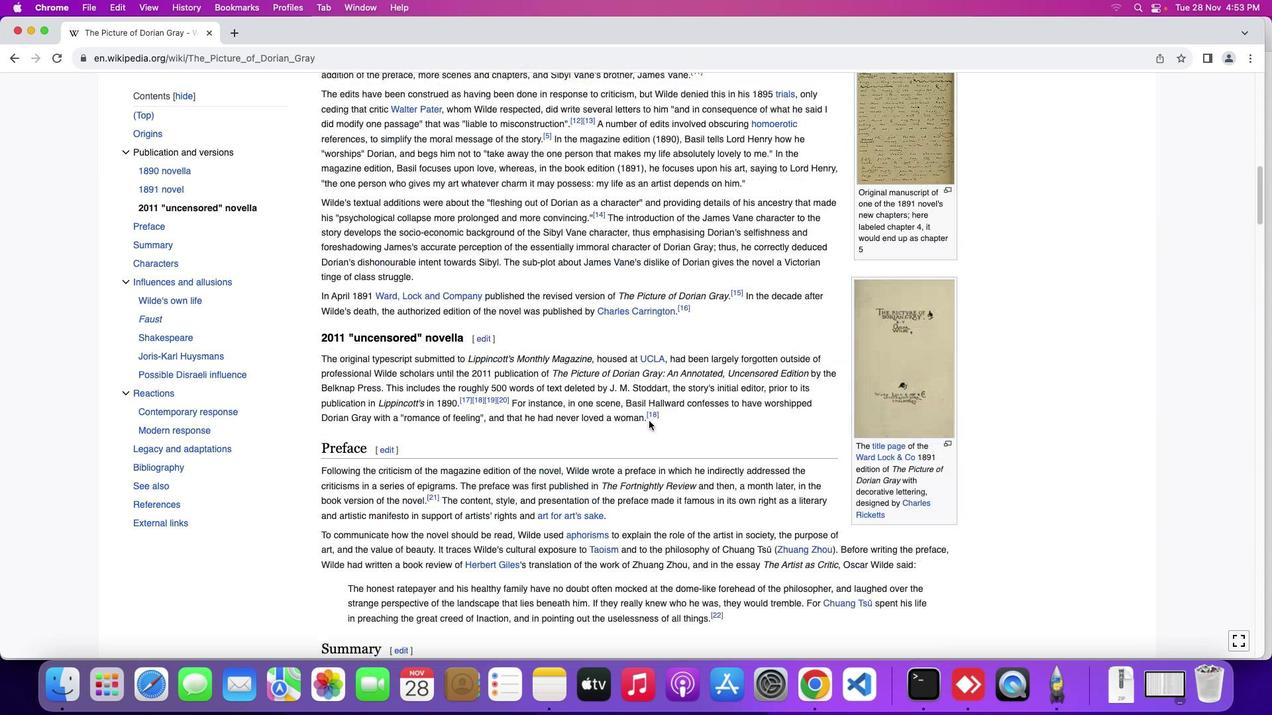 
Action: Mouse scrolled (641, 414) with delta (-6, -5)
Screenshot: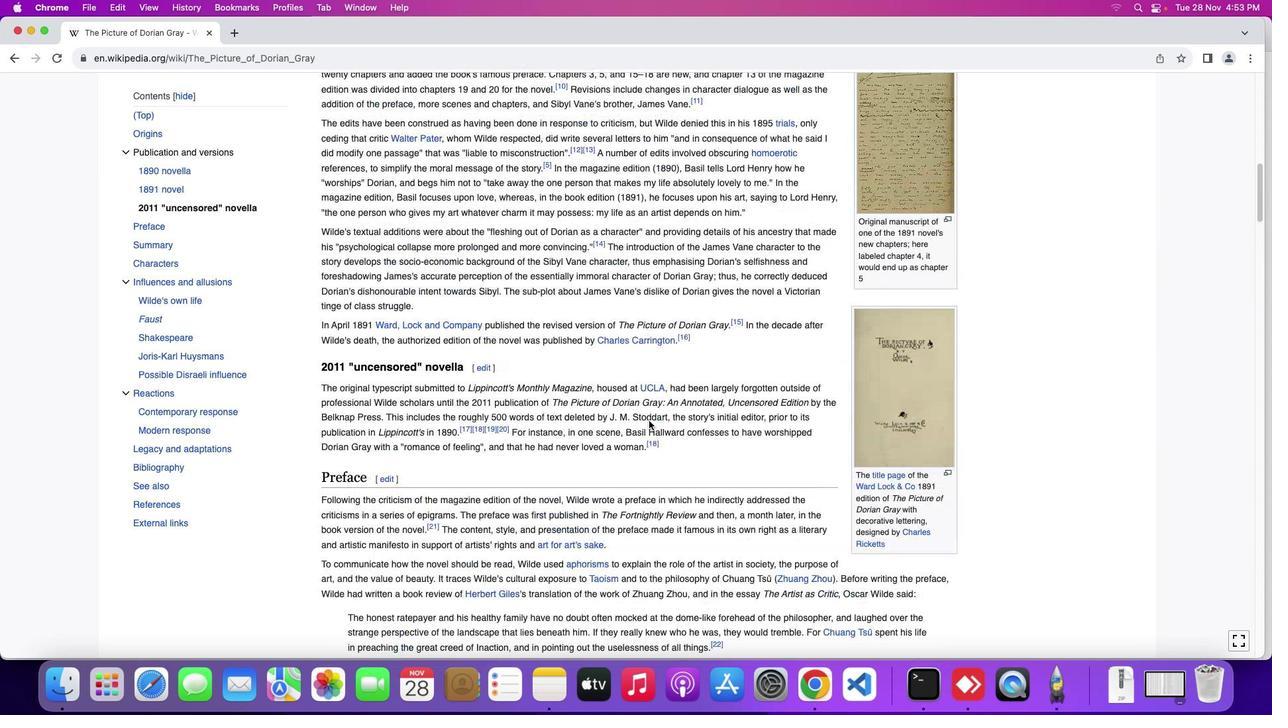 
Action: Mouse scrolled (641, 414) with delta (-6, -4)
Screenshot: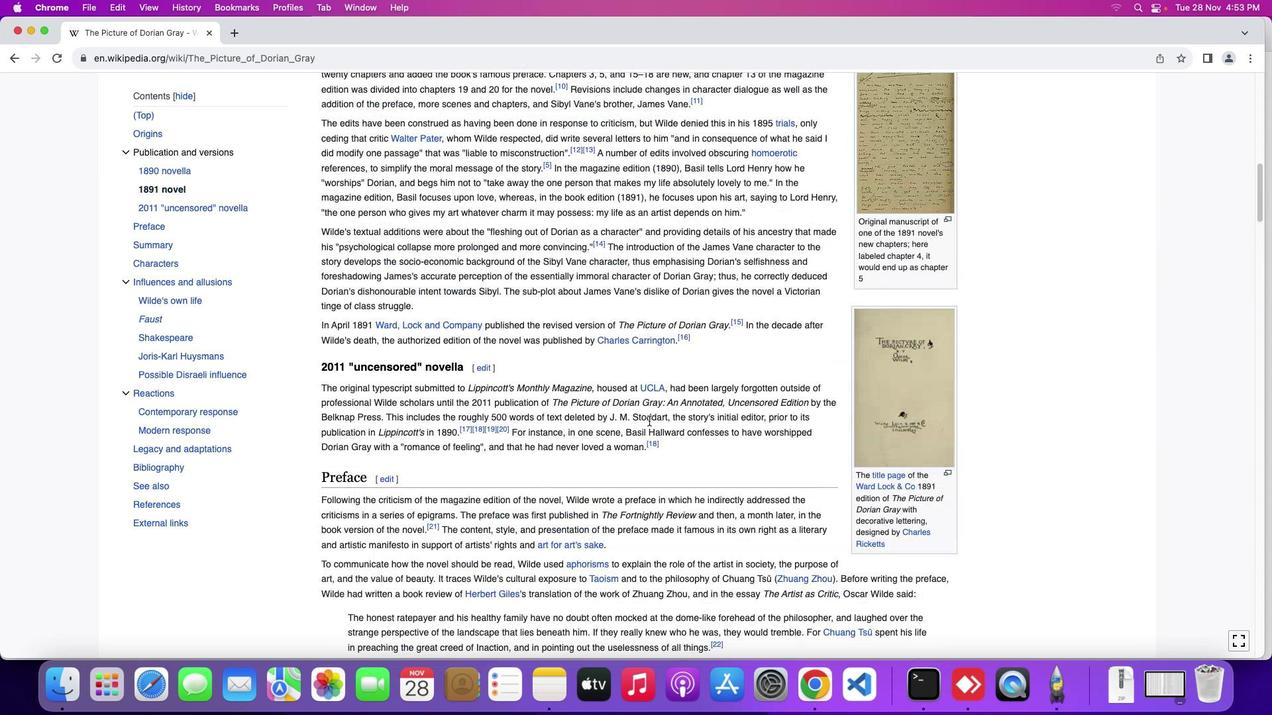 
Action: Mouse scrolled (641, 414) with delta (-6, -3)
Screenshot: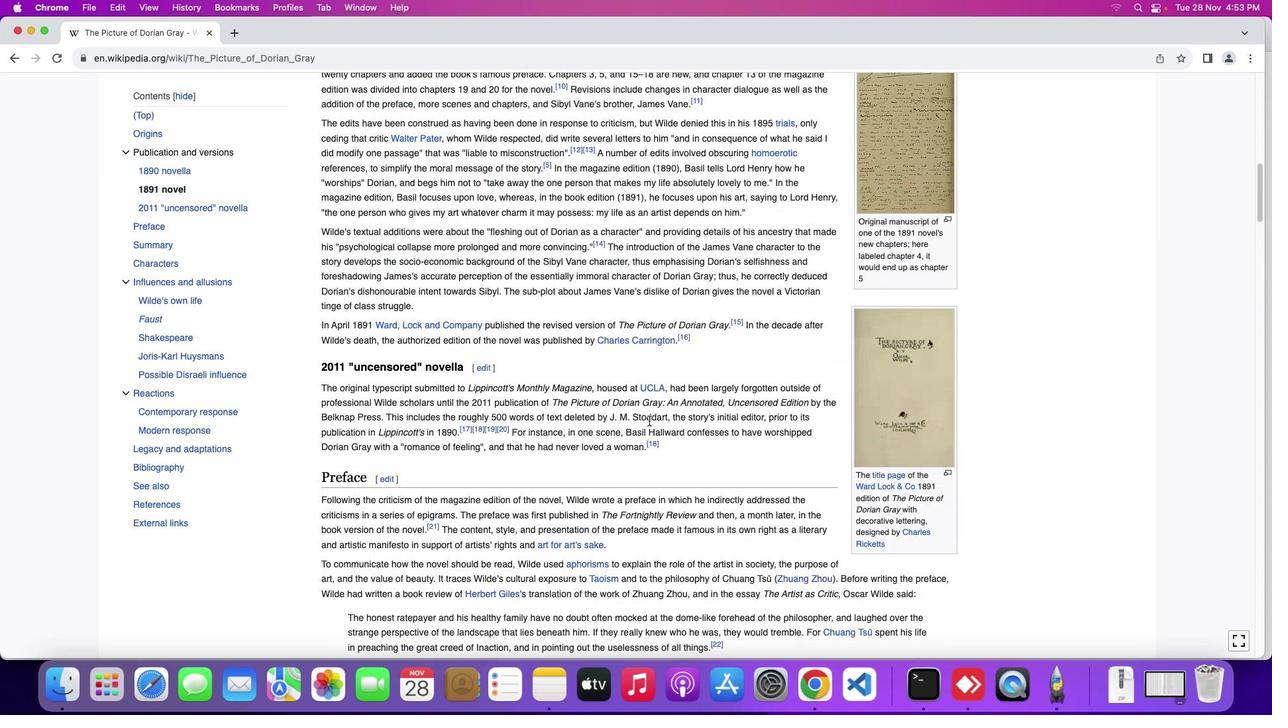 
Action: Mouse scrolled (641, 414) with delta (-6, -5)
Screenshot: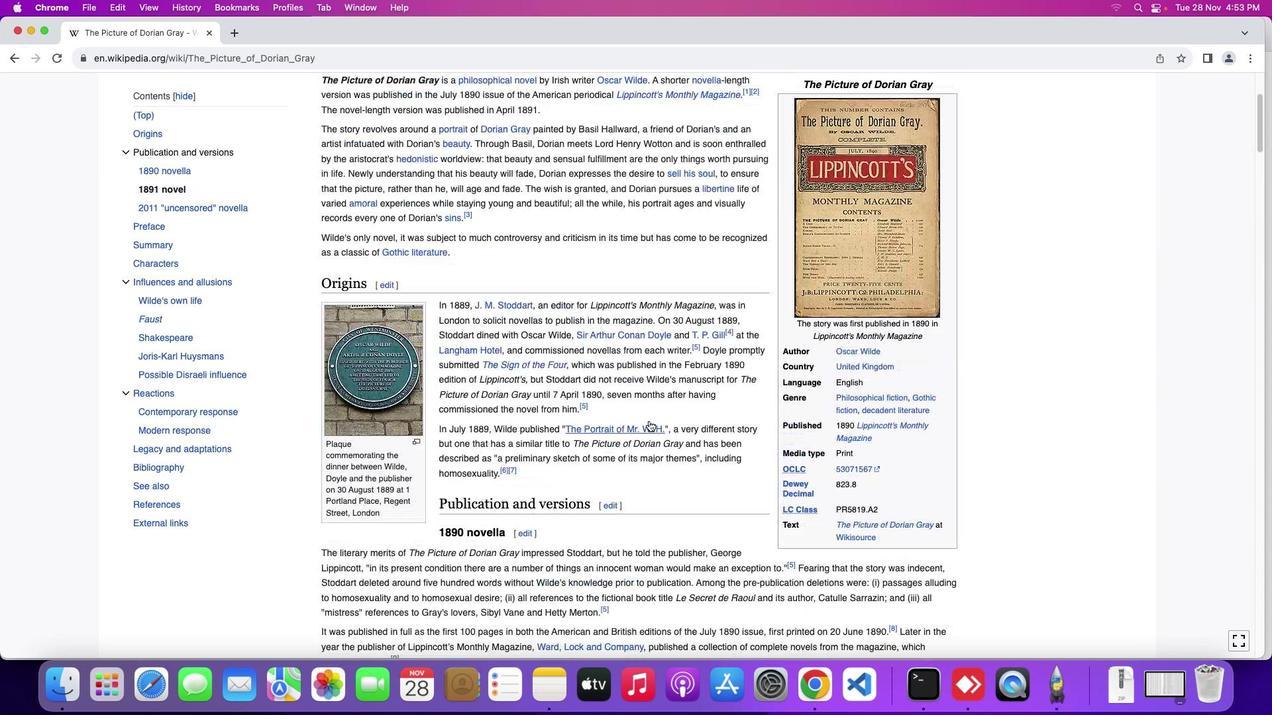 
Action: Mouse scrolled (641, 414) with delta (-6, -5)
Screenshot: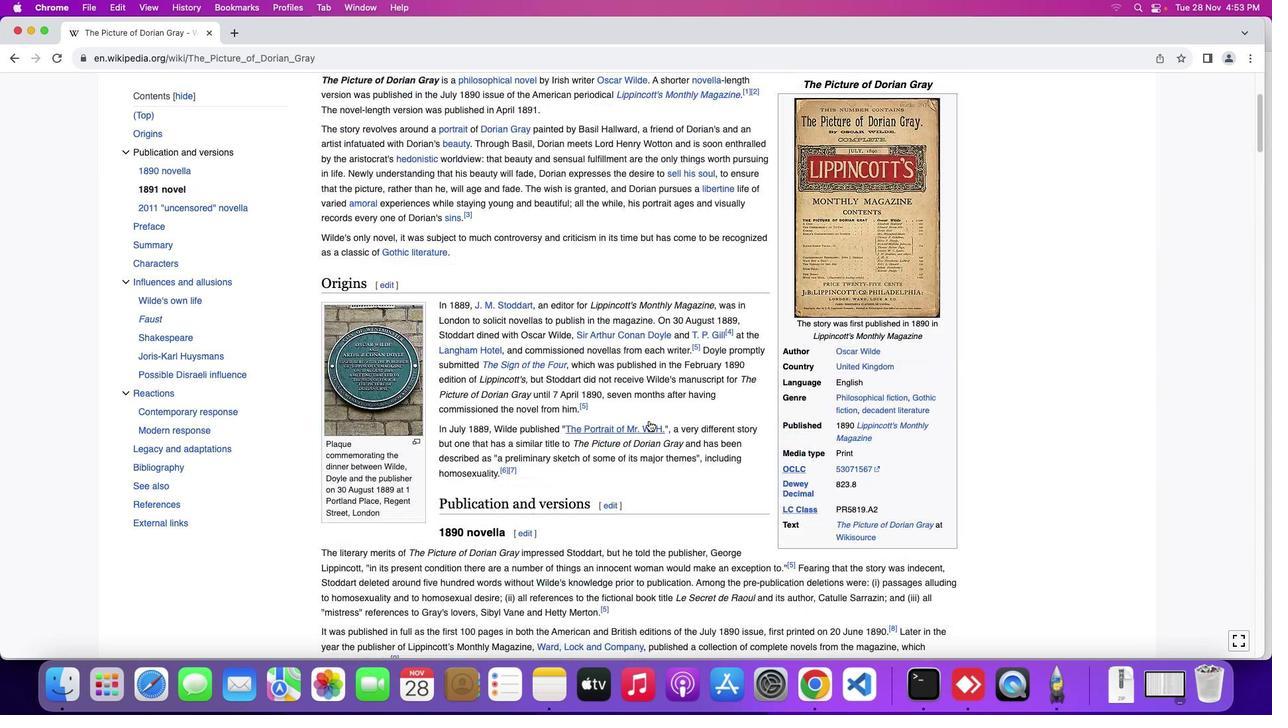 
Action: Mouse scrolled (641, 414) with delta (-6, -4)
Screenshot: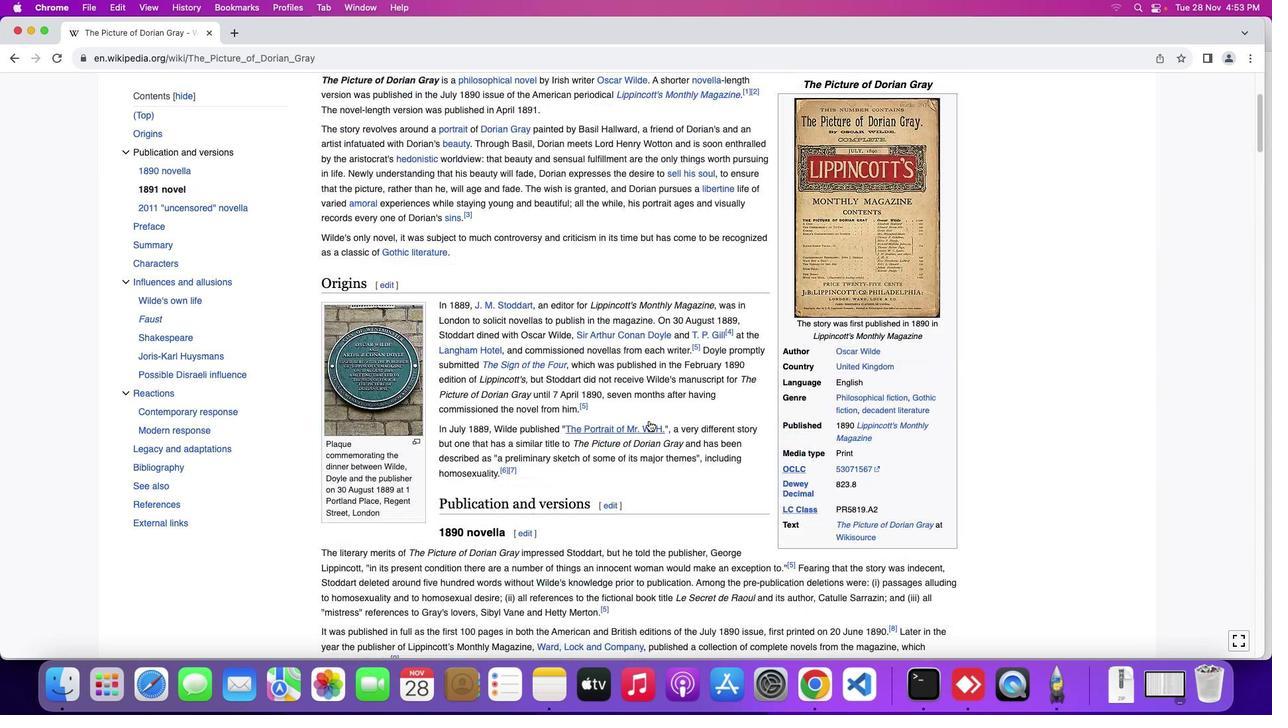 
Action: Mouse scrolled (641, 414) with delta (-6, -3)
Screenshot: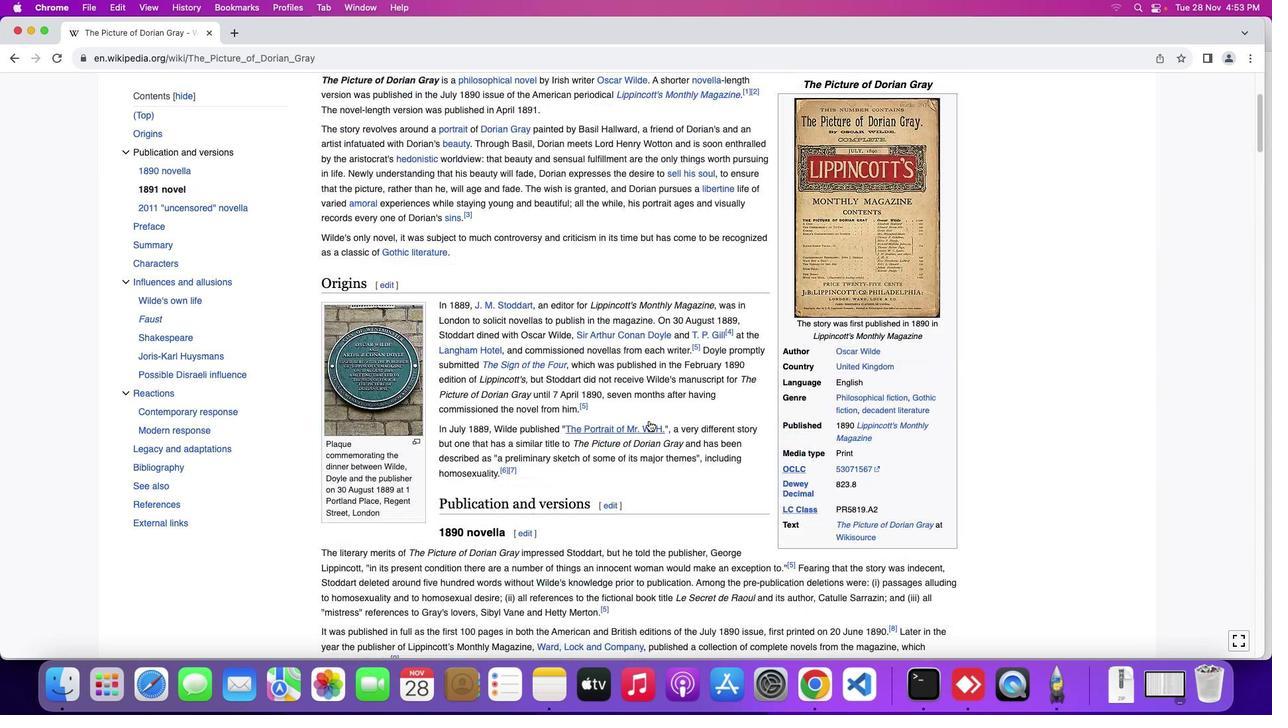 
Action: Mouse scrolled (641, 414) with delta (-6, -2)
Screenshot: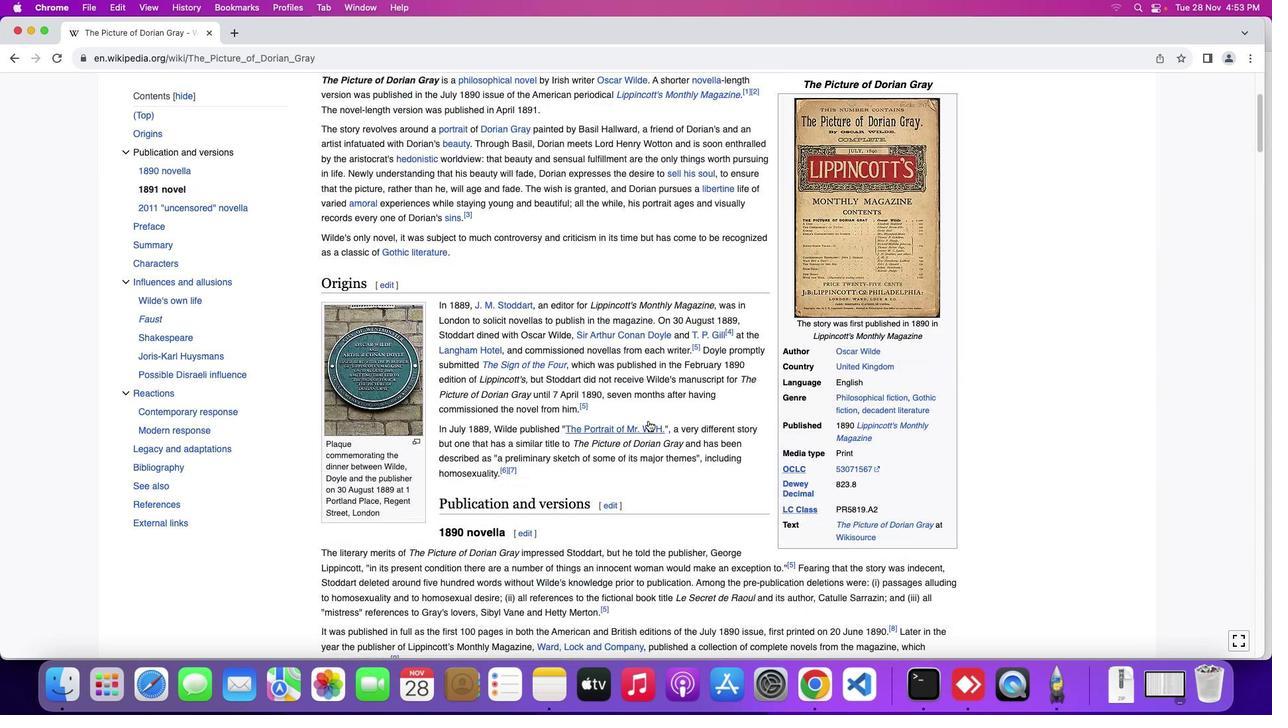 
Action: Mouse scrolled (641, 414) with delta (-6, -1)
Screenshot: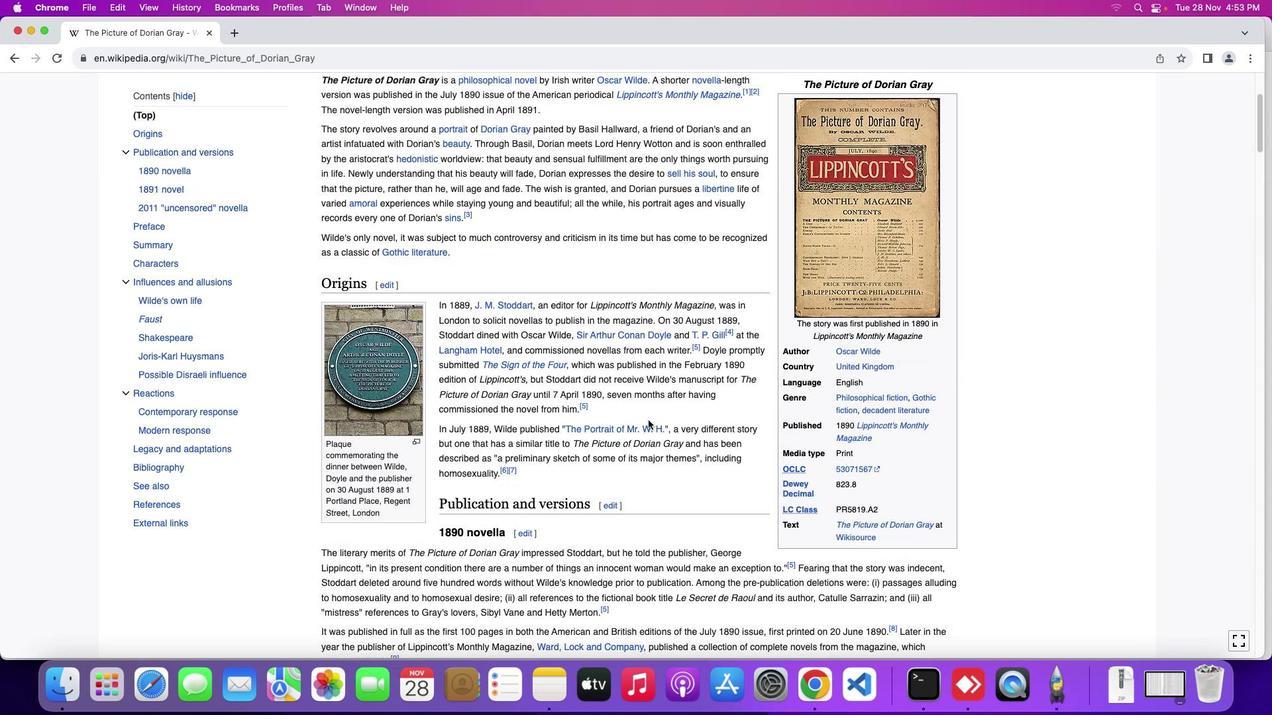 
Action: Mouse moved to (640, 413)
Screenshot: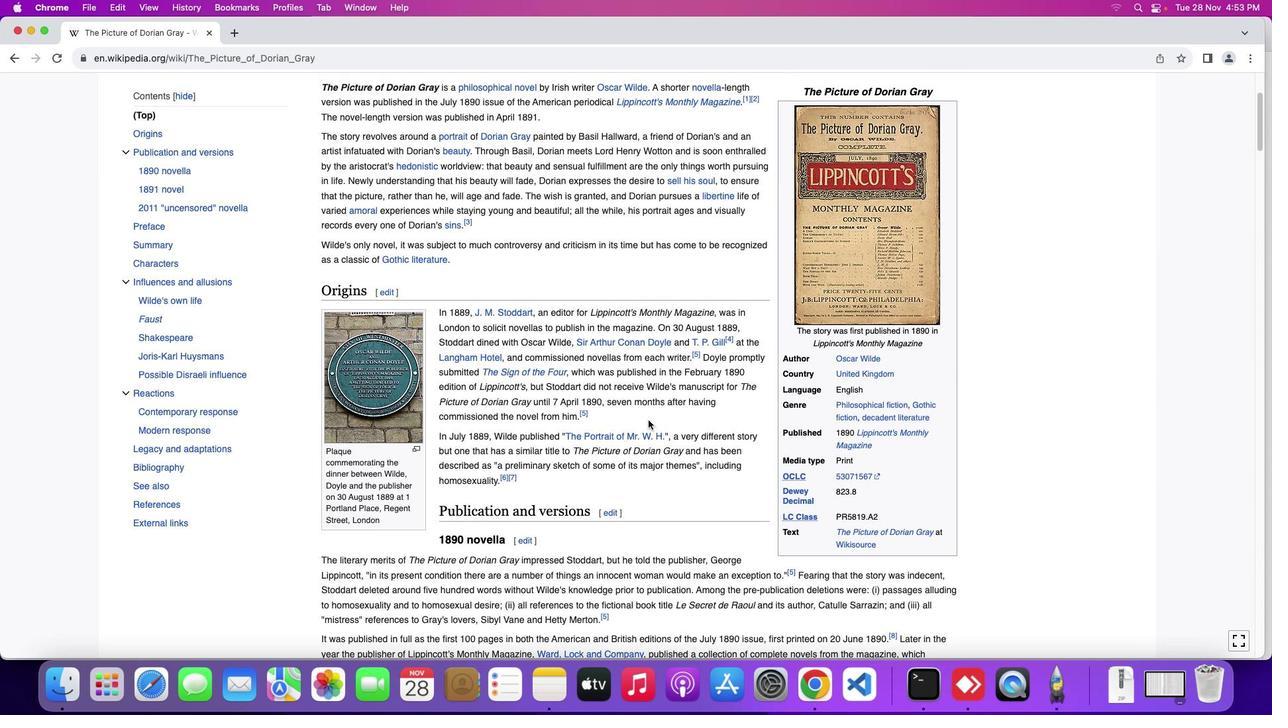 
Action: Mouse scrolled (640, 413) with delta (-6, -5)
Screenshot: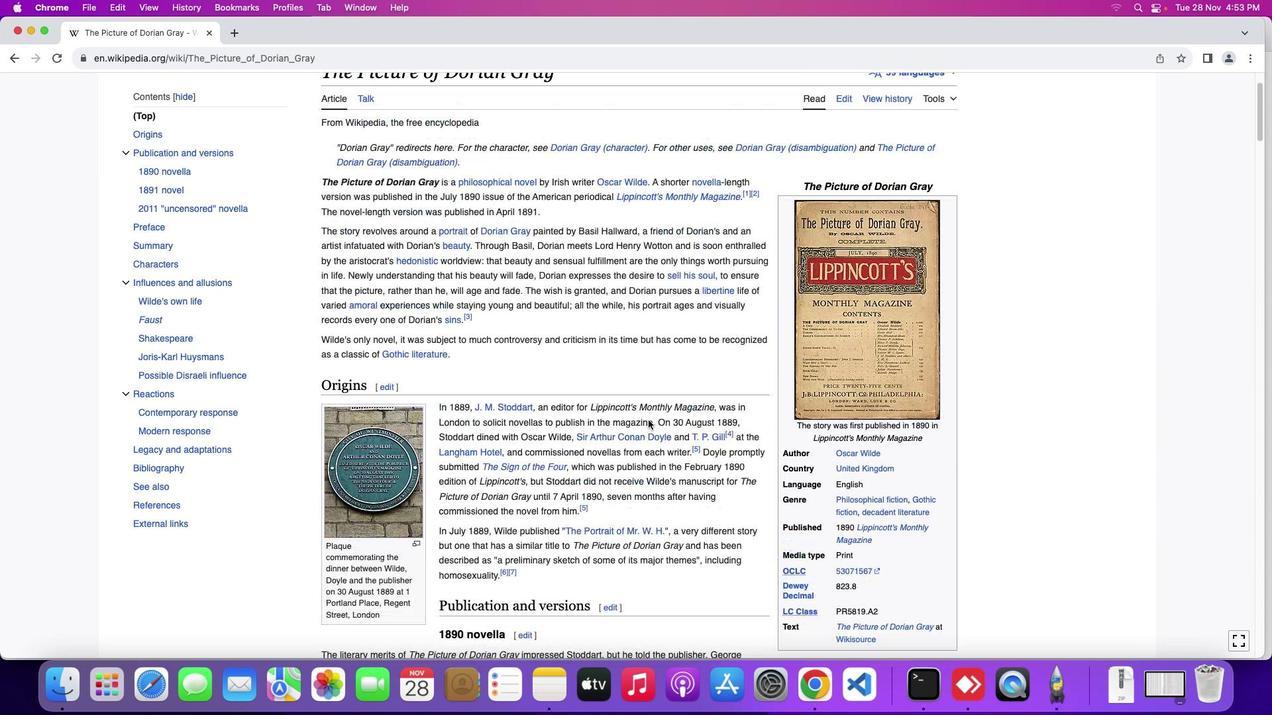 
Action: Mouse scrolled (640, 413) with delta (-6, -5)
Screenshot: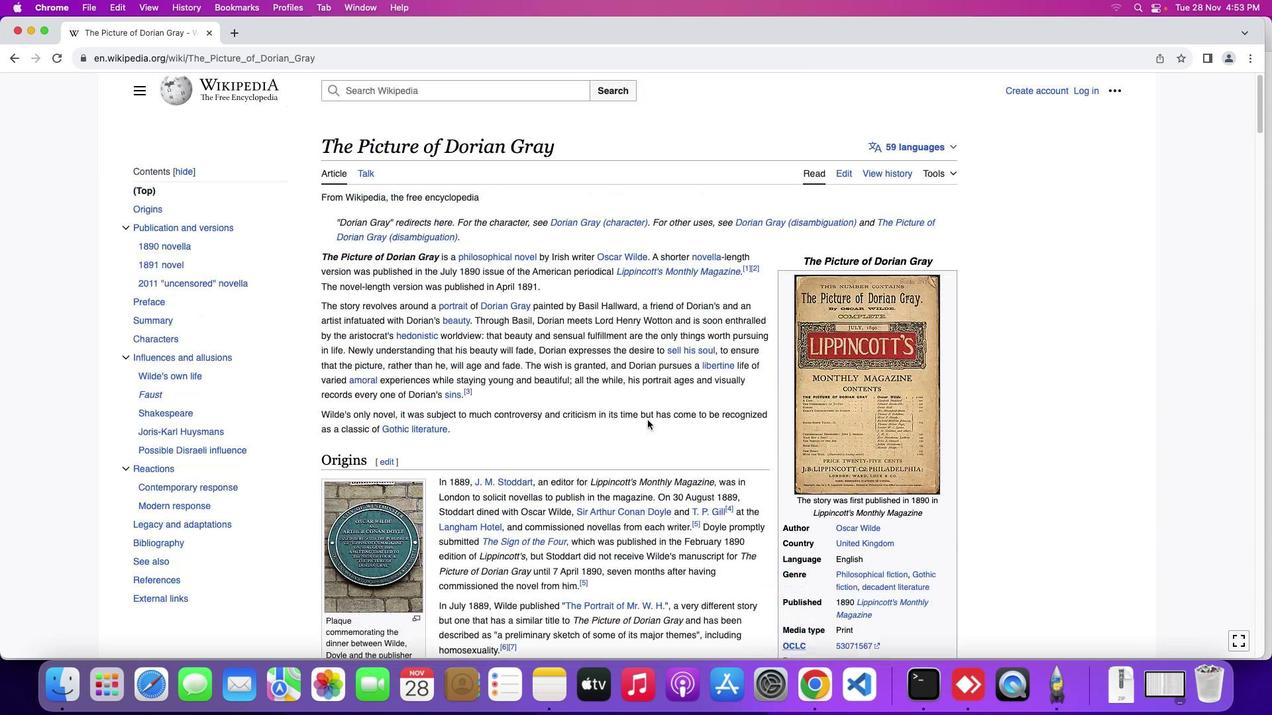 
Action: Mouse scrolled (640, 413) with delta (-6, -4)
Screenshot: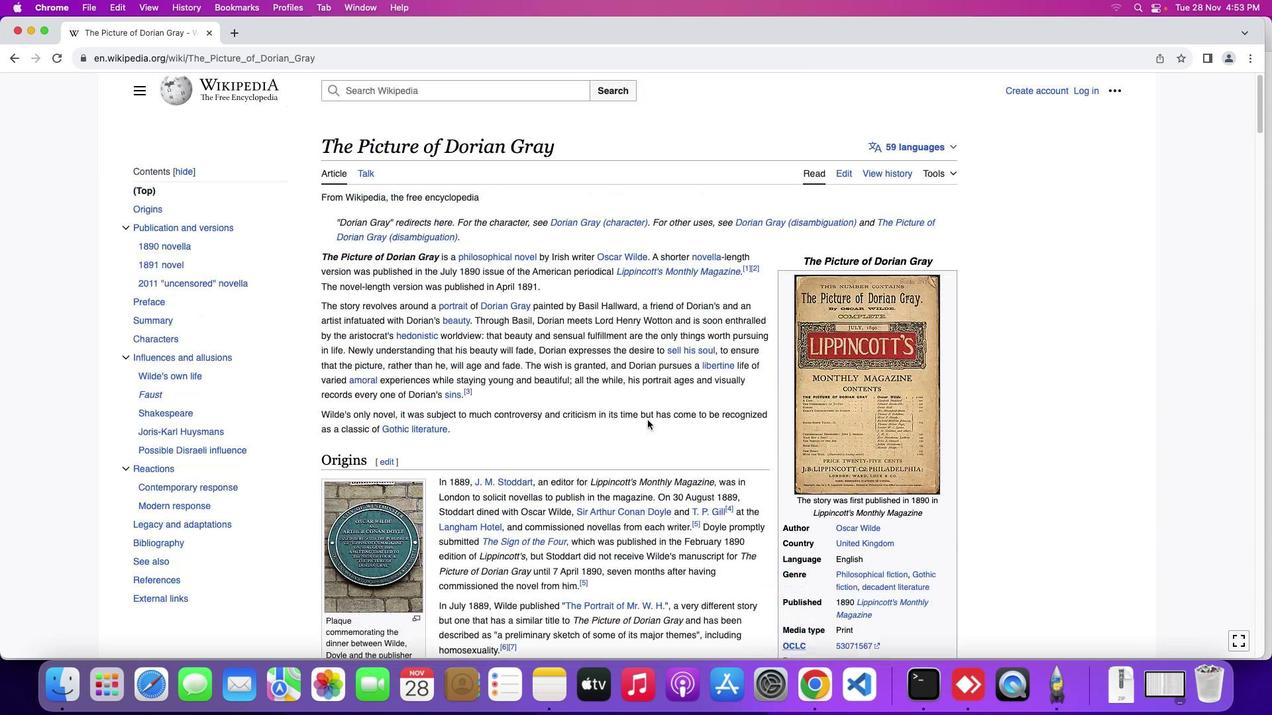 
Action: Mouse scrolled (640, 413) with delta (-6, -3)
Screenshot: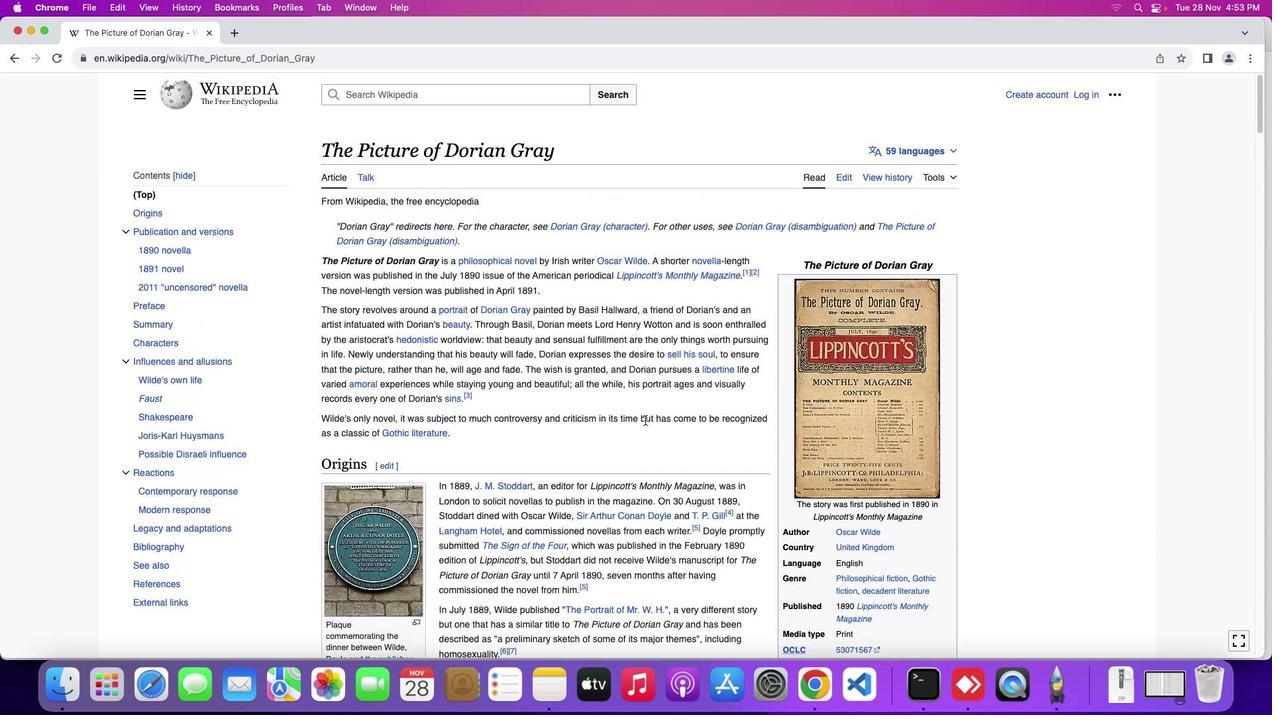 
Action: Mouse moved to (637, 412)
Screenshot: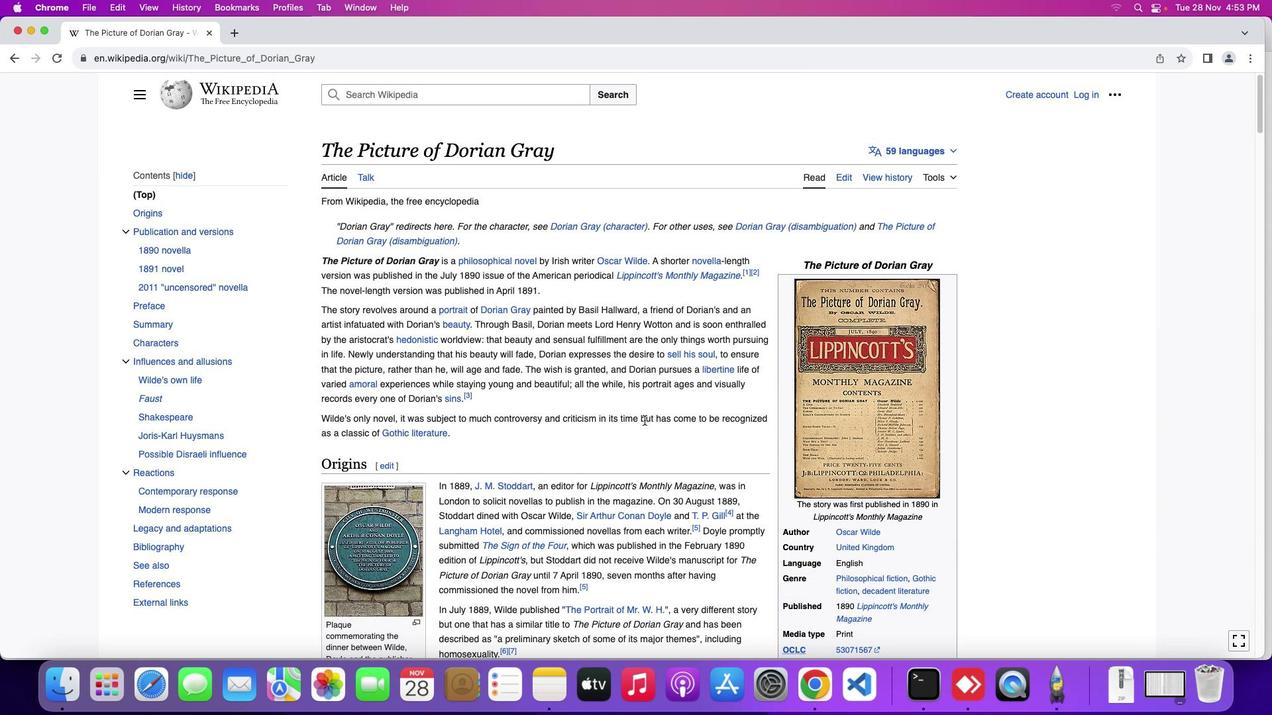 
Action: Mouse scrolled (637, 412) with delta (-6, -5)
Screenshot: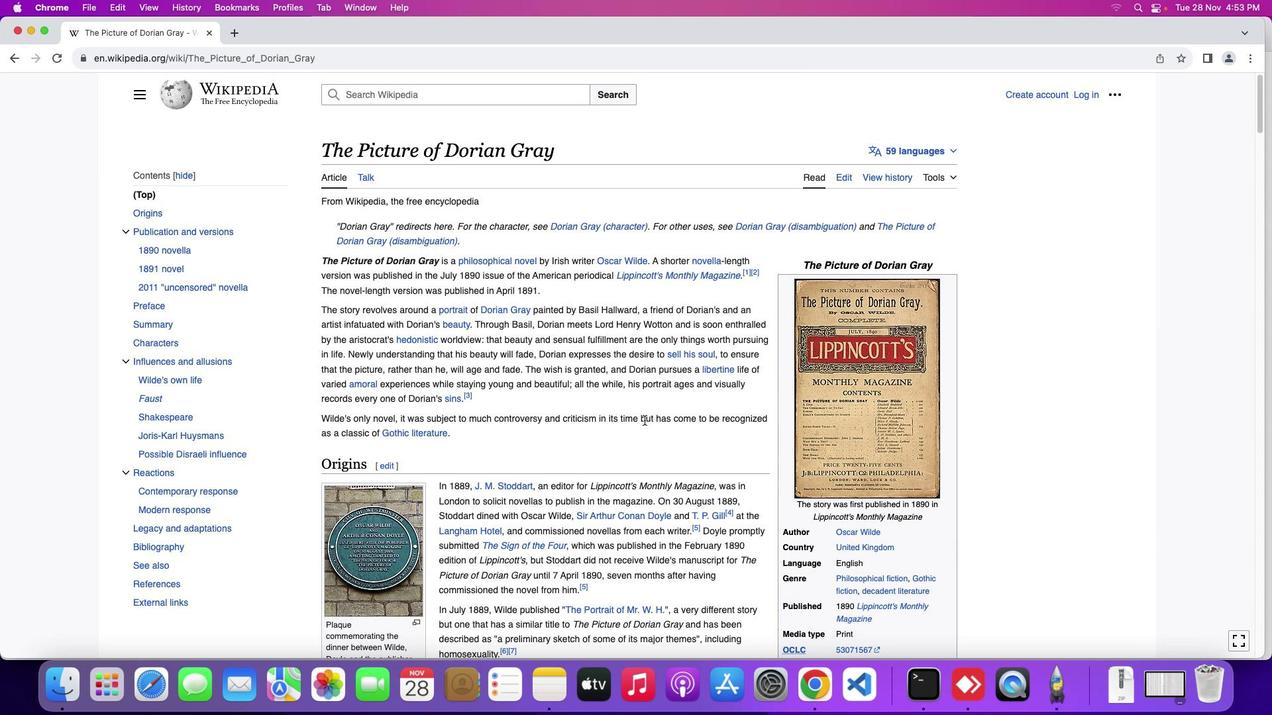 
Action: Mouse scrolled (637, 412) with delta (-6, -5)
Screenshot: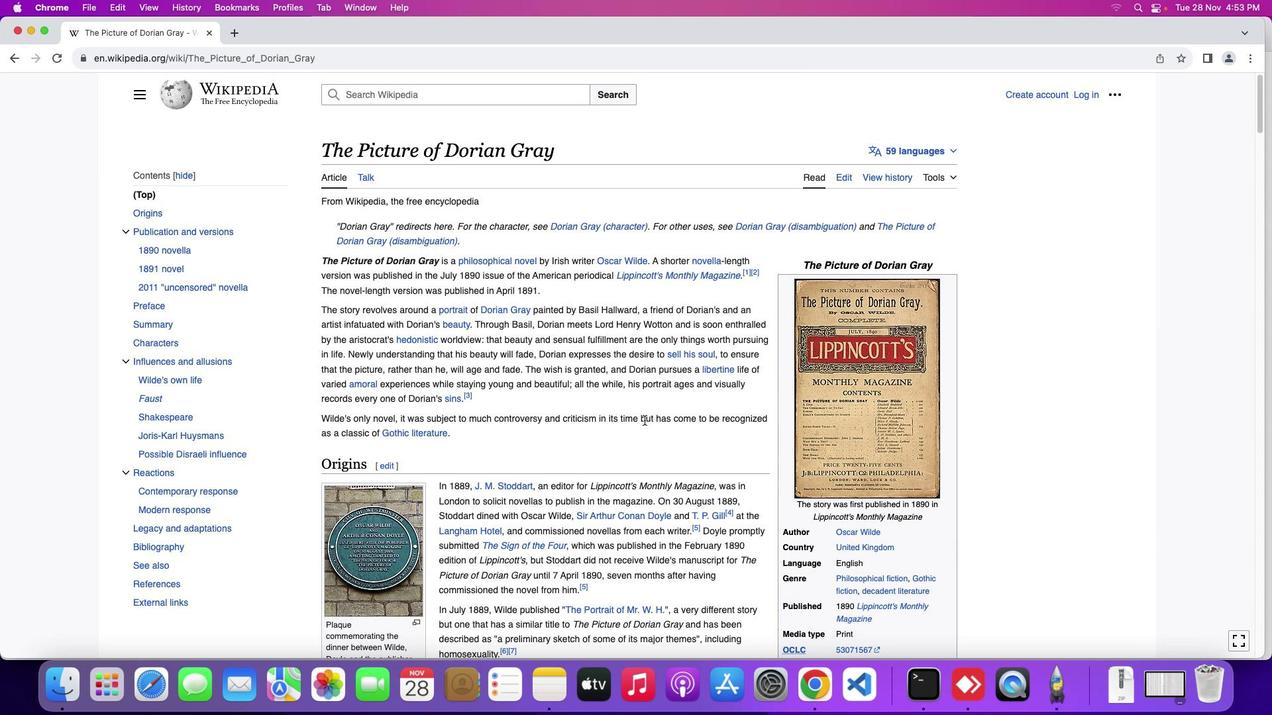 
Action: Mouse scrolled (637, 412) with delta (-6, -4)
Screenshot: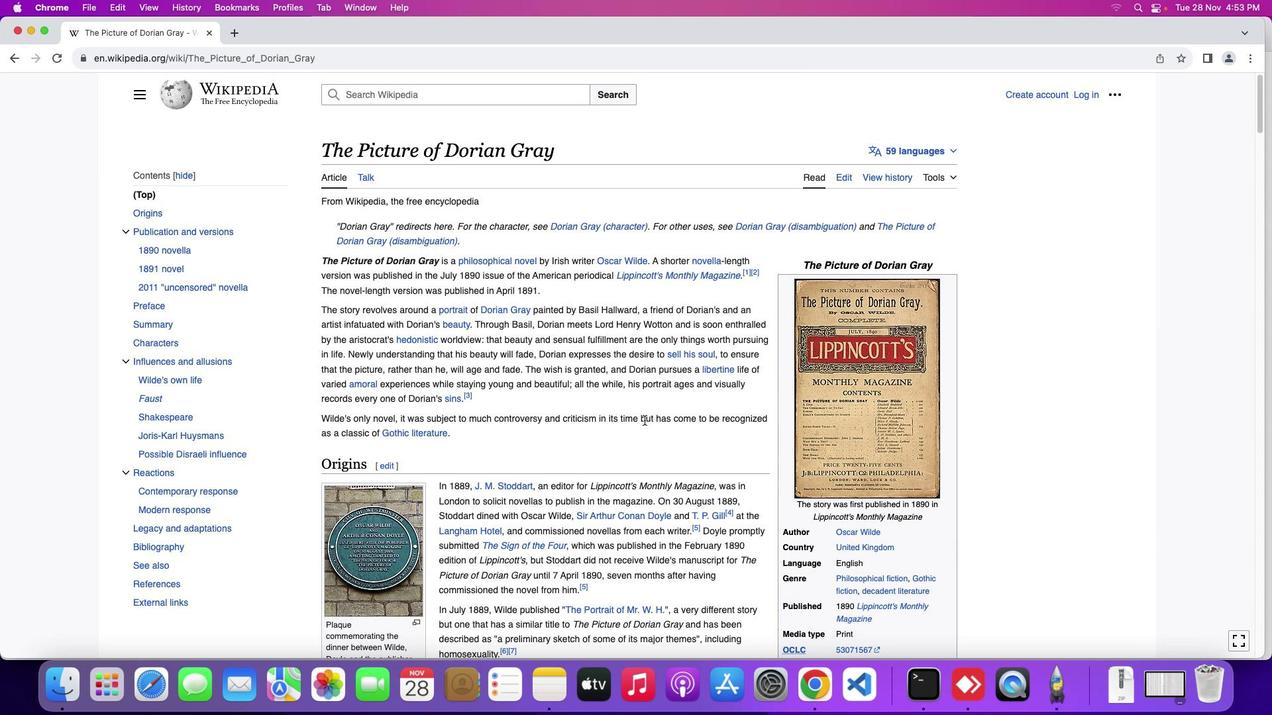 
Action: Mouse moved to (637, 412)
Screenshot: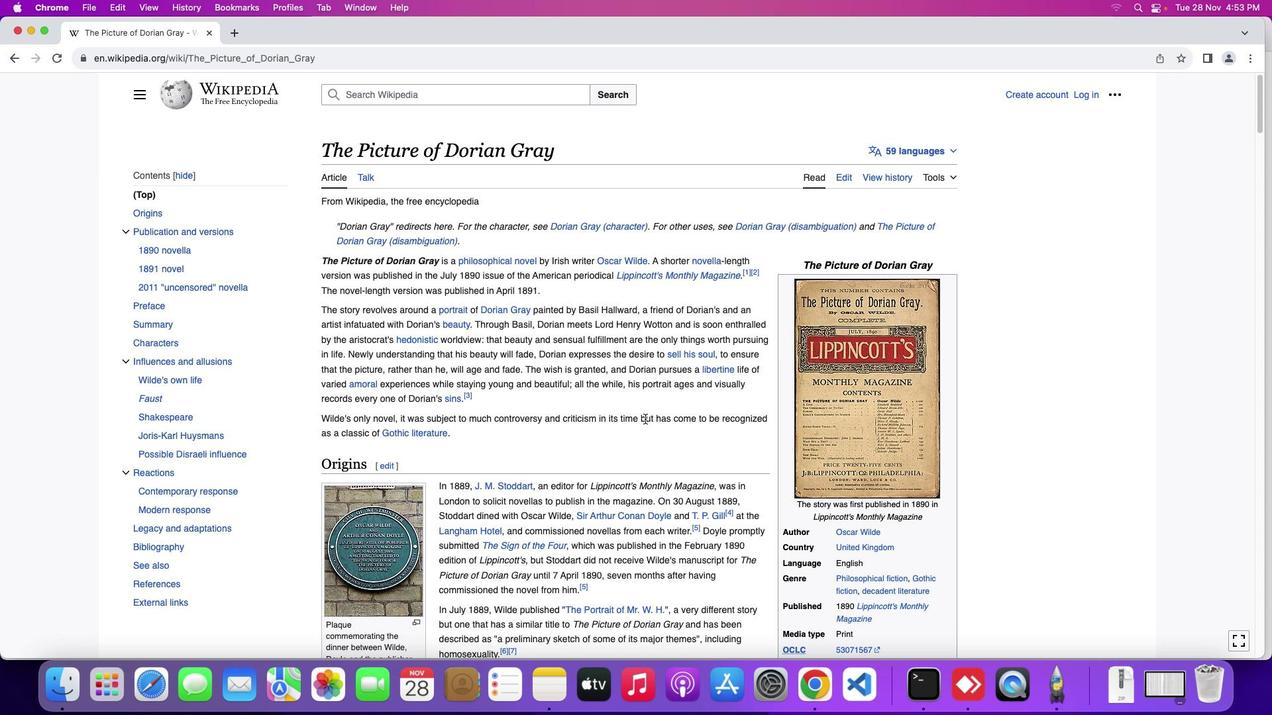
Action: Mouse scrolled (637, 412) with delta (-6, -7)
Screenshot: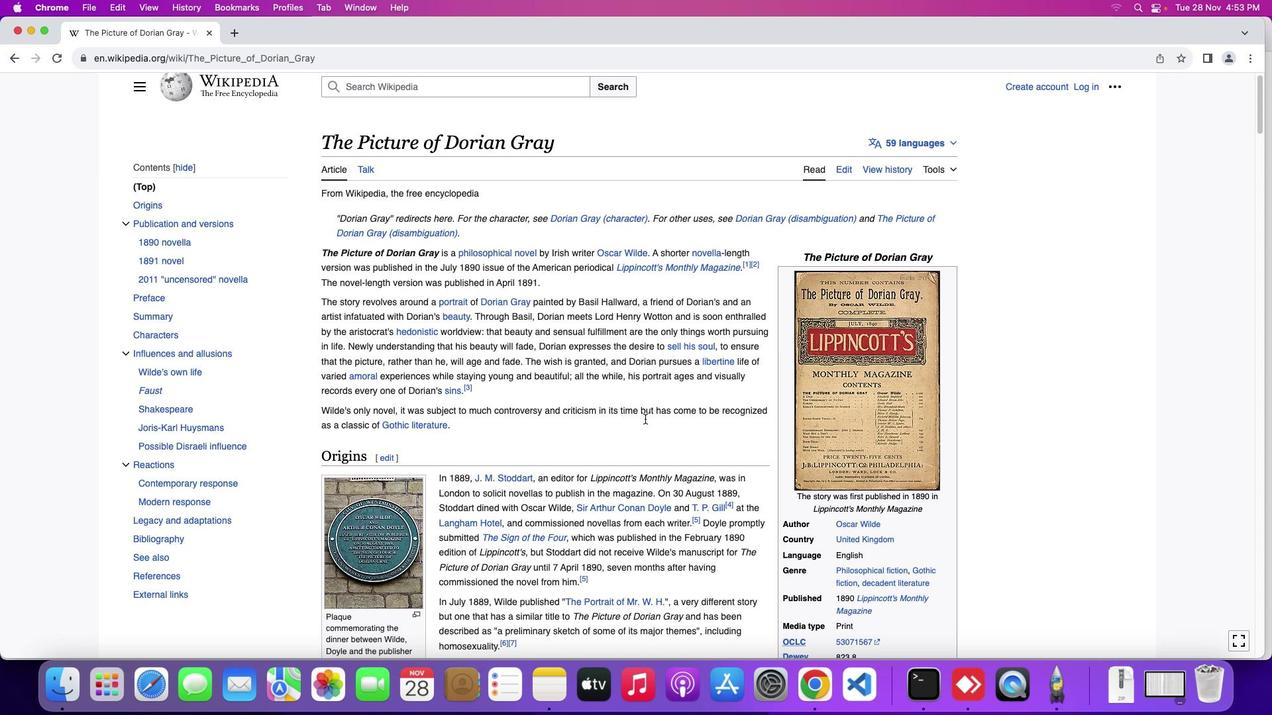 
Action: Mouse scrolled (637, 412) with delta (-6, -7)
Screenshot: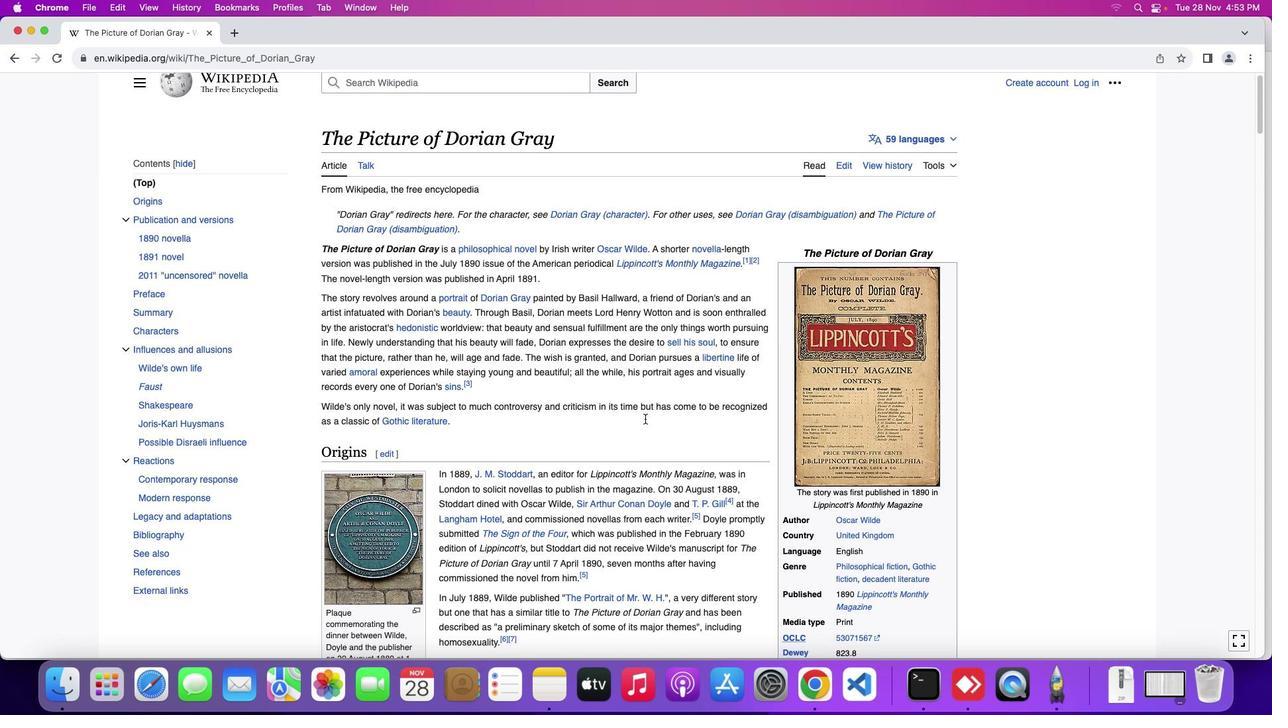 
Action: Mouse moved to (23, 25)
Screenshot: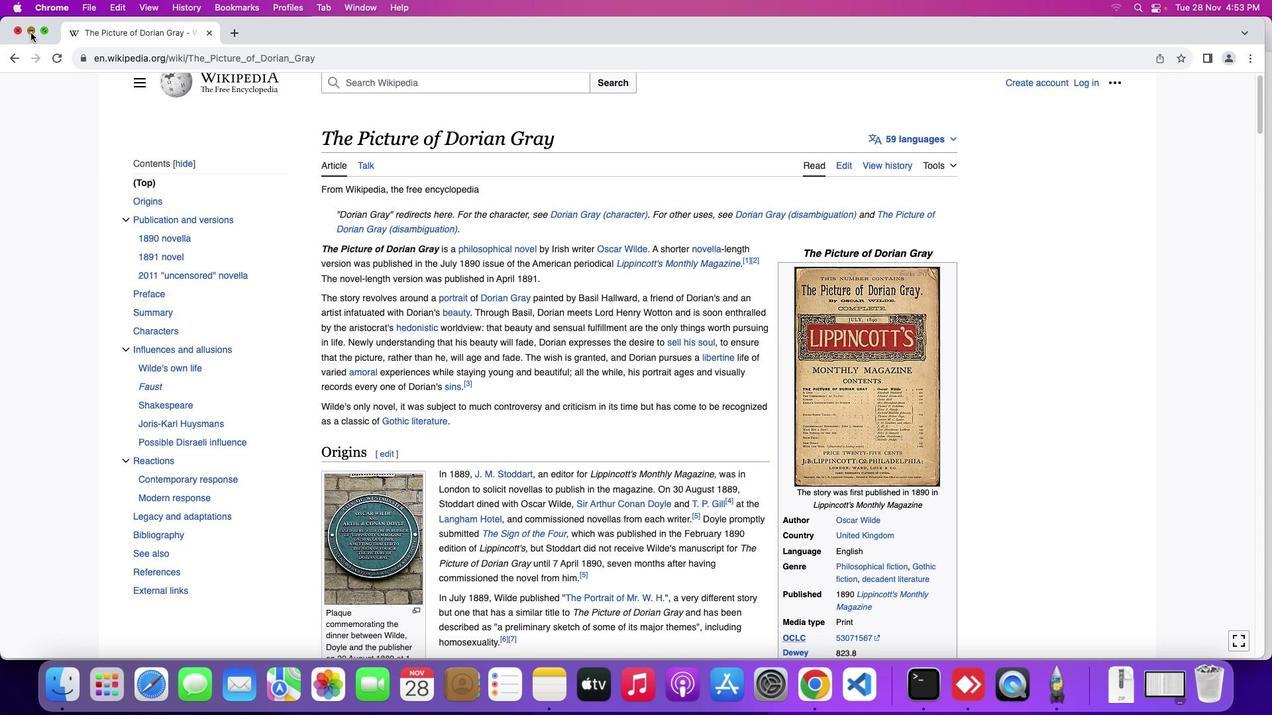 
Action: Mouse pressed left at (23, 25)
Screenshot: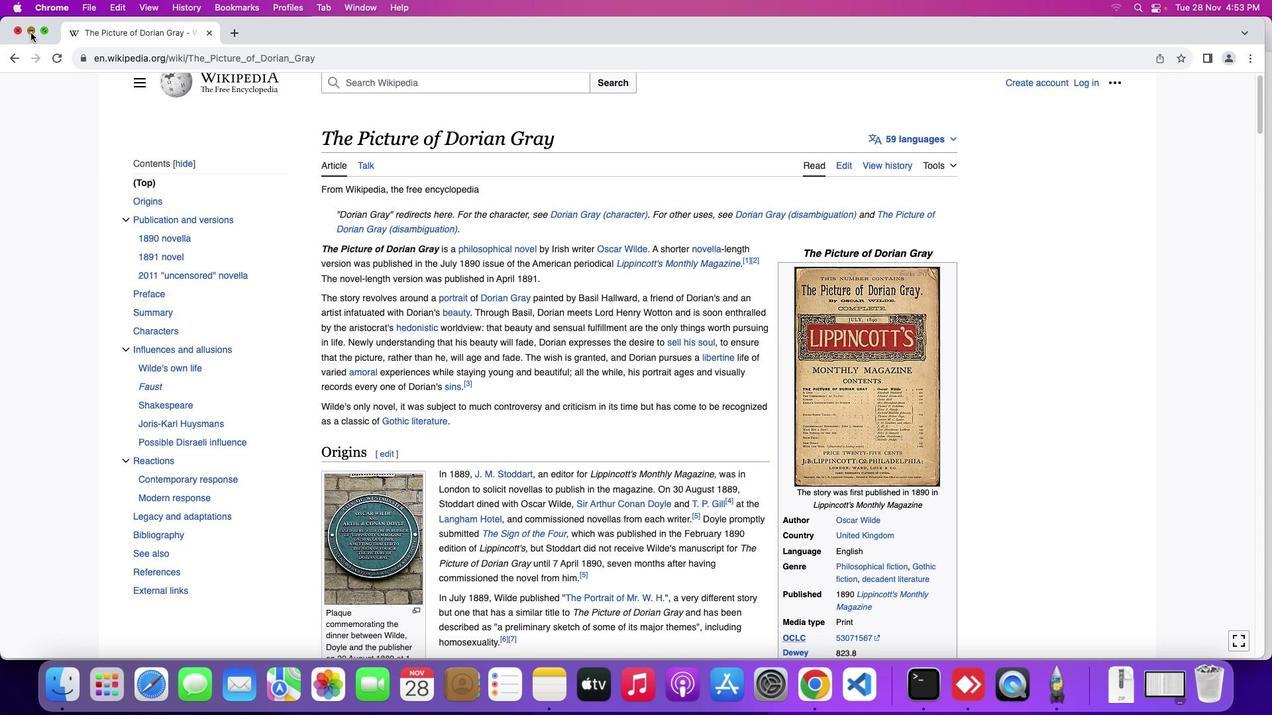 
Action: Mouse moved to (94, 111)
Screenshot: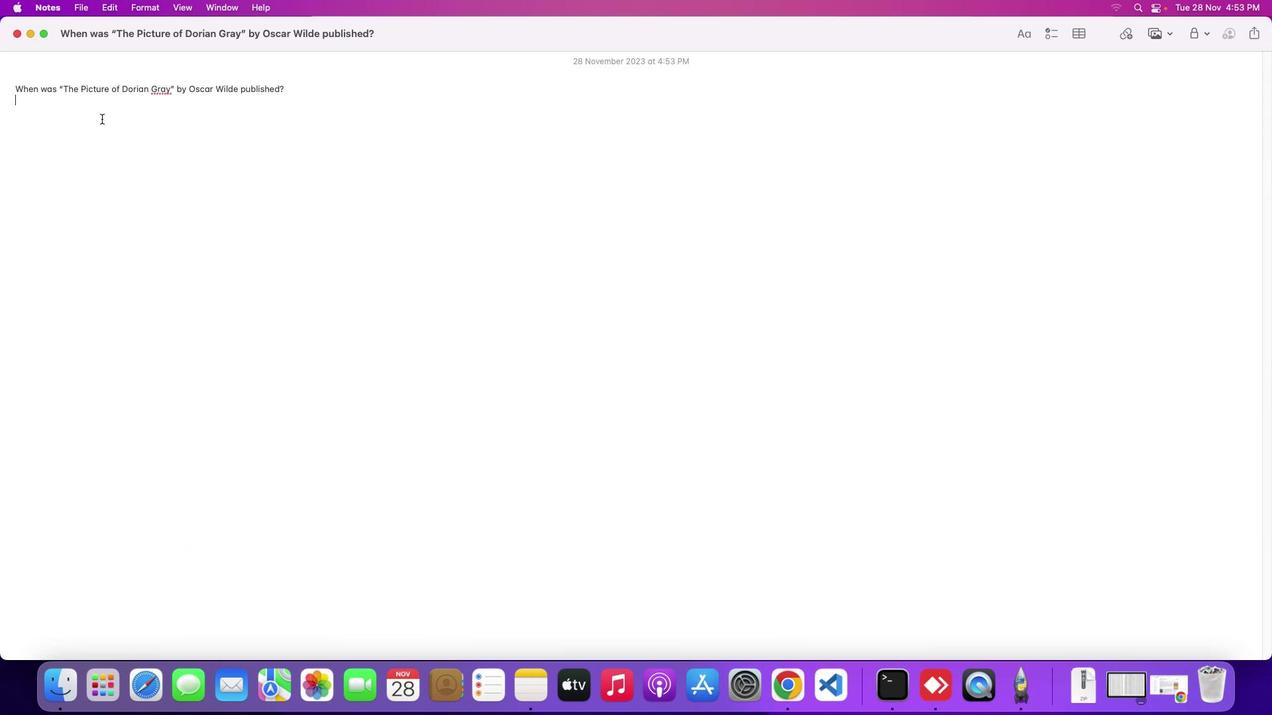 
Action: Mouse pressed left at (94, 111)
Screenshot: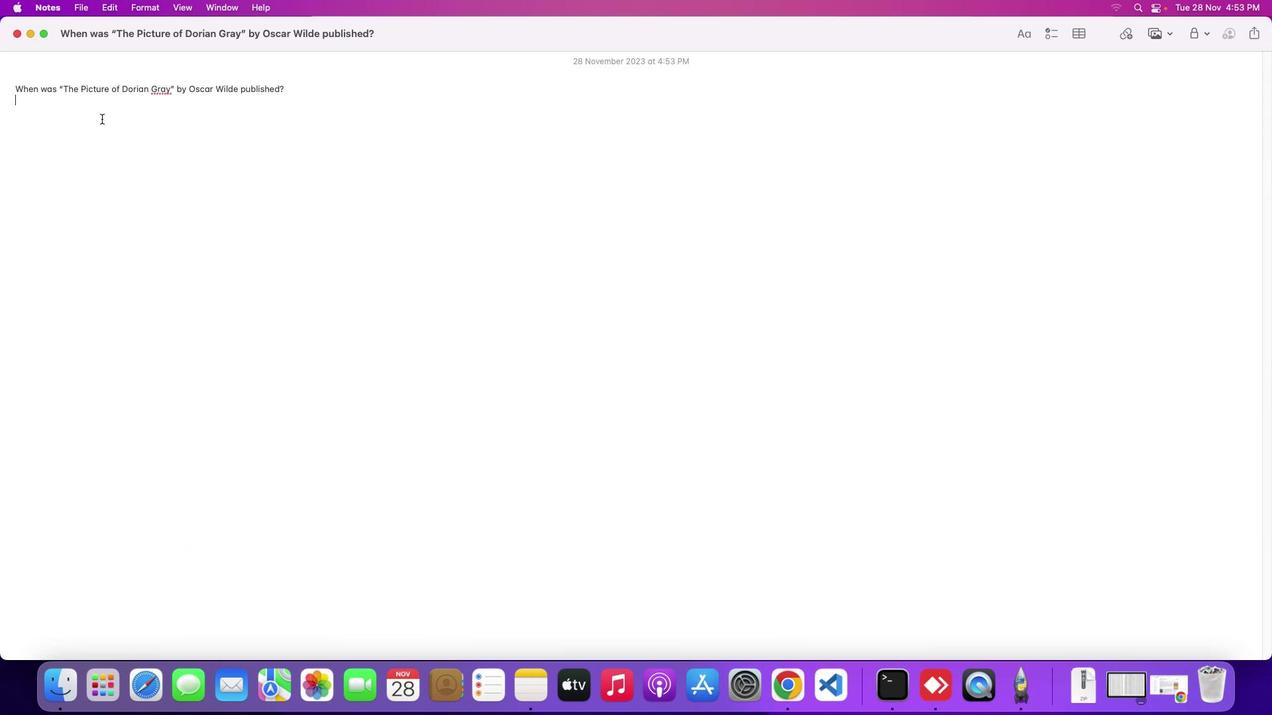 
Action: Mouse moved to (923, 46)
Screenshot: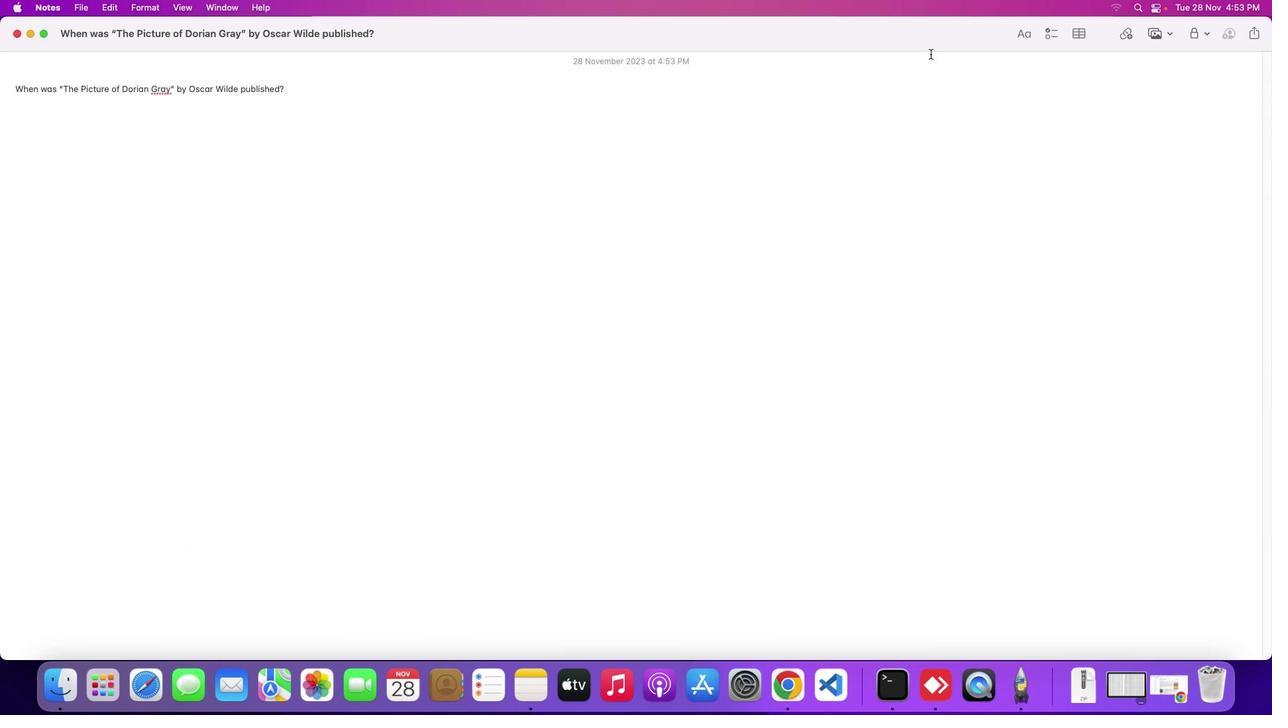 
Action: Key pressed Key.shift'A'Key.space's''h''p'Key.backspace'o''r''t''e''r'Key.space'n''o''v''e''l''l''a''-''l''e''n''g''t''h'Key.space'v''e''r''s''i''o''n'Key.space'o''f'Key.spaceKey.shift'"''t''h''e'Key.spaceKey.shiftKey.leftKey.leftKey.leftKey.backspaceKey.shift'T'Key.rightKey.rightKey.spaceKey.shift'P''i''c''t''u''r''e'Key.space'o''f'Key.spaceKey.shift'D''o''r''i''a''n'Key.spaceKey.shift'G''r''a''y'Key.shift'"'Key.space'w''a''s'Key.space'p''u''b''l''i''s''h''e''d'Key.space'f''o''r'Key.space't''h''e'Key.space'f''i''r''s''t'Key.space't''i''m''e'Key.space'i''n'Key.space't''h''e'Key.spaceKey.shift'J''u''l''y'Key.space'1''8''9''0'Key.space'i''s''s''u''e'Key.space'o''f'Key.space't''h''e'Key.spaceKey.shift'A''m''e''r''i''c''a''n'Key.space'p''e''r''i''o''d''i''c''a''l'','Key.spaceKey.shift'L''i''p''p''i''n''c''o''t''t'"'"'s'Key.spaceKey.shift'M''o''n''t''h''l''y'Key.spaceKey.shift'M''a''g''a''z''i''n''e''.'
Screenshot: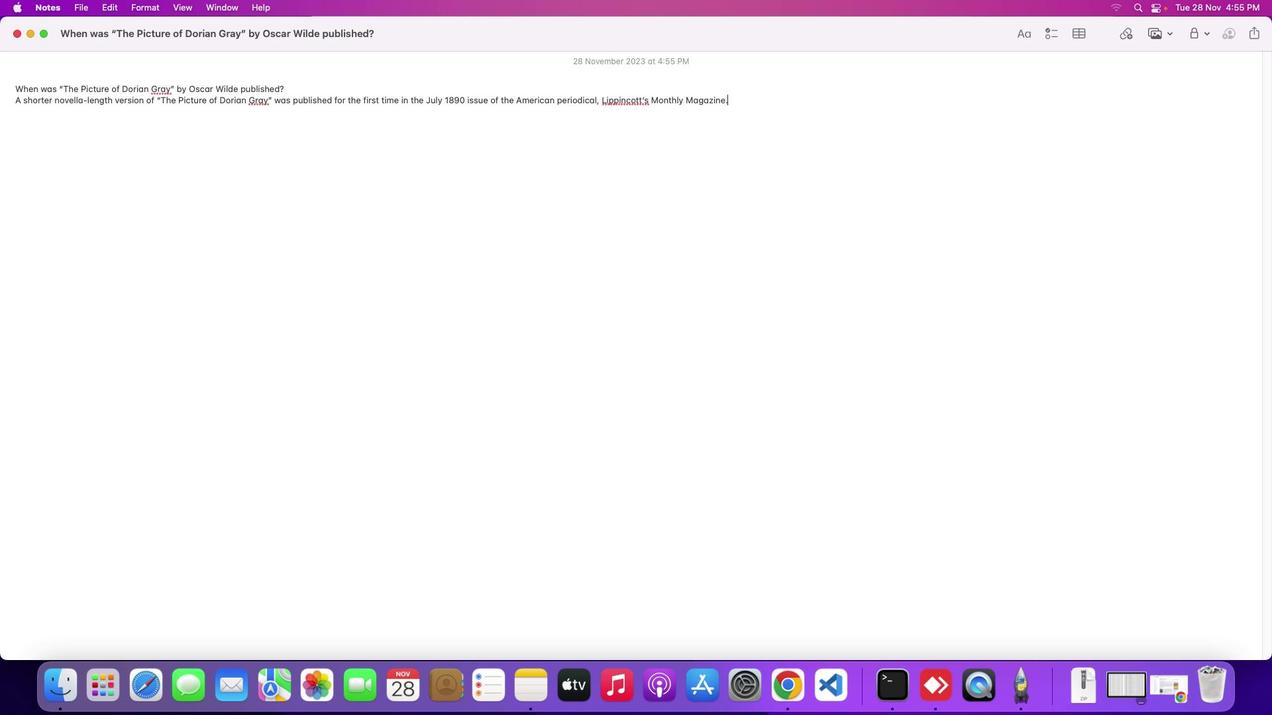 
